 Task: Research Airbnb options in El Tigre, Venezuela from 11th December, 2023 to 15th December, 2023 for 2 adults.1  bedroom having 2 beds and 1 bathroom. Property type can be hotel. Look for 3 properties as per requirement.
Action: Mouse moved to (446, 96)
Screenshot: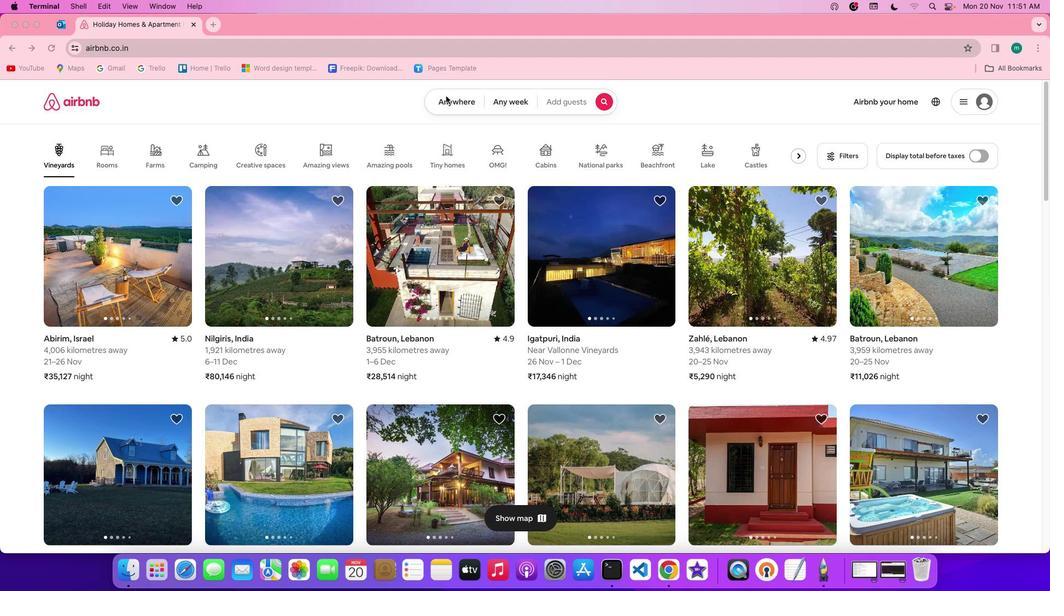 
Action: Mouse pressed left at (446, 96)
Screenshot: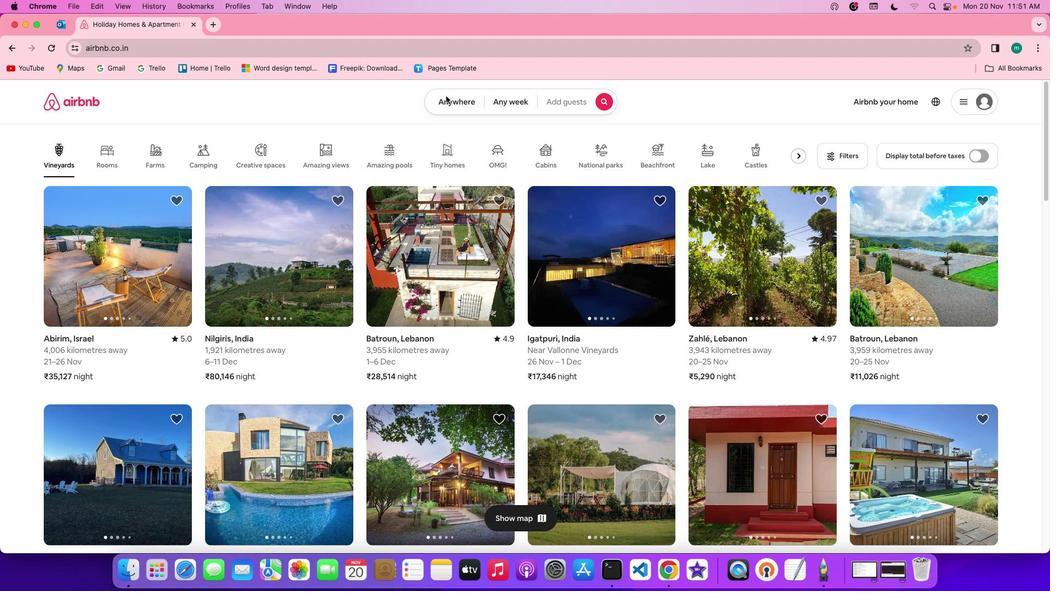 
Action: Mouse pressed left at (446, 96)
Screenshot: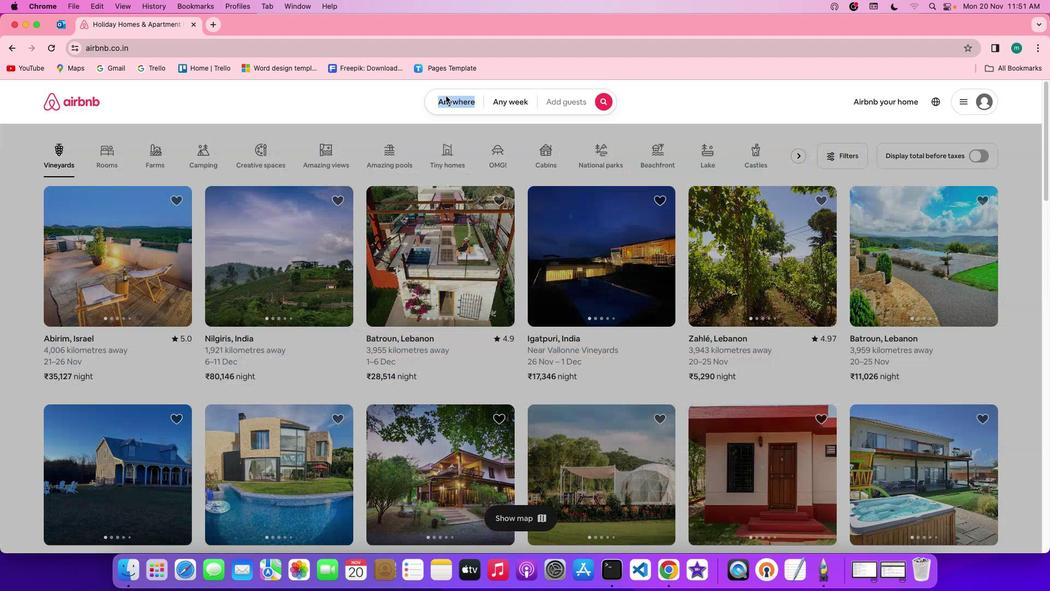 
Action: Mouse moved to (376, 147)
Screenshot: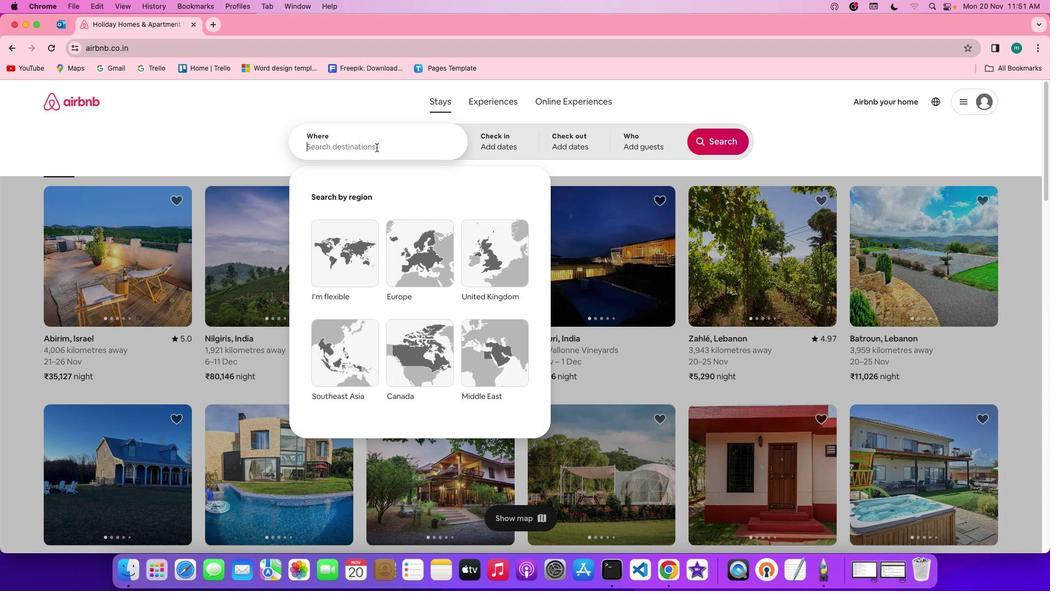 
Action: Mouse pressed left at (376, 147)
Screenshot: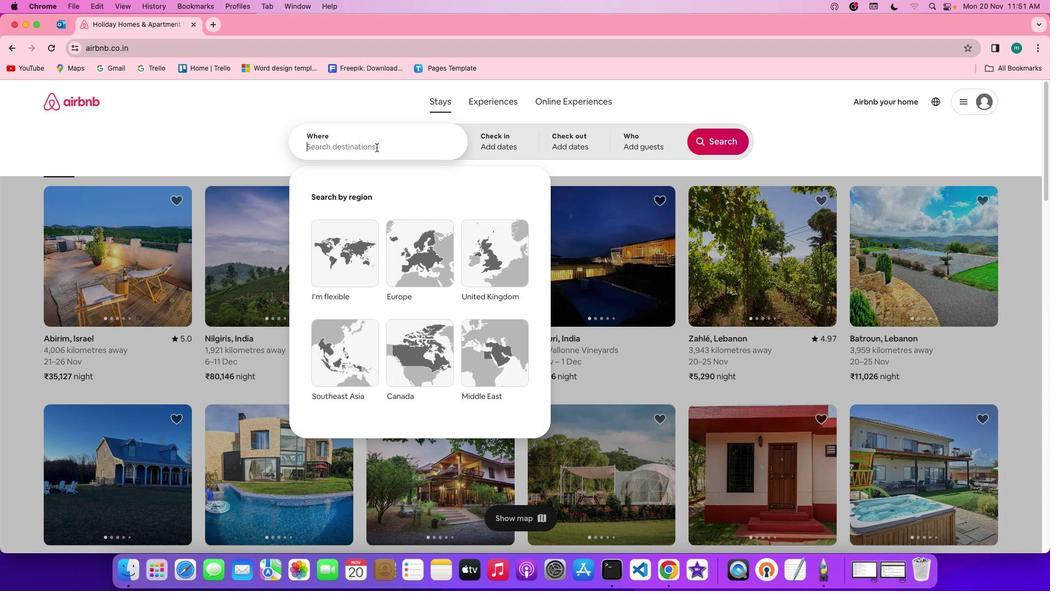 
Action: Key pressed Key.shift'E''I'Key.spaceKey.shift'T''i''g''r''e'','Key.spaceKey.shift'V''e''n''e''z''u''e''l''a'
Screenshot: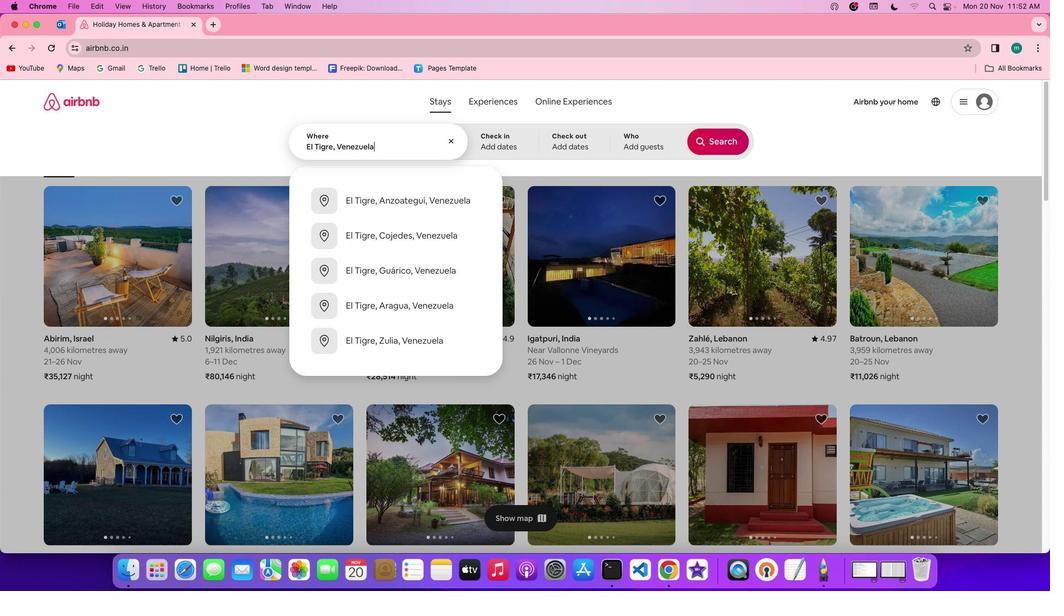 
Action: Mouse moved to (495, 142)
Screenshot: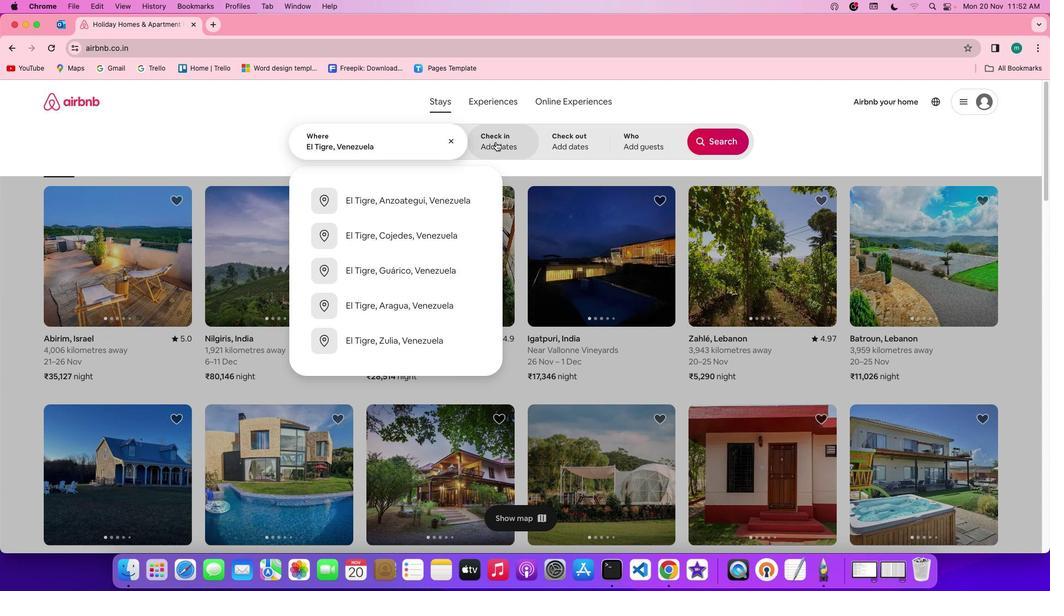 
Action: Mouse pressed left at (495, 142)
Screenshot: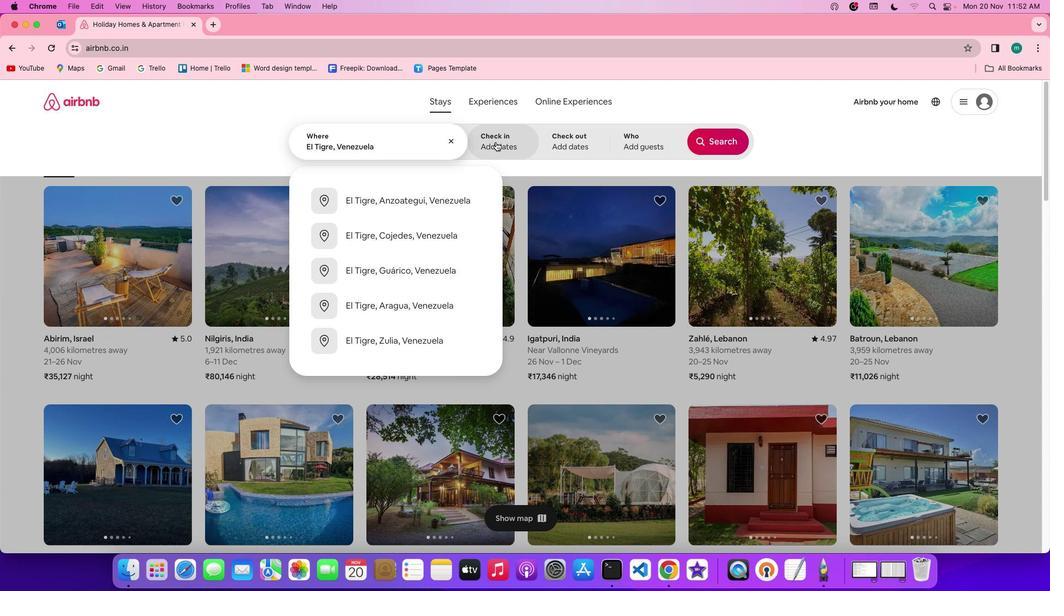 
Action: Mouse moved to (576, 339)
Screenshot: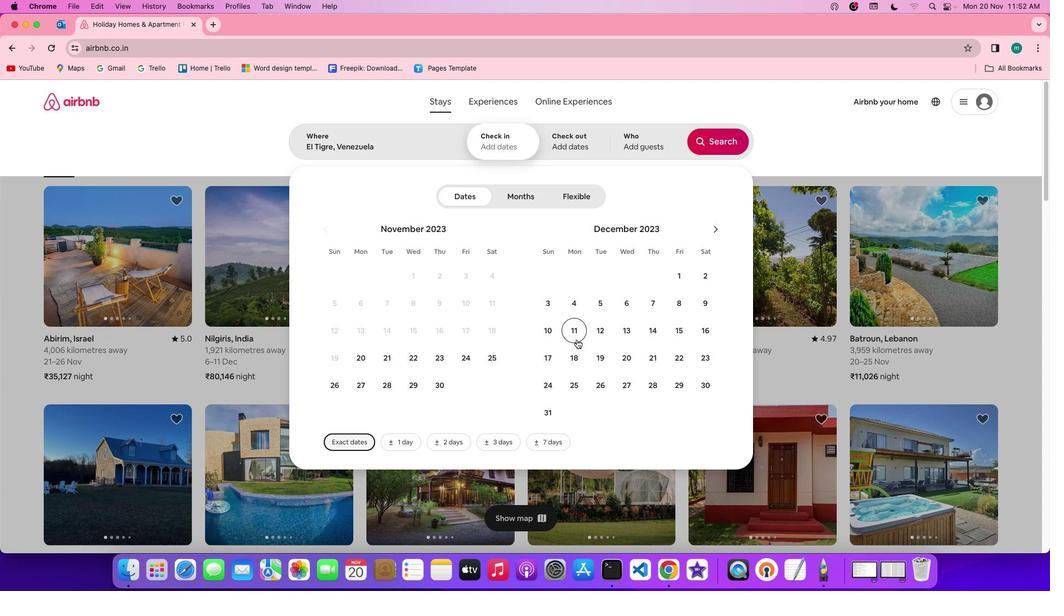 
Action: Mouse pressed left at (576, 339)
Screenshot: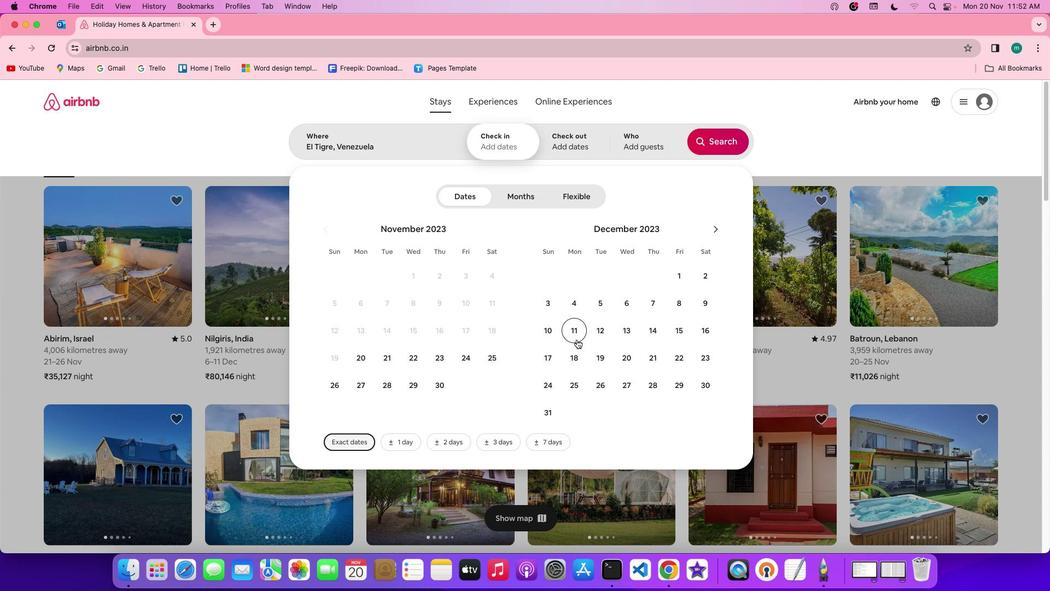 
Action: Mouse moved to (680, 336)
Screenshot: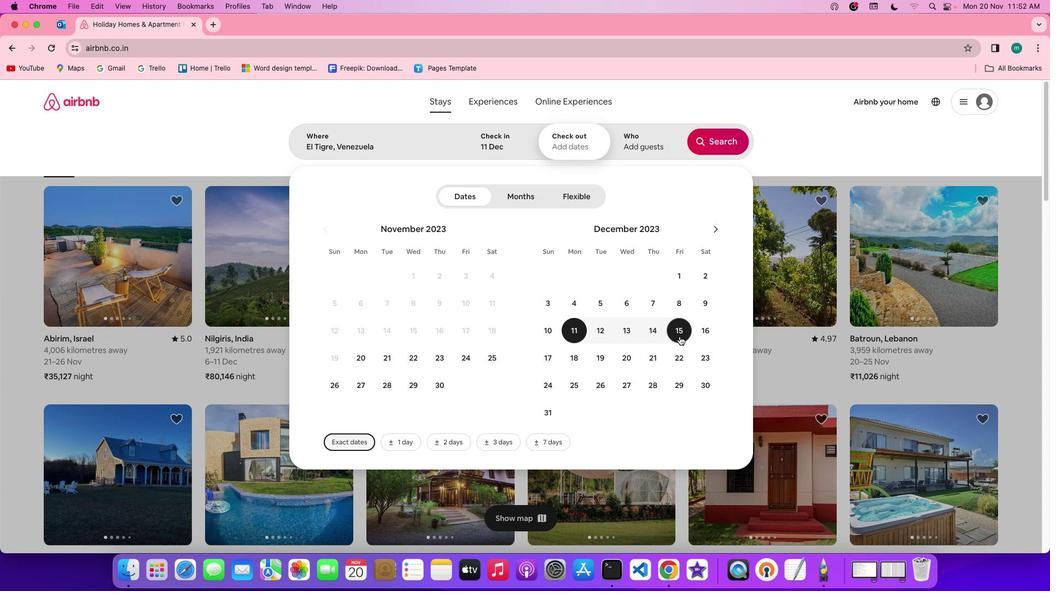 
Action: Mouse pressed left at (680, 336)
Screenshot: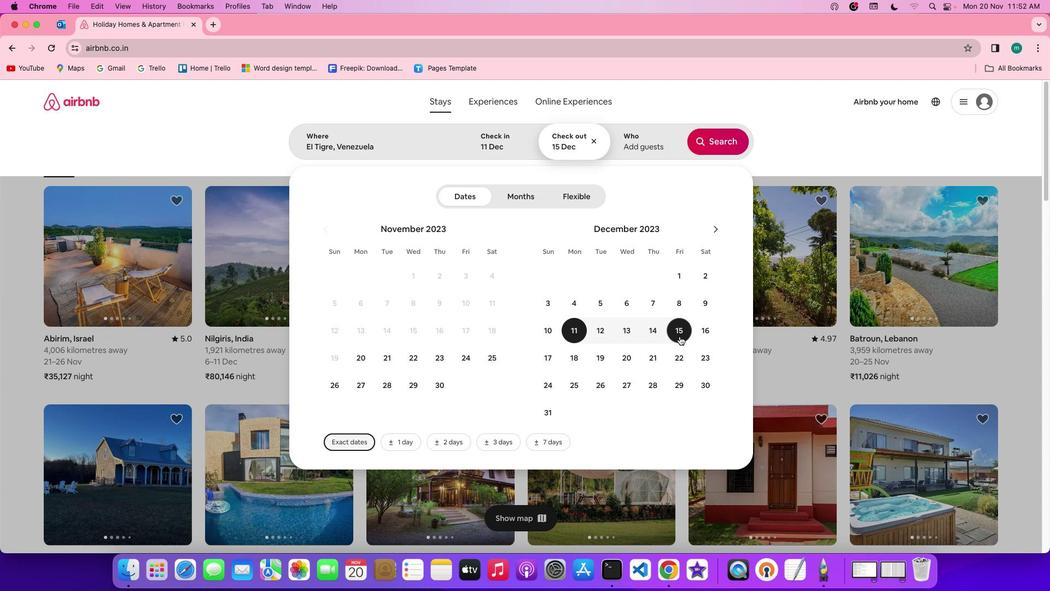 
Action: Mouse moved to (649, 148)
Screenshot: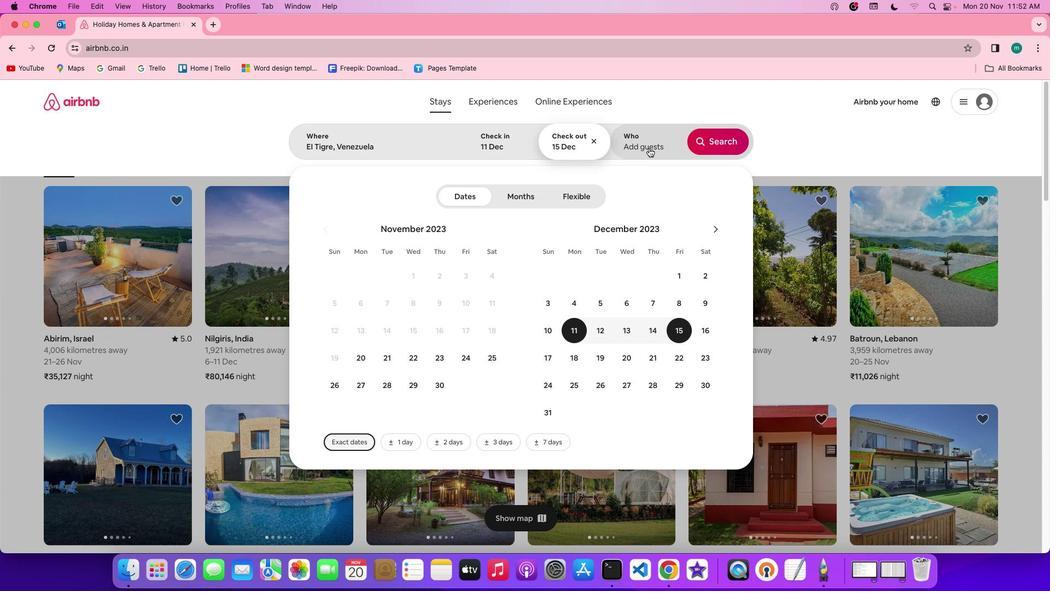 
Action: Mouse pressed left at (649, 148)
Screenshot: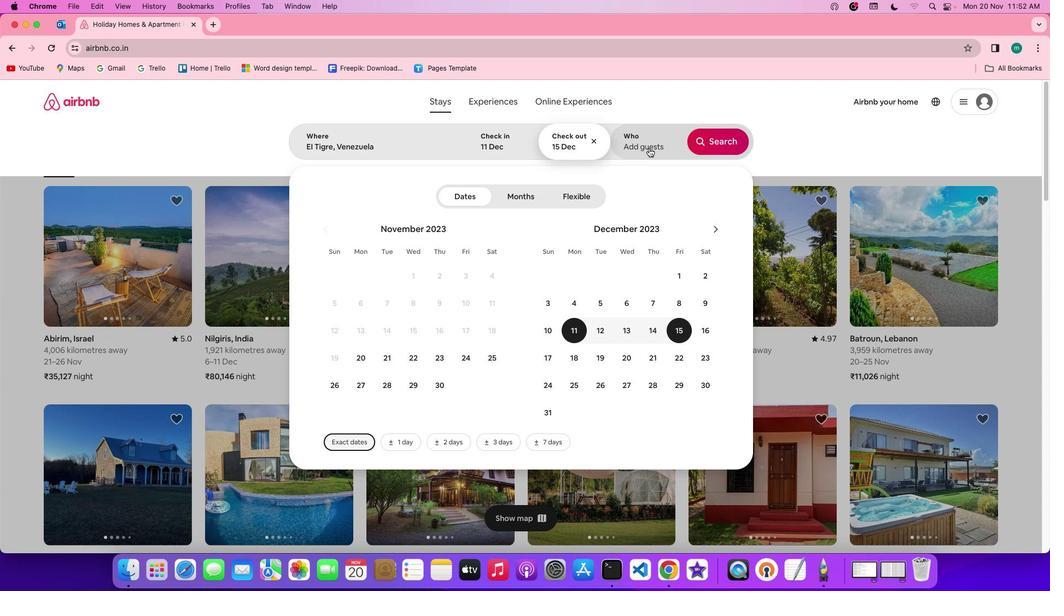 
Action: Mouse moved to (724, 197)
Screenshot: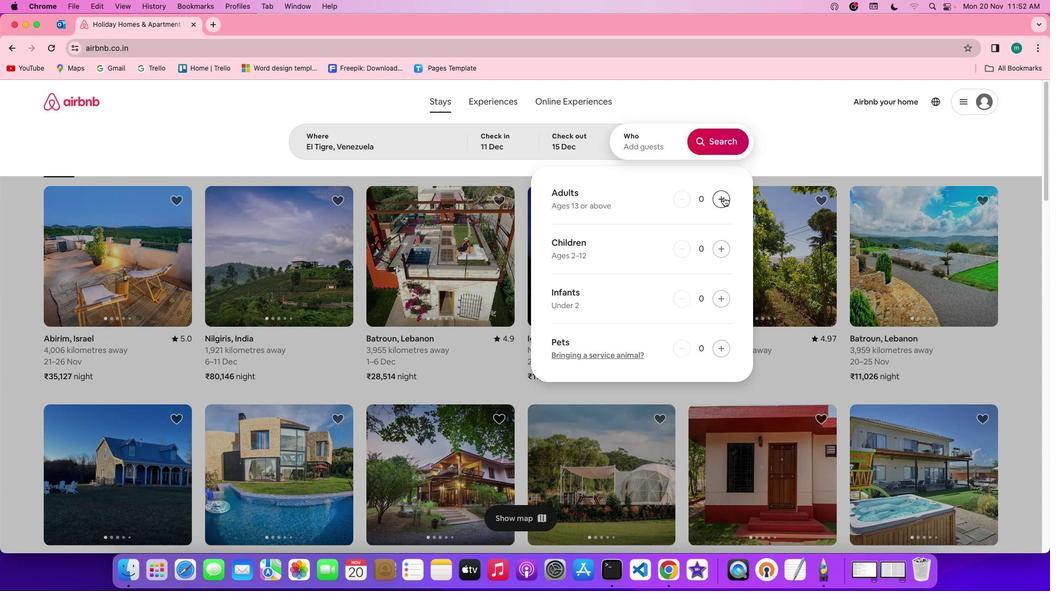 
Action: Mouse pressed left at (724, 197)
Screenshot: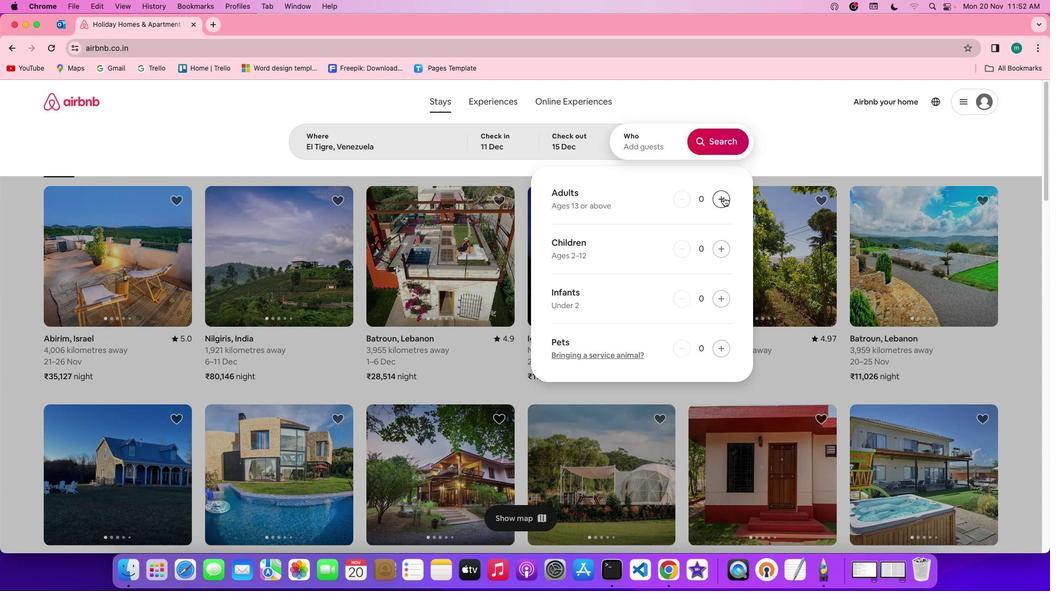 
Action: Mouse pressed left at (724, 197)
Screenshot: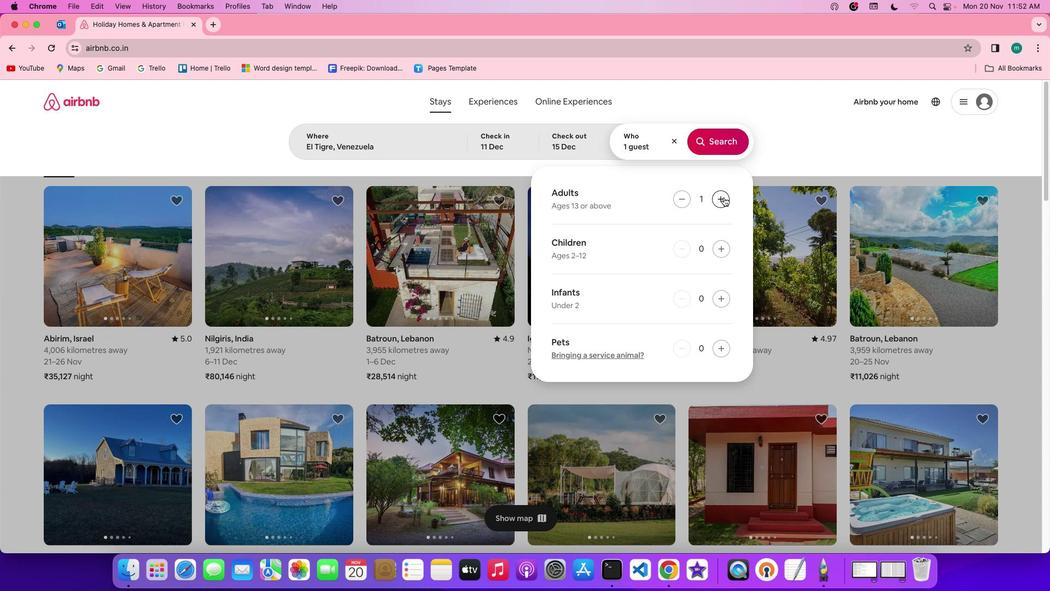 
Action: Mouse moved to (728, 139)
Screenshot: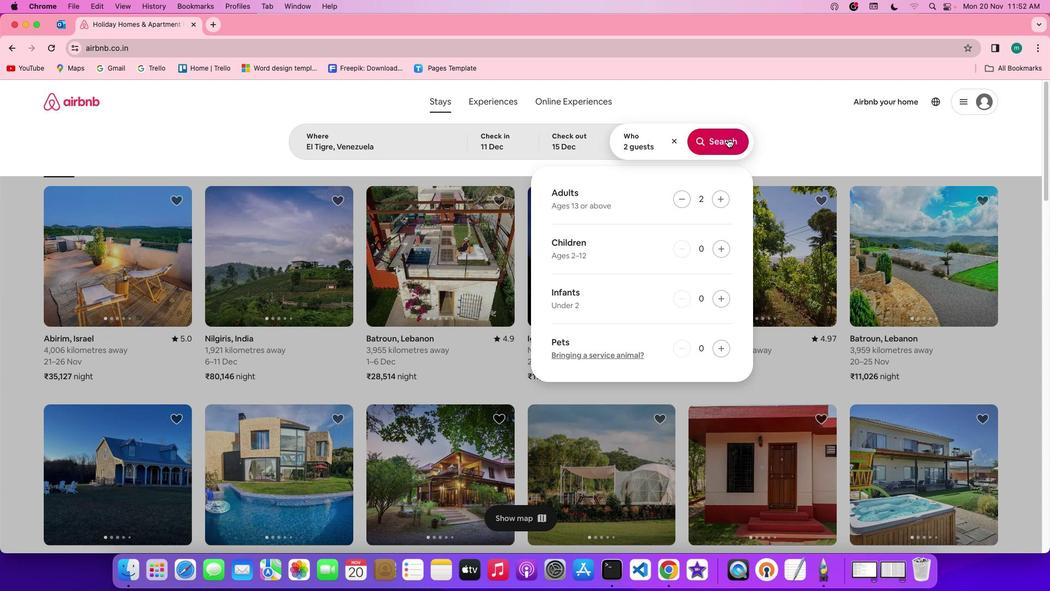 
Action: Mouse pressed left at (728, 139)
Screenshot: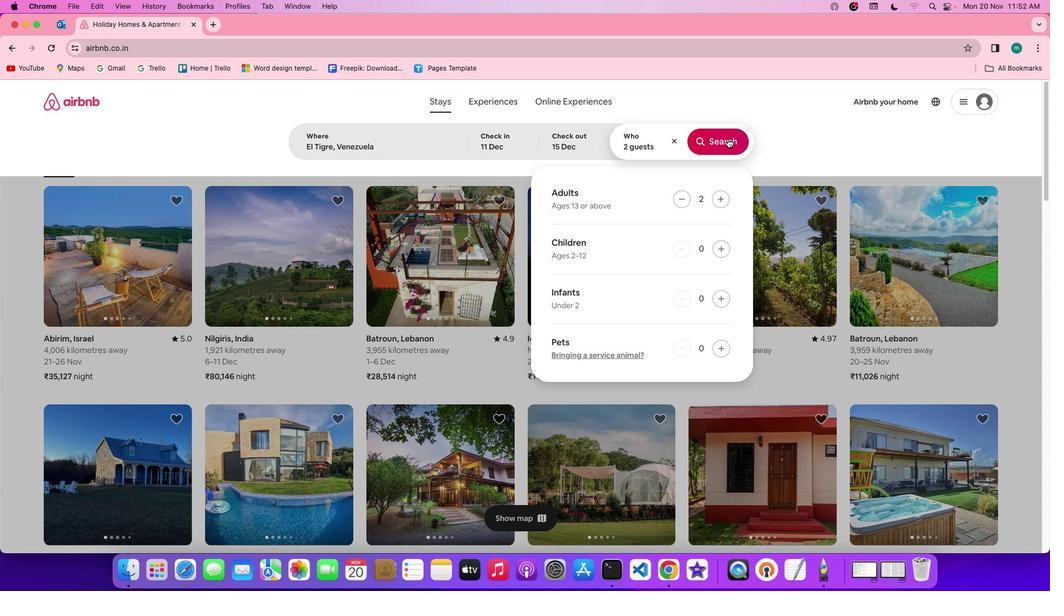 
Action: Mouse moved to (884, 141)
Screenshot: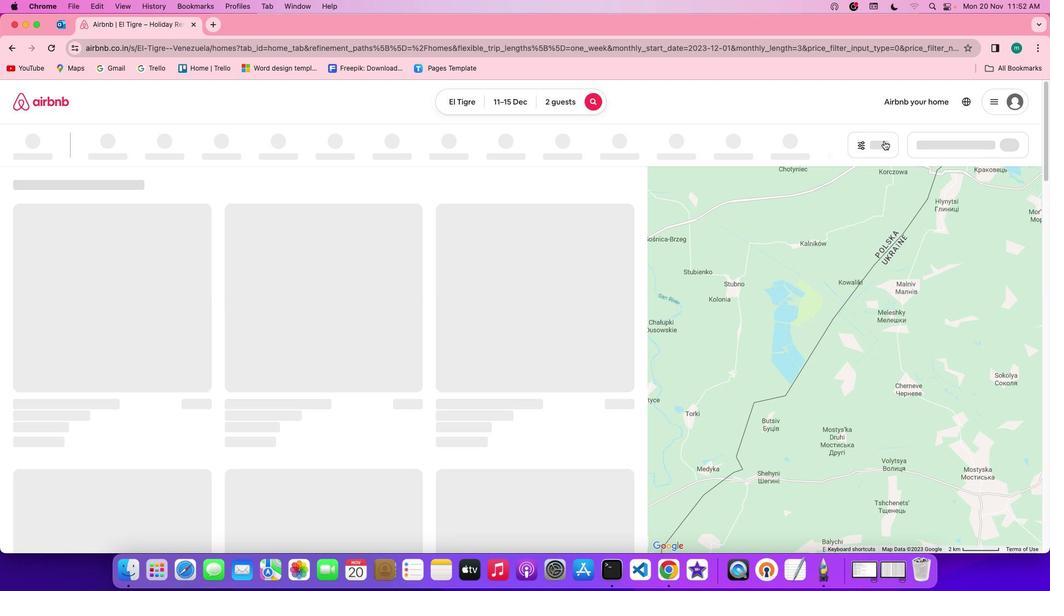 
Action: Mouse pressed left at (884, 141)
Screenshot: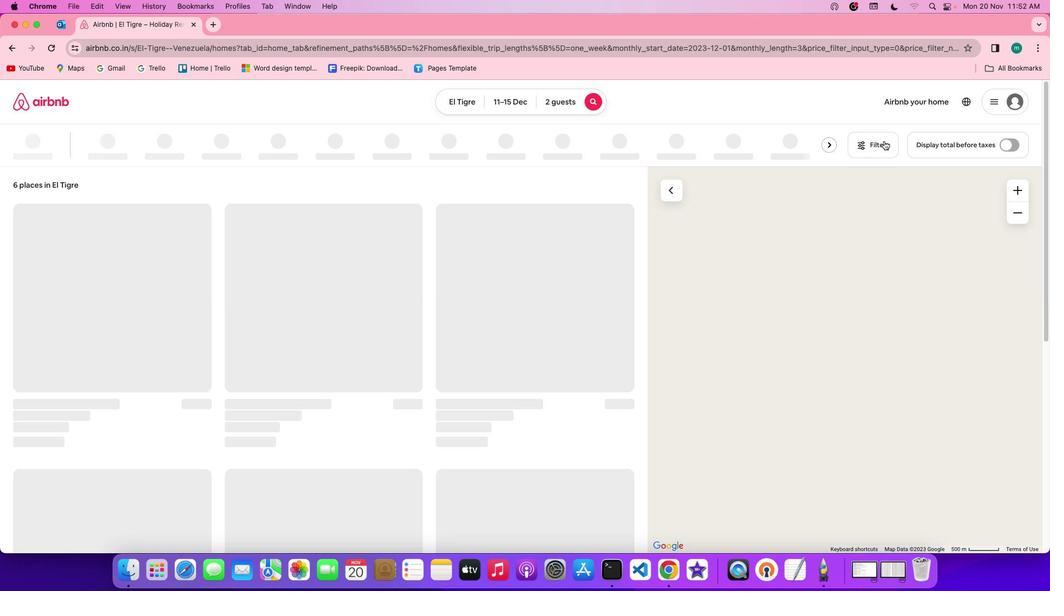 
Action: Mouse moved to (552, 313)
Screenshot: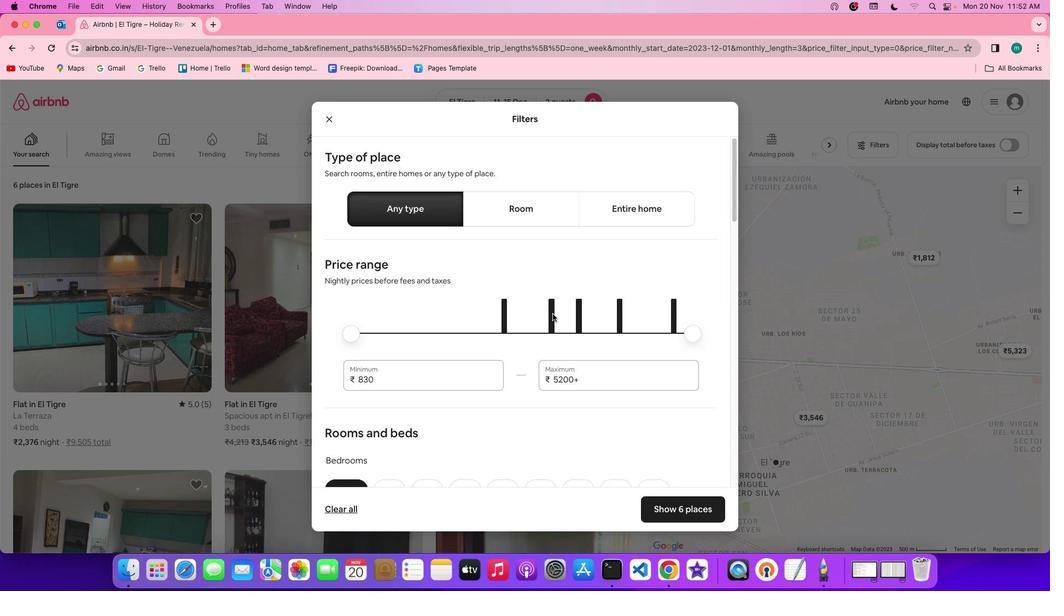 
Action: Mouse scrolled (552, 313) with delta (0, 0)
Screenshot: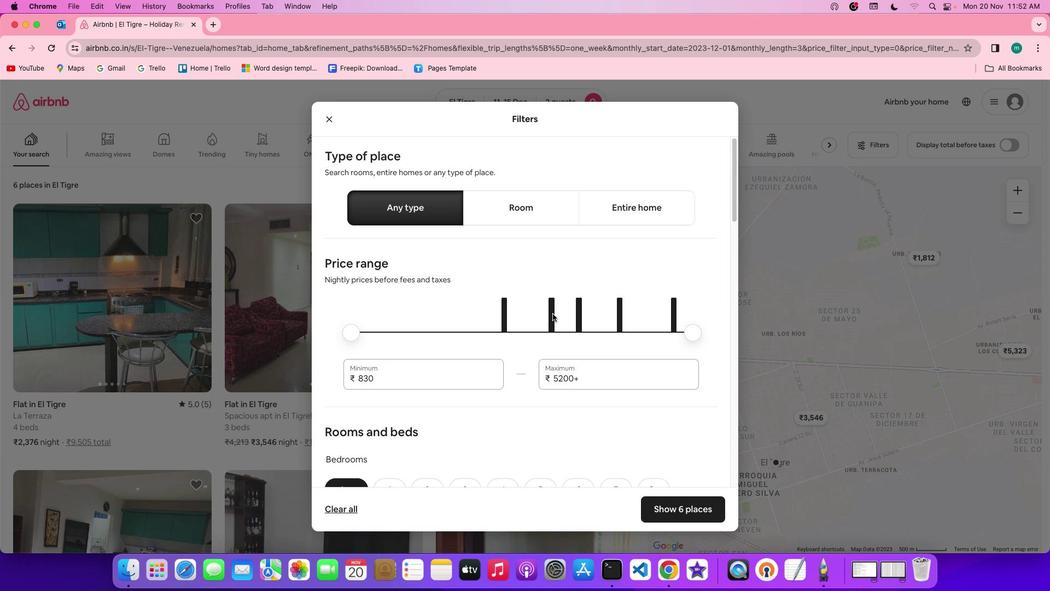 
Action: Mouse scrolled (552, 313) with delta (0, 0)
Screenshot: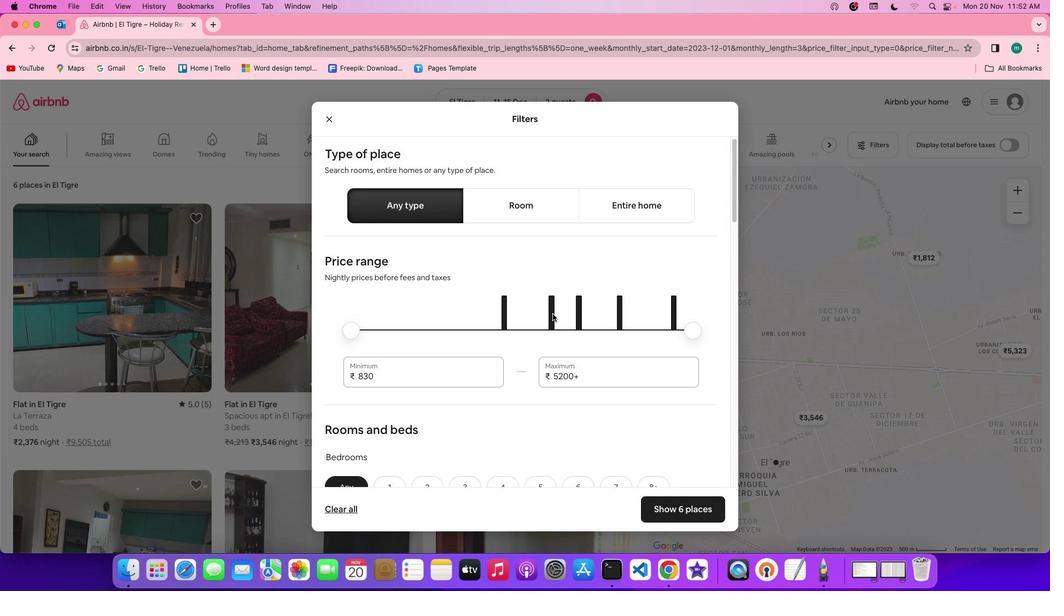 
Action: Mouse scrolled (552, 313) with delta (0, 0)
Screenshot: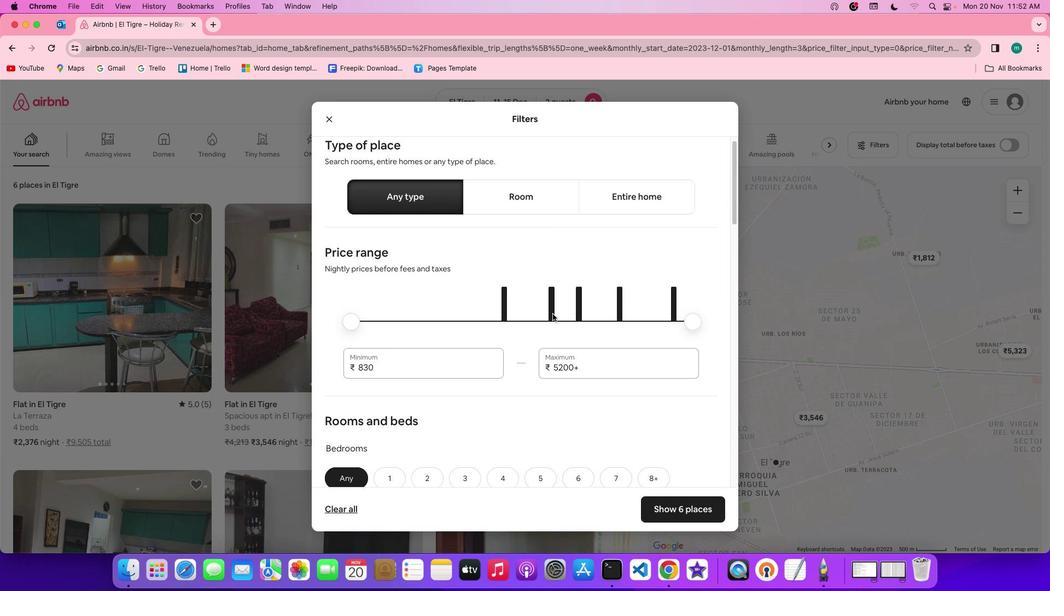
Action: Mouse scrolled (552, 313) with delta (0, 0)
Screenshot: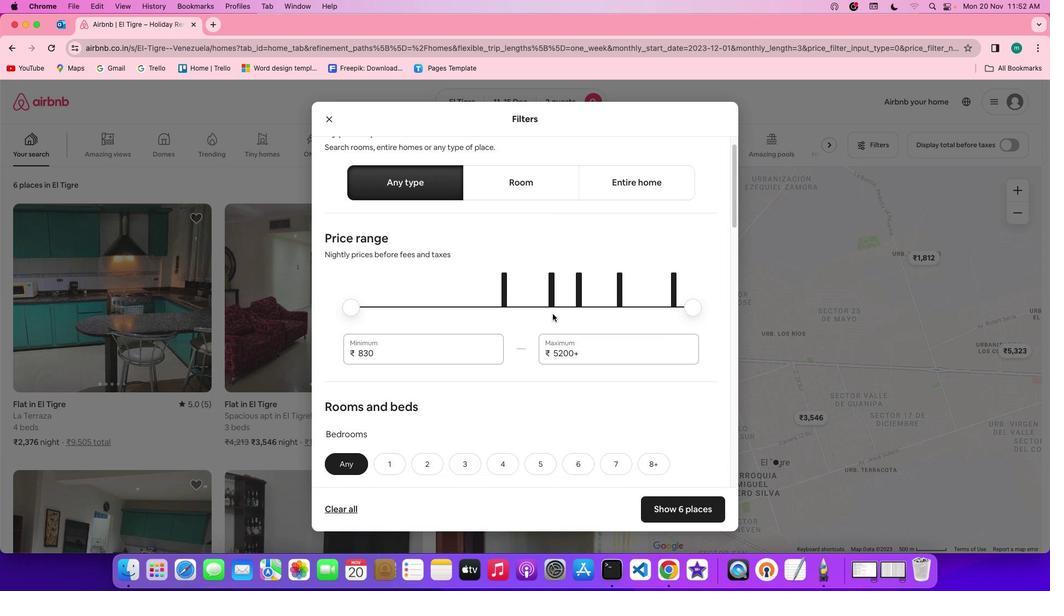
Action: Mouse scrolled (552, 313) with delta (0, 0)
Screenshot: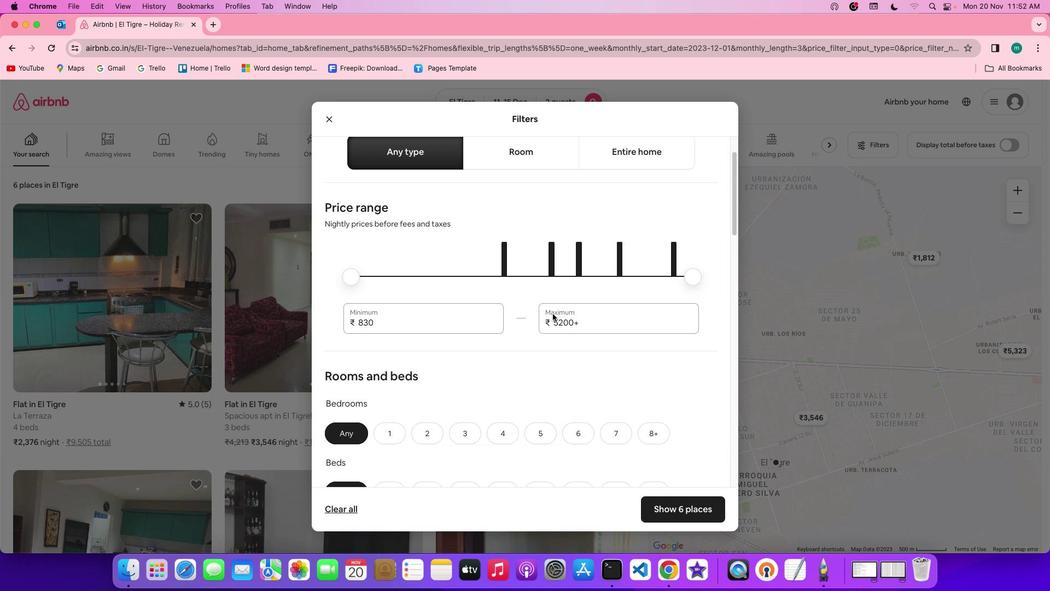 
Action: Mouse scrolled (552, 313) with delta (0, 0)
Screenshot: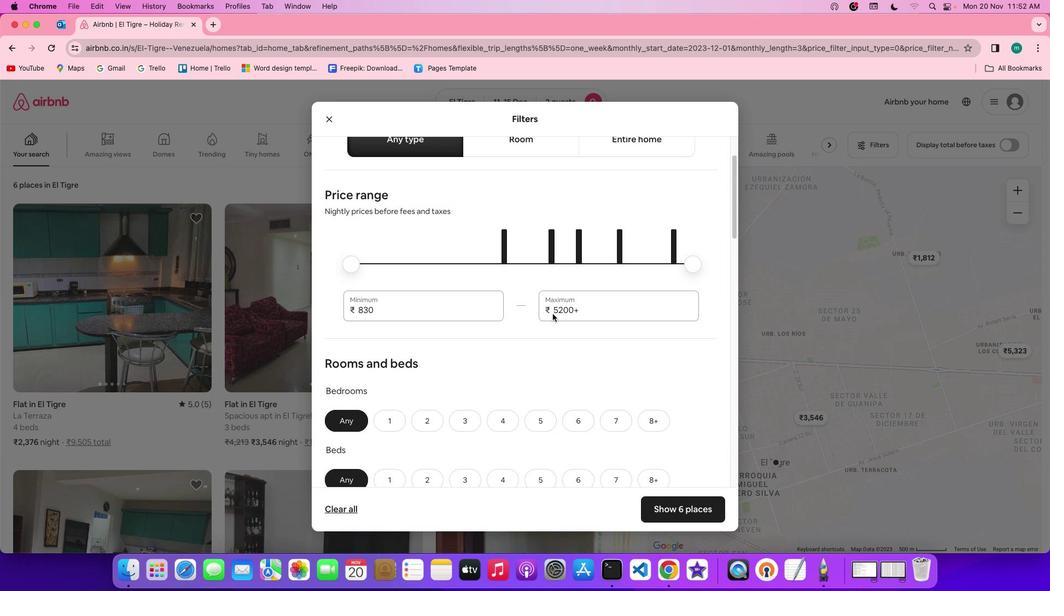 
Action: Mouse scrolled (552, 313) with delta (0, 0)
Screenshot: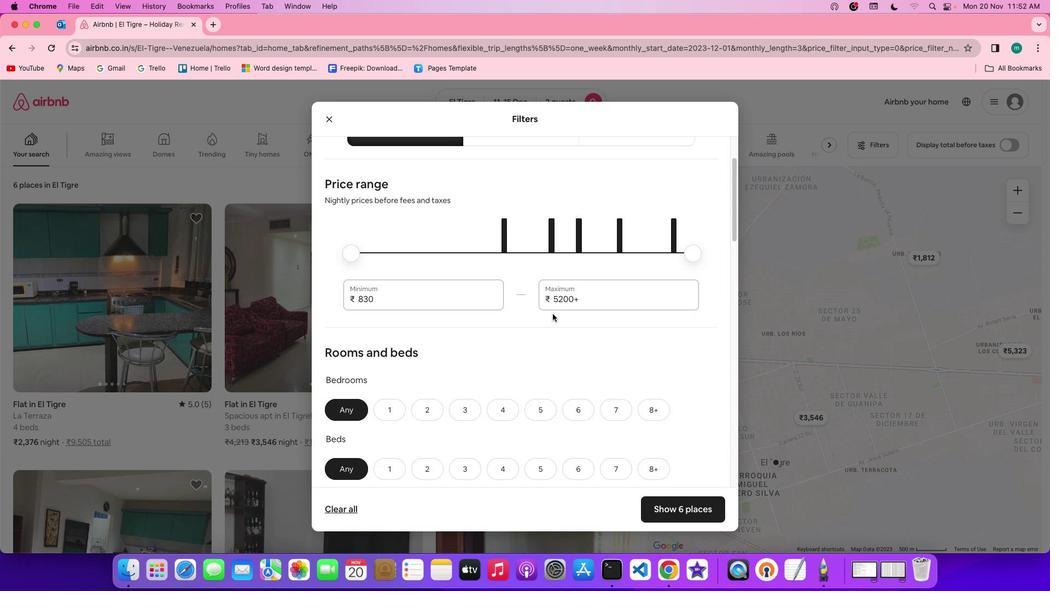 
Action: Mouse scrolled (552, 313) with delta (0, -1)
Screenshot: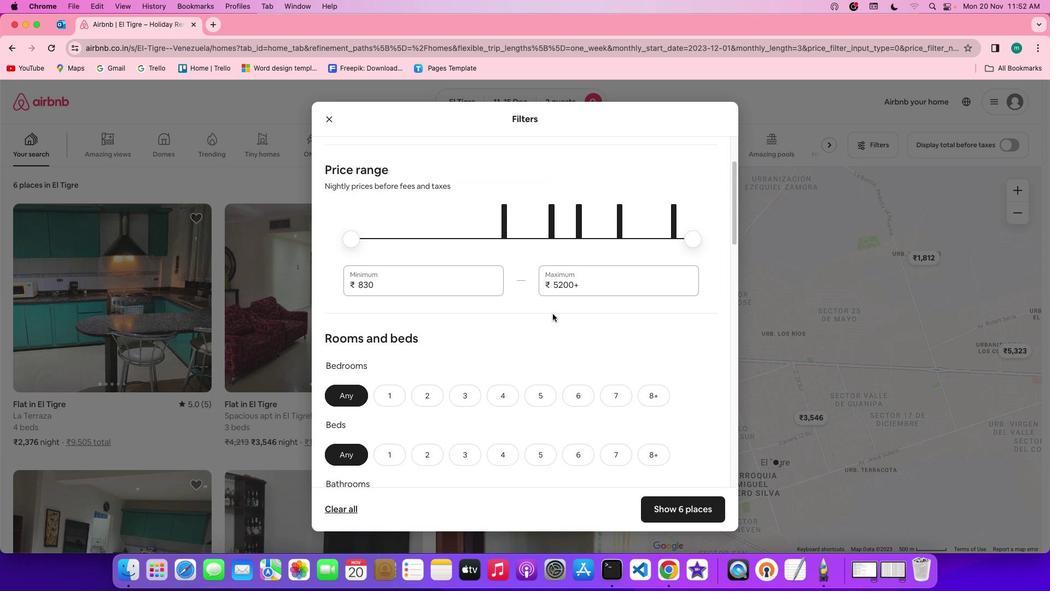 
Action: Mouse scrolled (552, 313) with delta (0, -1)
Screenshot: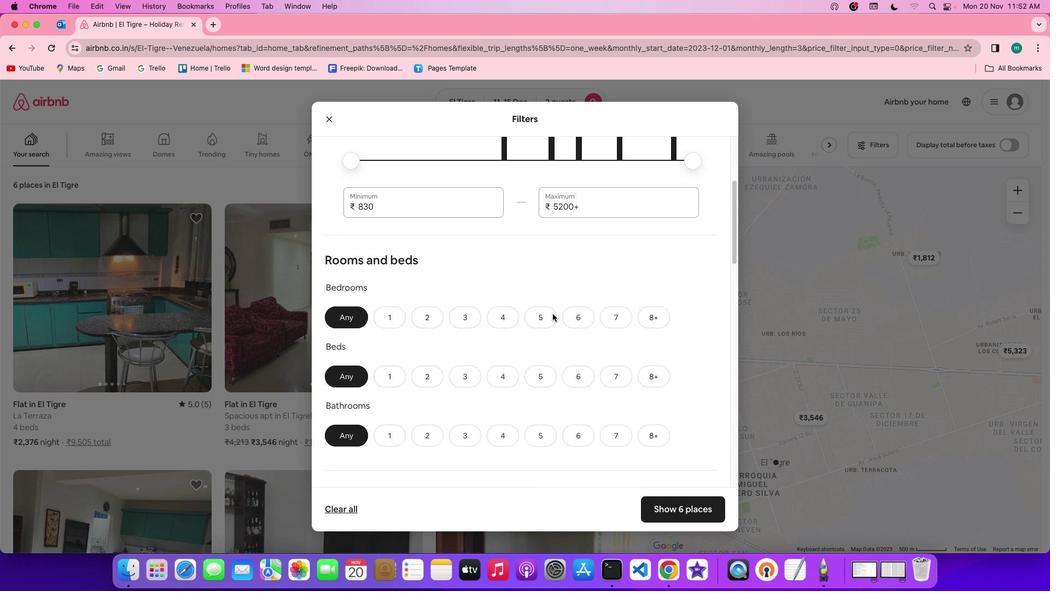 
Action: Mouse scrolled (552, 313) with delta (0, 0)
Screenshot: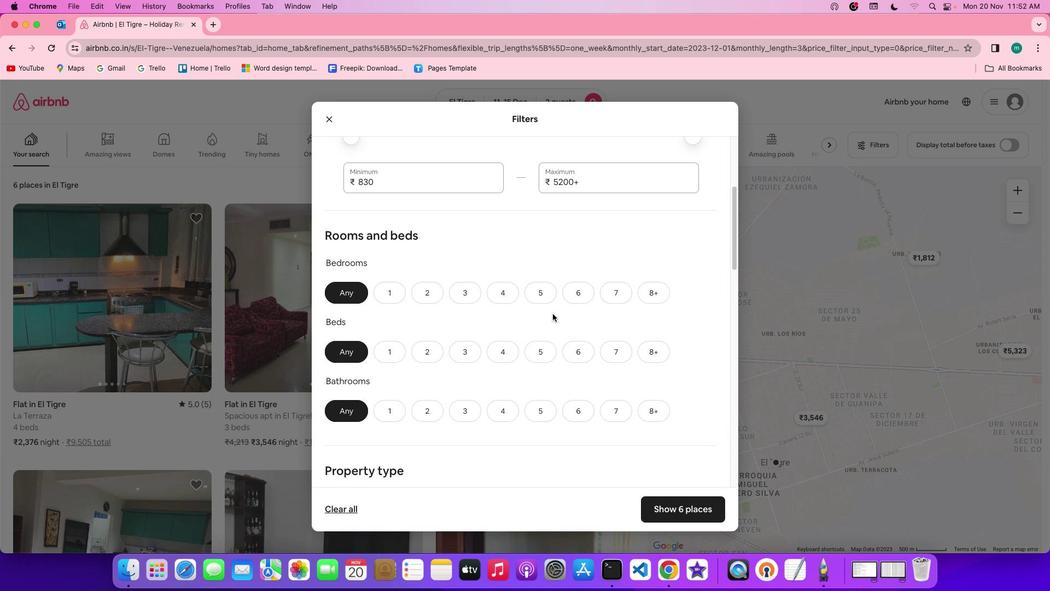 
Action: Mouse scrolled (552, 313) with delta (0, 0)
Screenshot: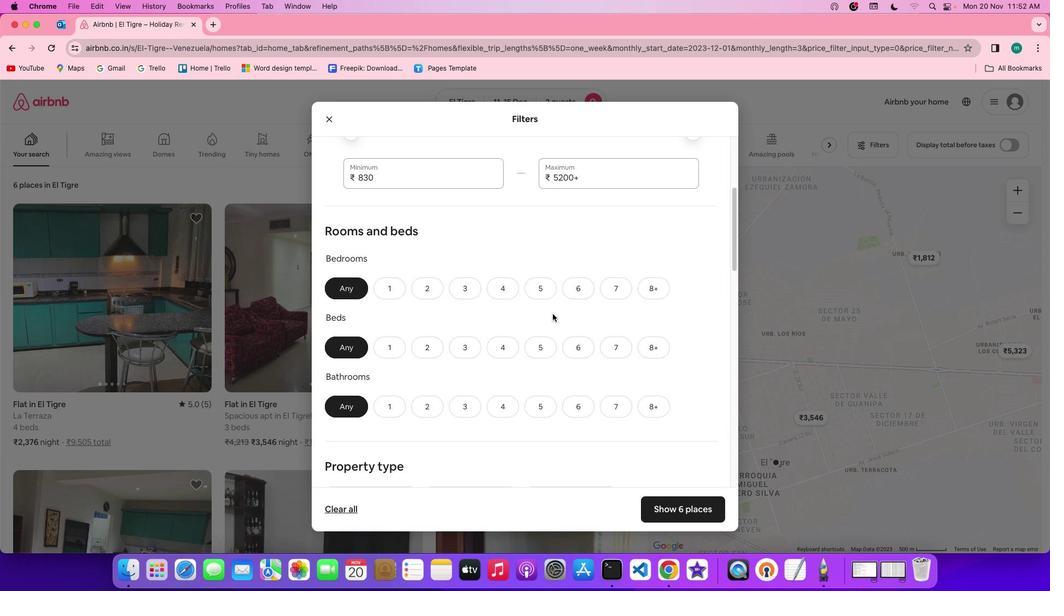 
Action: Mouse scrolled (552, 313) with delta (0, 0)
Screenshot: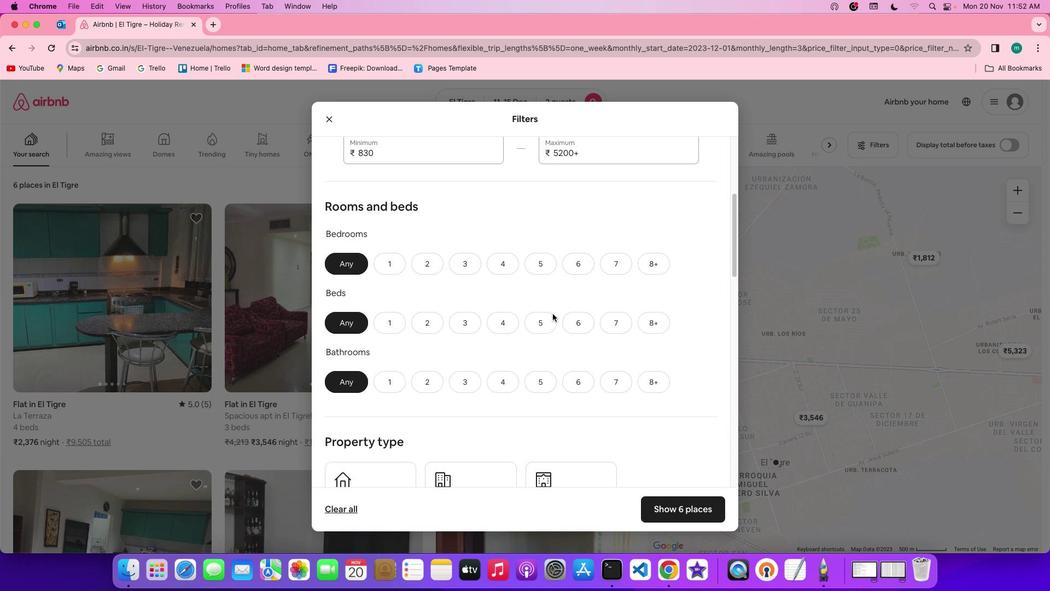 
Action: Mouse scrolled (552, 313) with delta (0, 0)
Screenshot: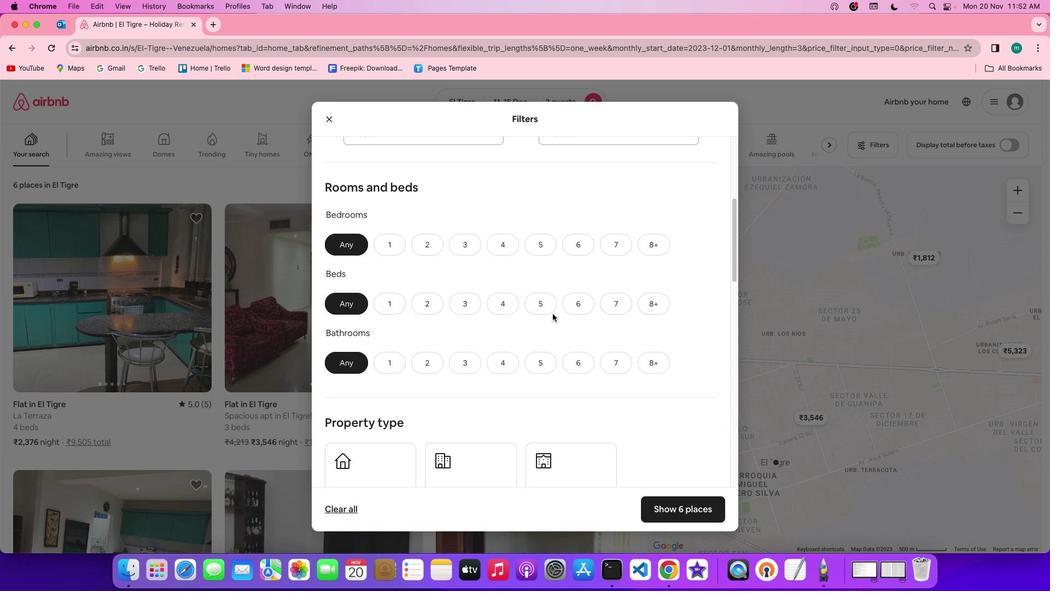 
Action: Mouse scrolled (552, 313) with delta (0, 0)
Screenshot: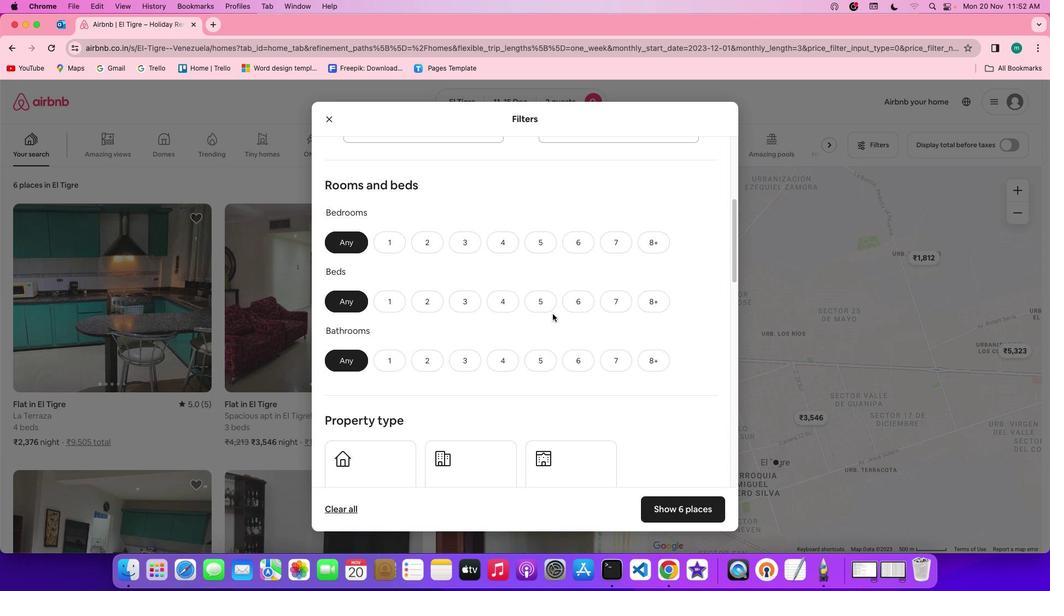 
Action: Mouse scrolled (552, 313) with delta (0, 0)
Screenshot: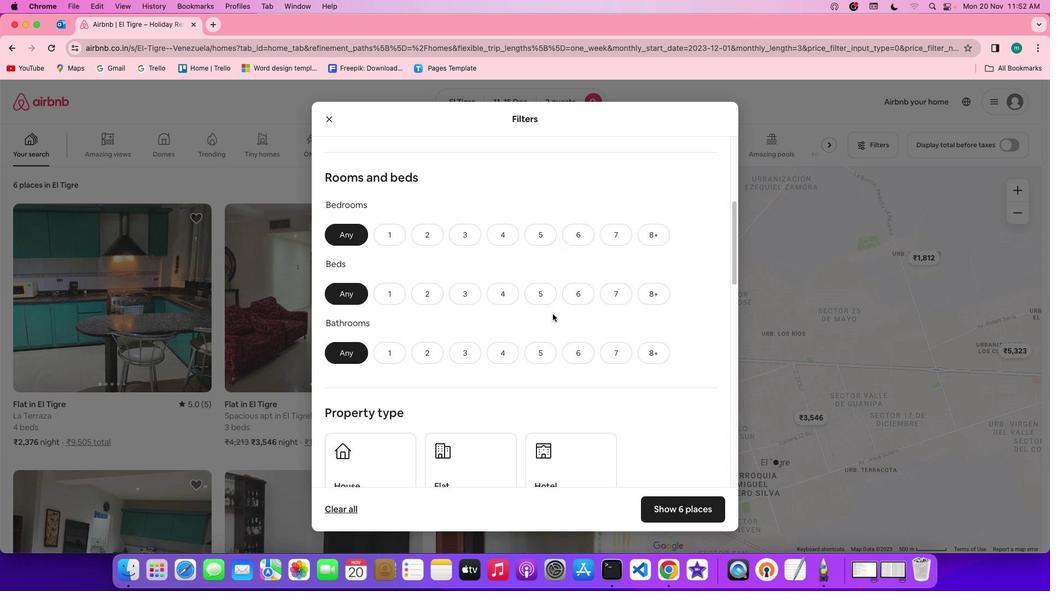 
Action: Mouse moved to (392, 227)
Screenshot: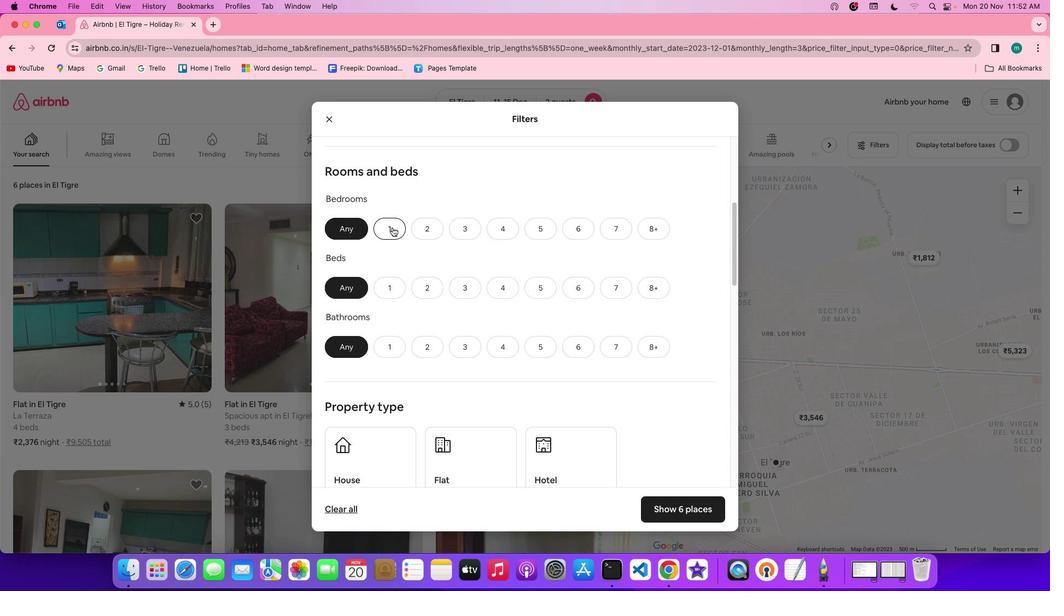 
Action: Mouse pressed left at (392, 227)
Screenshot: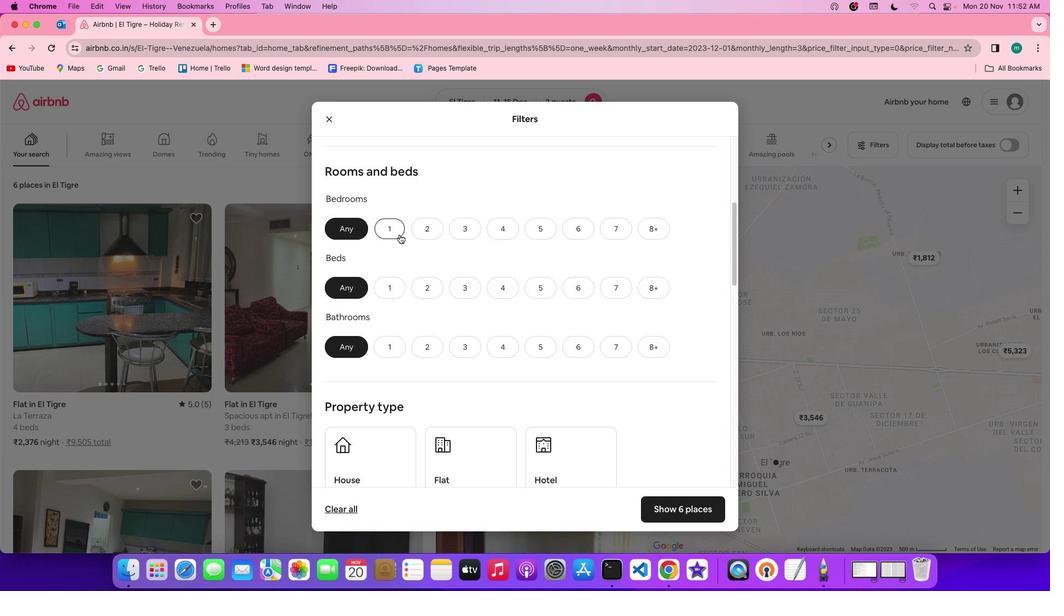 
Action: Mouse moved to (431, 277)
Screenshot: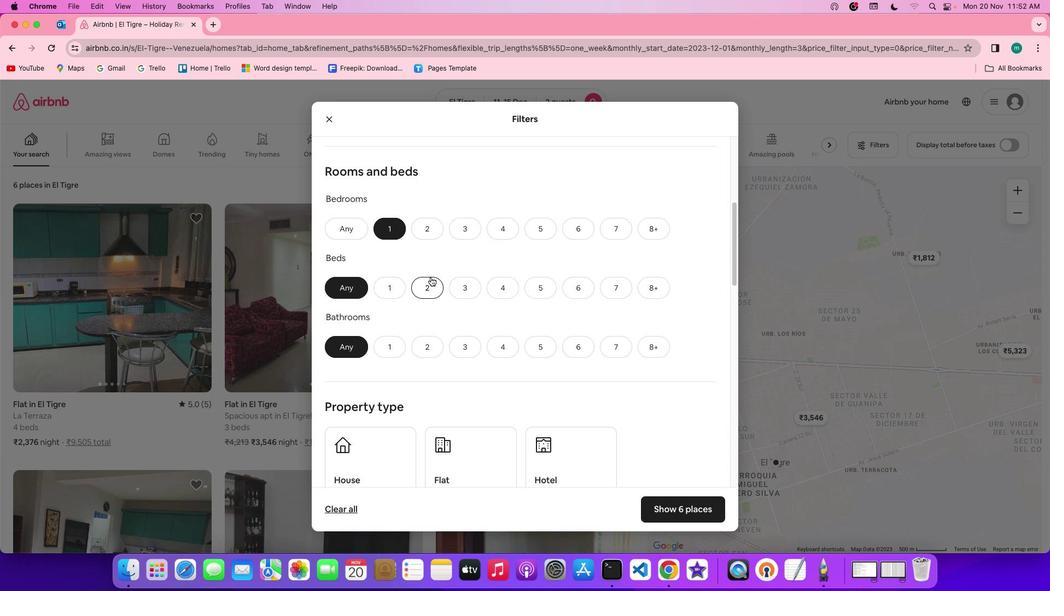 
Action: Mouse pressed left at (431, 277)
Screenshot: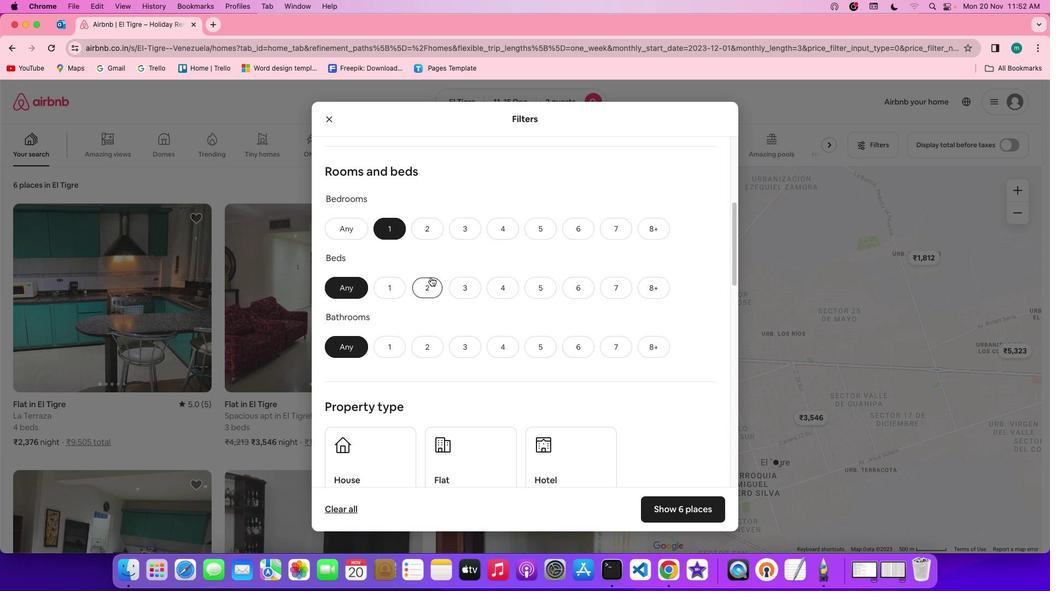 
Action: Mouse moved to (383, 354)
Screenshot: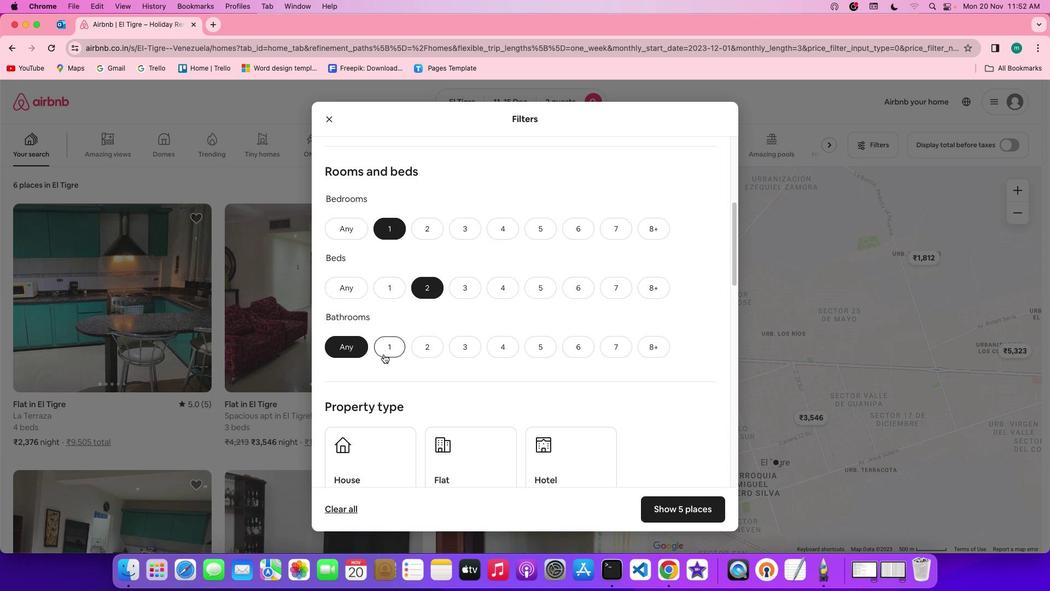 
Action: Mouse pressed left at (383, 354)
Screenshot: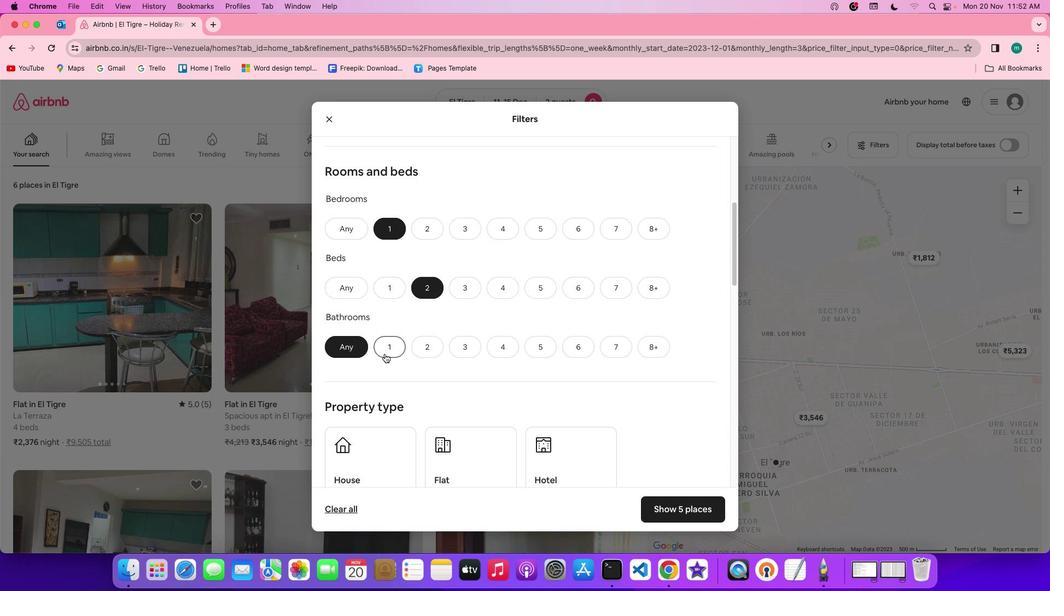 
Action: Mouse moved to (562, 360)
Screenshot: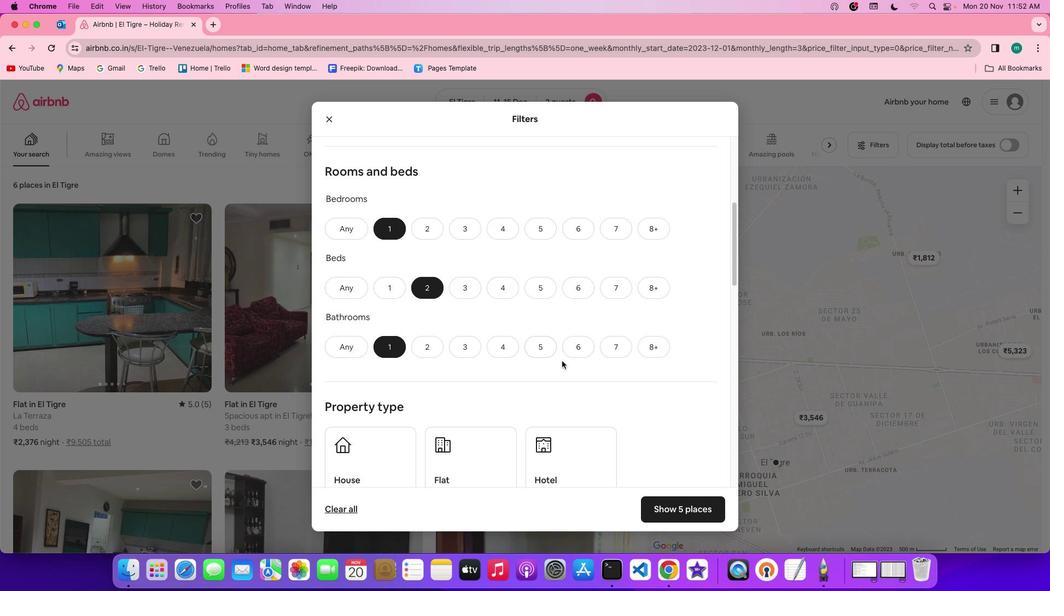 
Action: Mouse scrolled (562, 360) with delta (0, 0)
Screenshot: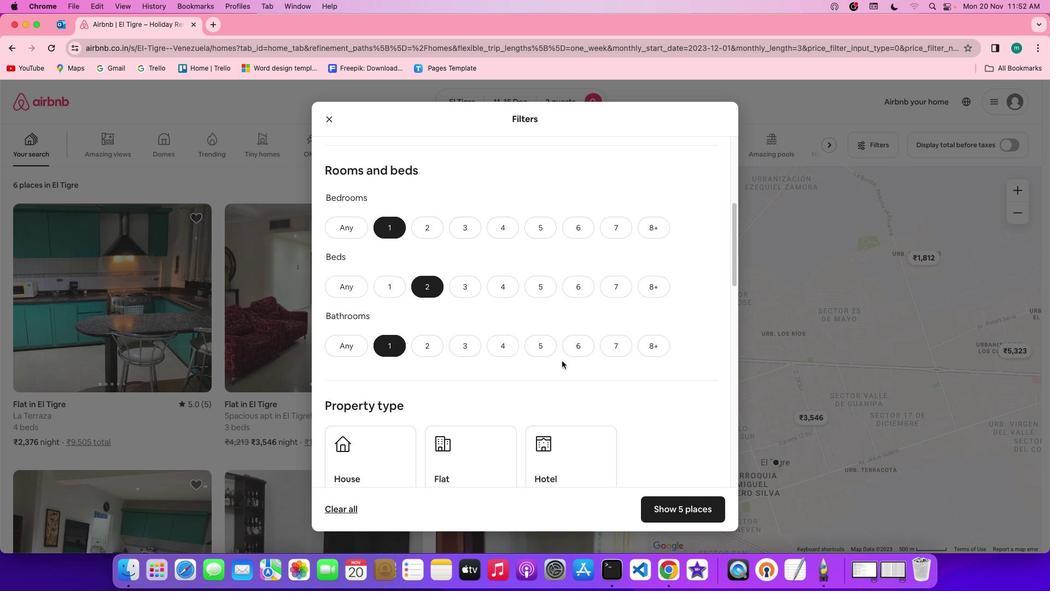 
Action: Mouse scrolled (562, 360) with delta (0, 0)
Screenshot: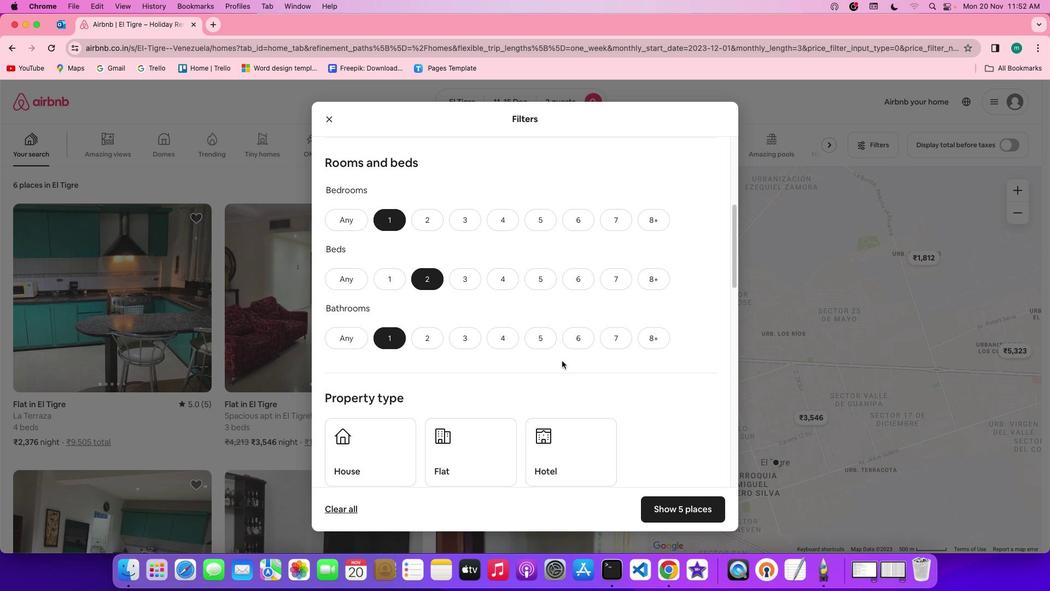 
Action: Mouse scrolled (562, 360) with delta (0, 0)
Screenshot: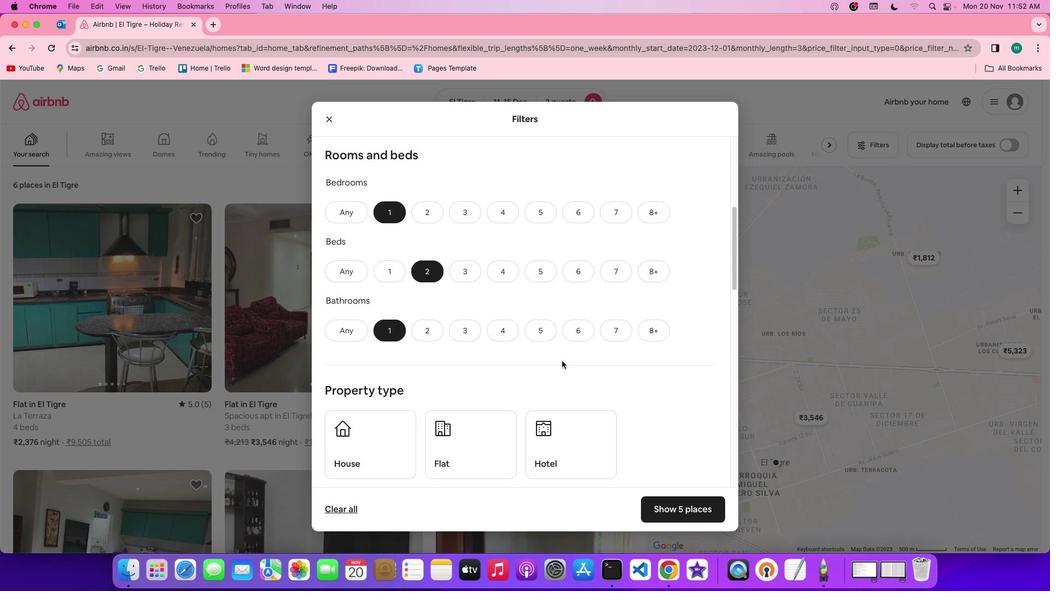
Action: Mouse scrolled (562, 360) with delta (0, 0)
Screenshot: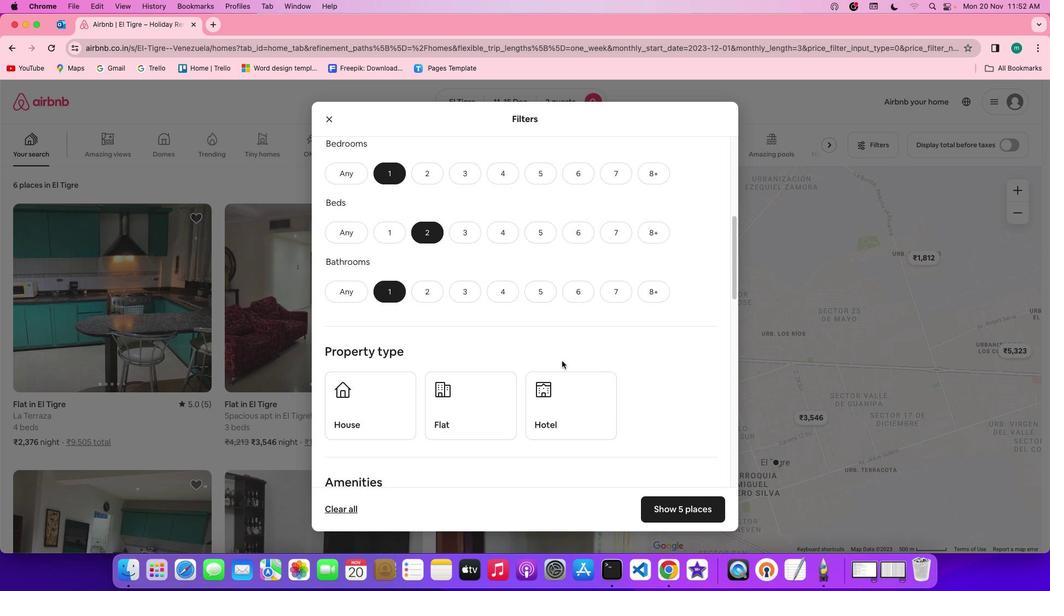 
Action: Mouse scrolled (562, 360) with delta (0, 0)
Screenshot: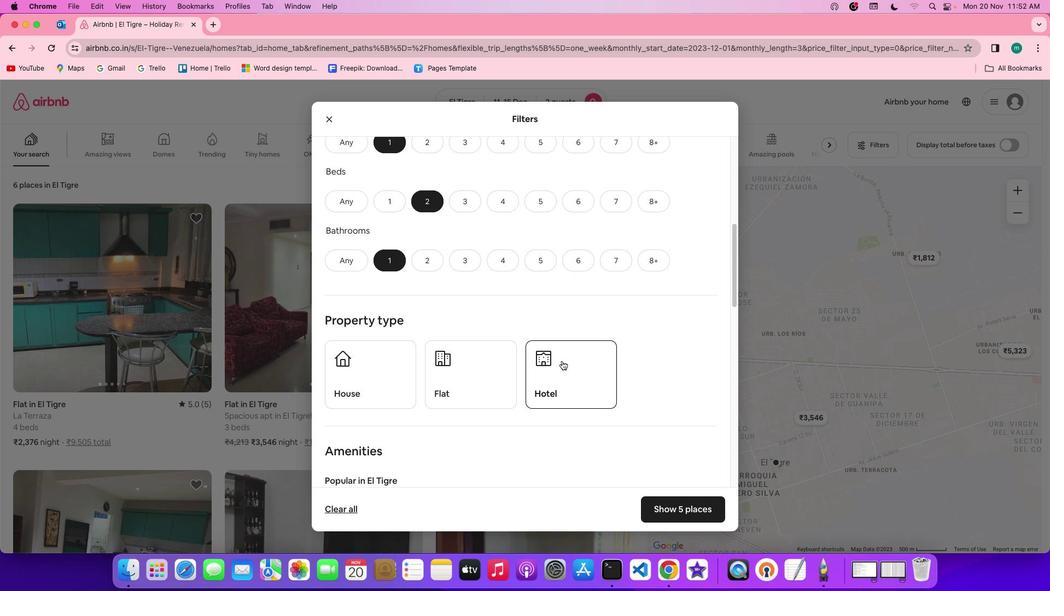 
Action: Mouse scrolled (562, 360) with delta (0, 0)
Screenshot: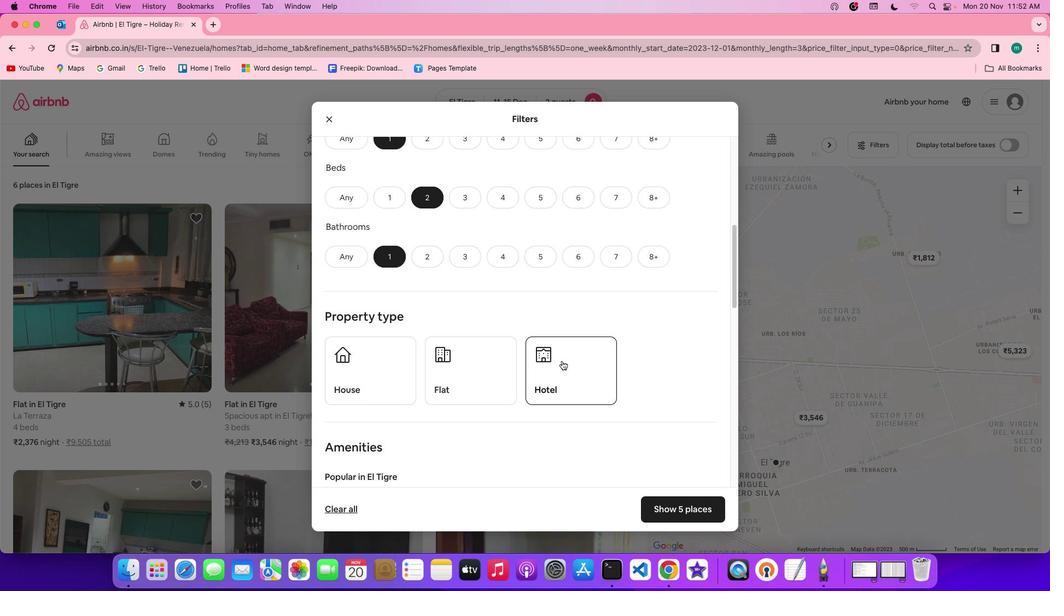 
Action: Mouse scrolled (562, 360) with delta (0, 0)
Screenshot: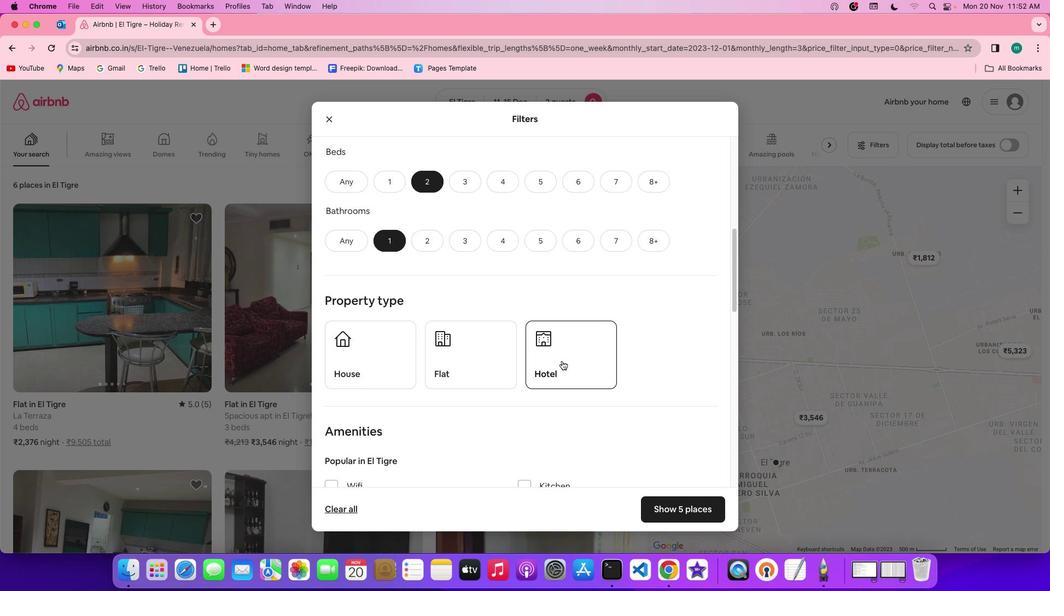 
Action: Mouse scrolled (562, 360) with delta (0, -1)
Screenshot: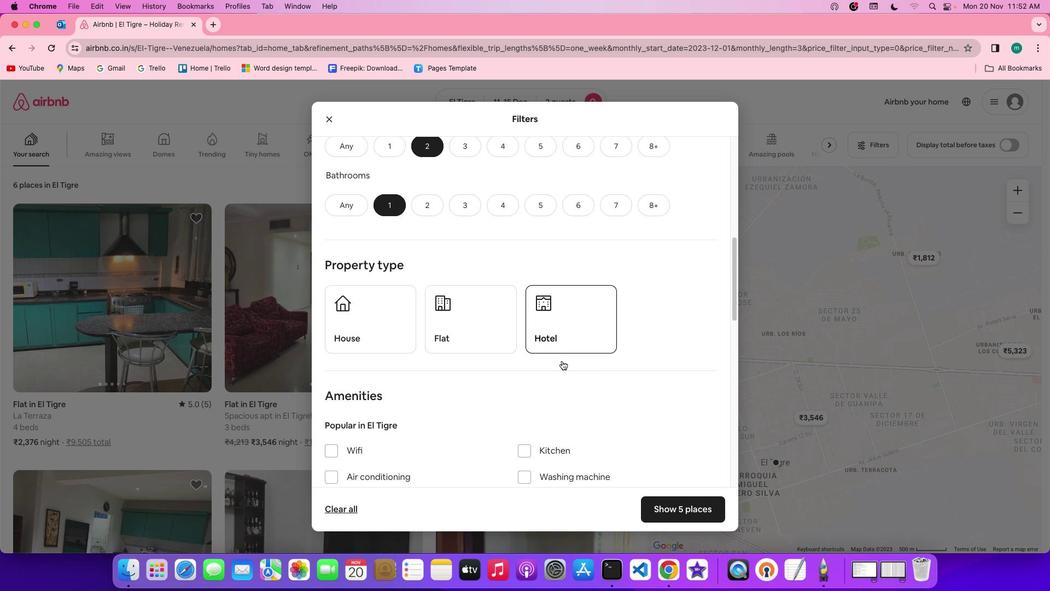 
Action: Mouse scrolled (562, 360) with delta (0, 0)
Screenshot: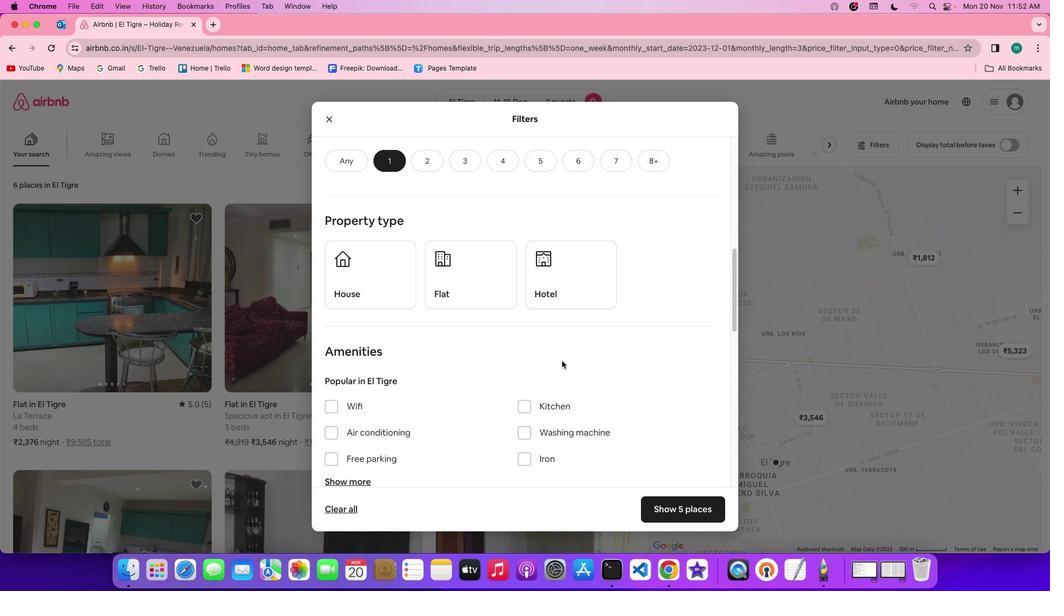 
Action: Mouse scrolled (562, 360) with delta (0, 0)
Screenshot: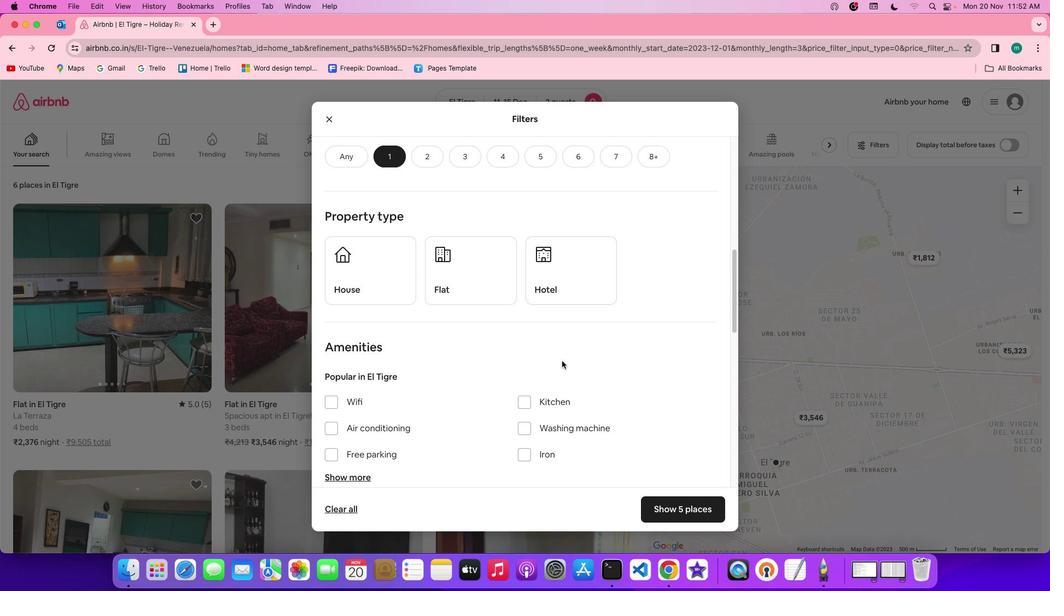 
Action: Mouse moved to (543, 278)
Screenshot: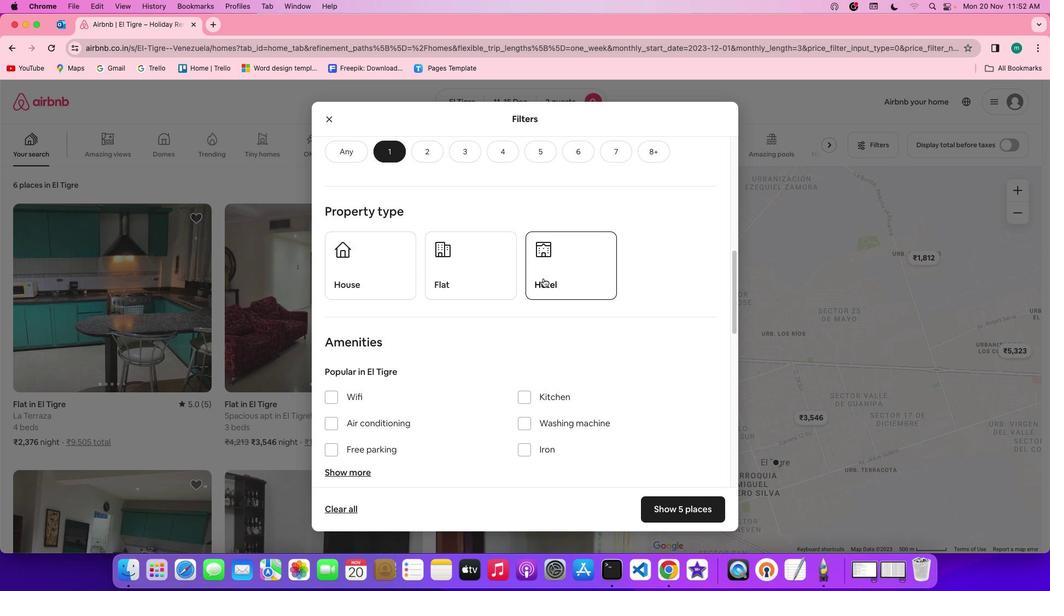 
Action: Mouse pressed left at (543, 278)
Screenshot: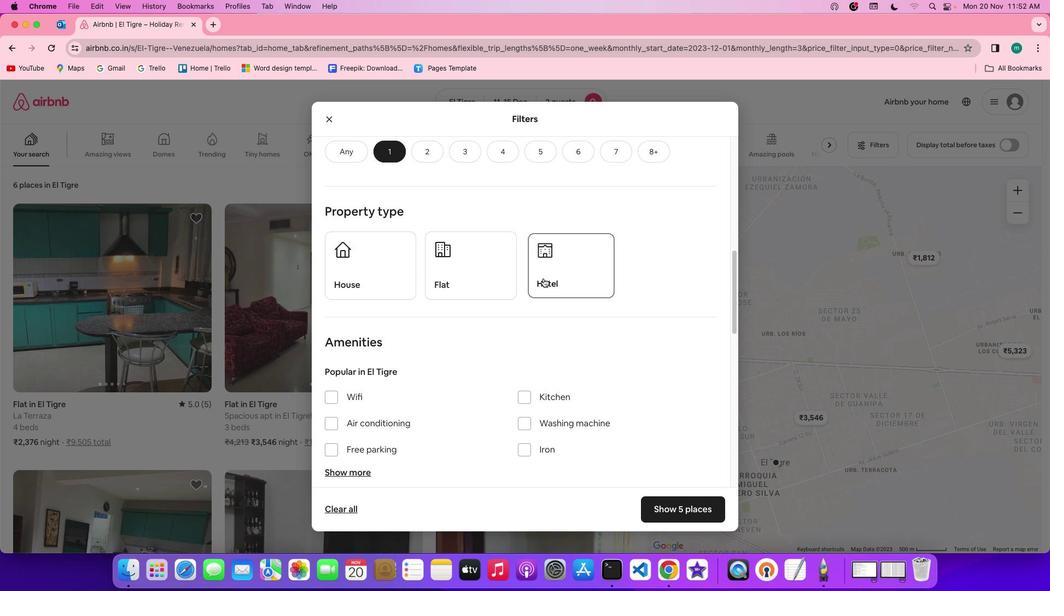
Action: Mouse moved to (615, 342)
Screenshot: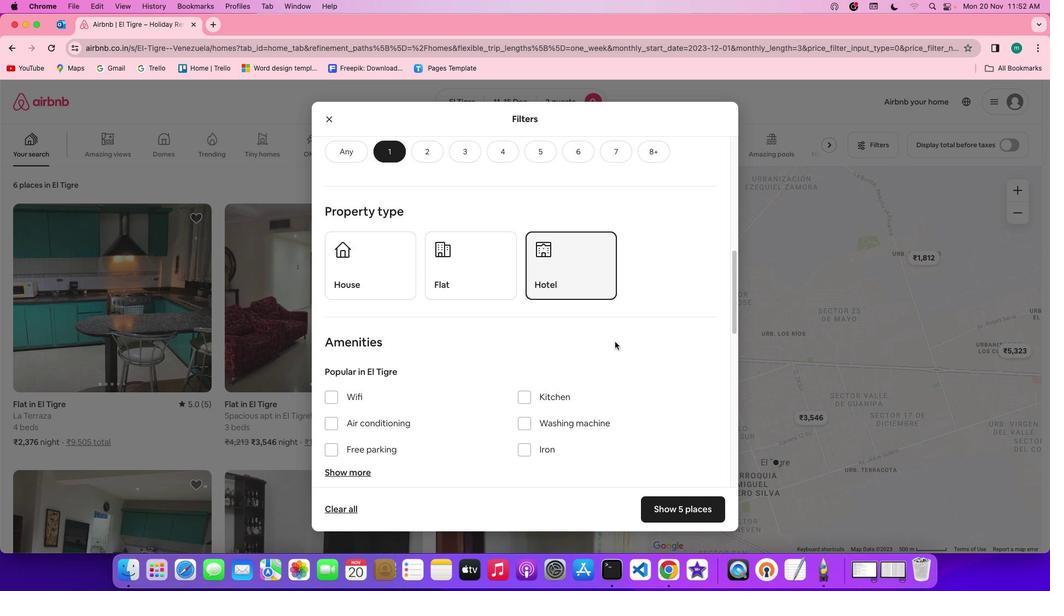 
Action: Mouse scrolled (615, 342) with delta (0, 0)
Screenshot: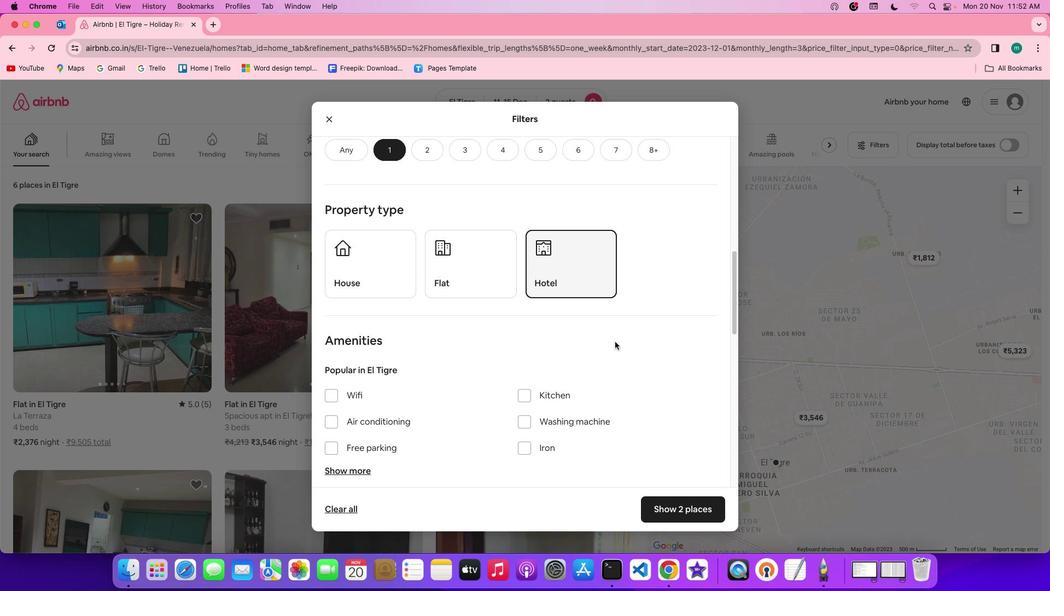 
Action: Mouse scrolled (615, 342) with delta (0, 0)
Screenshot: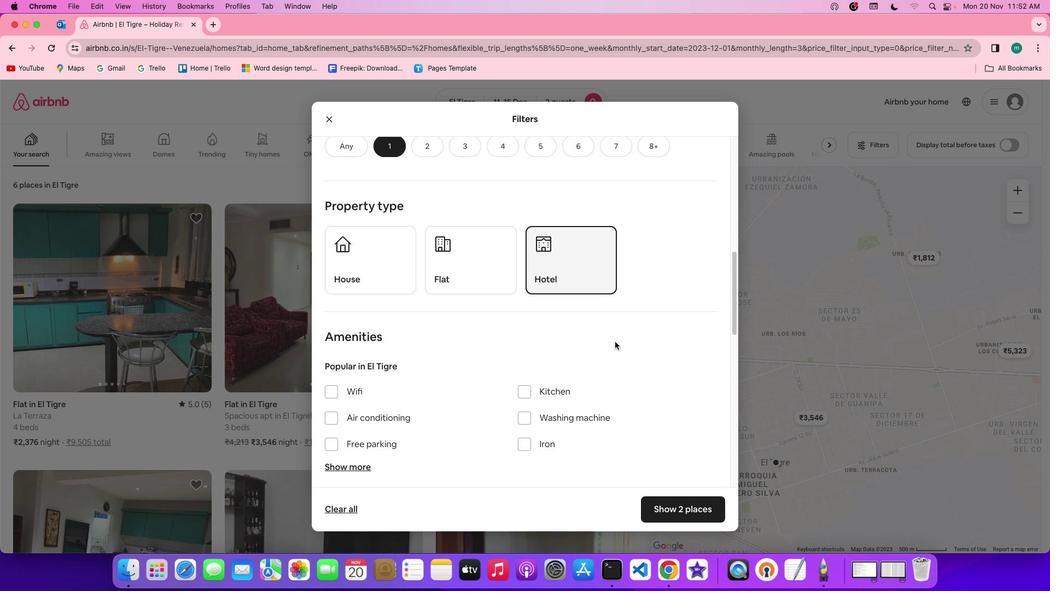 
Action: Mouse scrolled (615, 342) with delta (0, 0)
Screenshot: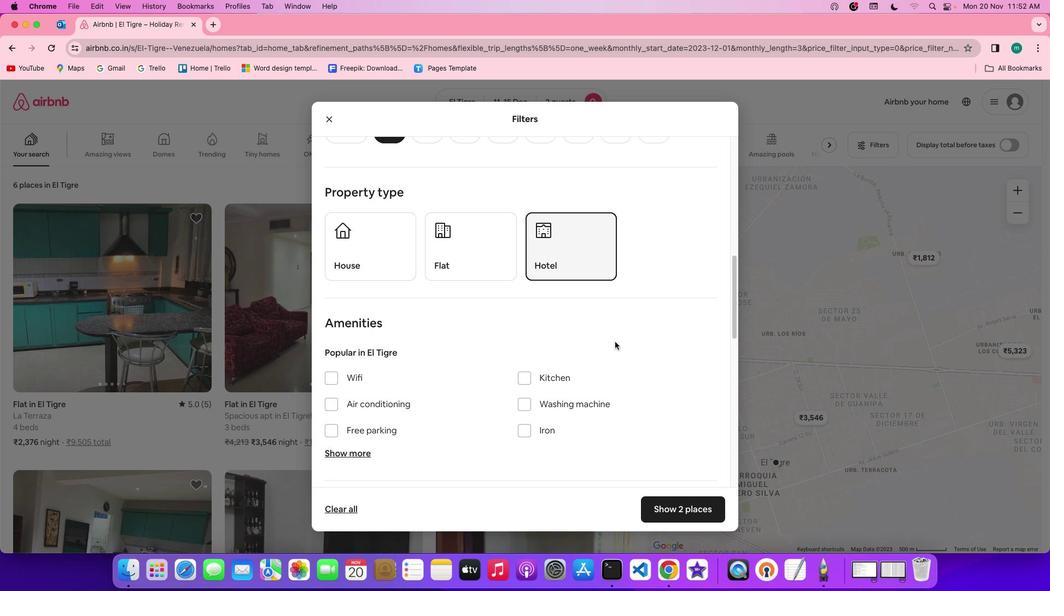 
Action: Mouse scrolled (615, 342) with delta (0, 0)
Screenshot: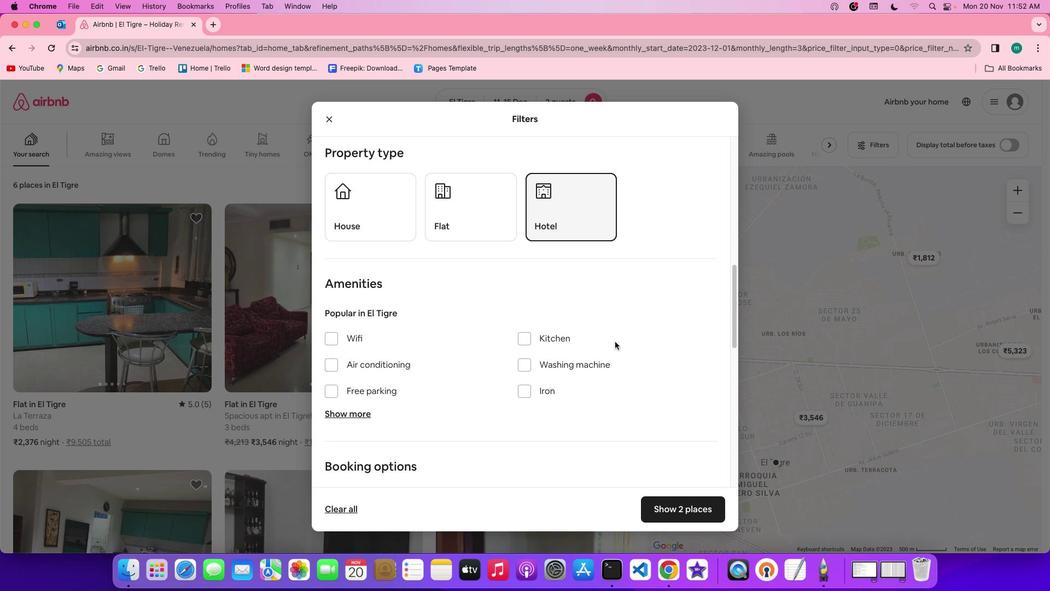 
Action: Mouse moved to (615, 343)
Screenshot: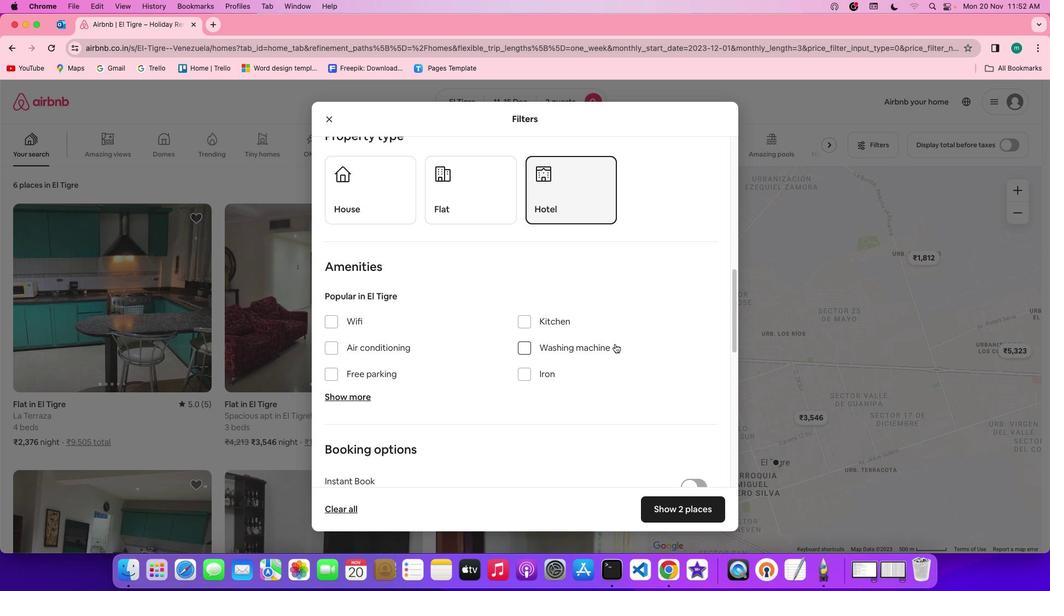 
Action: Mouse scrolled (615, 343) with delta (0, 0)
Screenshot: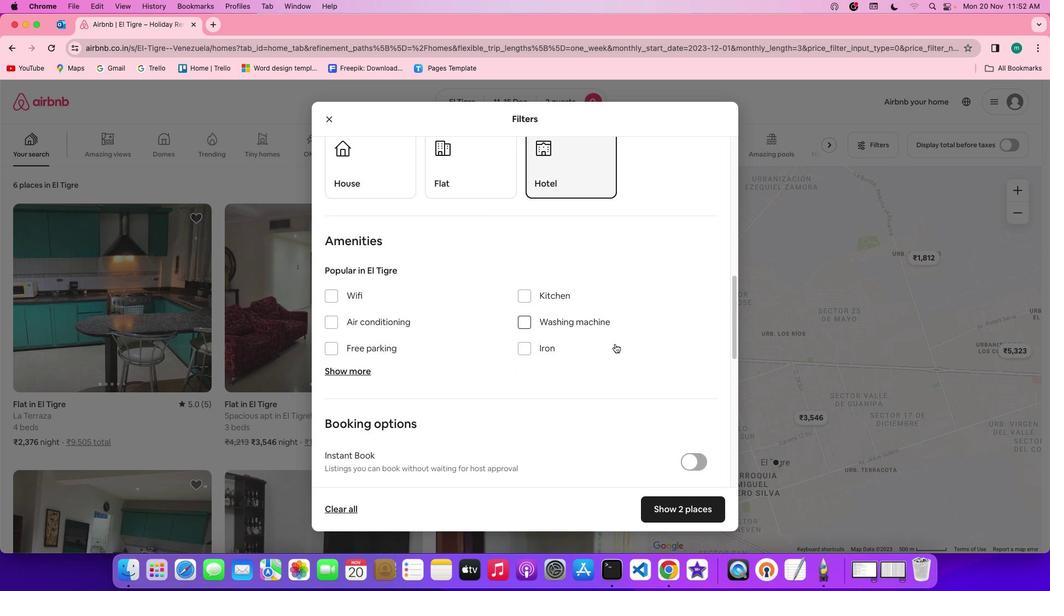 
Action: Mouse scrolled (615, 343) with delta (0, 0)
Screenshot: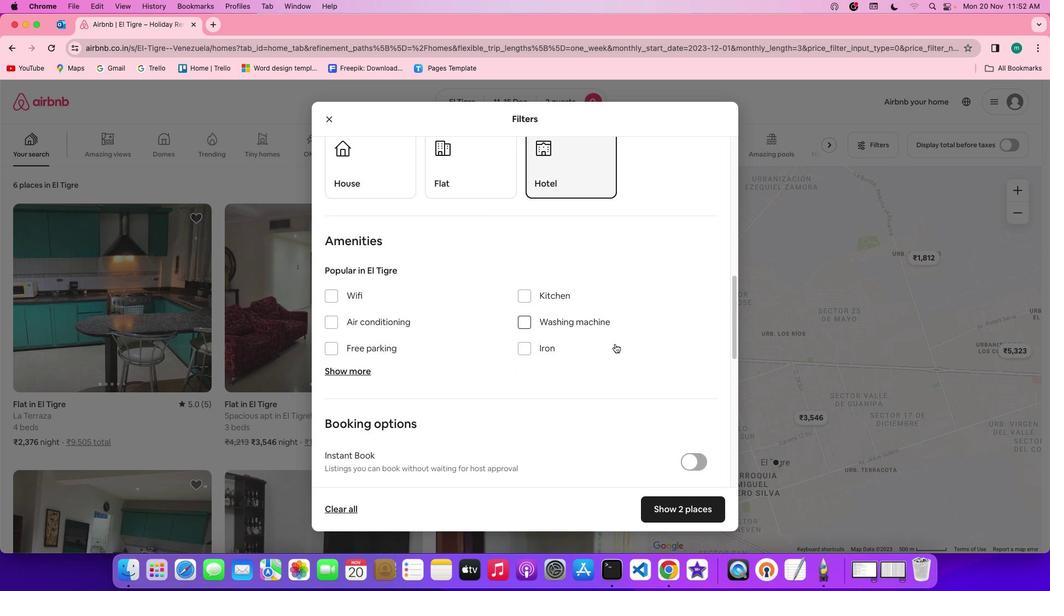 
Action: Mouse scrolled (615, 343) with delta (0, -1)
Screenshot: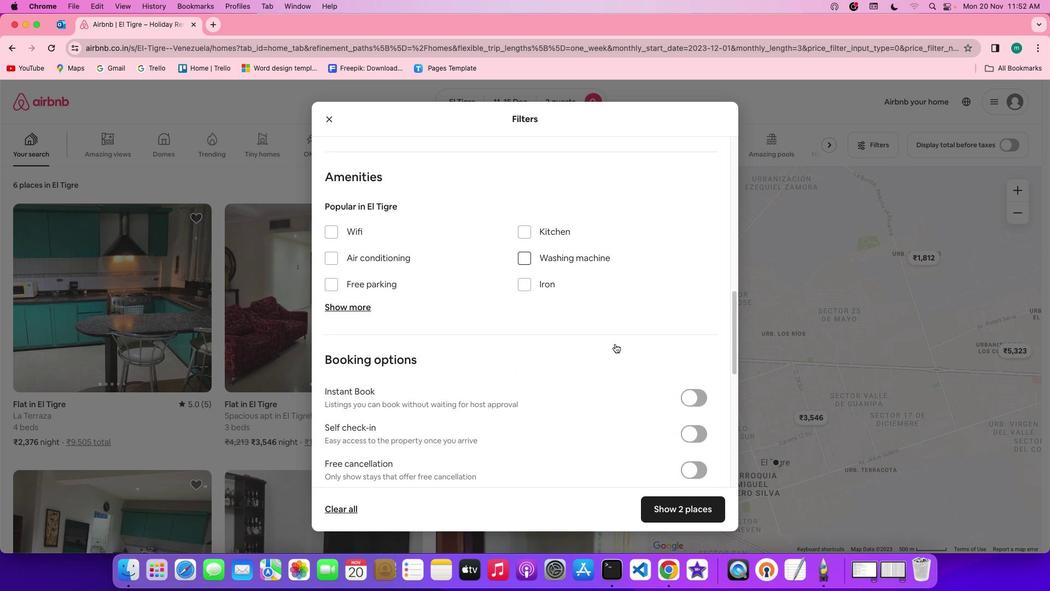 
Action: Mouse scrolled (615, 343) with delta (0, -2)
Screenshot: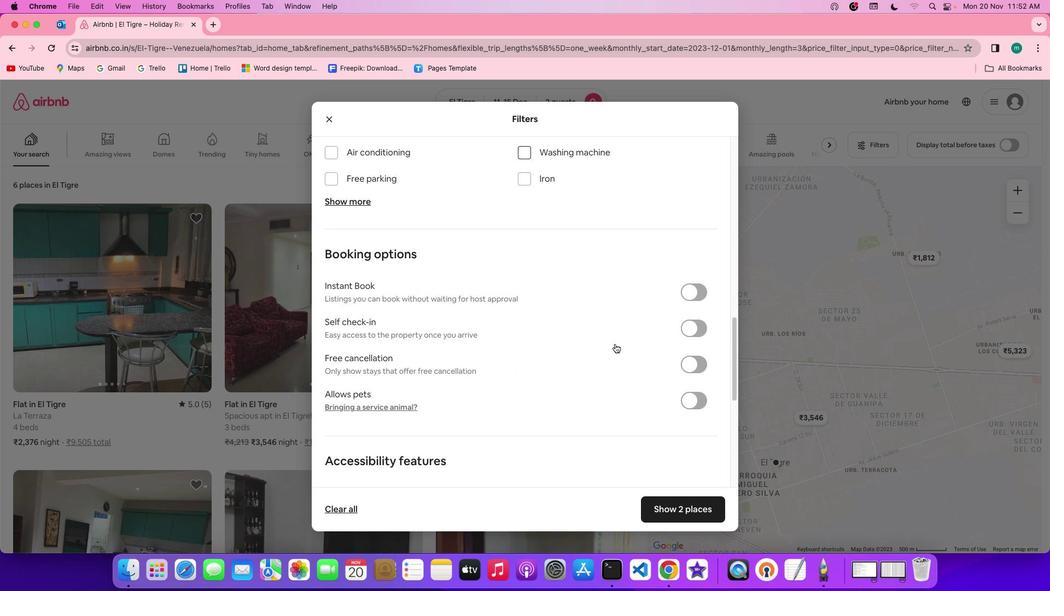 
Action: Mouse scrolled (615, 343) with delta (0, 0)
Screenshot: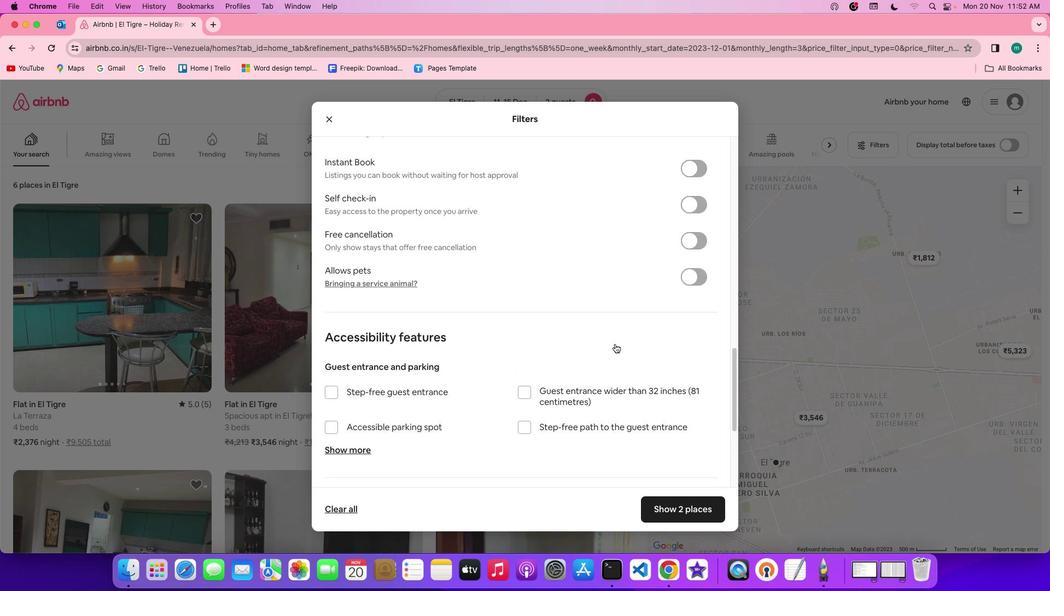 
Action: Mouse scrolled (615, 343) with delta (0, 0)
Screenshot: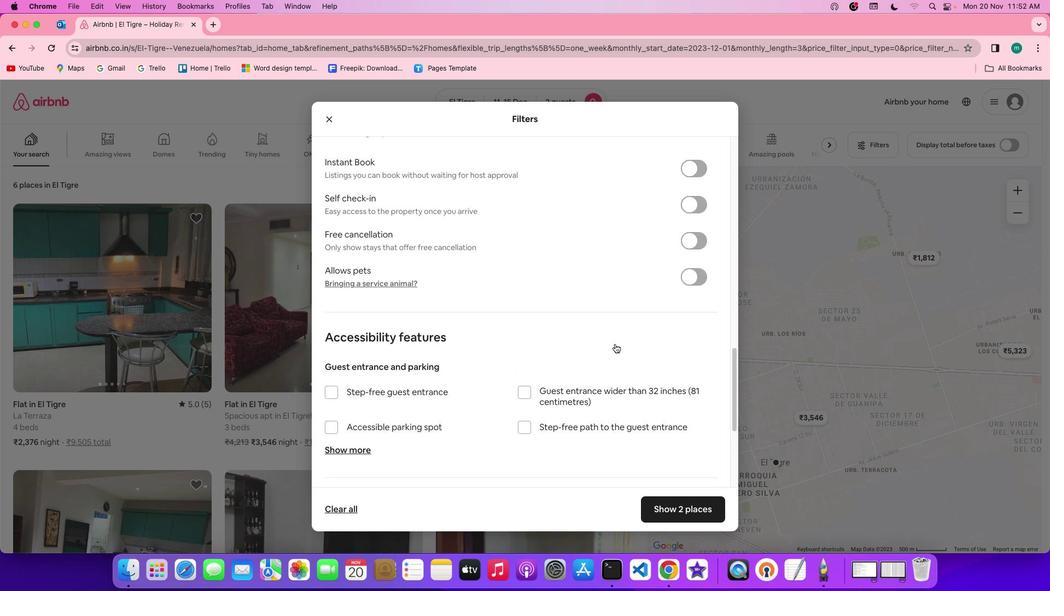 
Action: Mouse scrolled (615, 343) with delta (0, -1)
Screenshot: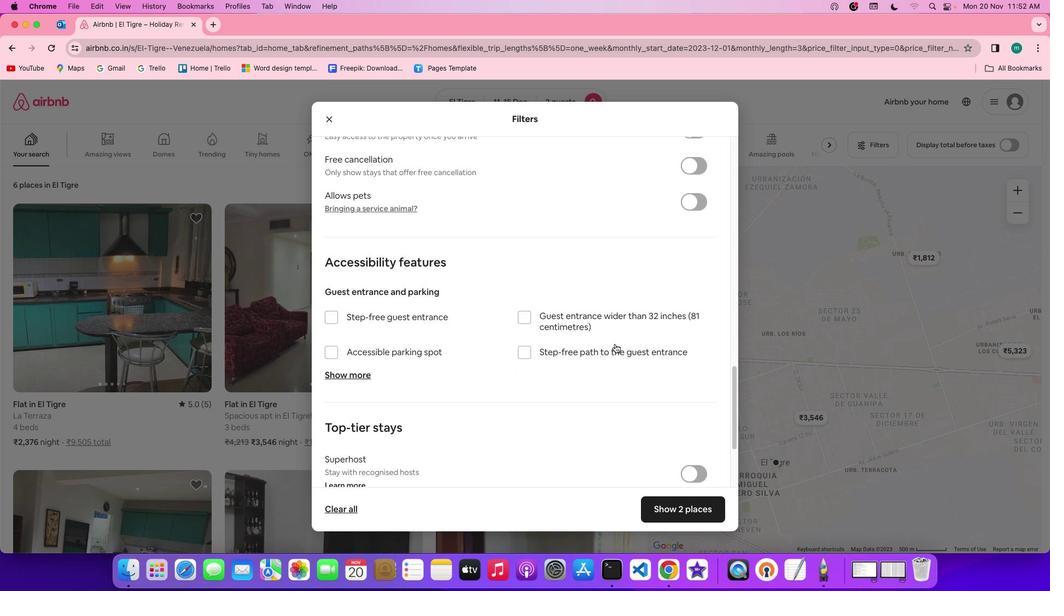 
Action: Mouse scrolled (615, 343) with delta (0, -2)
Screenshot: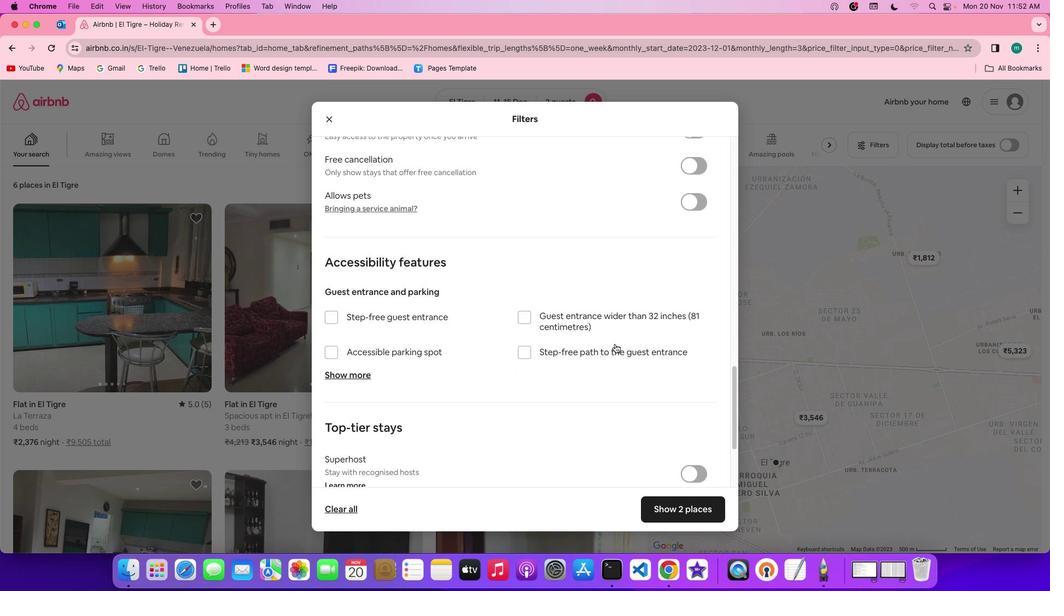 
Action: Mouse scrolled (615, 343) with delta (0, -3)
Screenshot: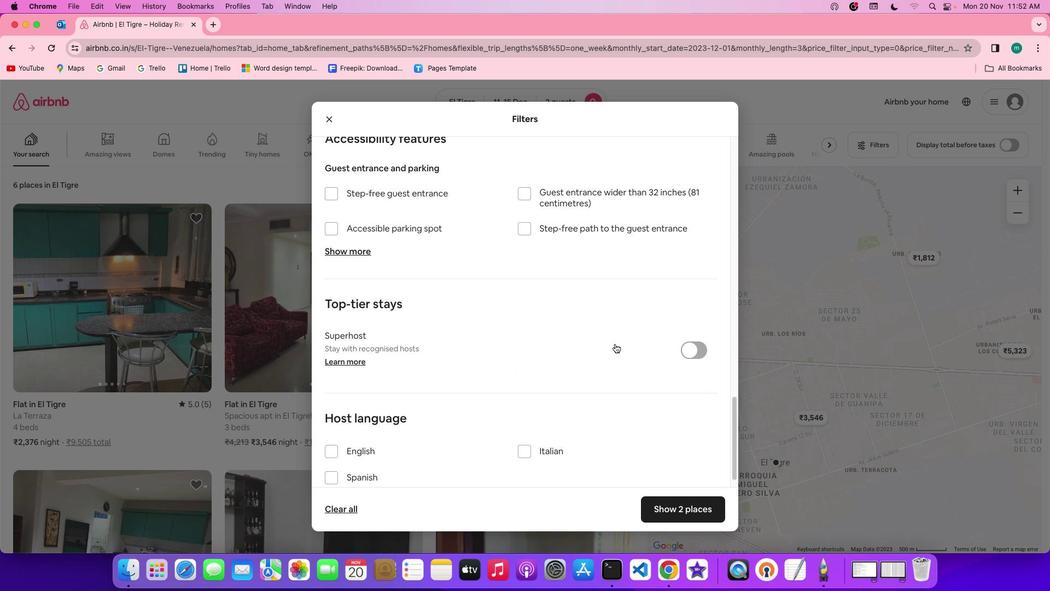 
Action: Mouse scrolled (615, 343) with delta (0, -3)
Screenshot: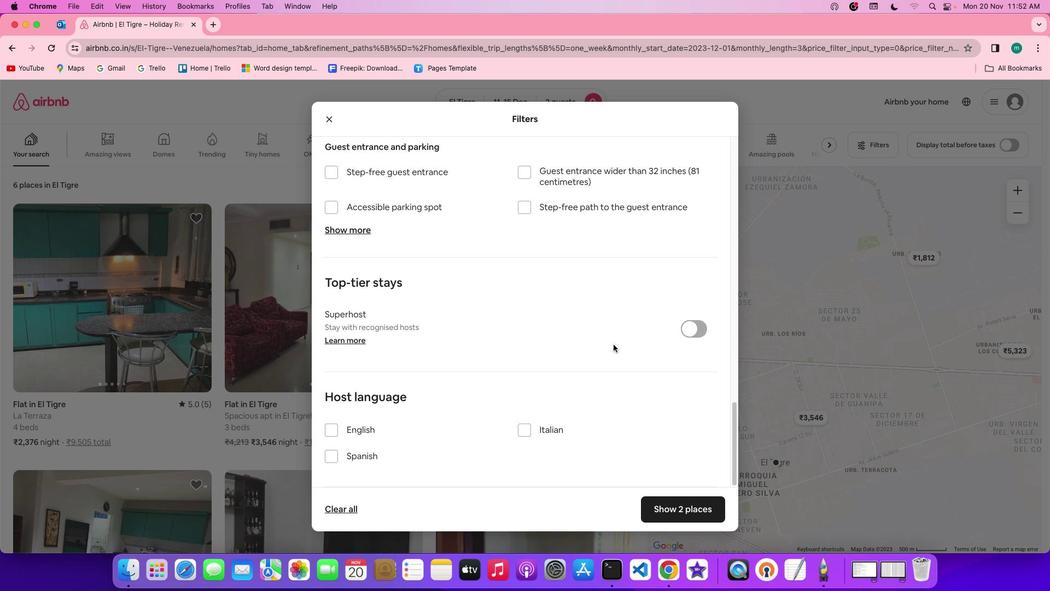 
Action: Mouse moved to (611, 348)
Screenshot: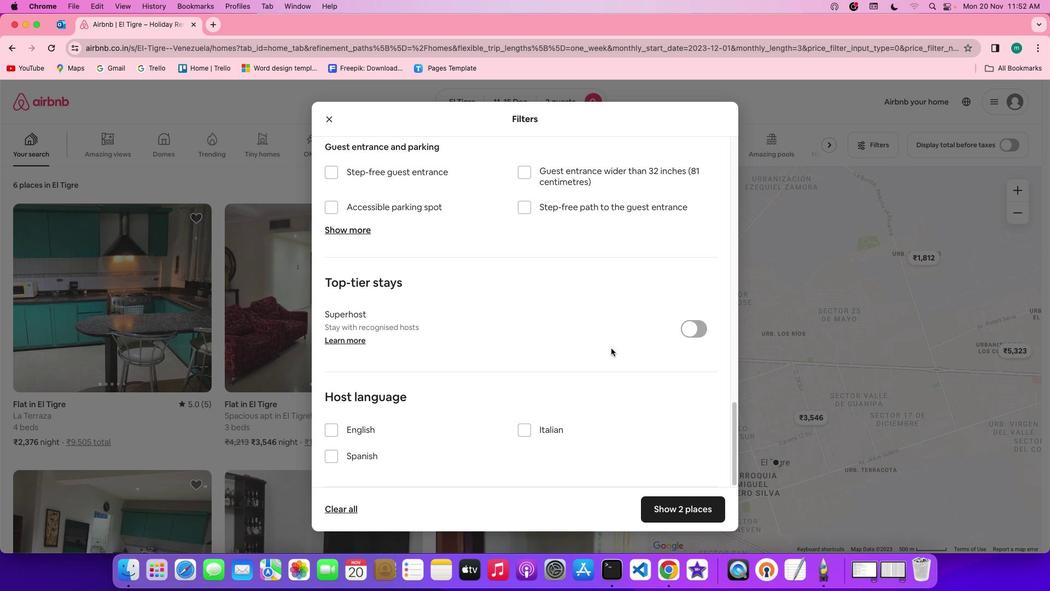 
Action: Mouse scrolled (611, 348) with delta (0, 0)
Screenshot: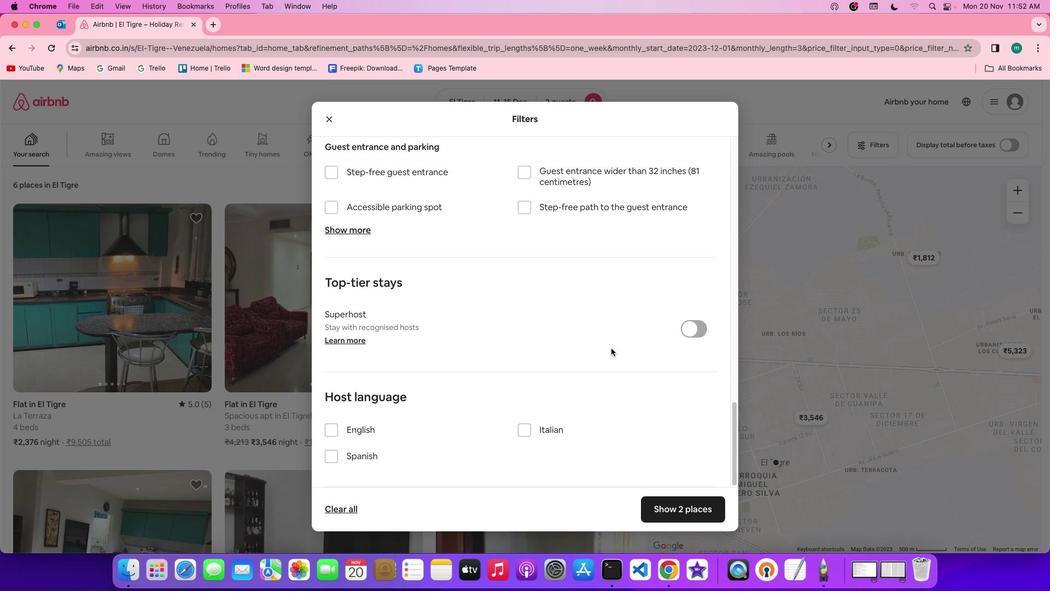 
Action: Mouse scrolled (611, 348) with delta (0, 0)
Screenshot: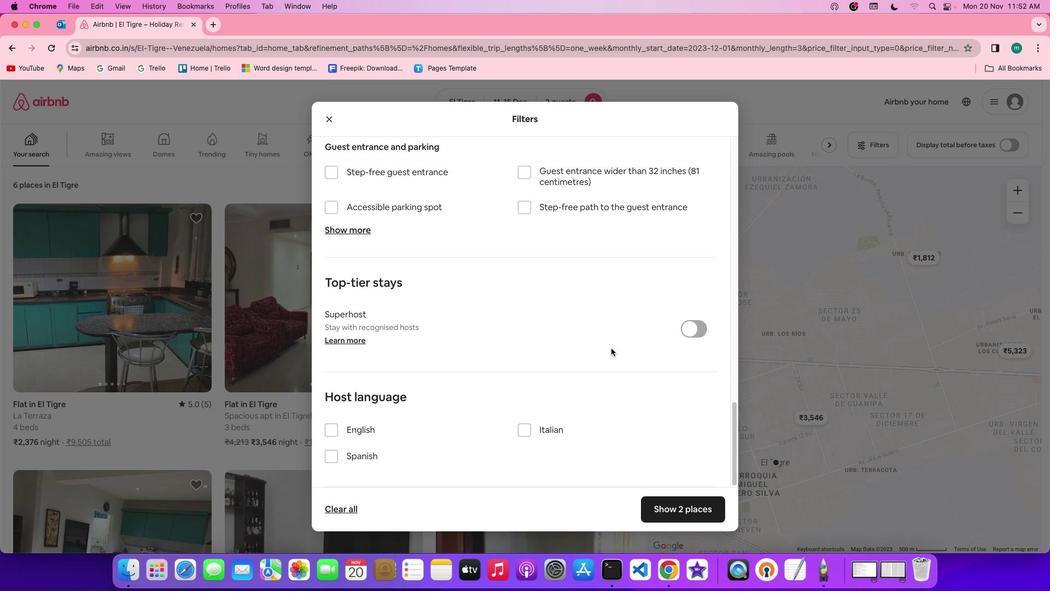 
Action: Mouse scrolled (611, 348) with delta (0, -1)
Screenshot: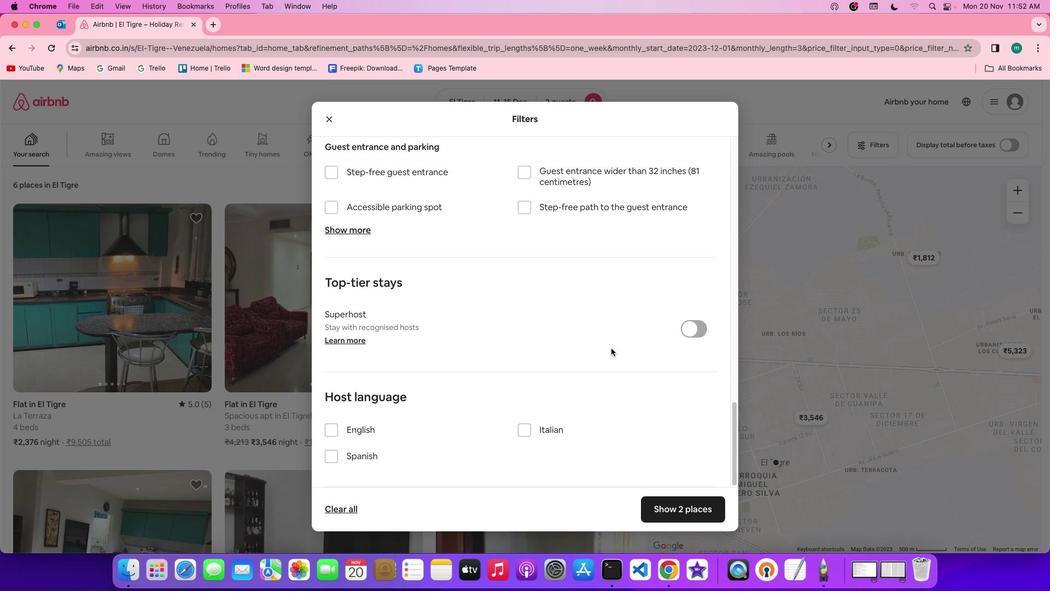 
Action: Mouse scrolled (611, 348) with delta (0, -2)
Screenshot: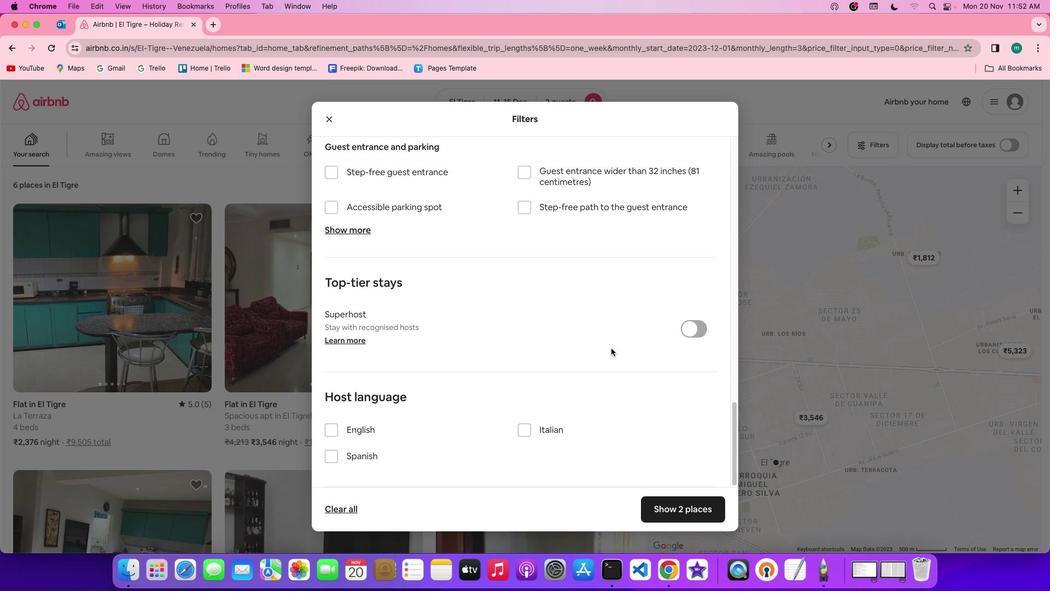 
Action: Mouse scrolled (611, 348) with delta (0, -3)
Screenshot: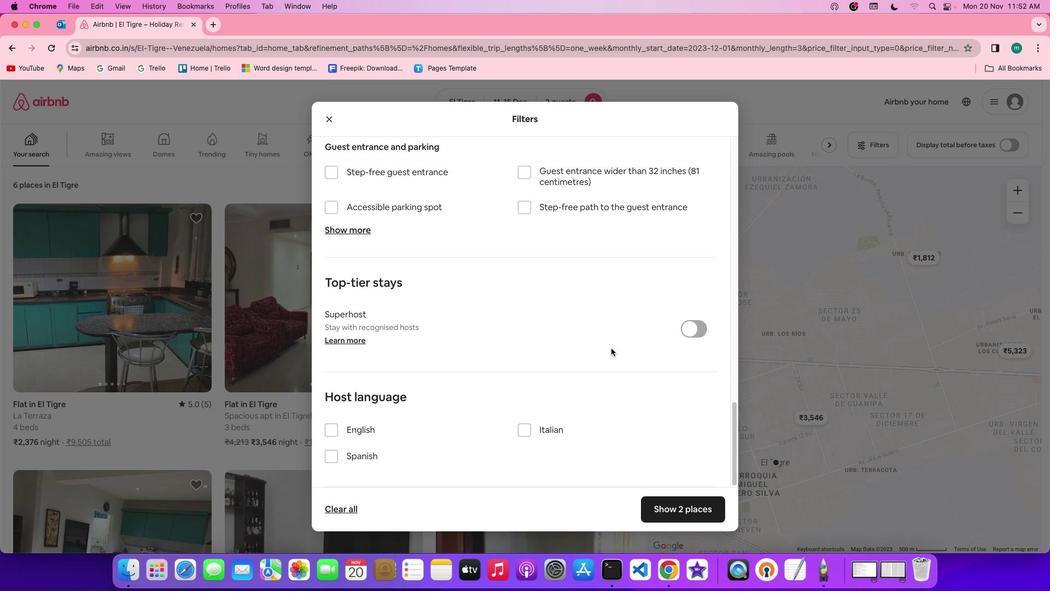 
Action: Mouse moved to (719, 510)
Screenshot: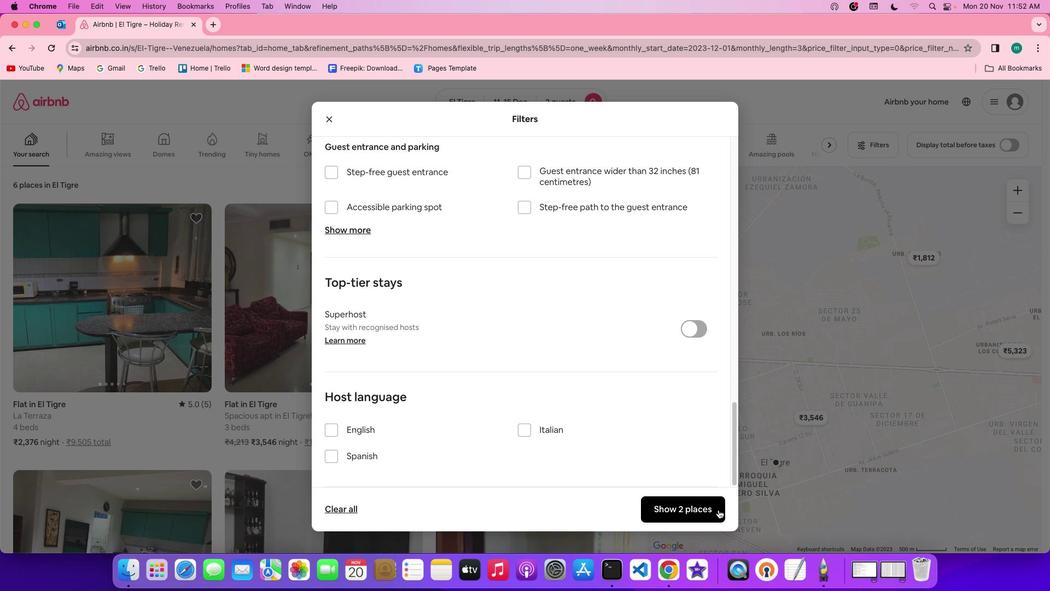 
Action: Mouse pressed left at (719, 510)
Screenshot: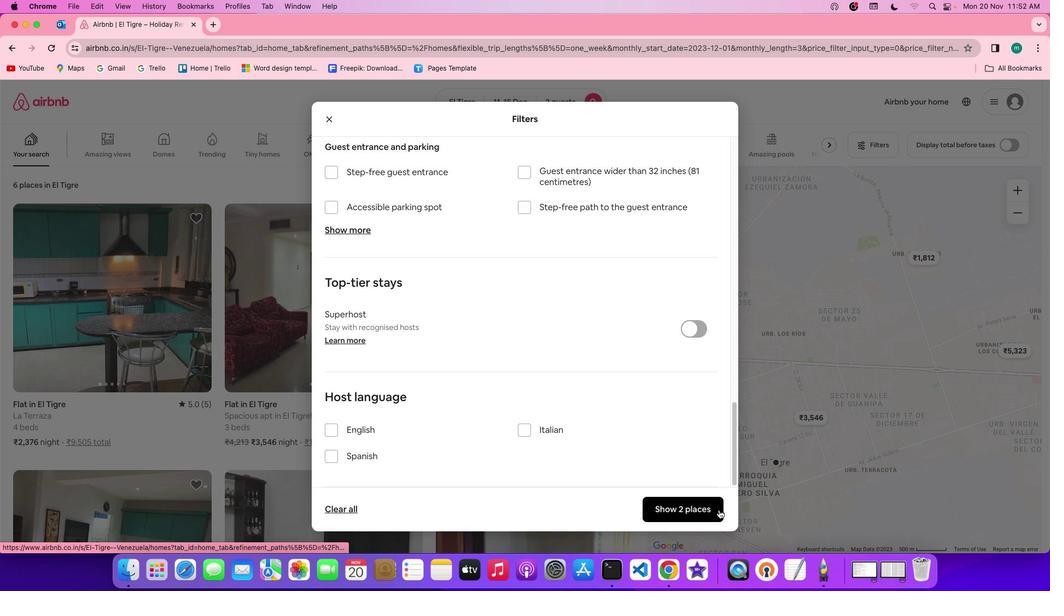 
Action: Mouse moved to (137, 260)
Screenshot: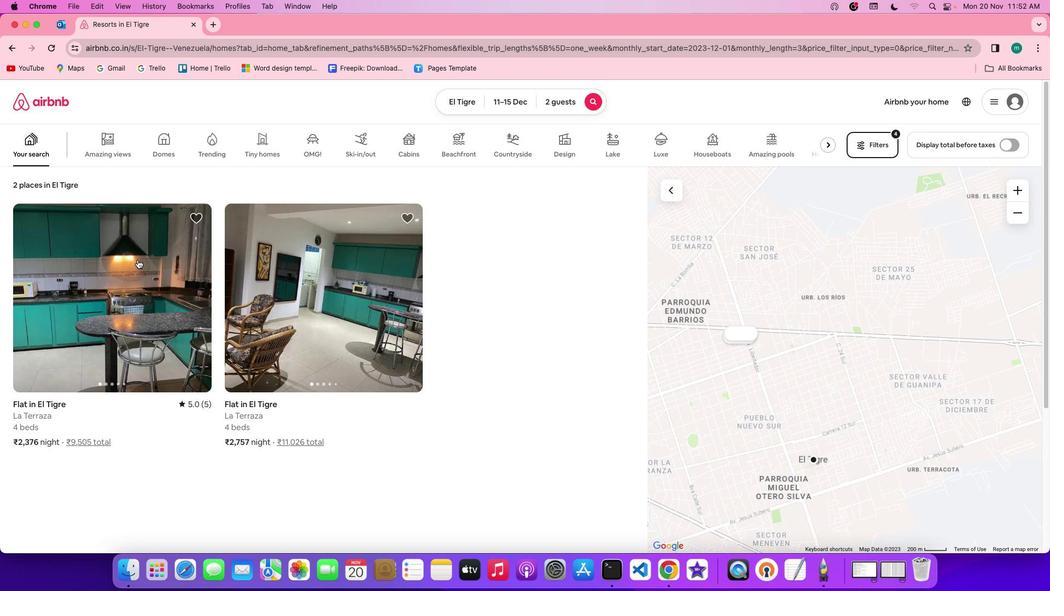 
Action: Mouse pressed left at (137, 260)
Screenshot: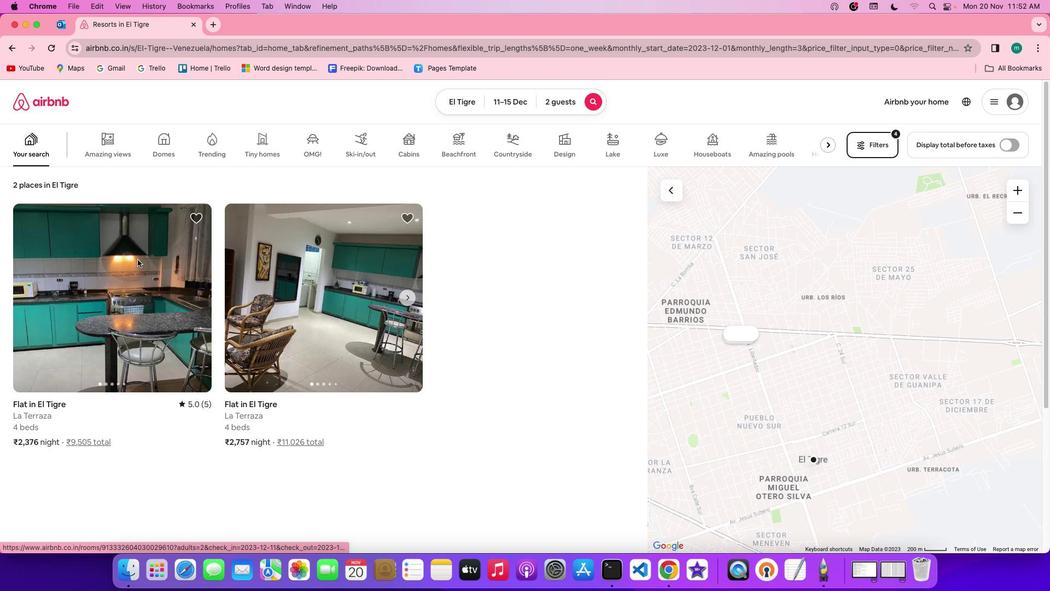 
Action: Mouse moved to (751, 407)
Screenshot: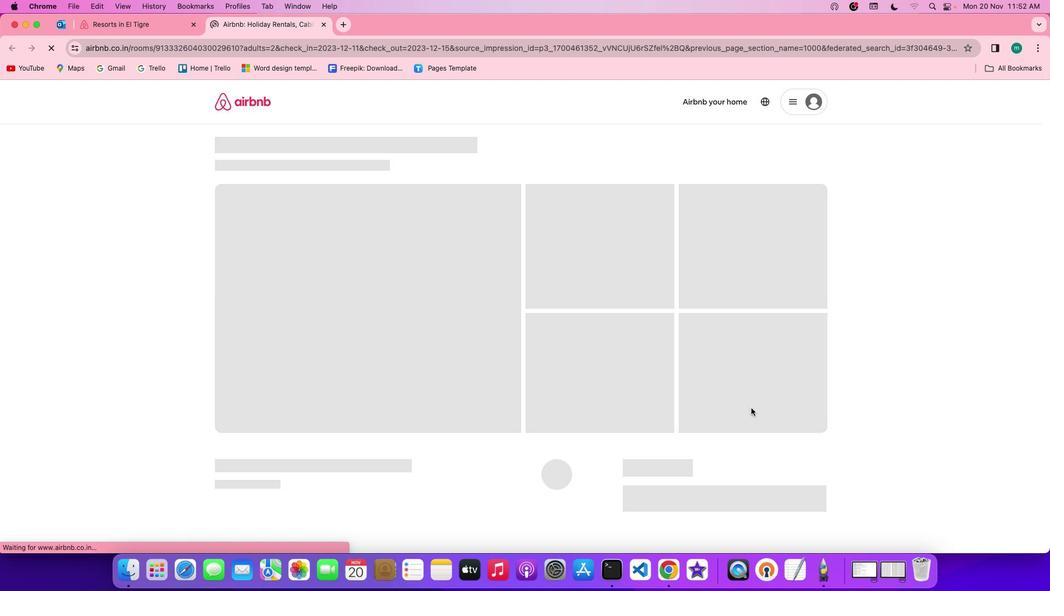 
Action: Mouse pressed left at (751, 407)
Screenshot: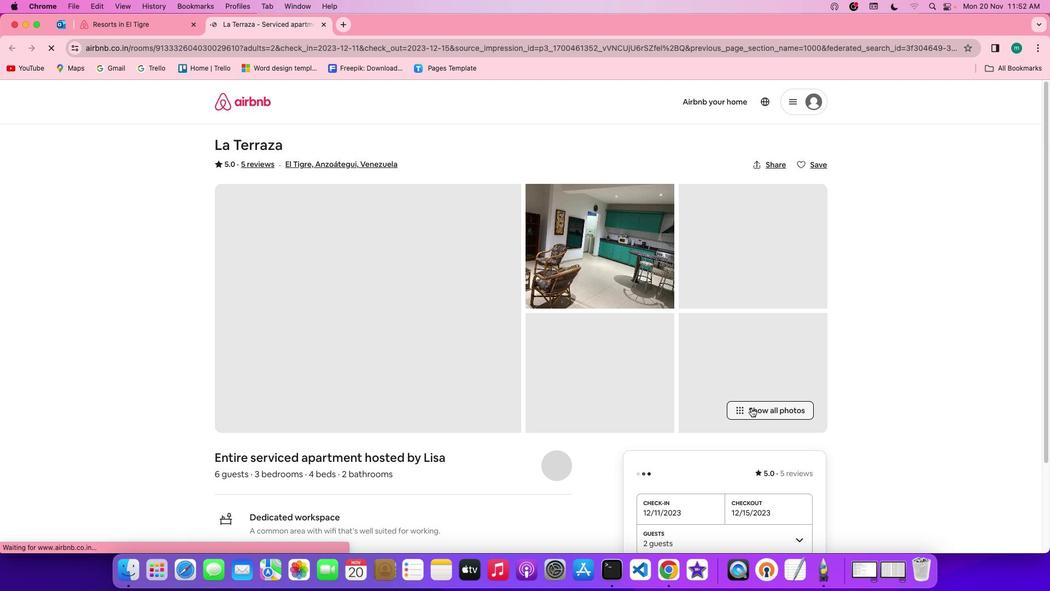
Action: Mouse moved to (476, 419)
Screenshot: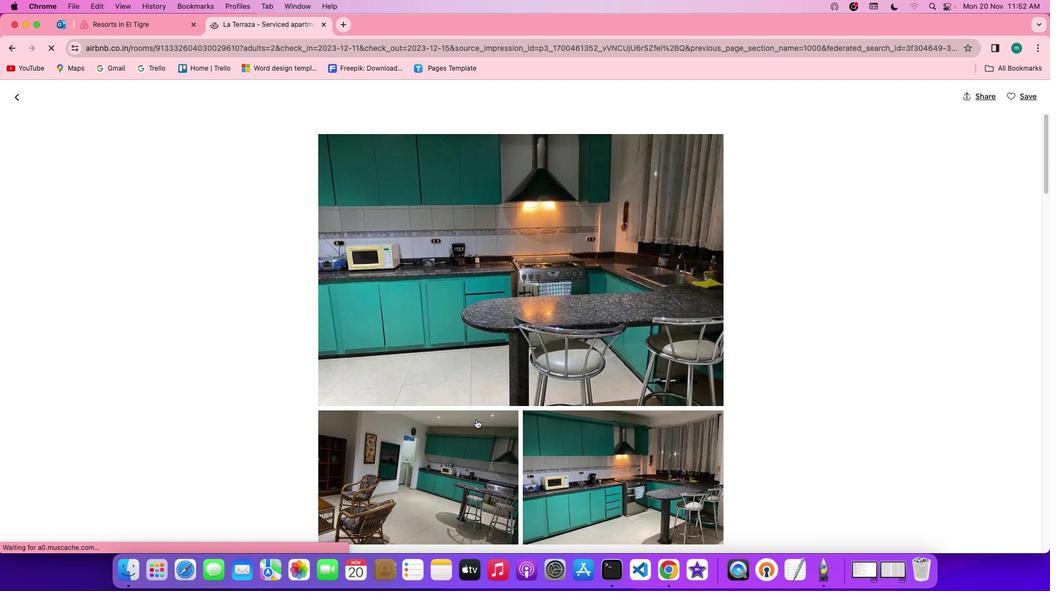 
Action: Mouse scrolled (476, 419) with delta (0, 0)
Screenshot: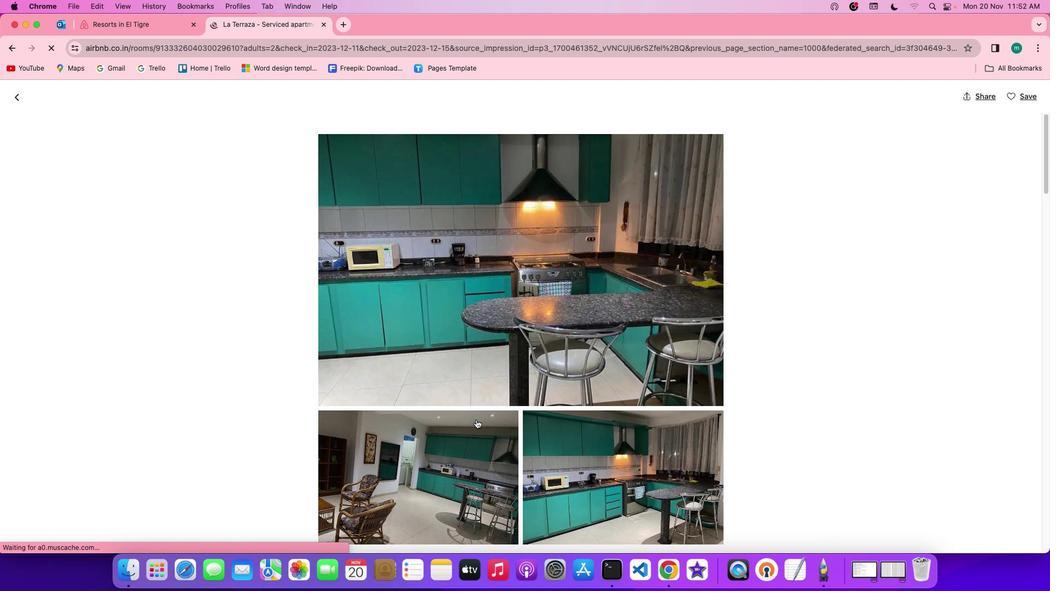
Action: Mouse scrolled (476, 419) with delta (0, 0)
Screenshot: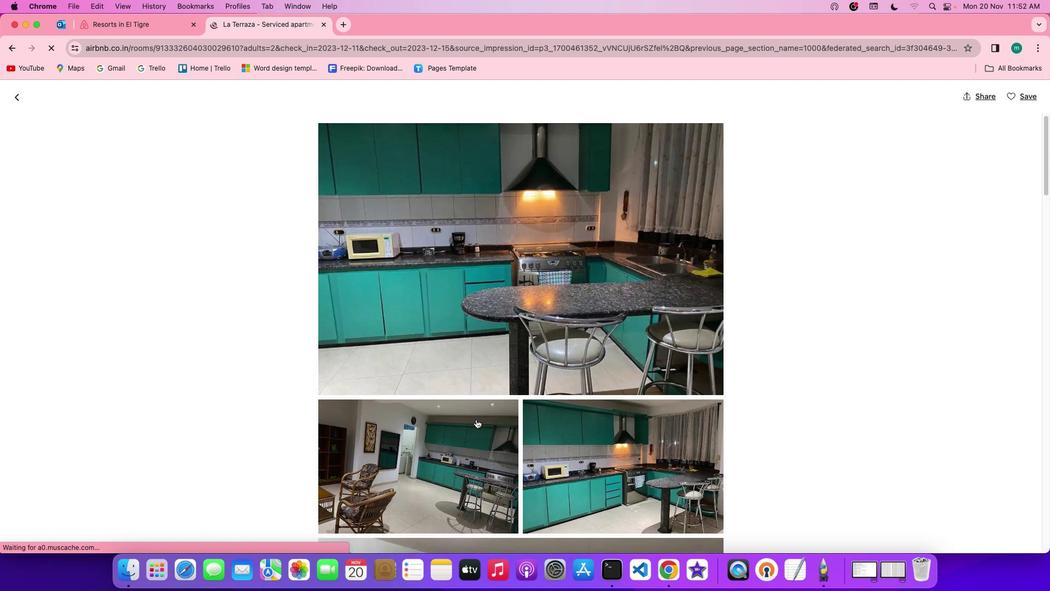 
Action: Mouse scrolled (476, 419) with delta (0, -1)
Screenshot: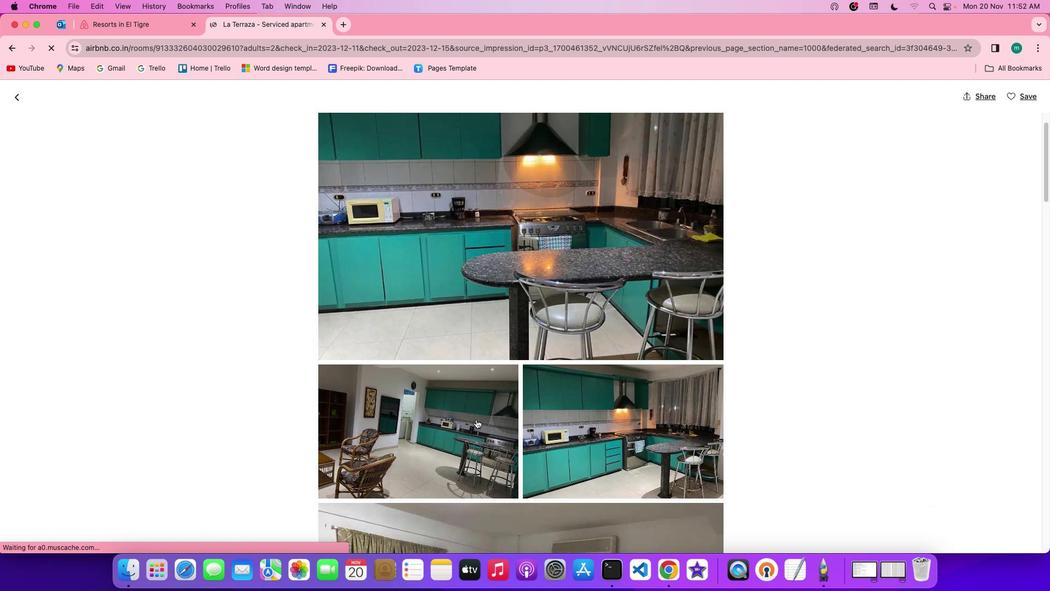 
Action: Mouse scrolled (476, 419) with delta (0, -1)
Screenshot: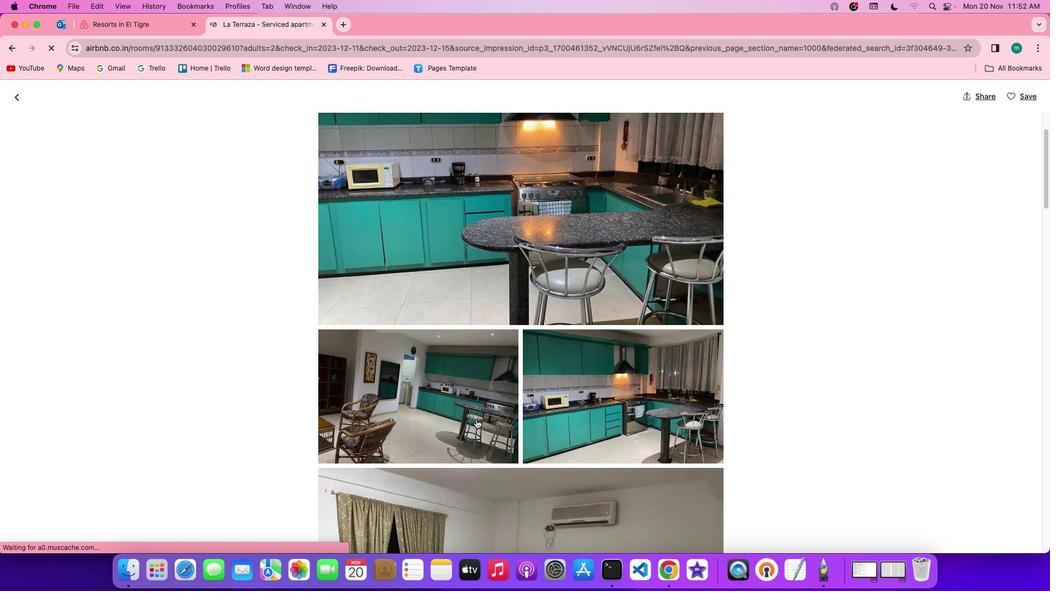 
Action: Mouse moved to (476, 418)
Screenshot: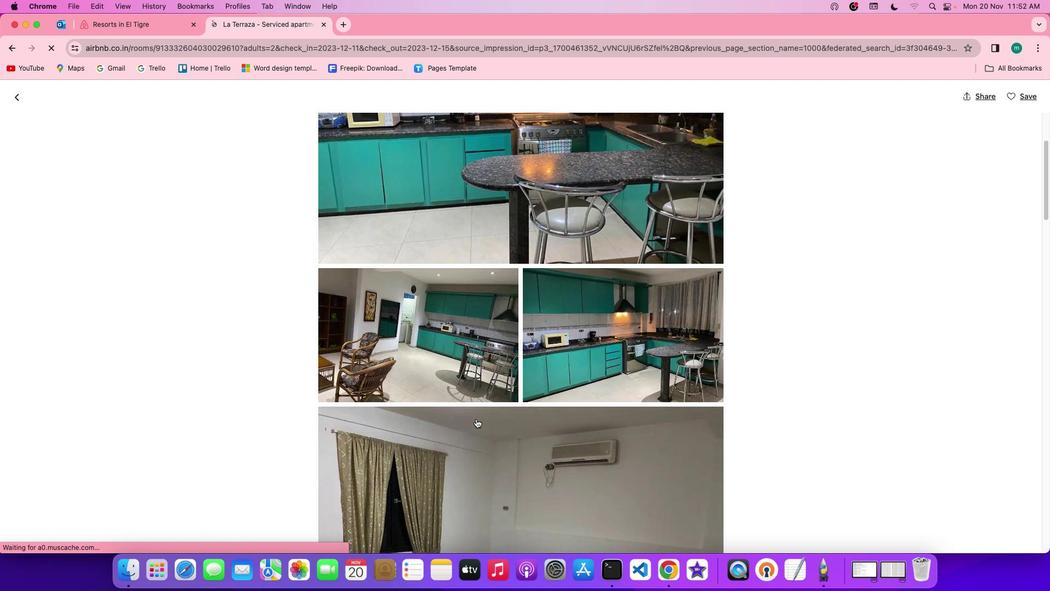 
Action: Mouse scrolled (476, 418) with delta (0, 0)
Screenshot: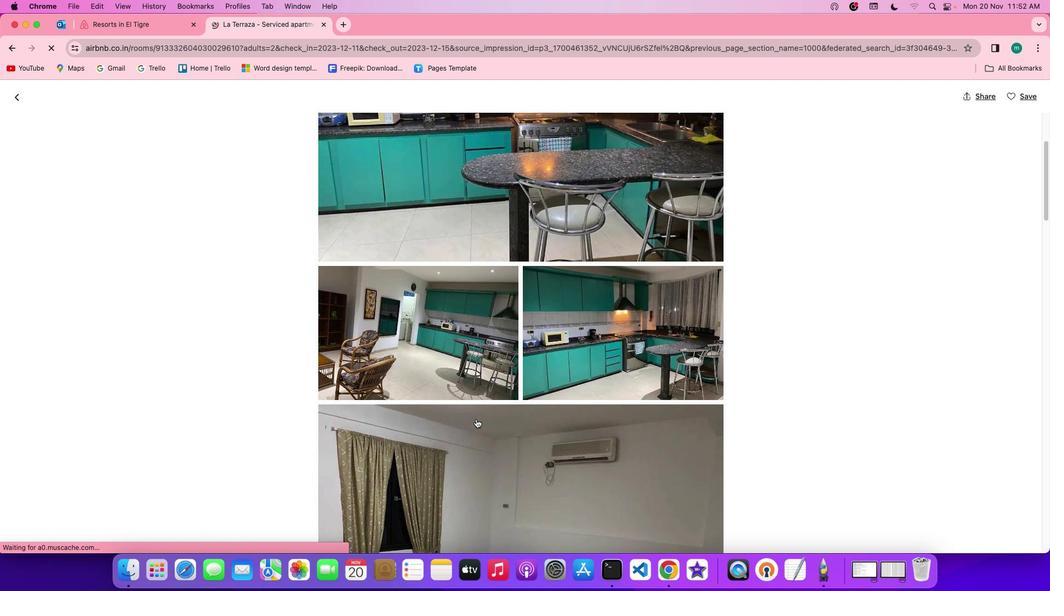 
Action: Mouse scrolled (476, 418) with delta (0, 0)
Screenshot: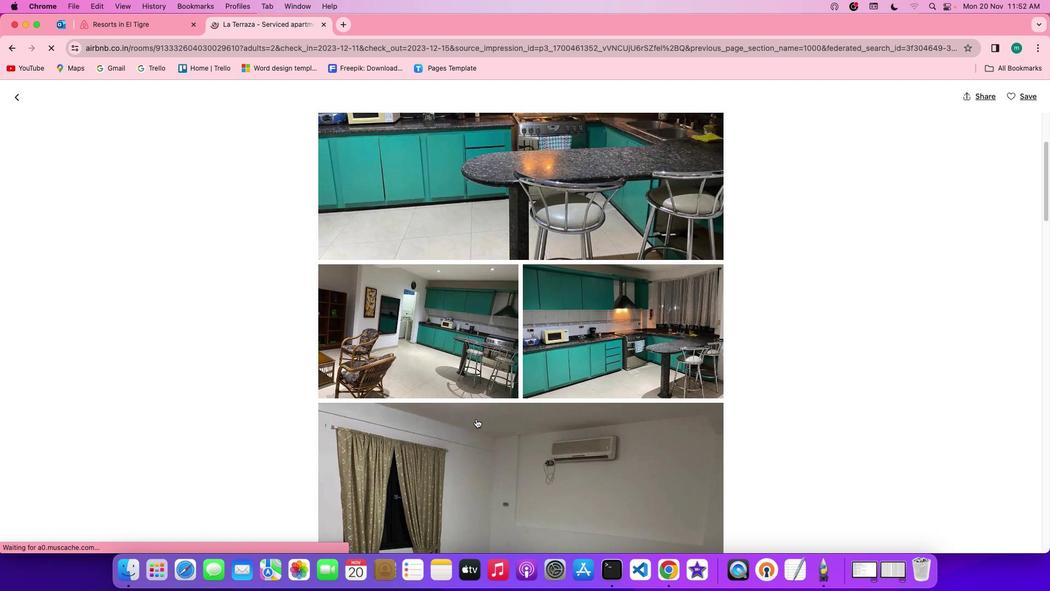 
Action: Mouse scrolled (476, 418) with delta (0, -1)
Screenshot: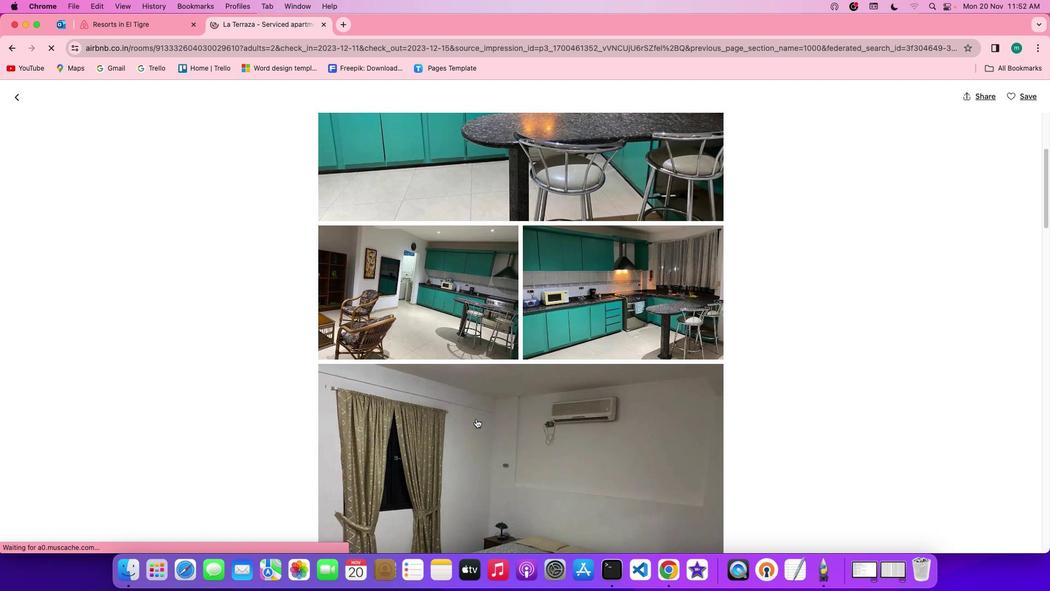 
Action: Mouse scrolled (476, 418) with delta (0, -1)
Screenshot: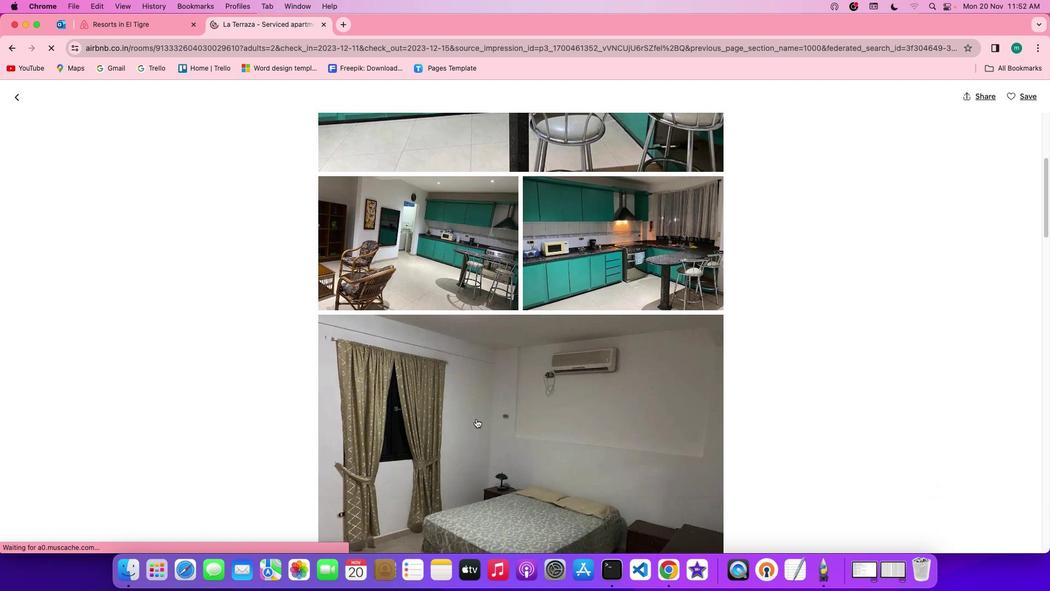 
Action: Mouse scrolled (476, 418) with delta (0, 0)
Screenshot: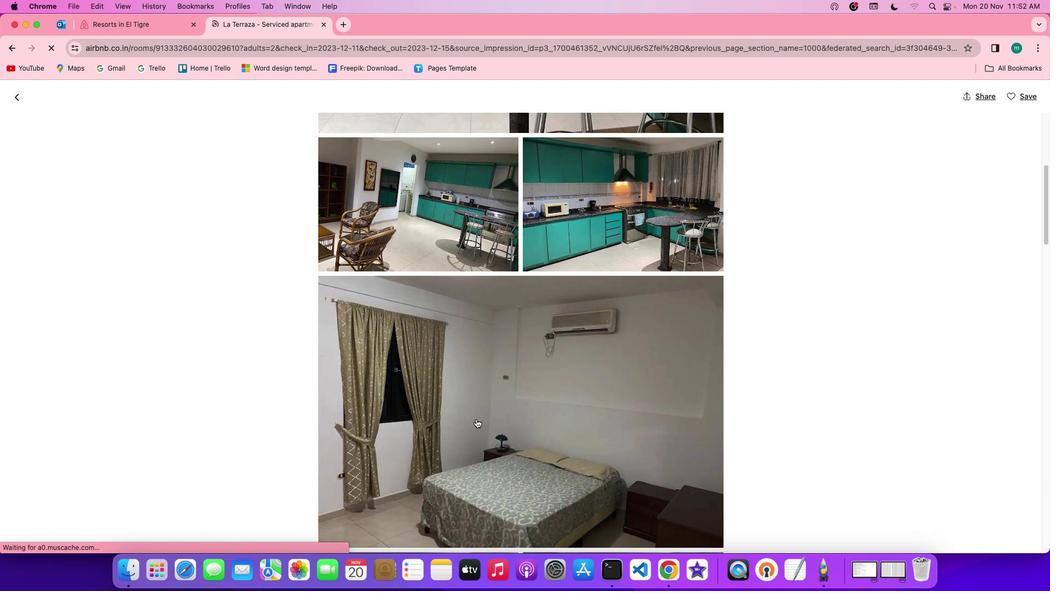 
Action: Mouse scrolled (476, 418) with delta (0, 0)
Screenshot: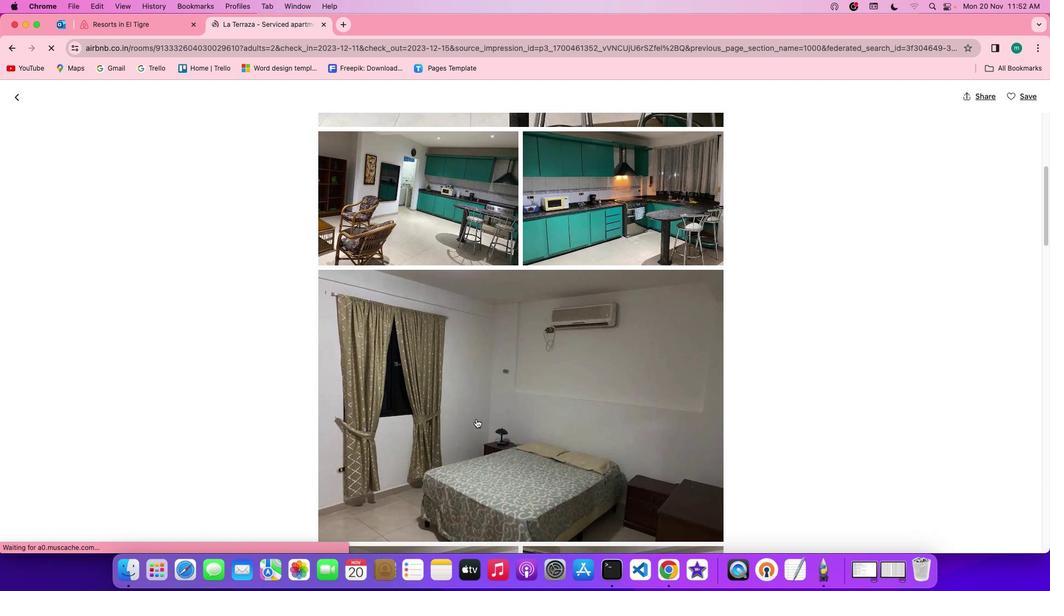 
Action: Mouse scrolled (476, 418) with delta (0, -1)
Screenshot: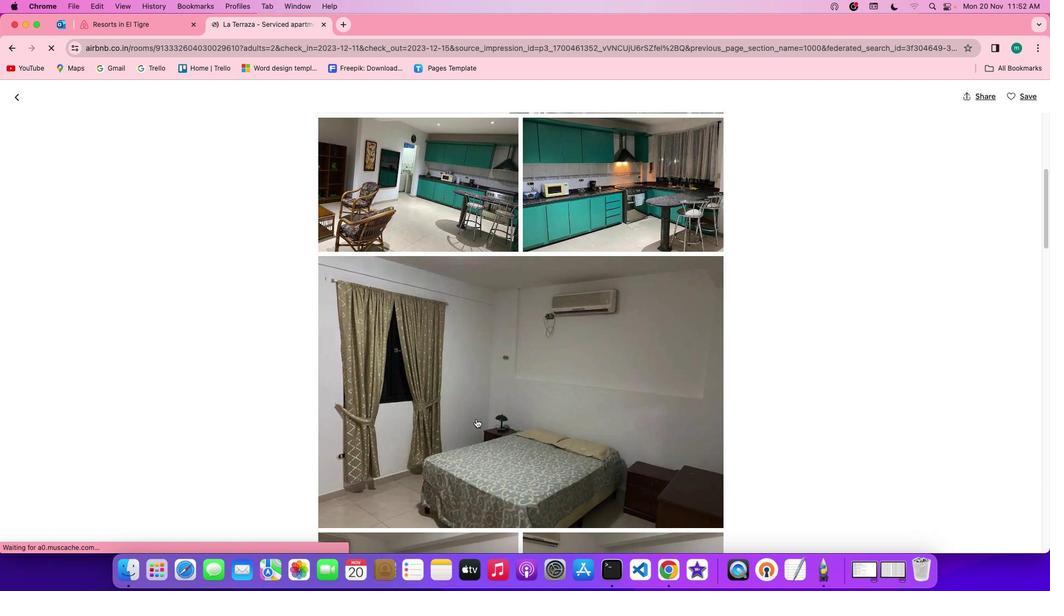 
Action: Mouse scrolled (476, 418) with delta (0, -1)
Screenshot: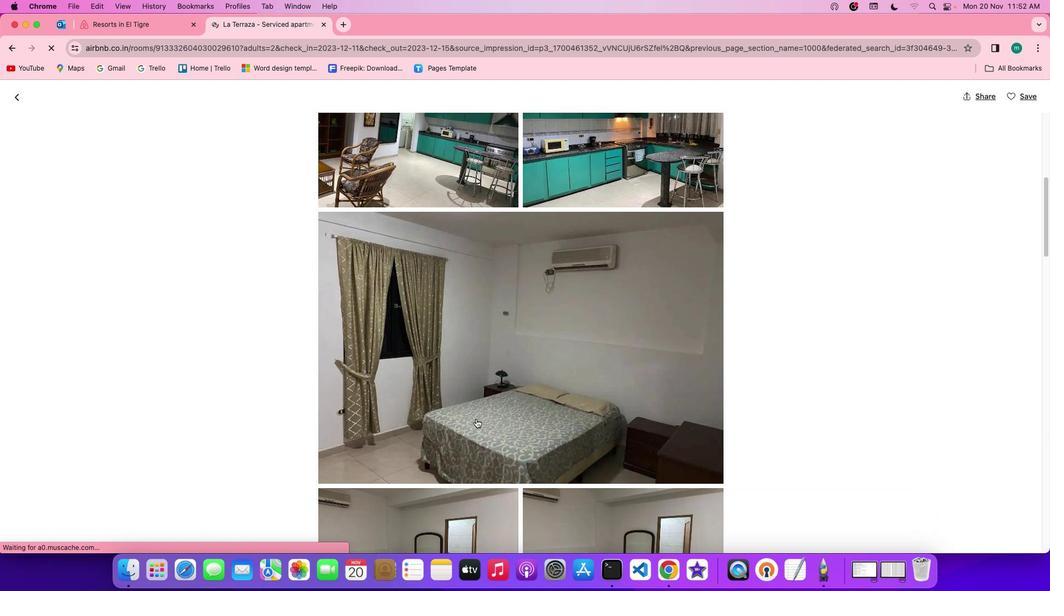 
Action: Mouse moved to (476, 418)
Screenshot: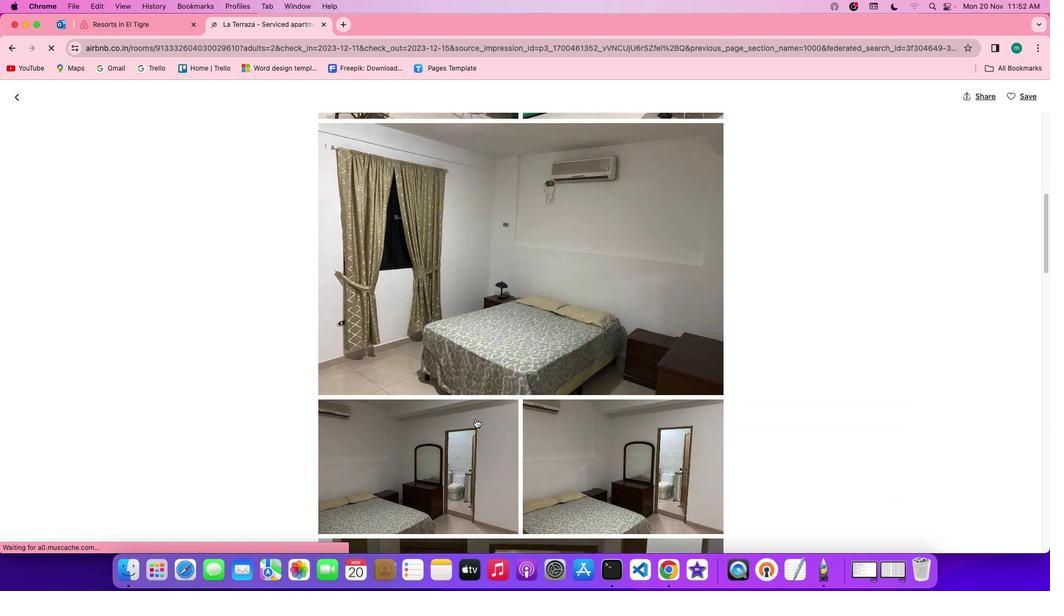 
Action: Mouse scrolled (476, 418) with delta (0, 0)
Screenshot: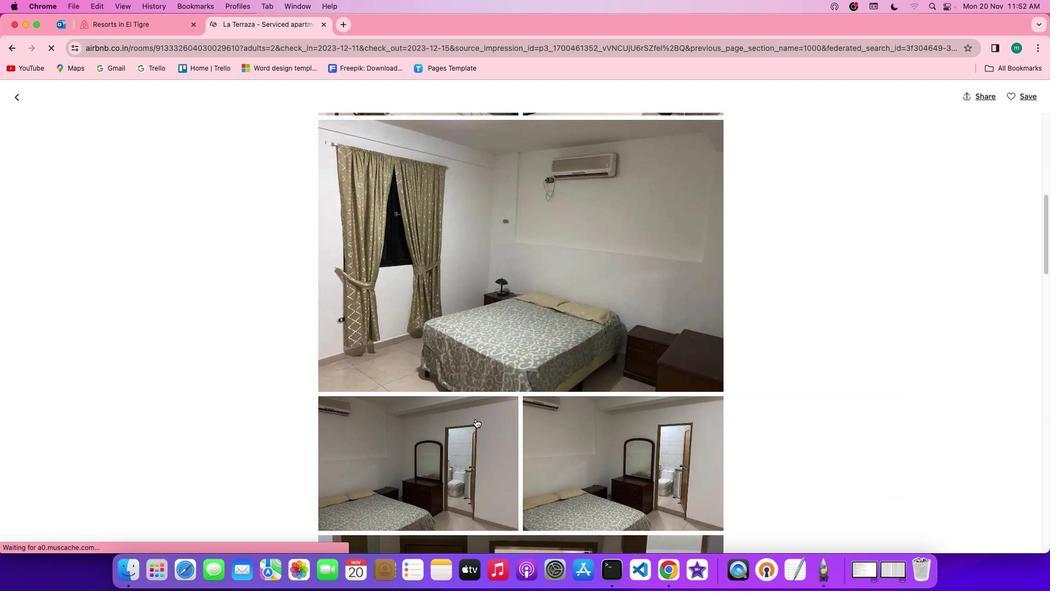 
Action: Mouse scrolled (476, 418) with delta (0, 0)
Screenshot: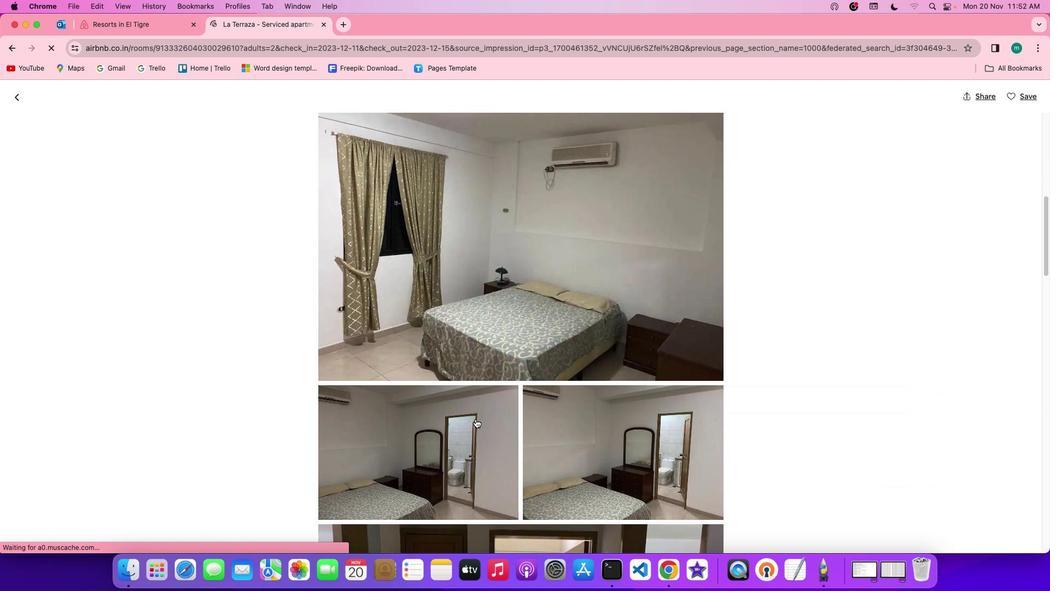 
Action: Mouse scrolled (476, 418) with delta (0, -1)
Screenshot: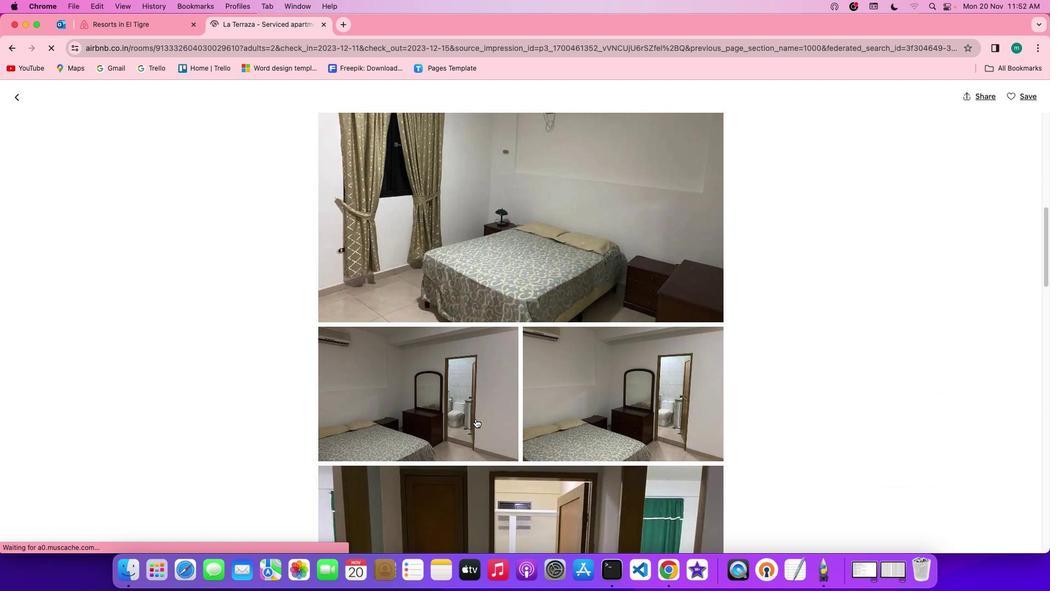 
Action: Mouse scrolled (476, 418) with delta (0, -2)
Screenshot: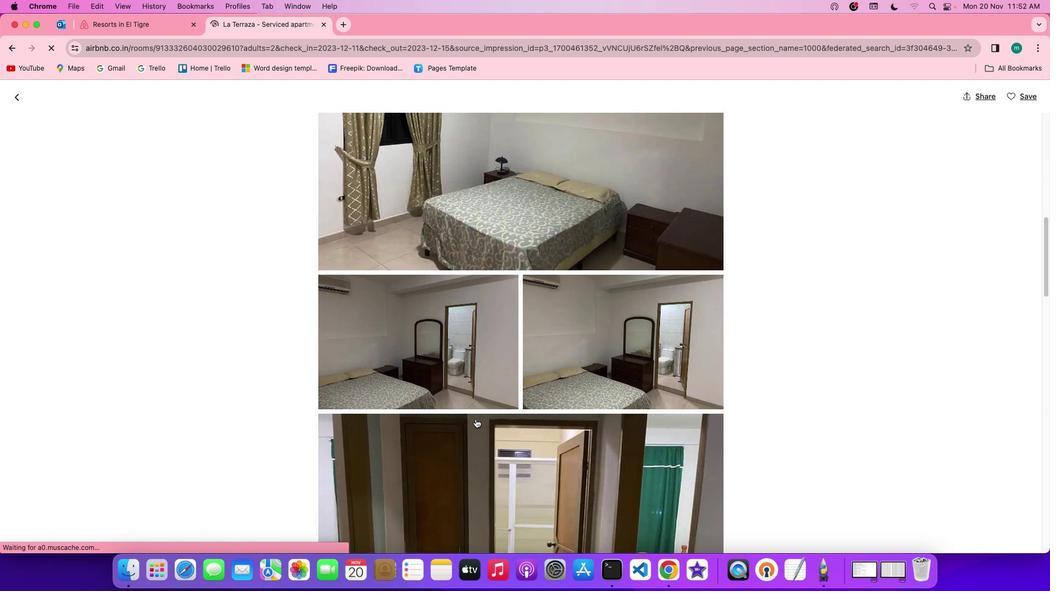 
Action: Mouse scrolled (476, 418) with delta (0, -1)
Screenshot: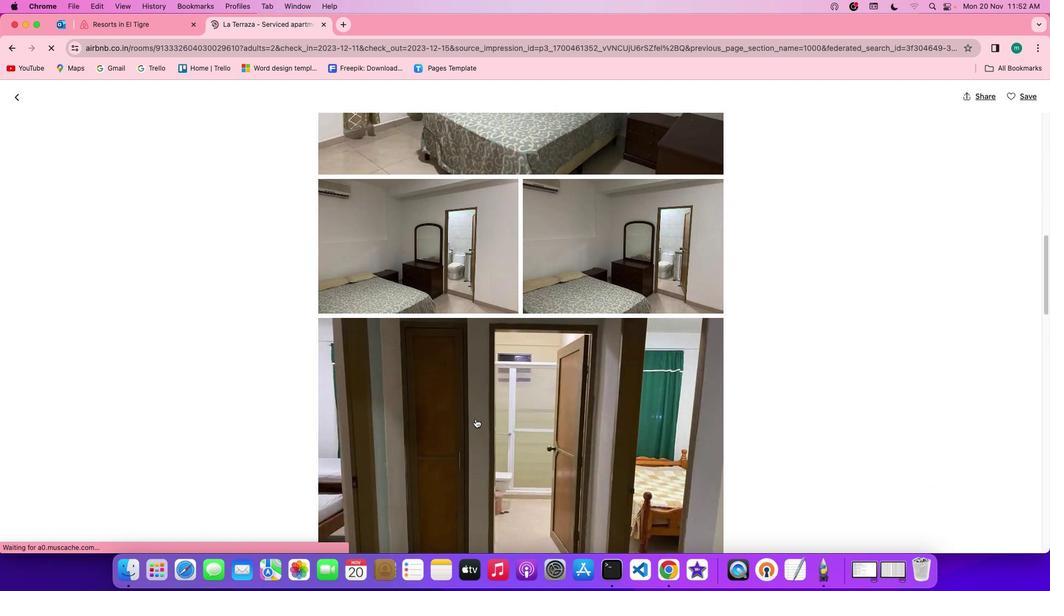 
Action: Mouse scrolled (476, 418) with delta (0, 0)
Screenshot: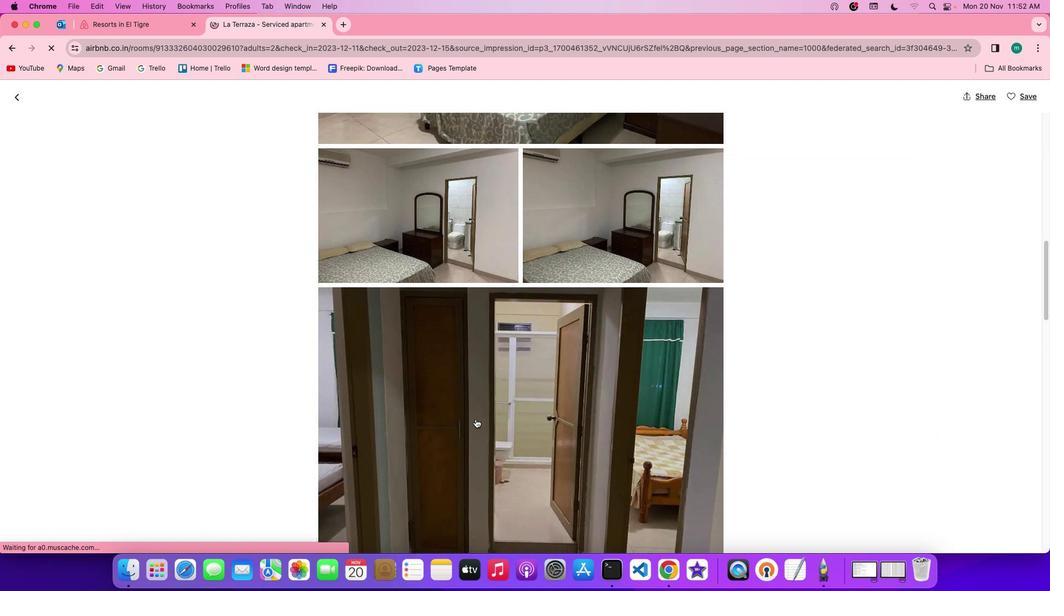 
Action: Mouse scrolled (476, 418) with delta (0, 0)
Screenshot: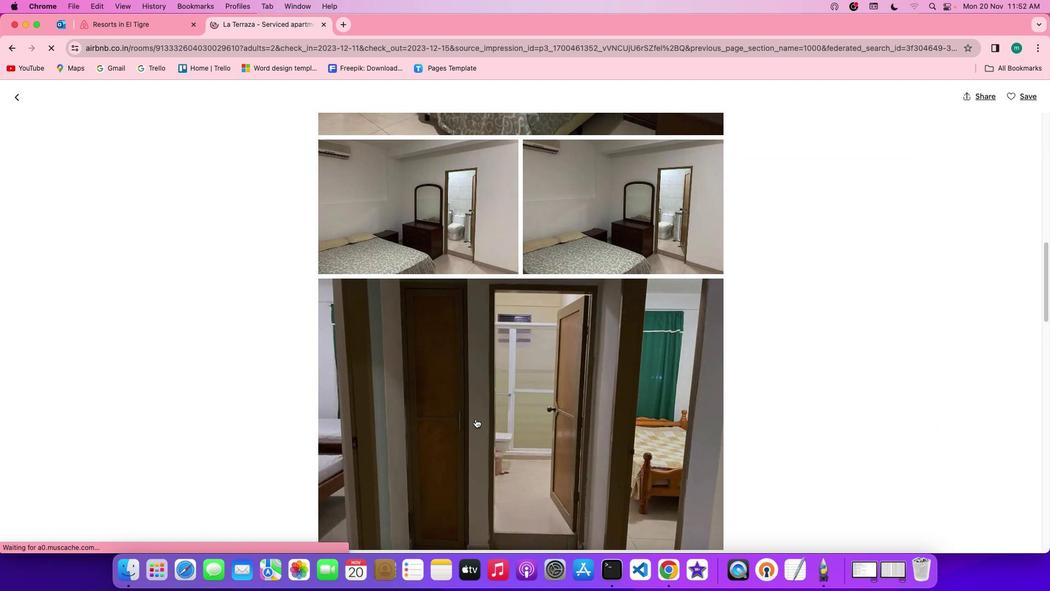 
Action: Mouse scrolled (476, 418) with delta (0, -1)
Screenshot: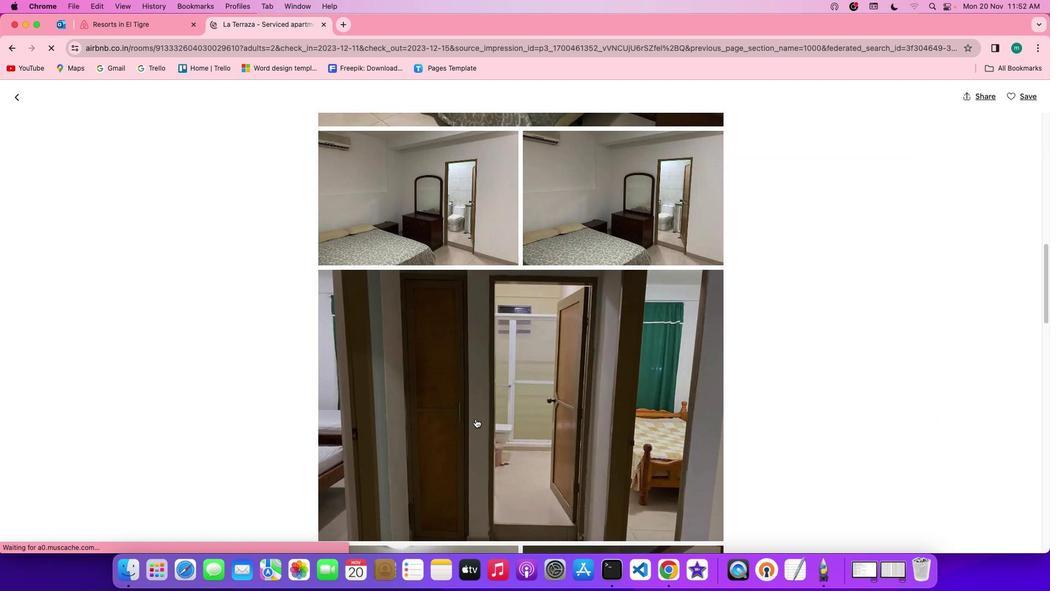 
Action: Mouse scrolled (476, 418) with delta (0, -2)
Screenshot: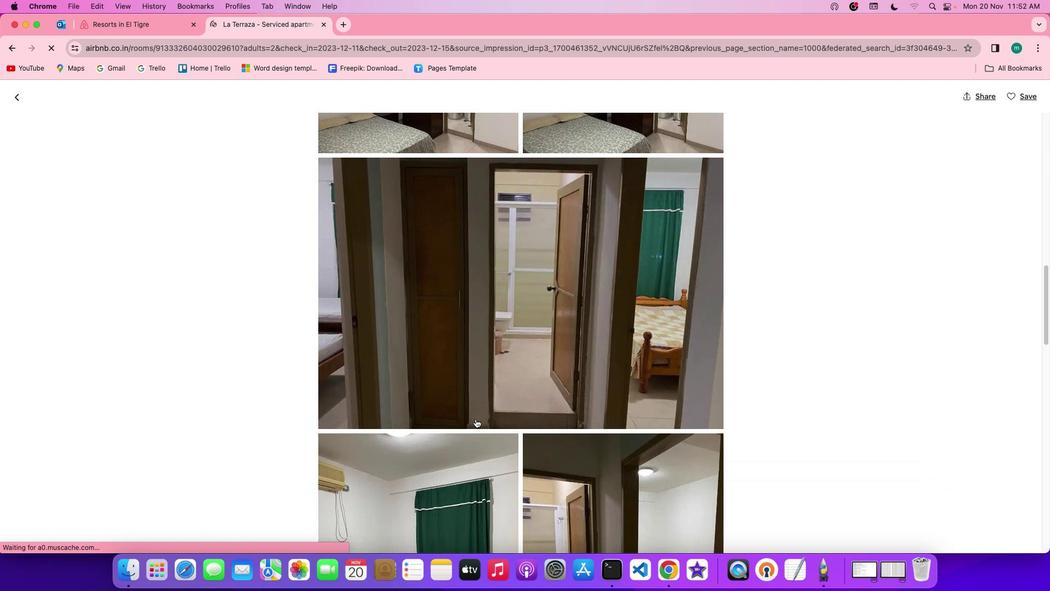 
Action: Mouse scrolled (476, 418) with delta (0, -2)
Screenshot: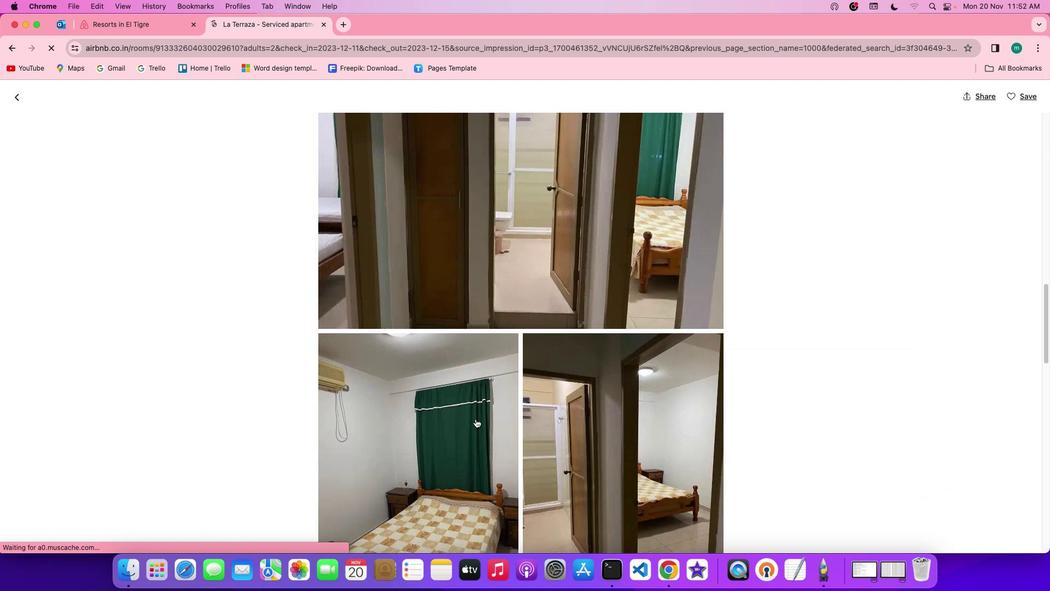 
Action: Mouse scrolled (476, 418) with delta (0, 0)
Screenshot: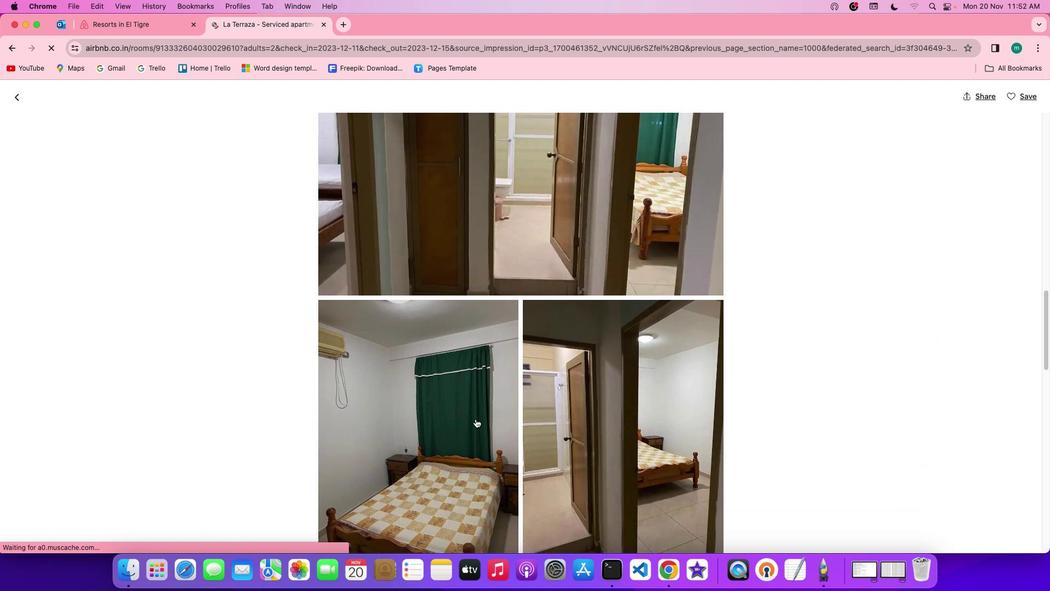 
Action: Mouse scrolled (476, 418) with delta (0, 0)
Screenshot: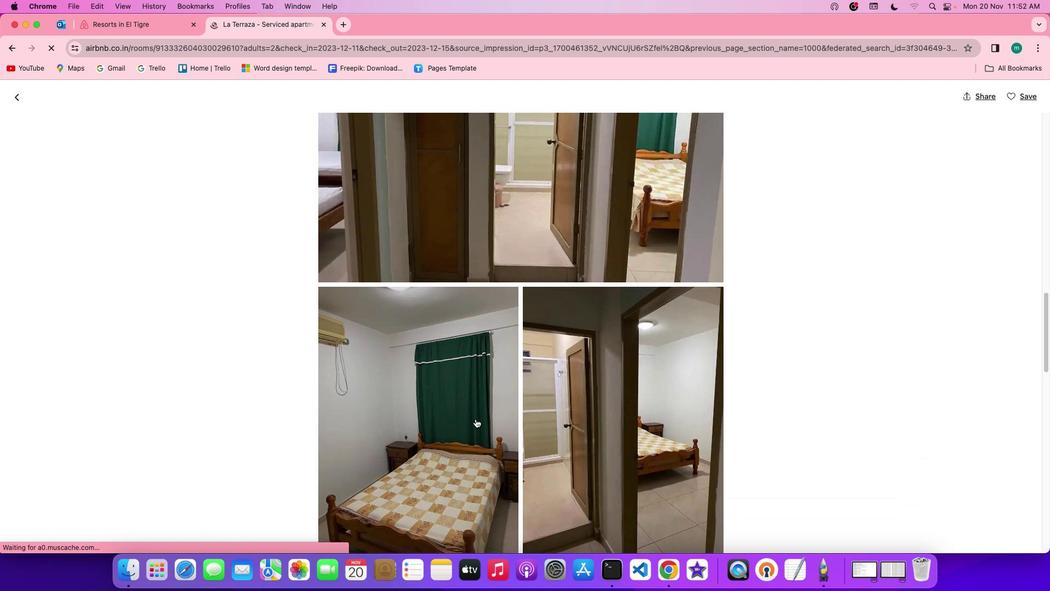 
Action: Mouse scrolled (476, 418) with delta (0, -1)
Screenshot: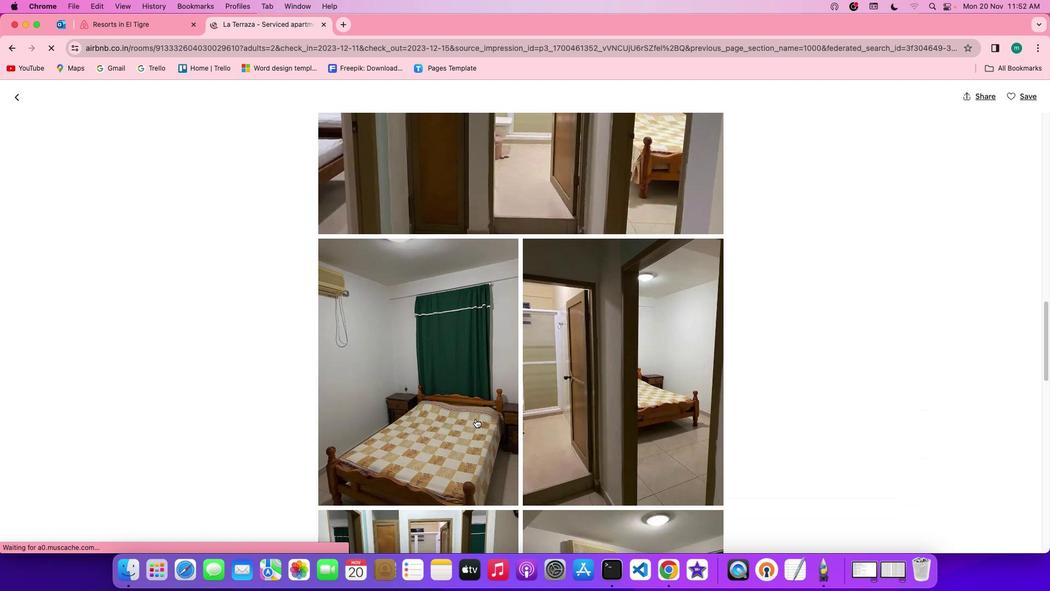 
Action: Mouse scrolled (476, 418) with delta (0, -2)
Screenshot: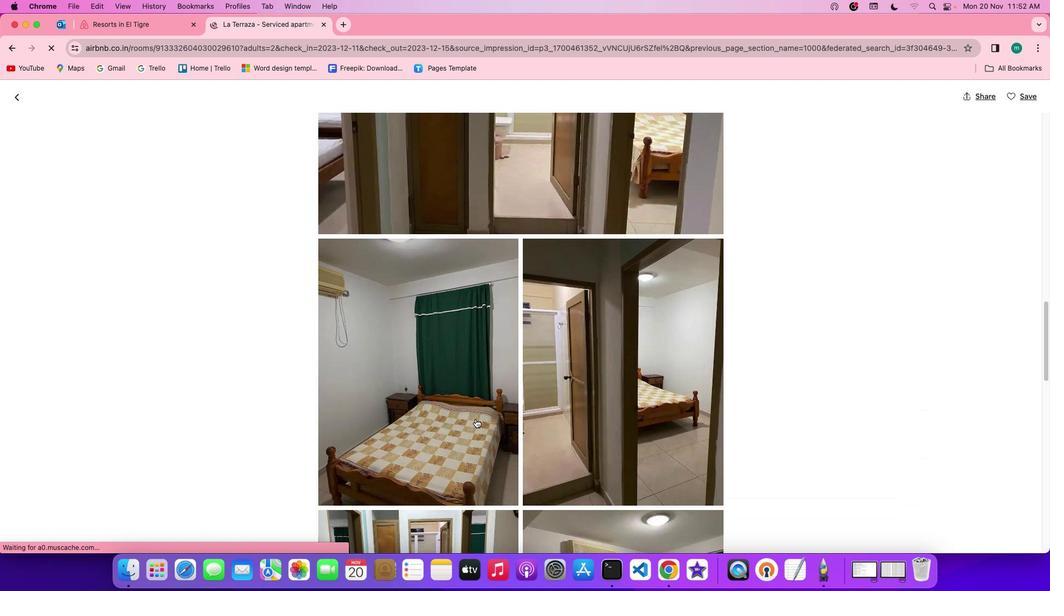 
Action: Mouse scrolled (476, 418) with delta (0, -1)
Screenshot: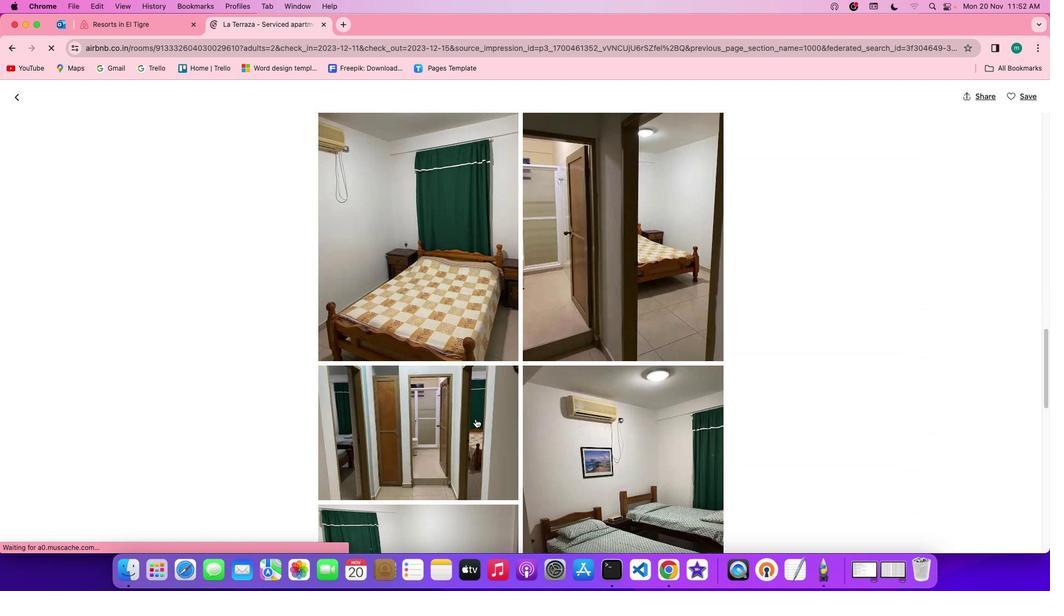 
Action: Mouse scrolled (476, 418) with delta (0, 0)
Screenshot: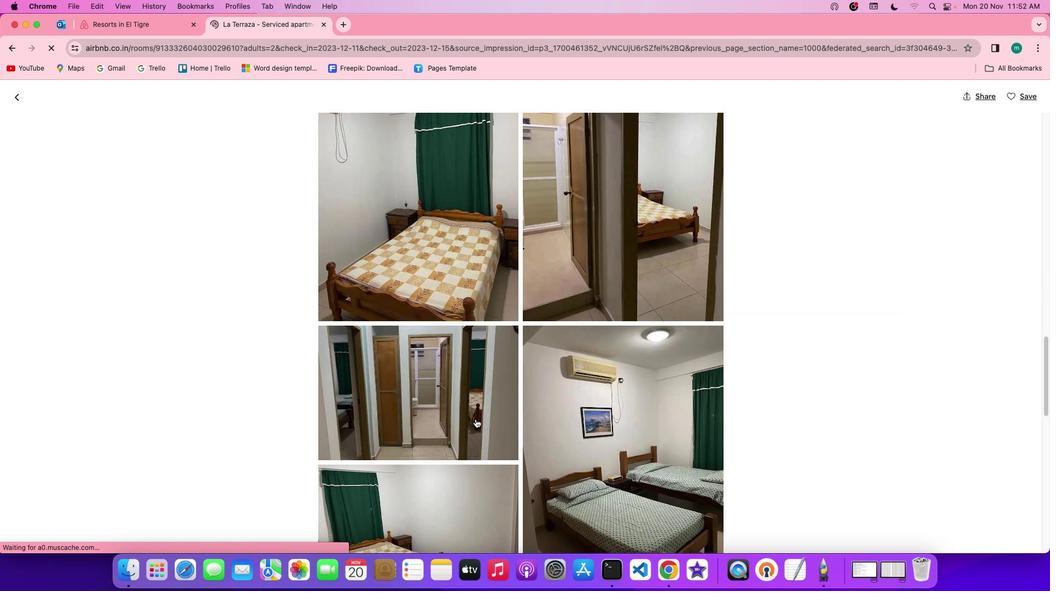 
Action: Mouse scrolled (476, 418) with delta (0, 0)
Screenshot: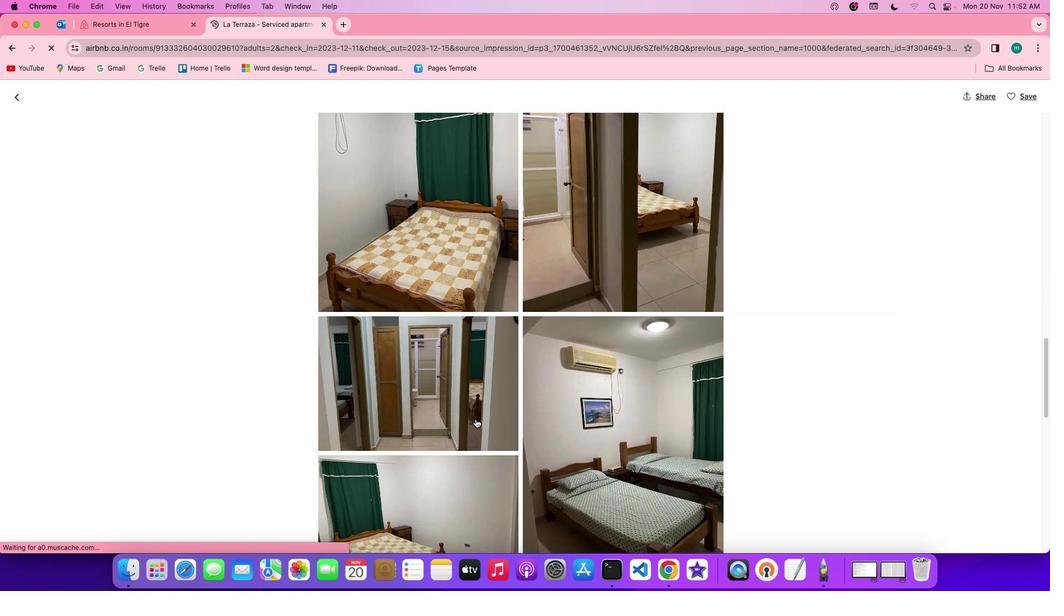 
Action: Mouse scrolled (476, 418) with delta (0, -1)
Screenshot: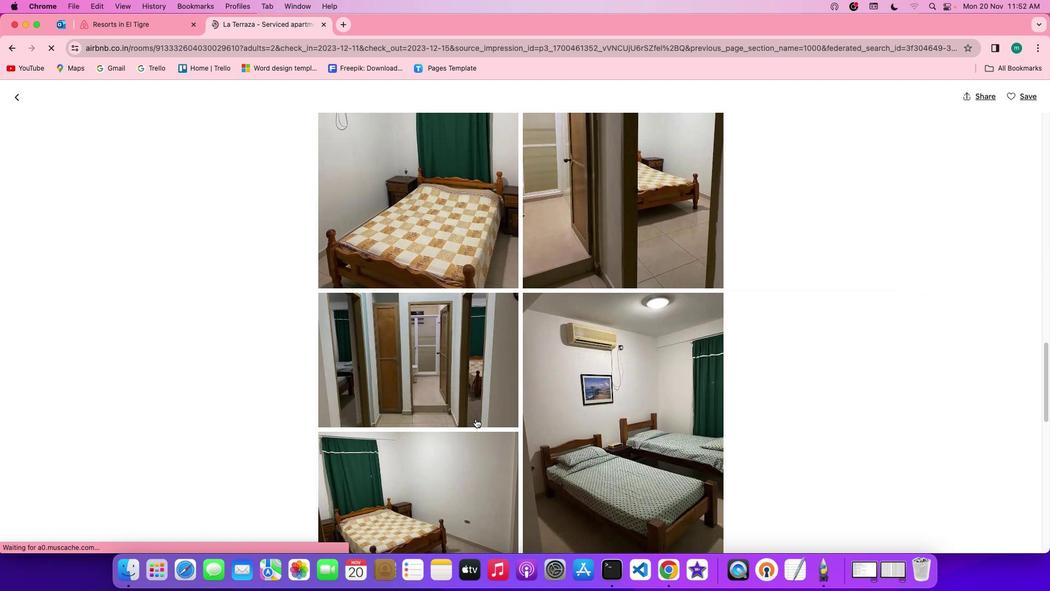 
Action: Mouse scrolled (476, 418) with delta (0, -2)
Screenshot: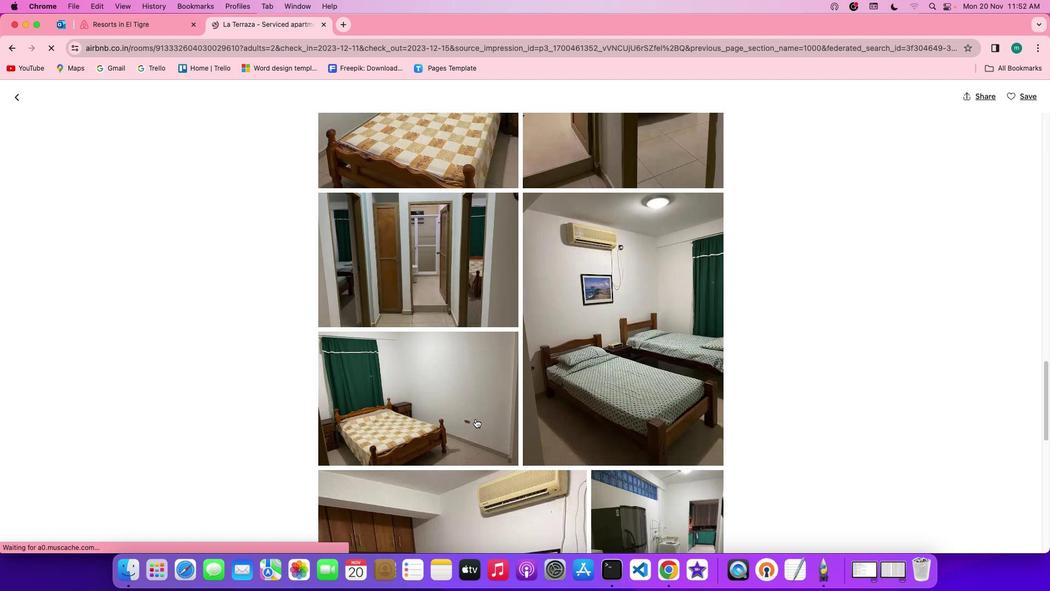 
Action: Mouse scrolled (476, 418) with delta (0, 0)
Screenshot: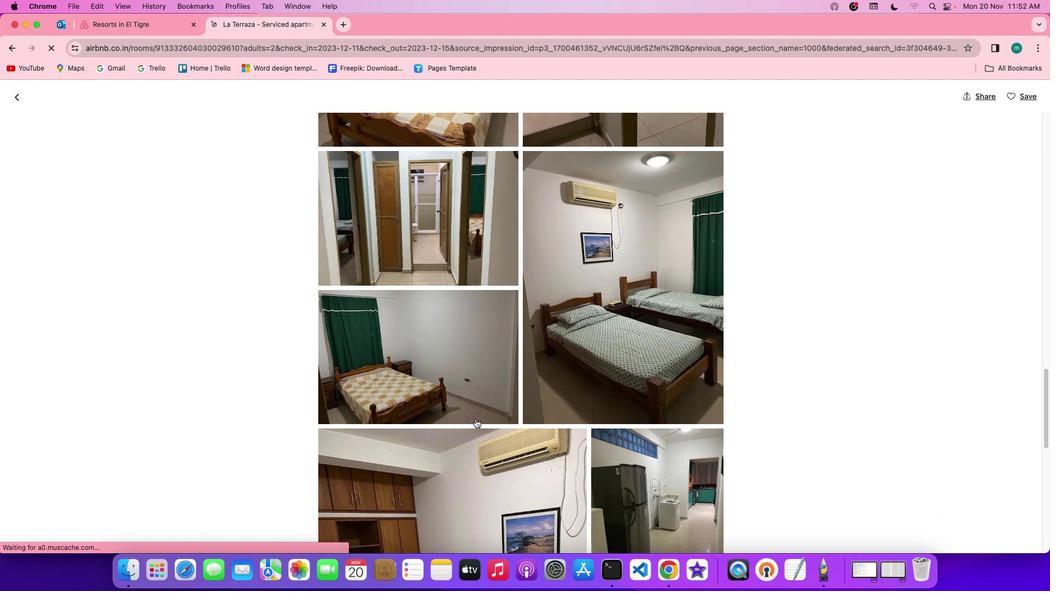 
Action: Mouse scrolled (476, 418) with delta (0, 0)
Screenshot: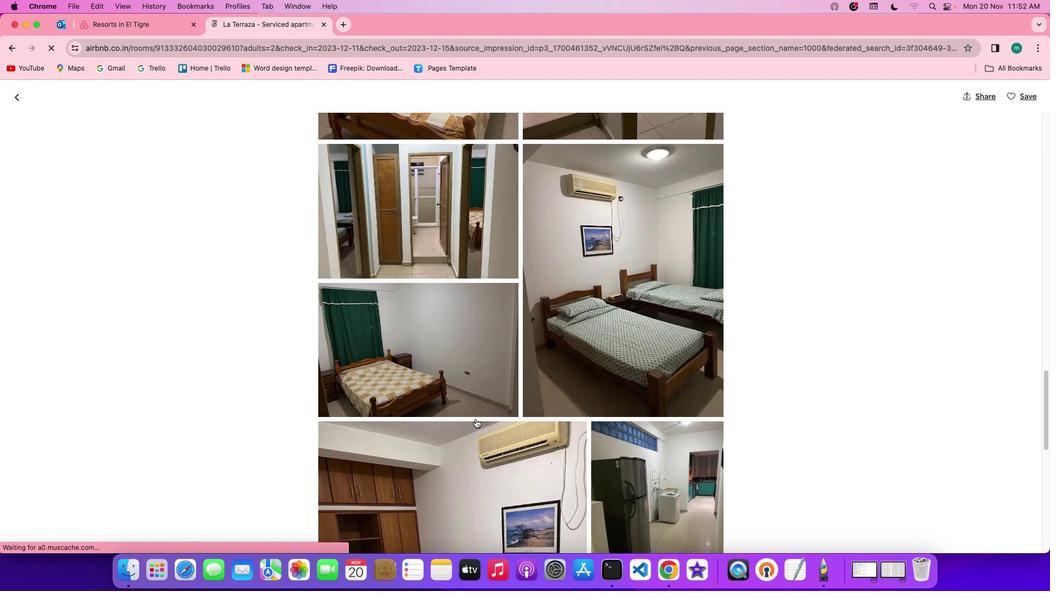 
Action: Mouse scrolled (476, 418) with delta (0, -1)
Screenshot: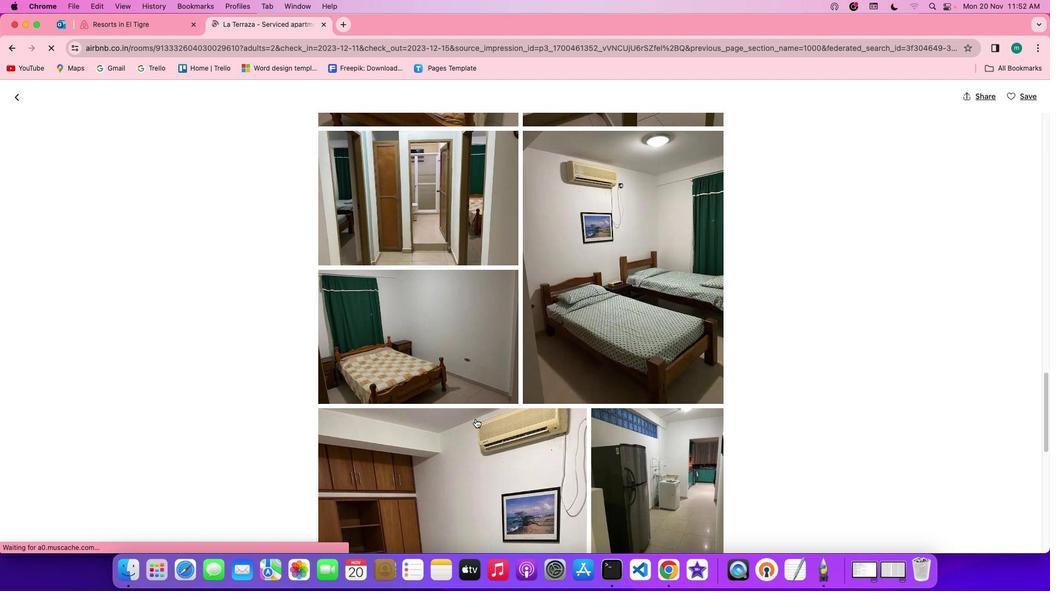 
Action: Mouse scrolled (476, 418) with delta (0, -1)
Screenshot: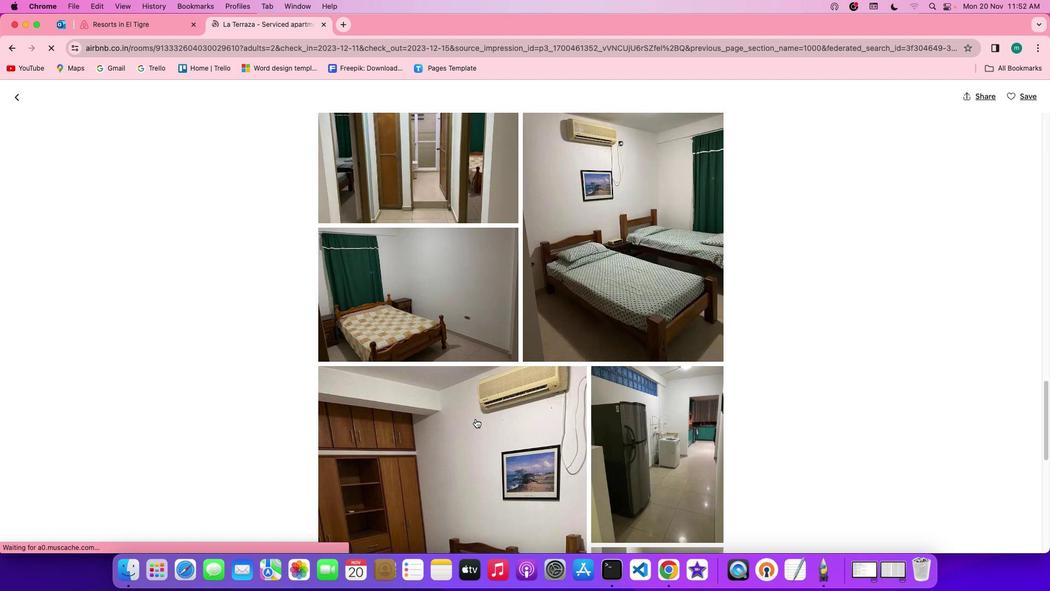 
Action: Mouse scrolled (476, 418) with delta (0, 0)
Screenshot: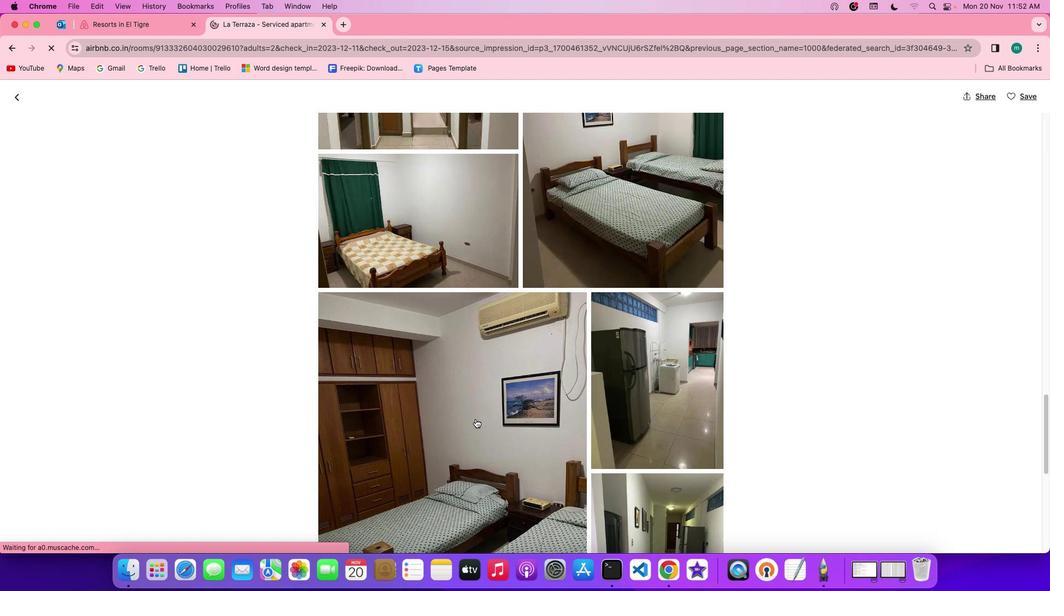 
Action: Mouse scrolled (476, 418) with delta (0, 0)
Screenshot: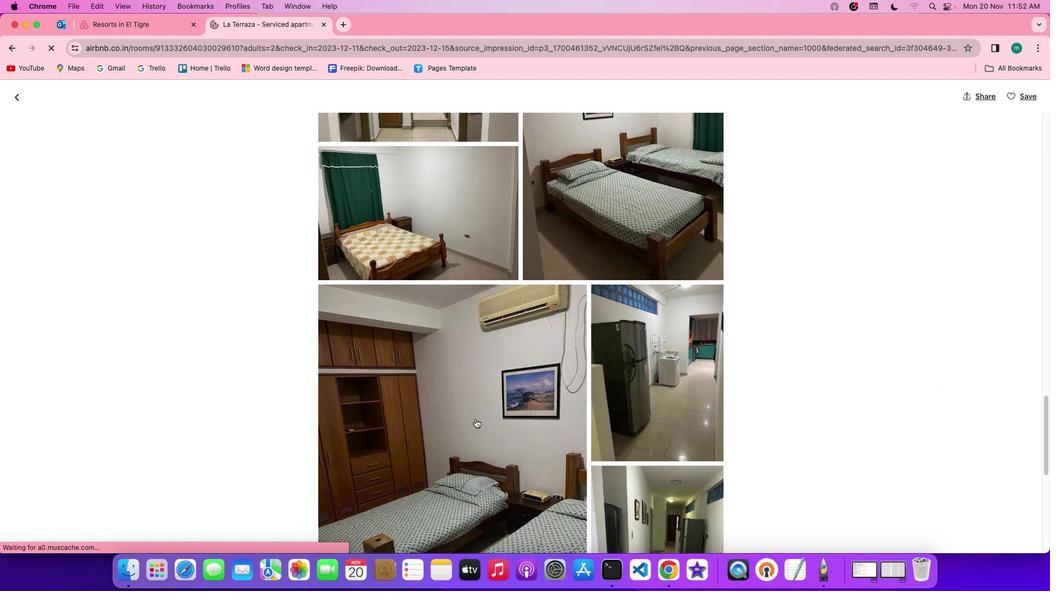 
Action: Mouse scrolled (476, 418) with delta (0, -1)
Screenshot: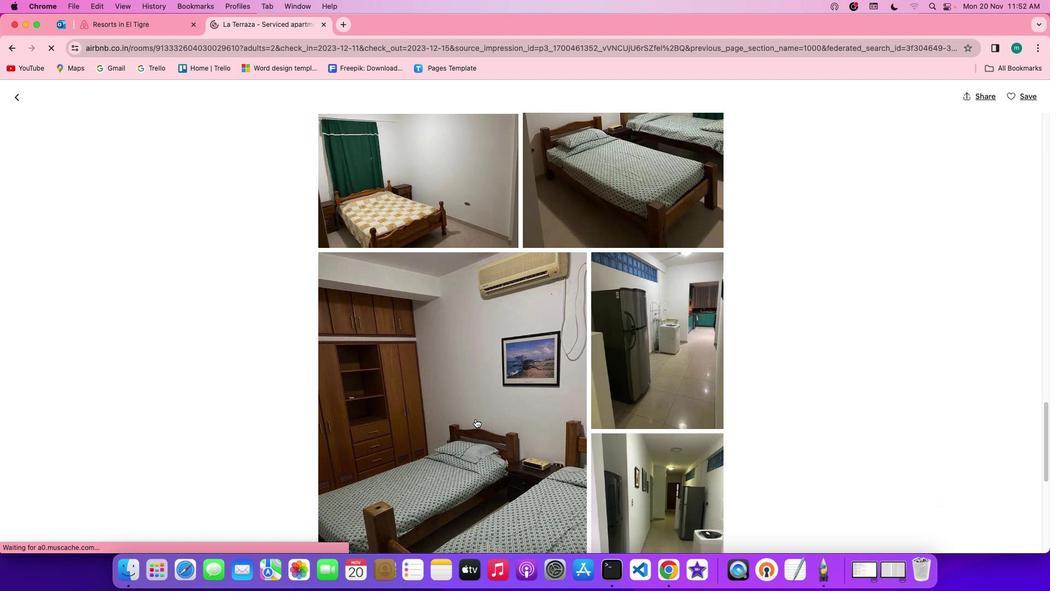 
Action: Mouse scrolled (476, 418) with delta (0, -2)
Screenshot: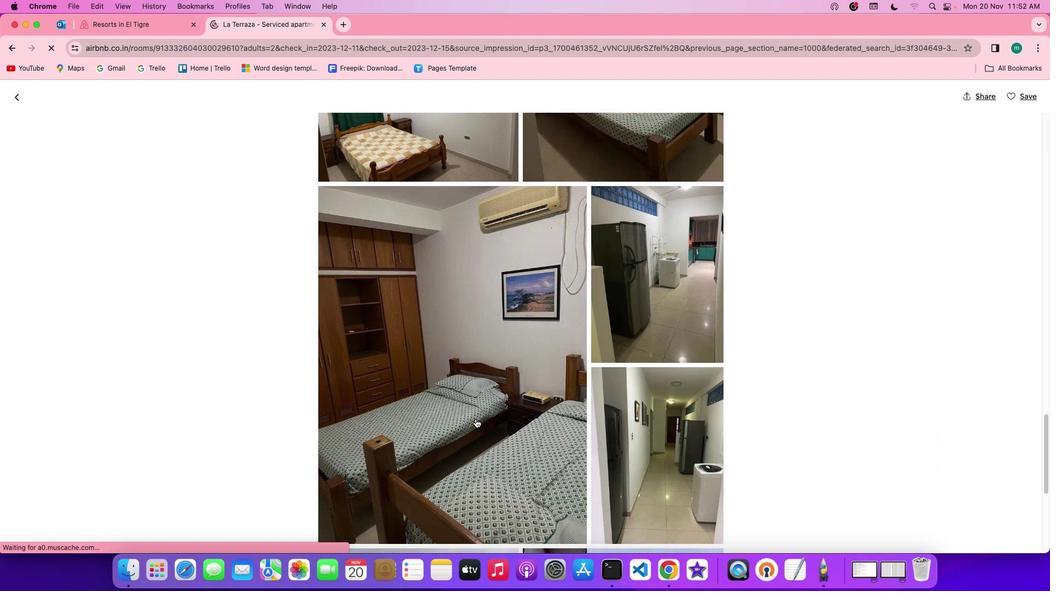 
Action: Mouse scrolled (476, 418) with delta (0, -2)
Screenshot: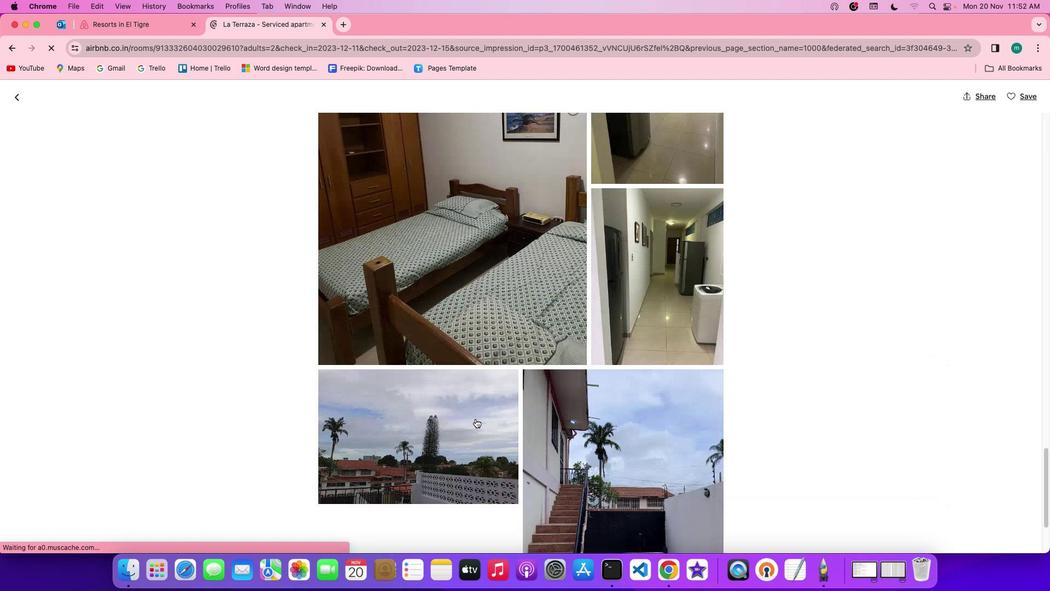
Action: Mouse scrolled (476, 418) with delta (0, 0)
Screenshot: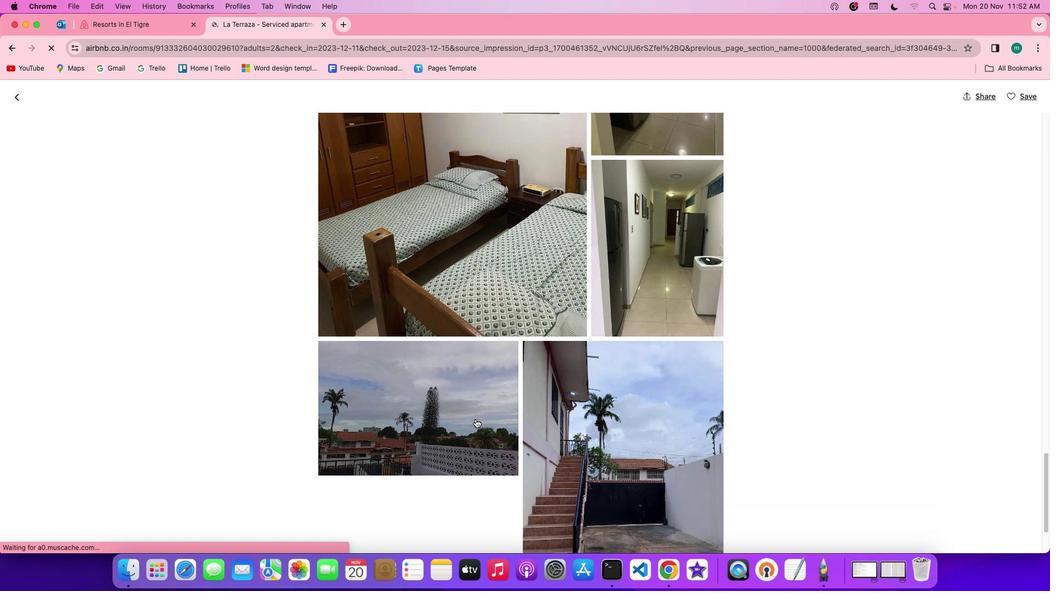 
Action: Mouse scrolled (476, 418) with delta (0, 0)
Screenshot: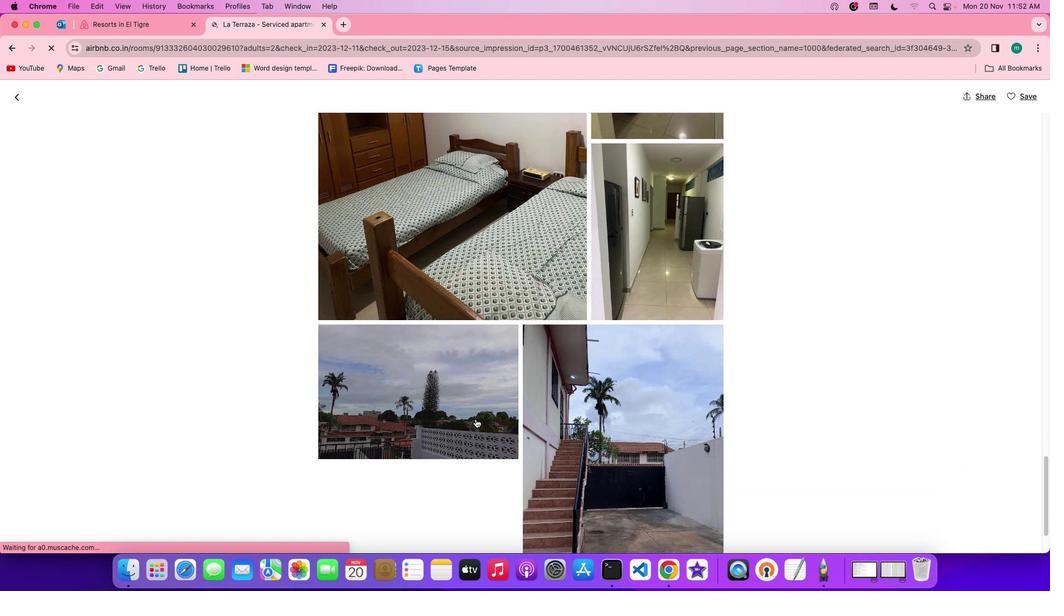 
Action: Mouse scrolled (476, 418) with delta (0, -1)
Screenshot: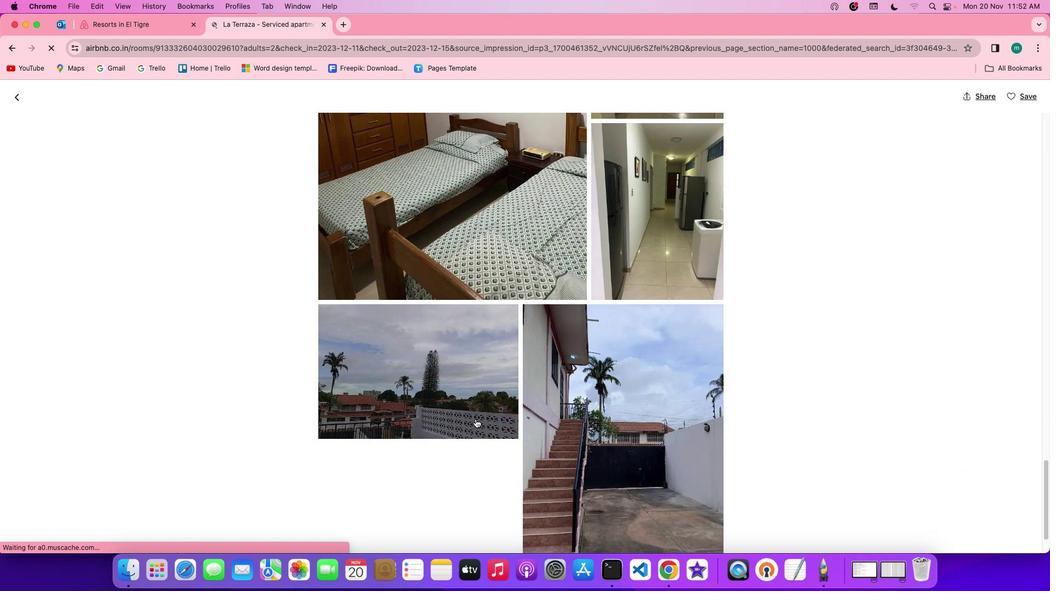 
Action: Mouse scrolled (476, 418) with delta (0, -2)
Screenshot: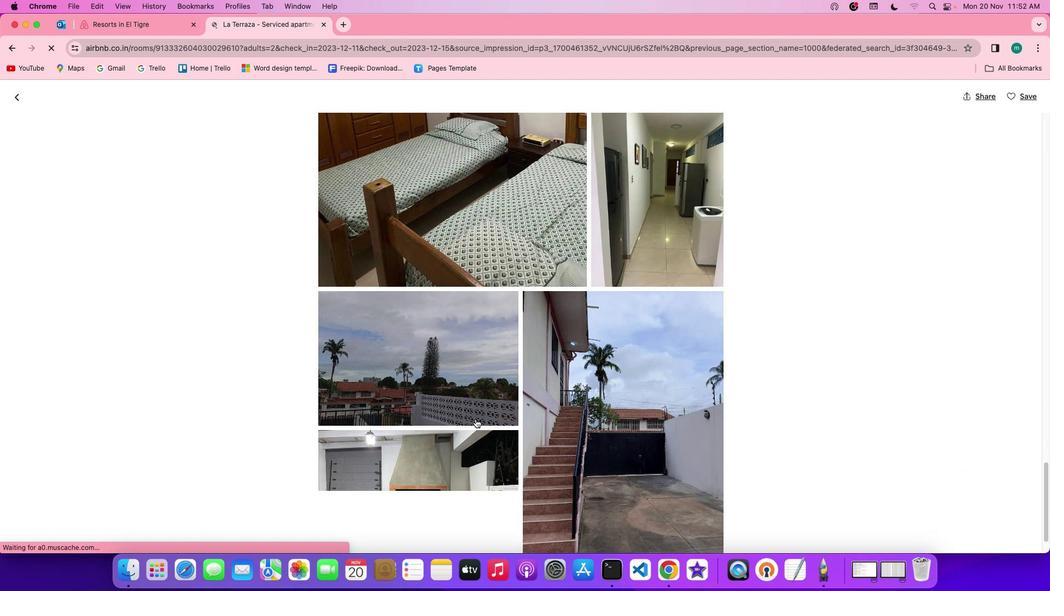 
Action: Mouse scrolled (476, 418) with delta (0, -2)
Screenshot: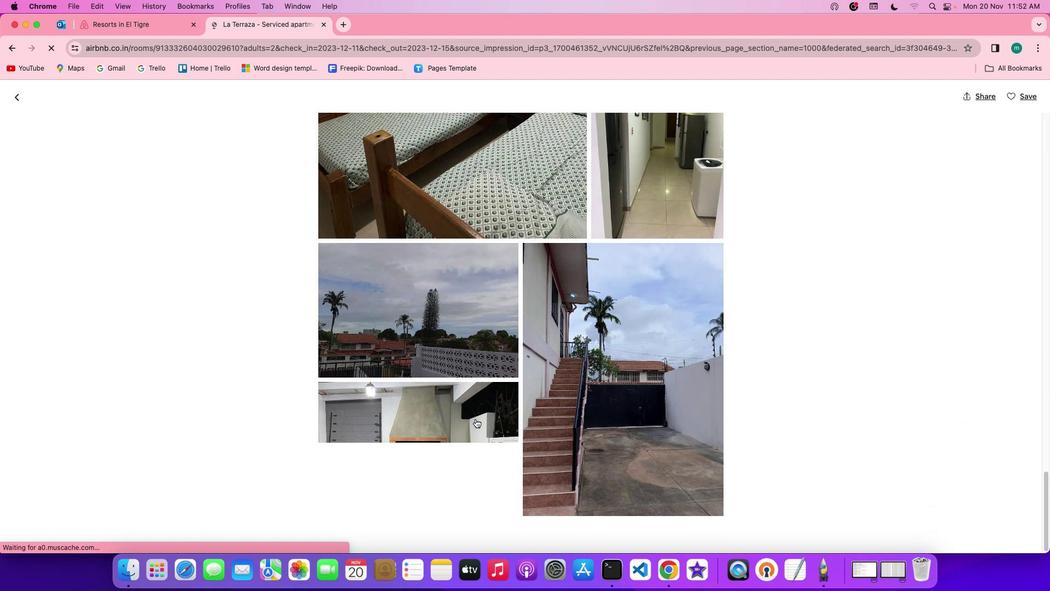 
Action: Mouse scrolled (476, 418) with delta (0, 0)
Screenshot: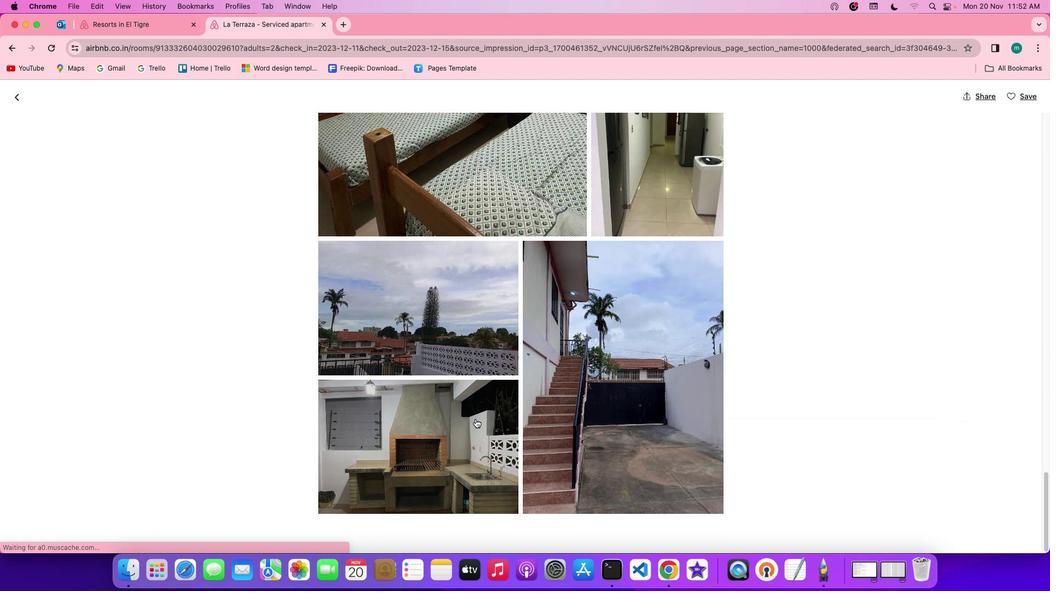 
Action: Mouse scrolled (476, 418) with delta (0, 0)
Screenshot: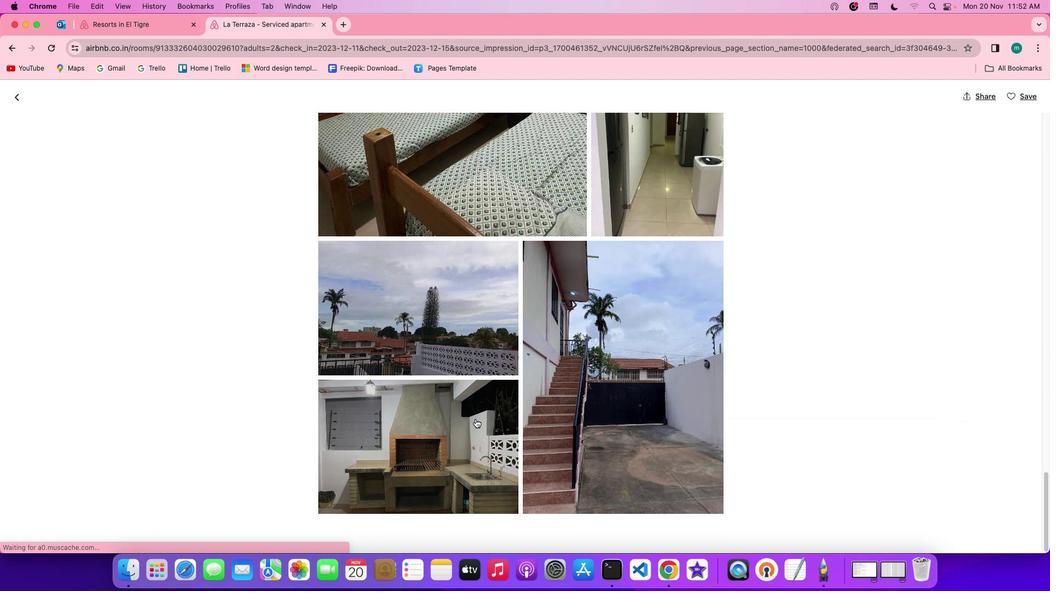 
Action: Mouse scrolled (476, 418) with delta (0, -1)
Screenshot: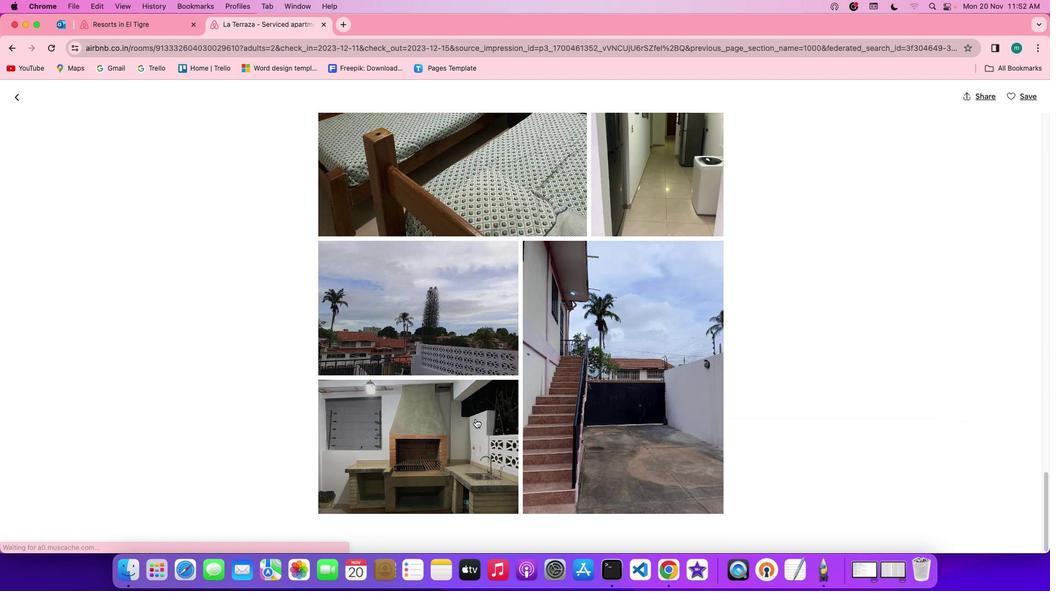 
Action: Mouse scrolled (476, 418) with delta (0, -2)
Screenshot: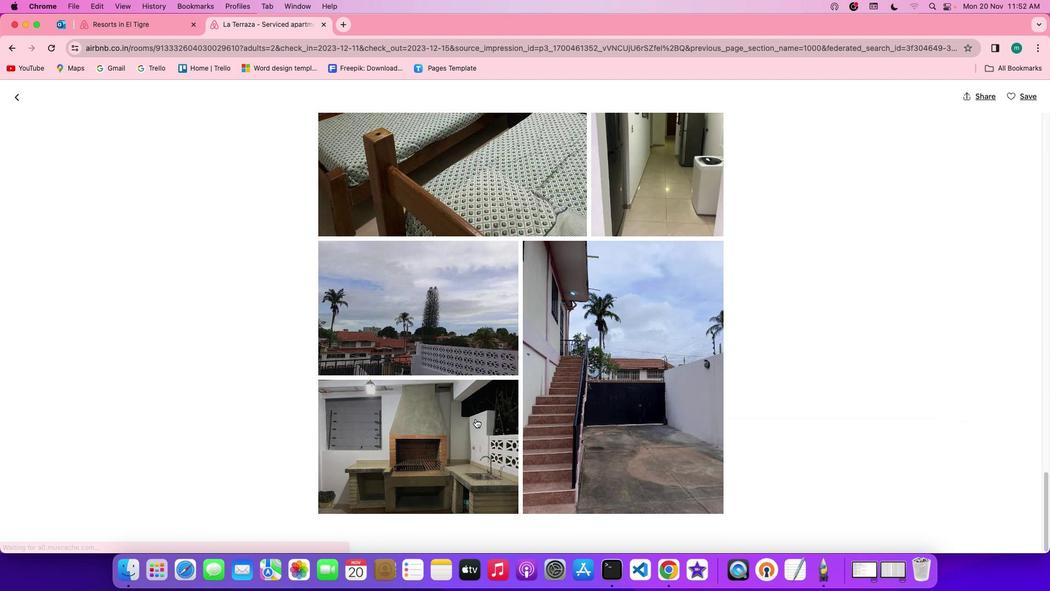 
Action: Mouse scrolled (476, 418) with delta (0, 0)
Screenshot: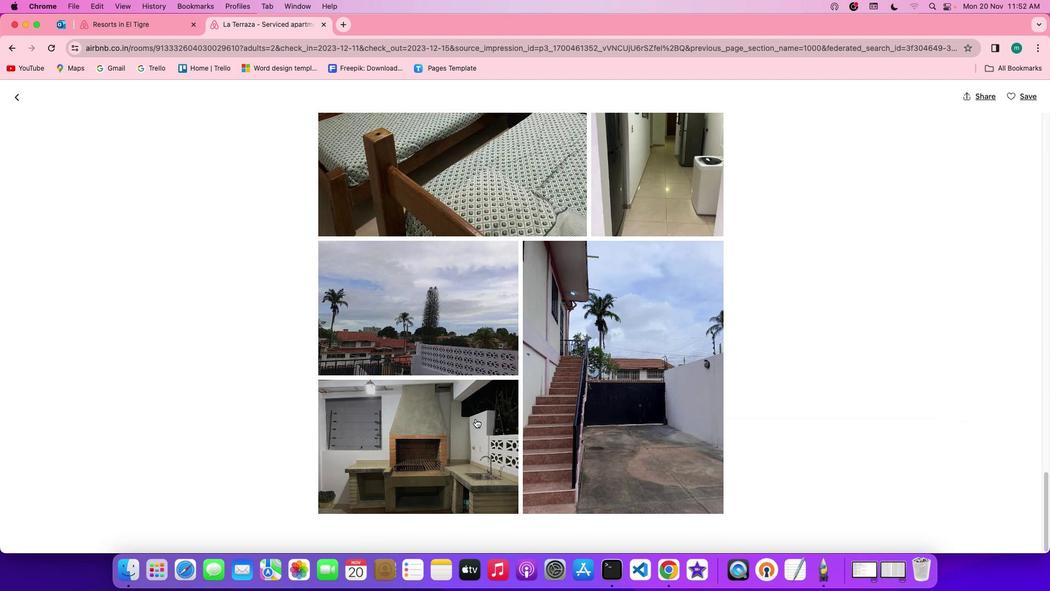 
Action: Mouse scrolled (476, 418) with delta (0, 0)
Screenshot: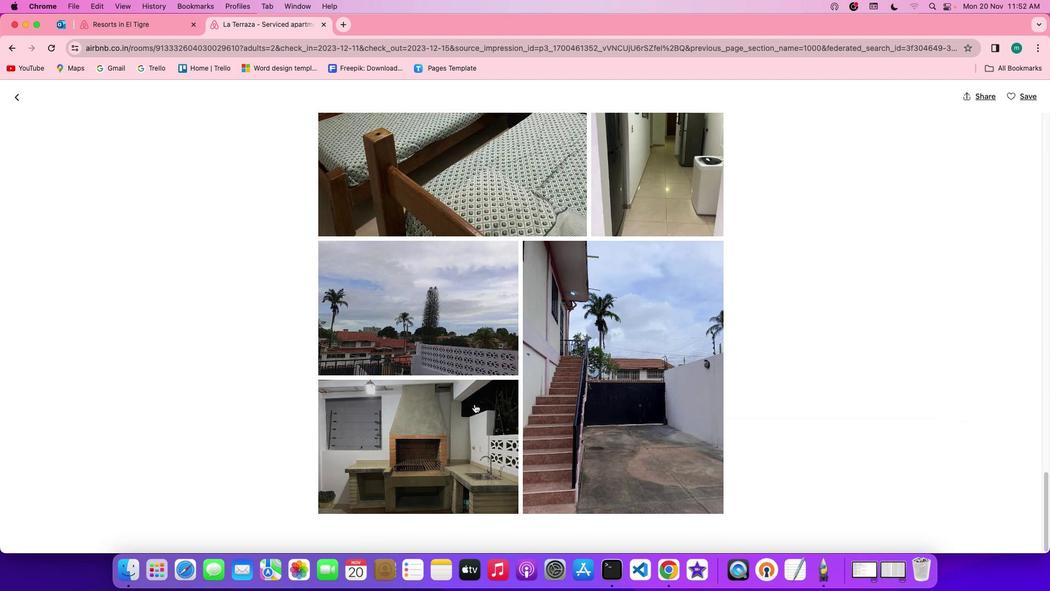 
Action: Mouse scrolled (476, 418) with delta (0, -1)
Screenshot: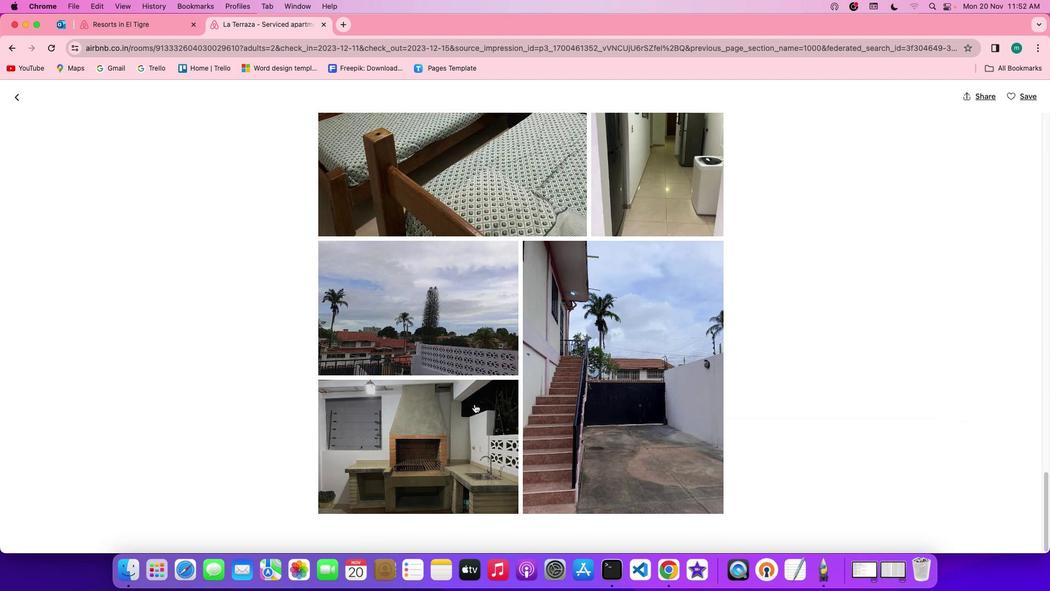 
Action: Mouse scrolled (476, 418) with delta (0, -2)
Screenshot: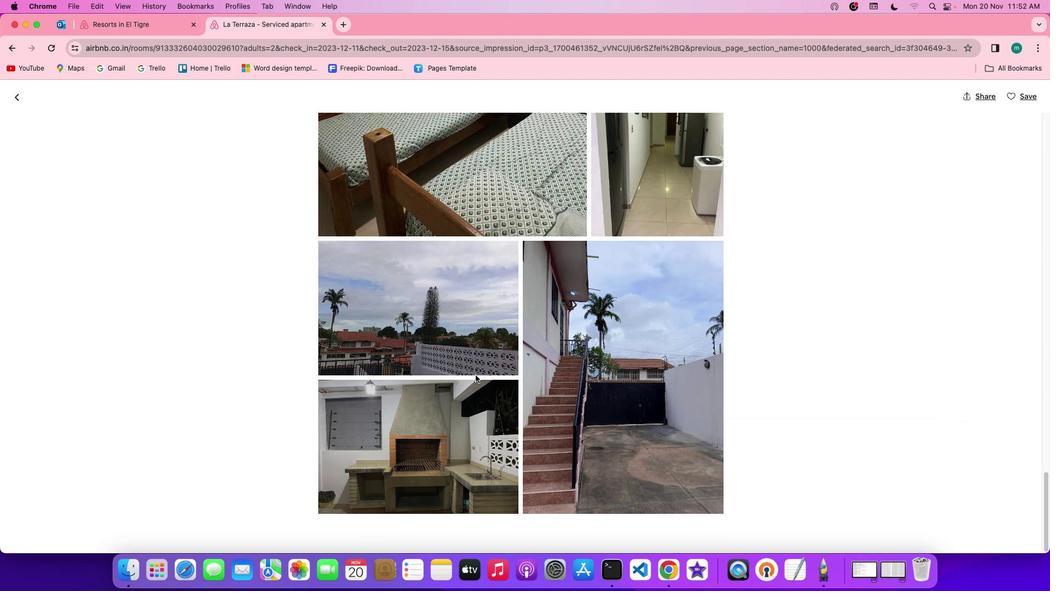 
Action: Mouse moved to (15, 96)
Screenshot: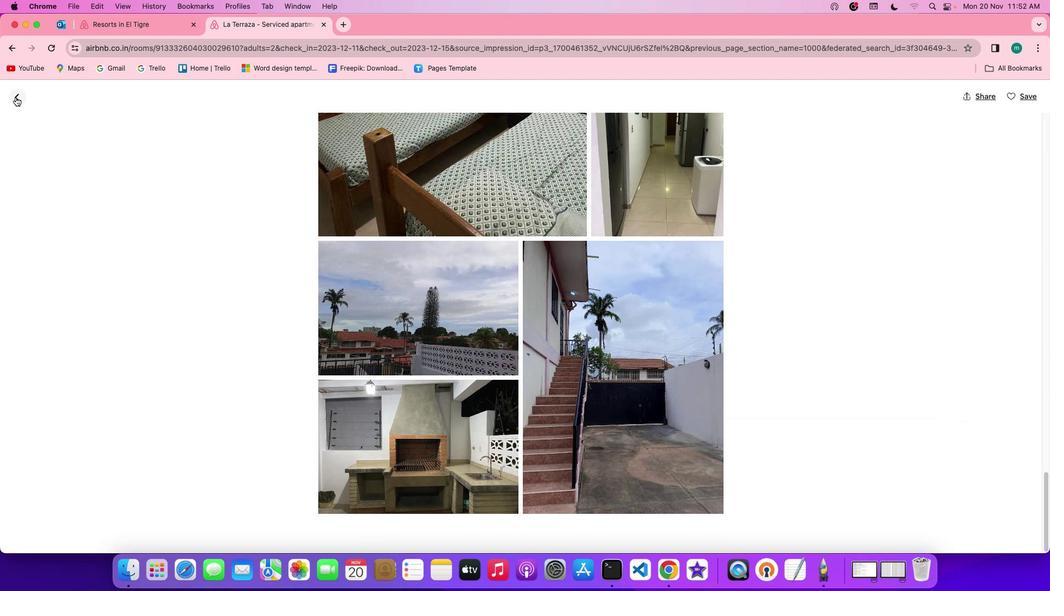 
Action: Mouse pressed left at (15, 96)
Screenshot: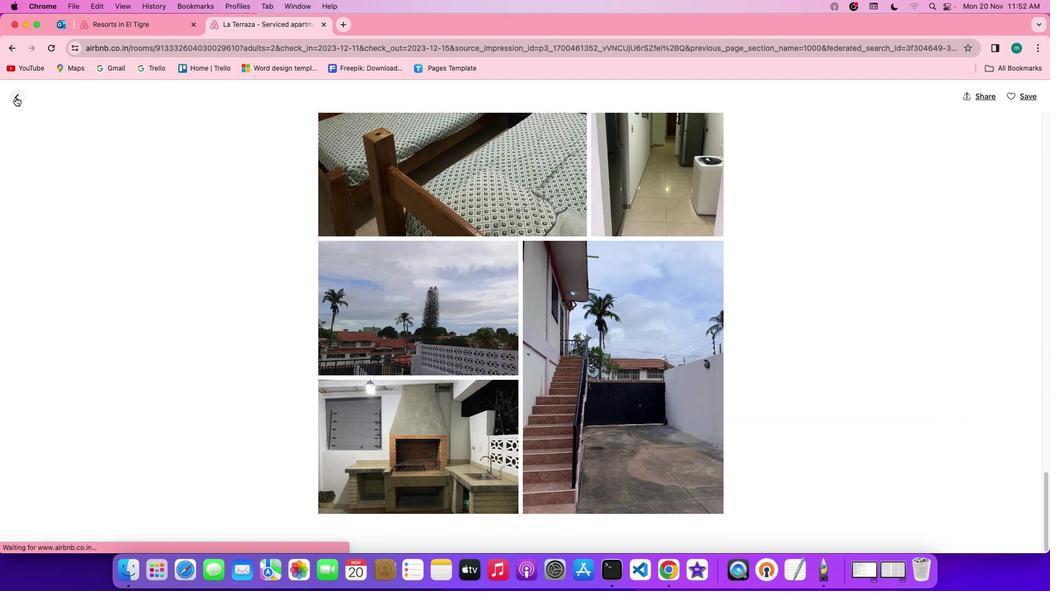 
Action: Mouse moved to (575, 441)
Screenshot: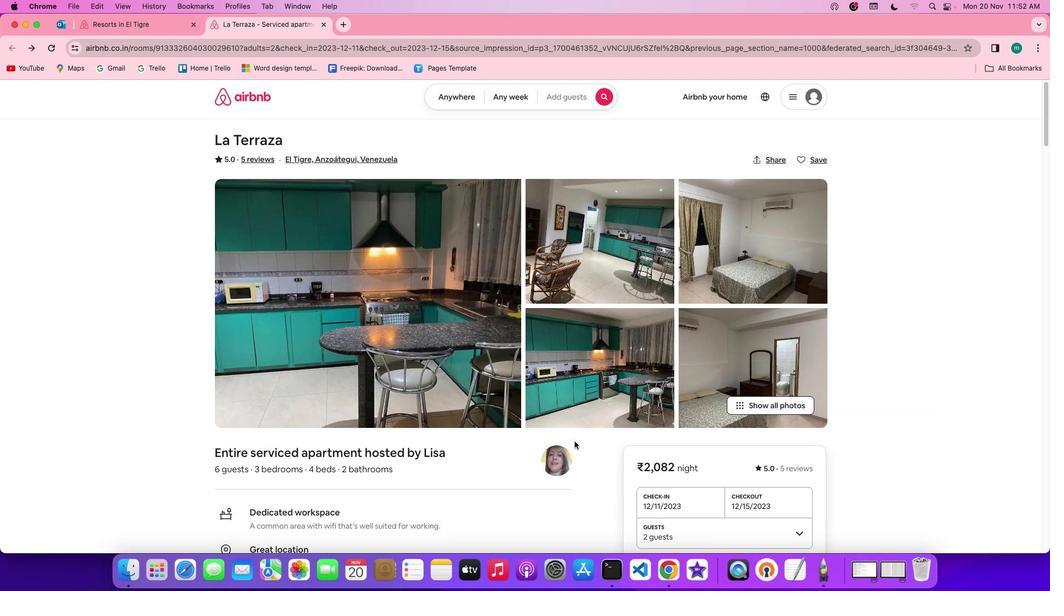 
Action: Mouse scrolled (575, 441) with delta (0, 0)
Screenshot: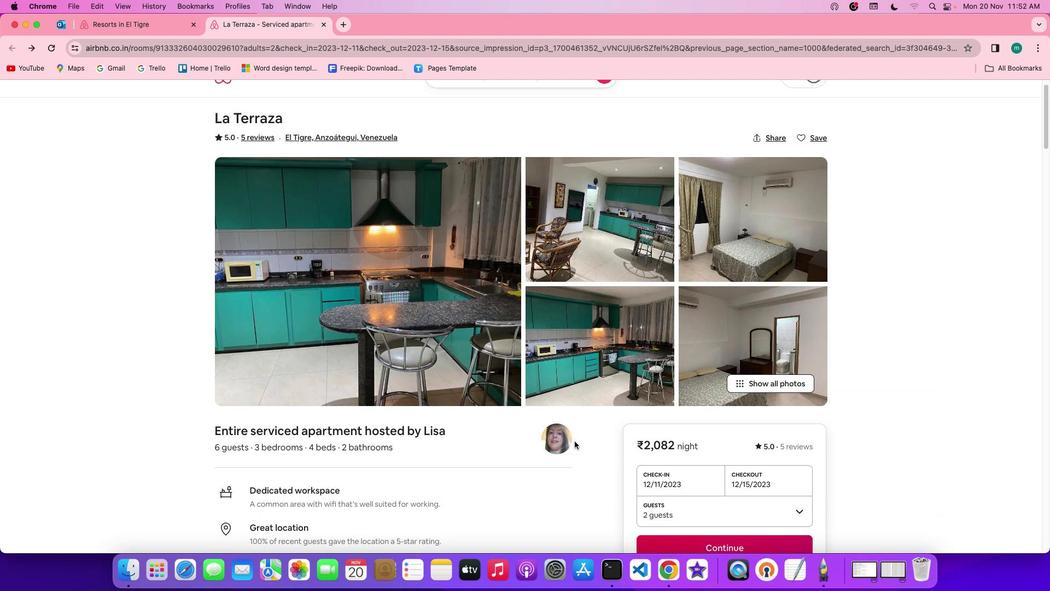 
Action: Mouse scrolled (575, 441) with delta (0, 0)
Screenshot: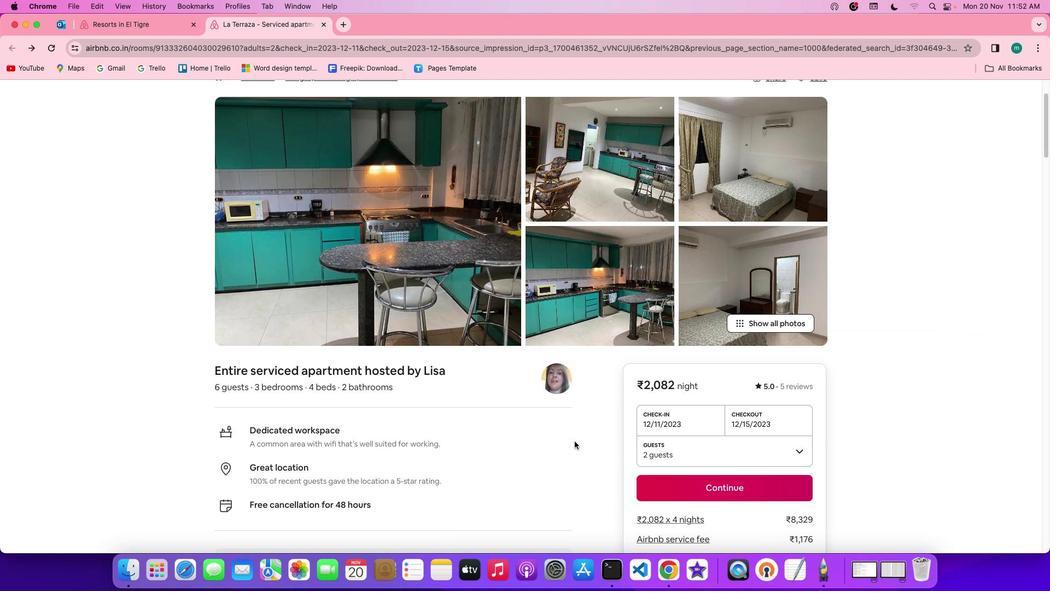 
Action: Mouse moved to (574, 441)
Screenshot: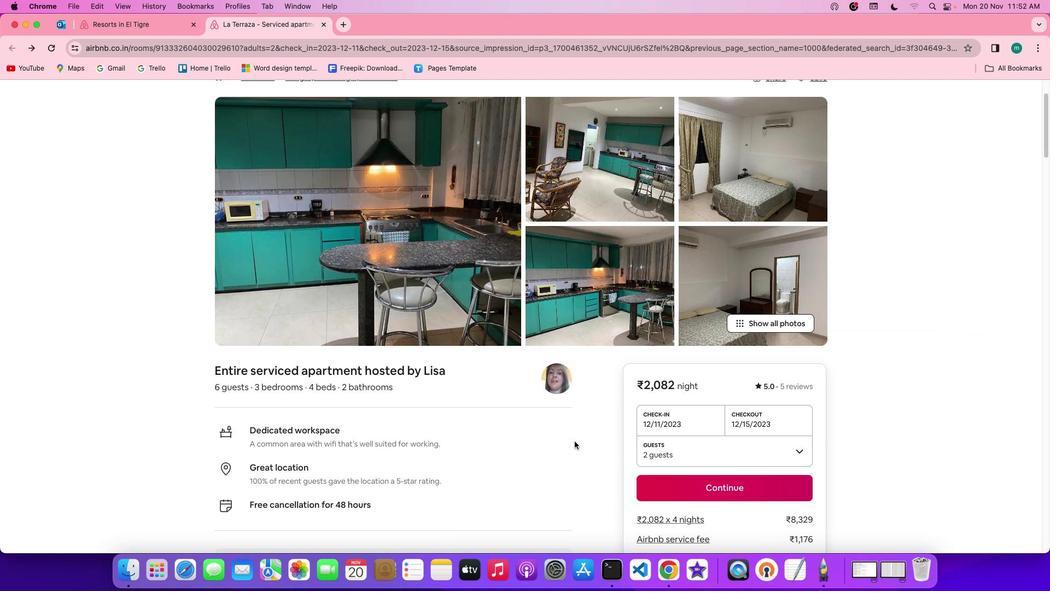
Action: Mouse scrolled (574, 441) with delta (0, -1)
Screenshot: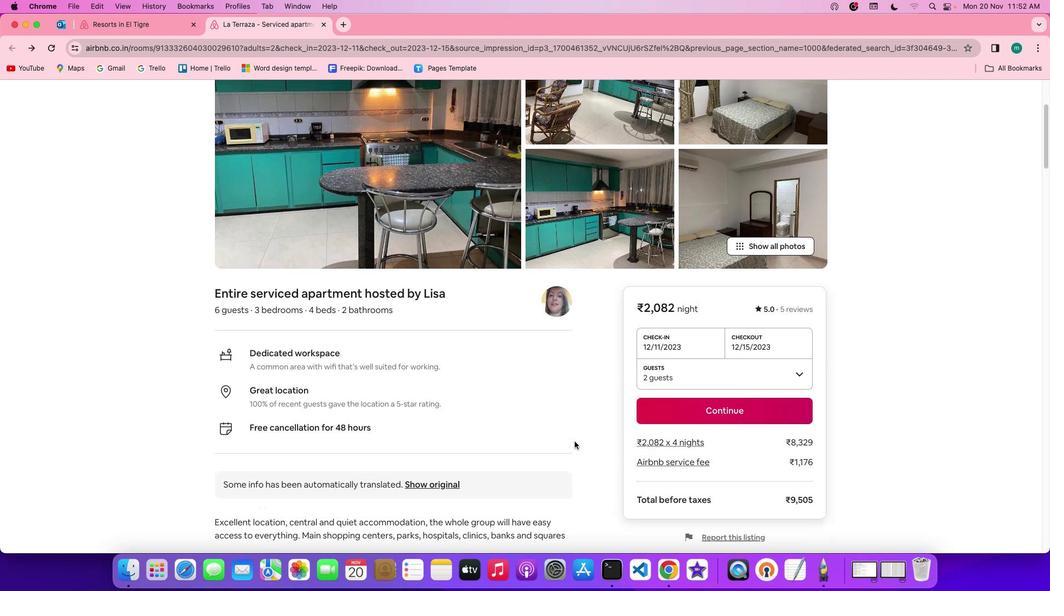 
Action: Mouse scrolled (574, 441) with delta (0, -2)
Screenshot: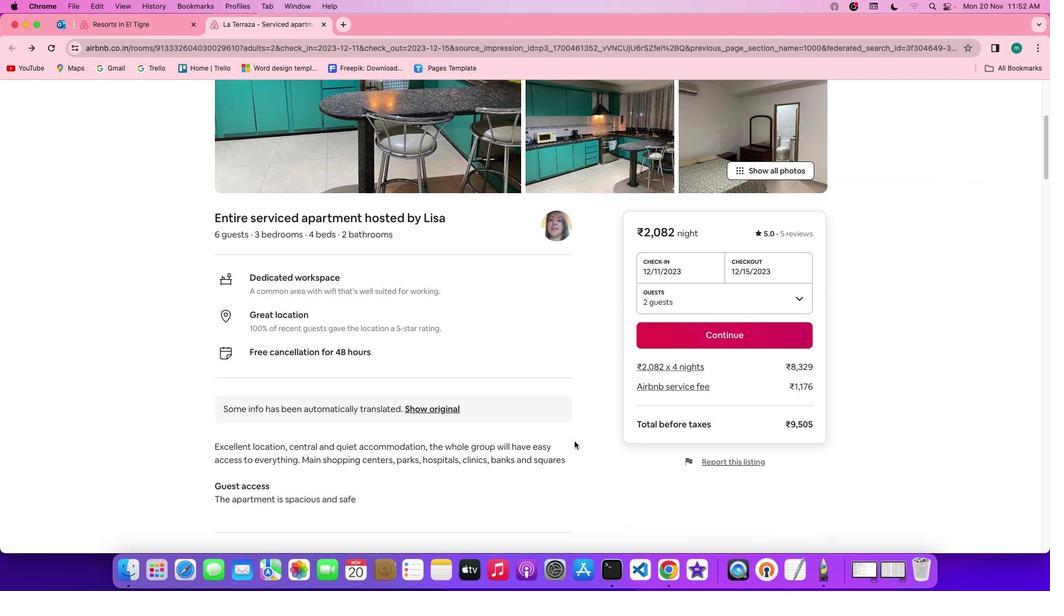 
Action: Mouse scrolled (574, 441) with delta (0, -2)
Screenshot: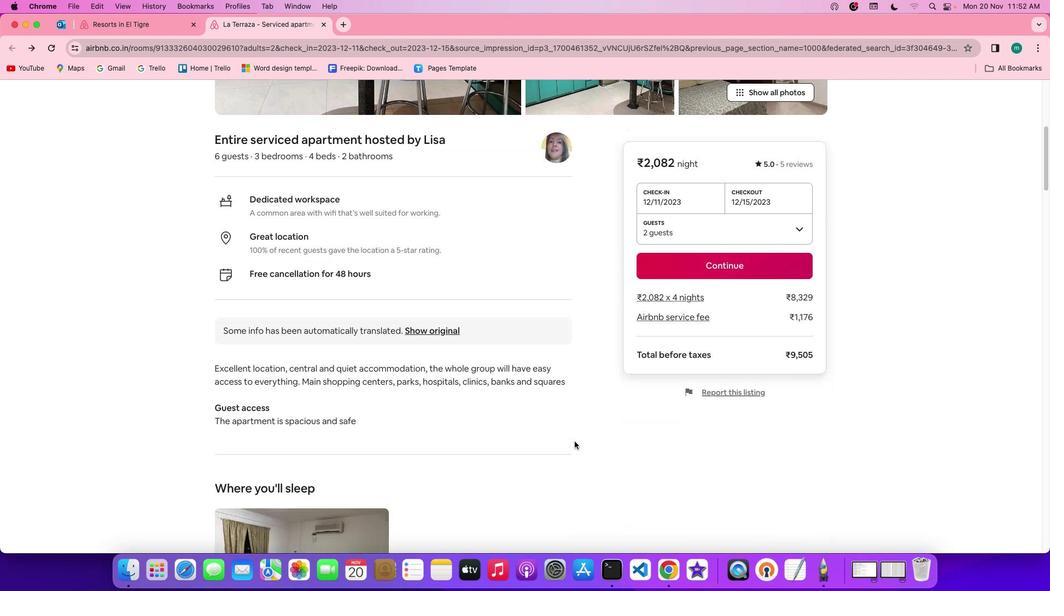 
Action: Mouse moved to (569, 439)
Screenshot: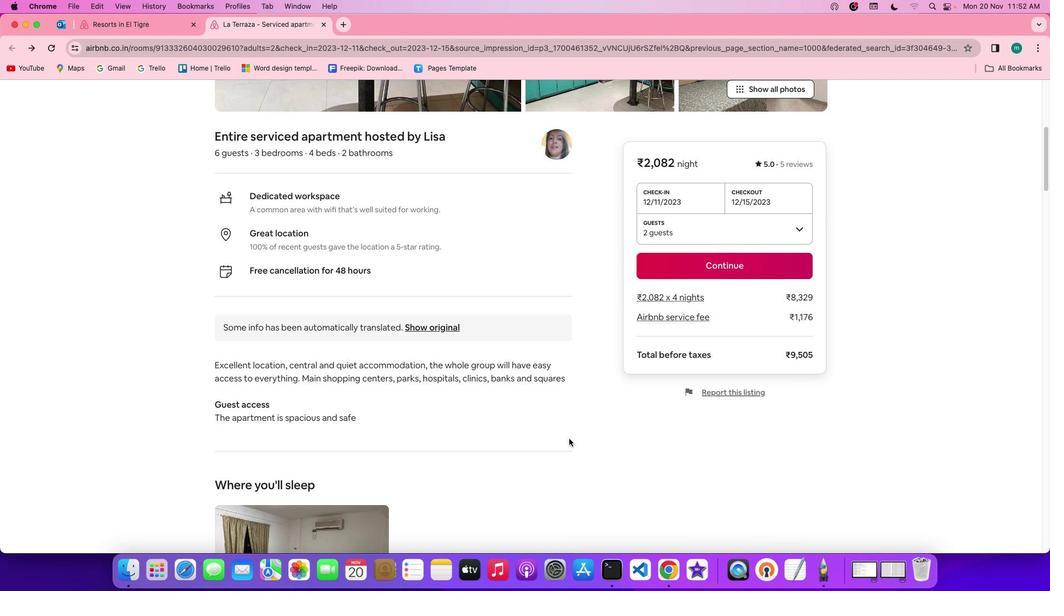 
Action: Mouse scrolled (569, 439) with delta (0, 0)
Screenshot: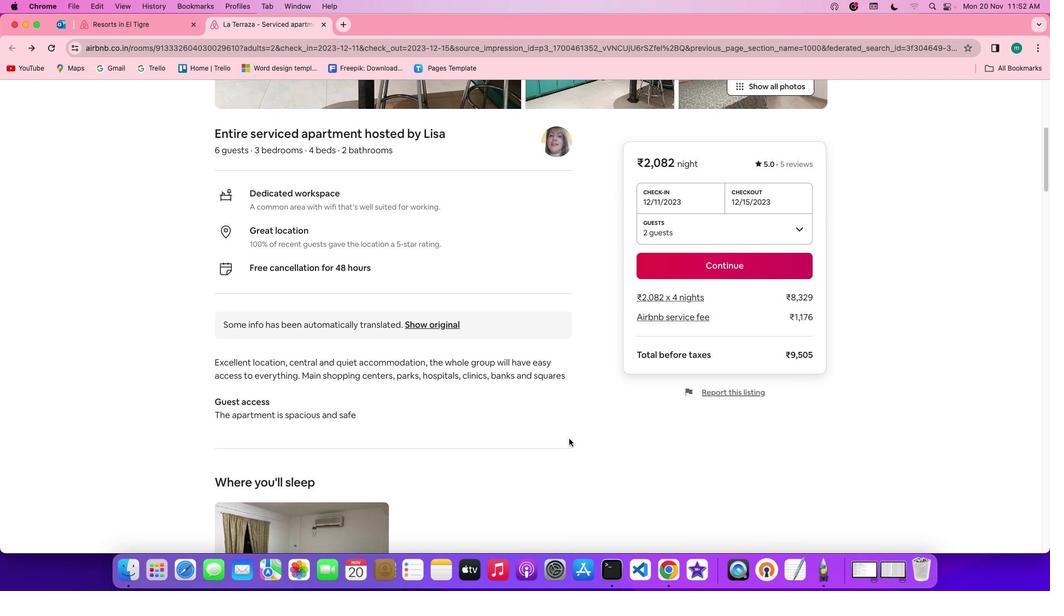 
Action: Mouse scrolled (569, 439) with delta (0, 0)
Screenshot: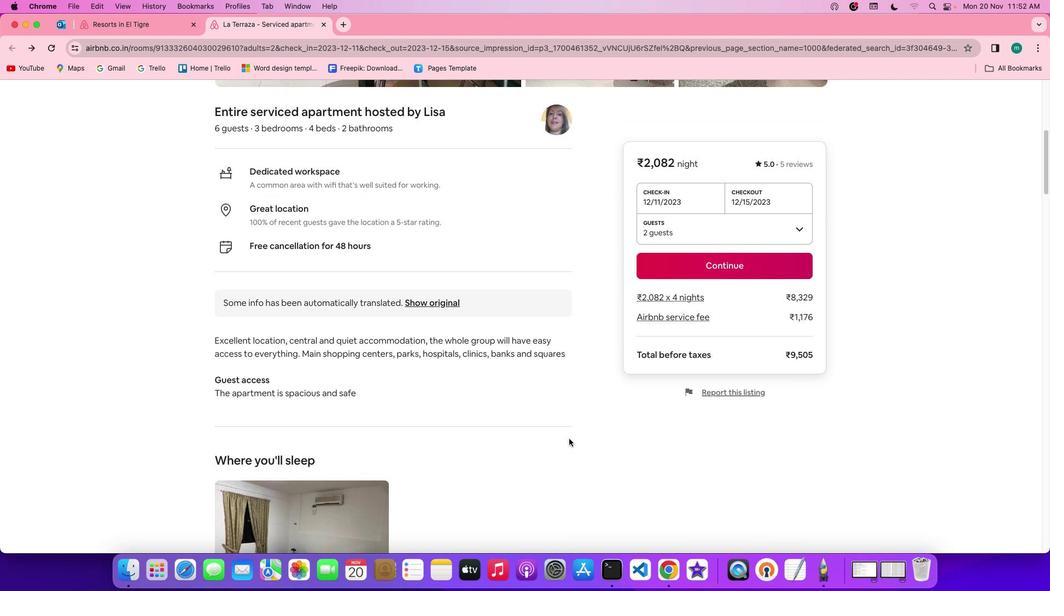 
Action: Mouse scrolled (569, 439) with delta (0, -1)
Screenshot: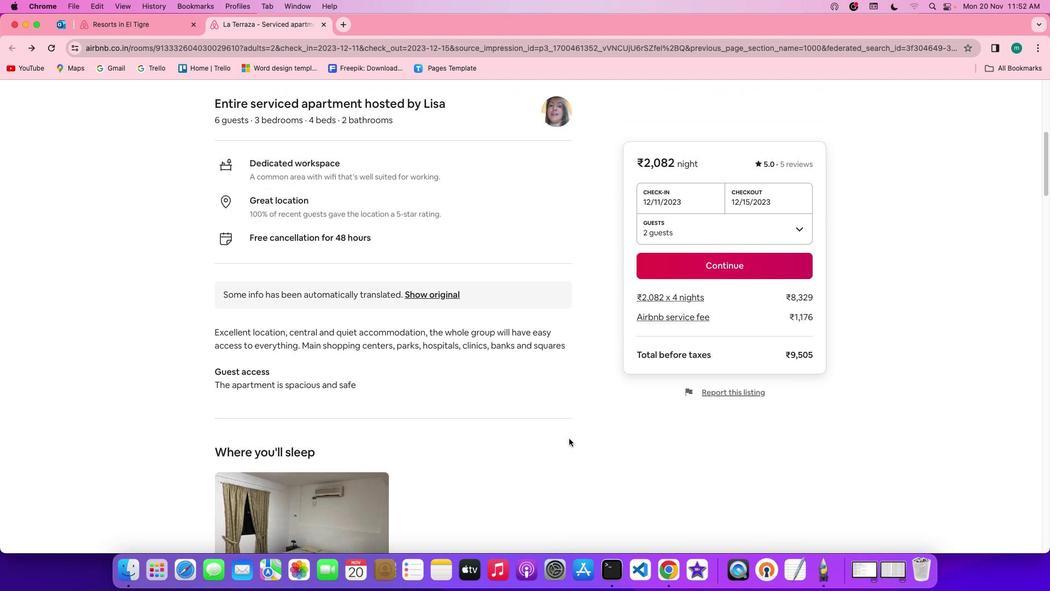 
Action: Mouse scrolled (569, 439) with delta (0, -1)
Screenshot: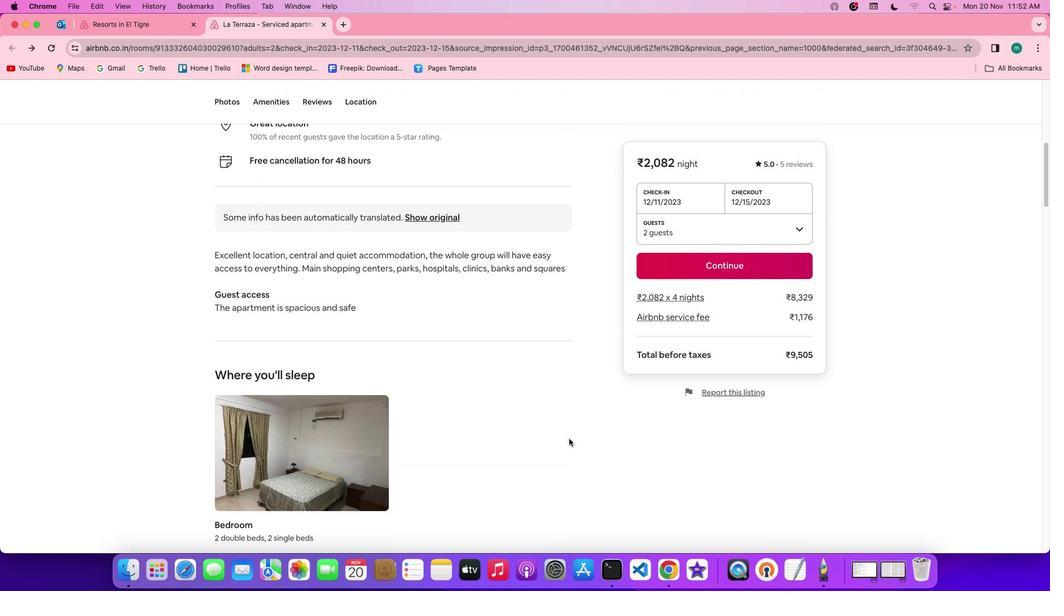 
Action: Mouse moved to (550, 430)
Screenshot: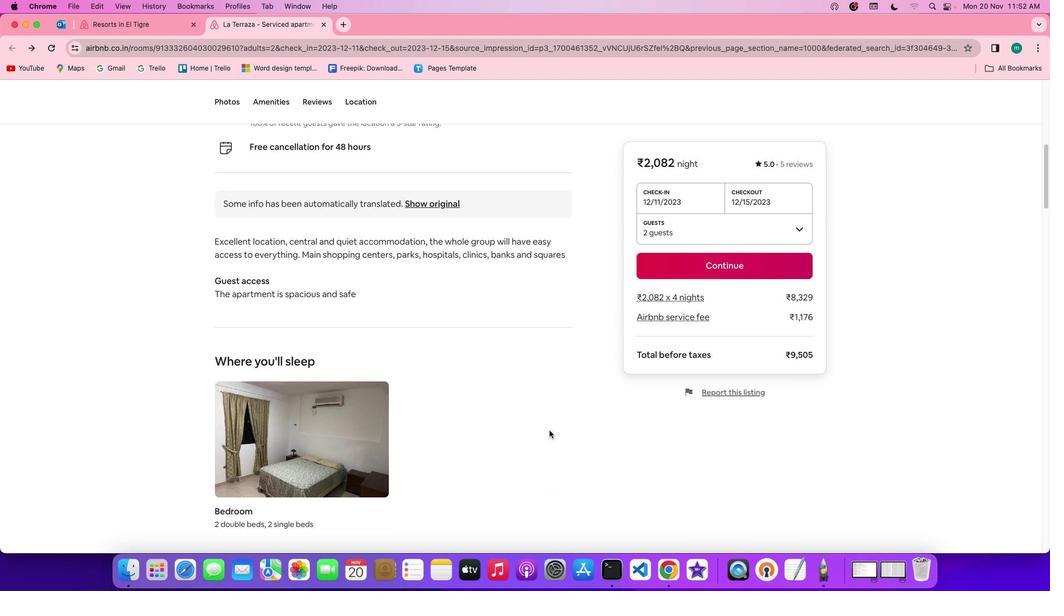 
Action: Mouse scrolled (550, 430) with delta (0, 0)
Screenshot: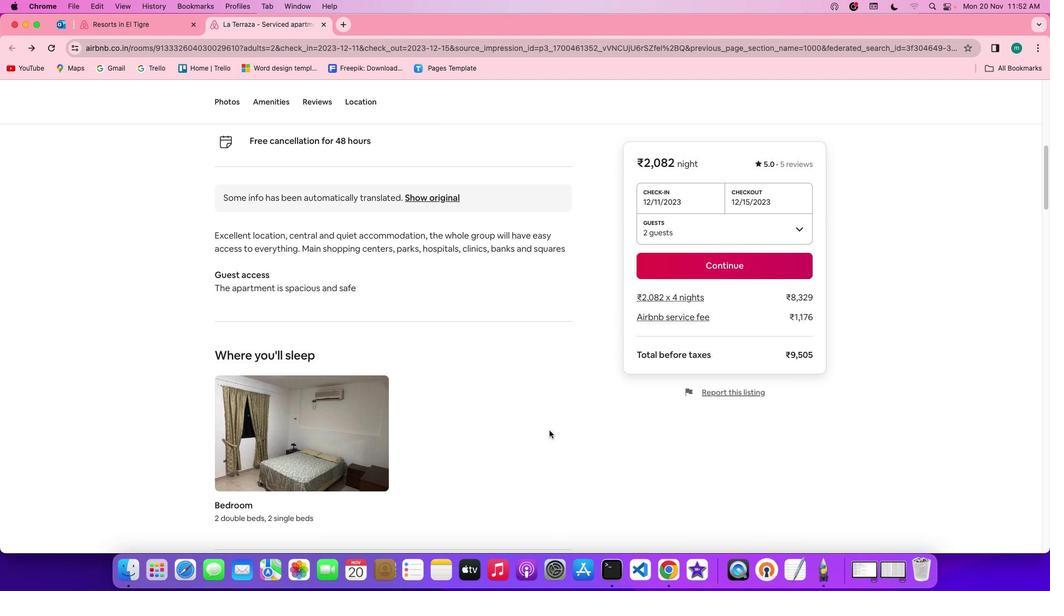 
Action: Mouse moved to (550, 430)
Screenshot: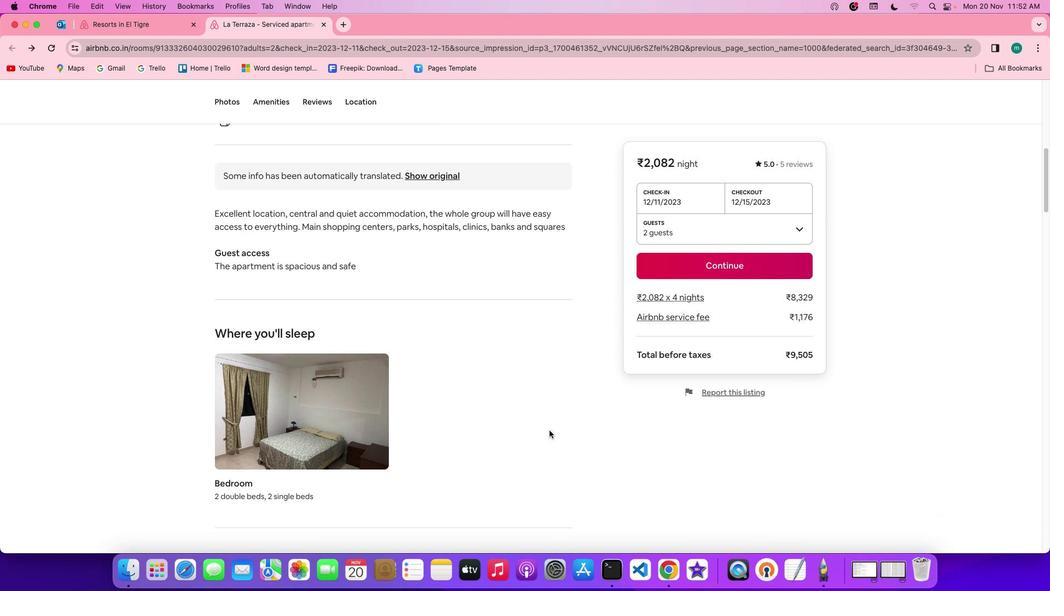 
Action: Mouse scrolled (550, 430) with delta (0, 0)
Screenshot: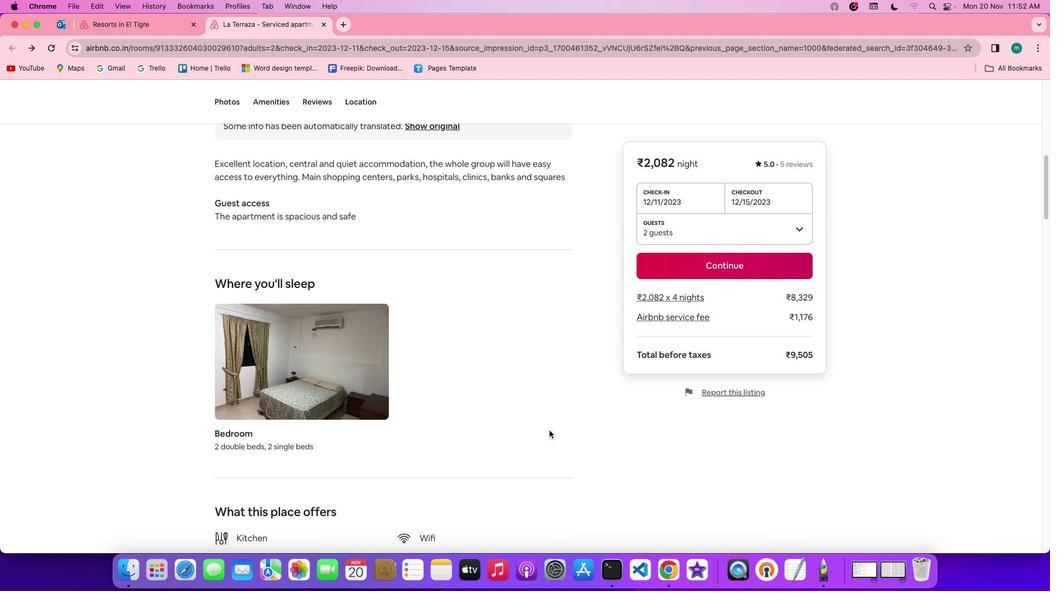 
Action: Mouse scrolled (550, 430) with delta (0, -1)
Screenshot: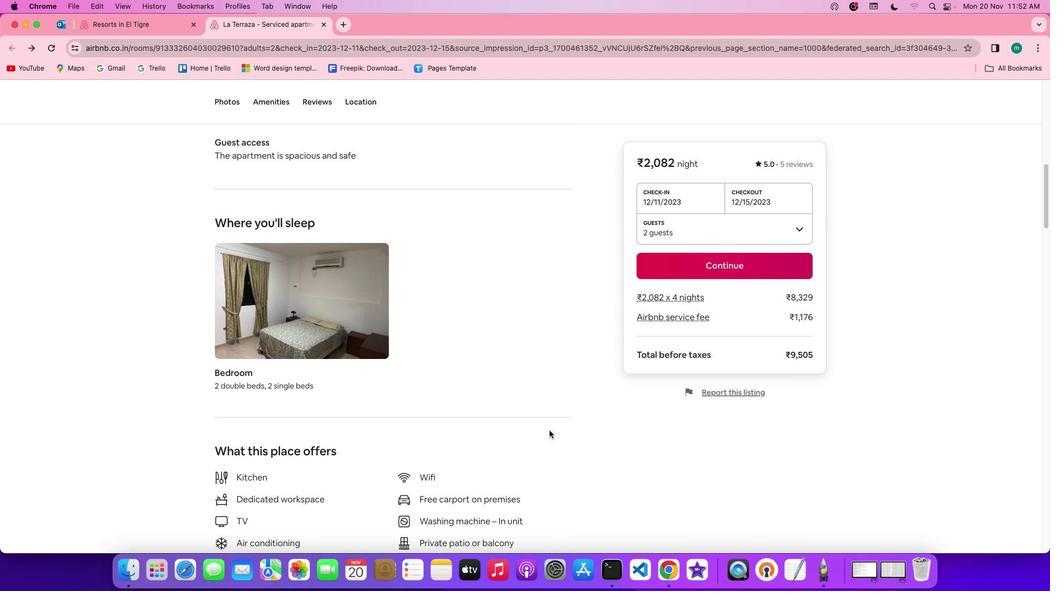 
Action: Mouse scrolled (550, 430) with delta (0, -2)
Screenshot: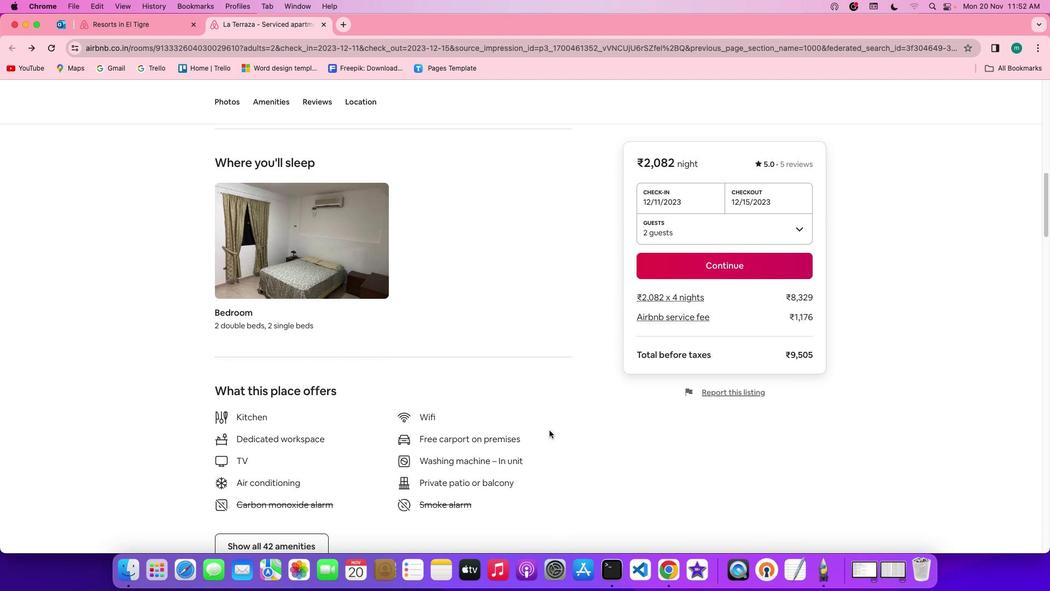 
Action: Mouse scrolled (550, 430) with delta (0, -2)
Screenshot: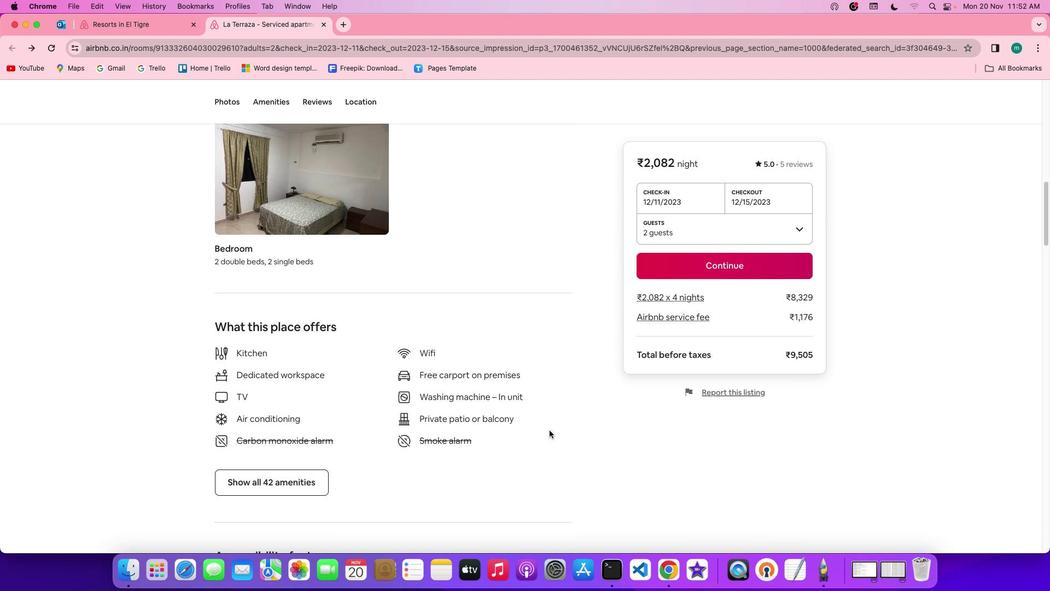 
Action: Mouse scrolled (550, 430) with delta (0, 0)
Screenshot: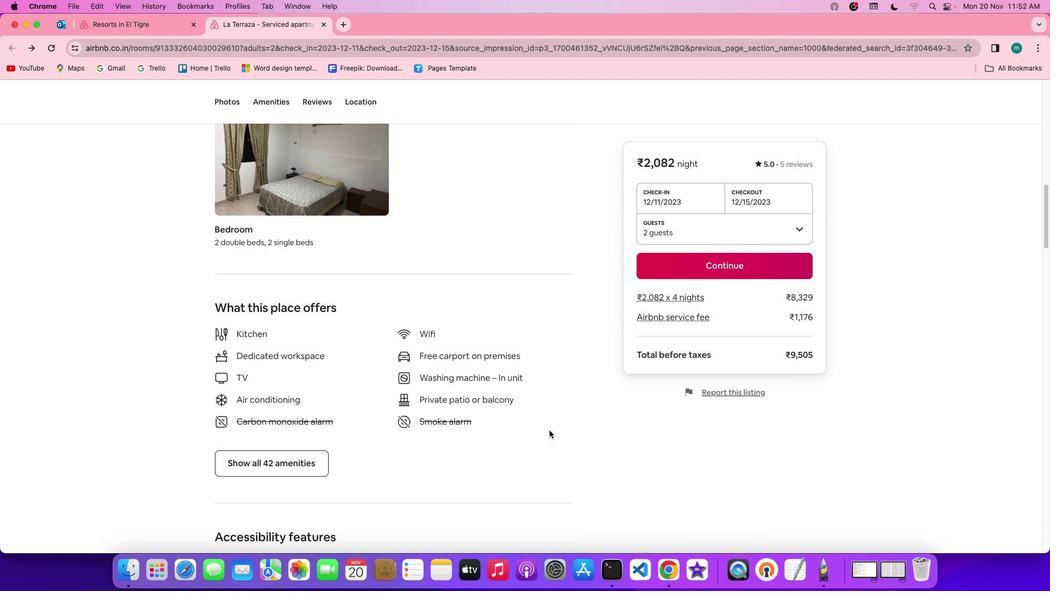 
Action: Mouse scrolled (550, 430) with delta (0, 0)
Screenshot: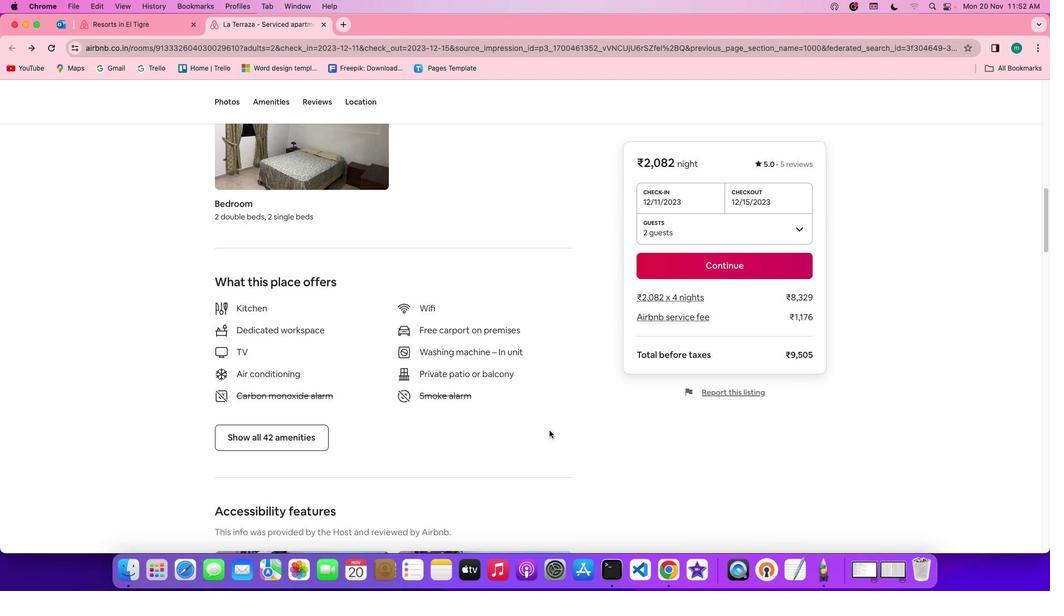 
Action: Mouse scrolled (550, 430) with delta (0, -1)
Screenshot: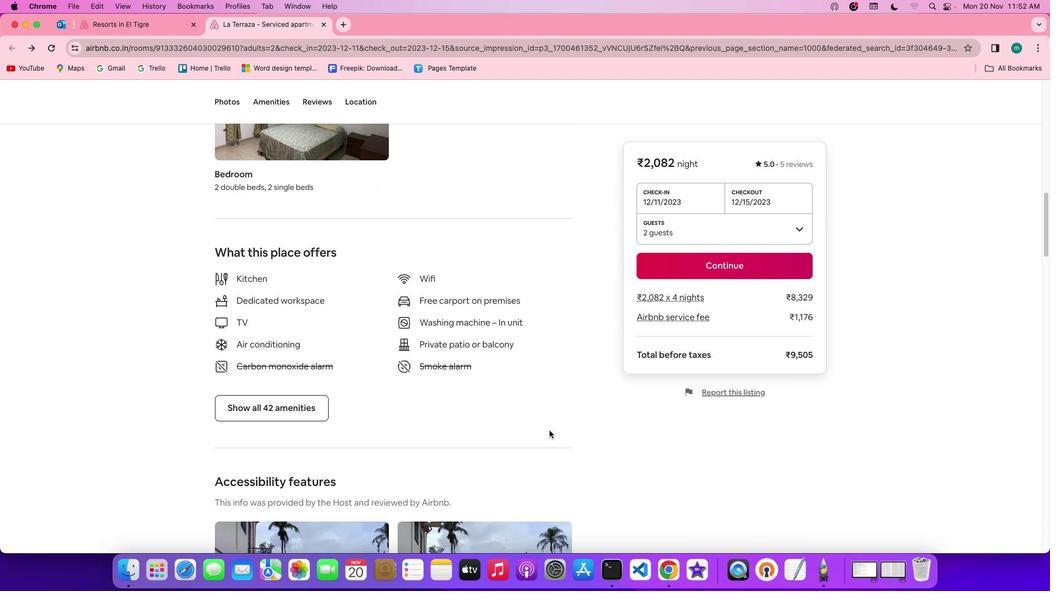 
Action: Mouse scrolled (550, 430) with delta (0, -1)
Screenshot: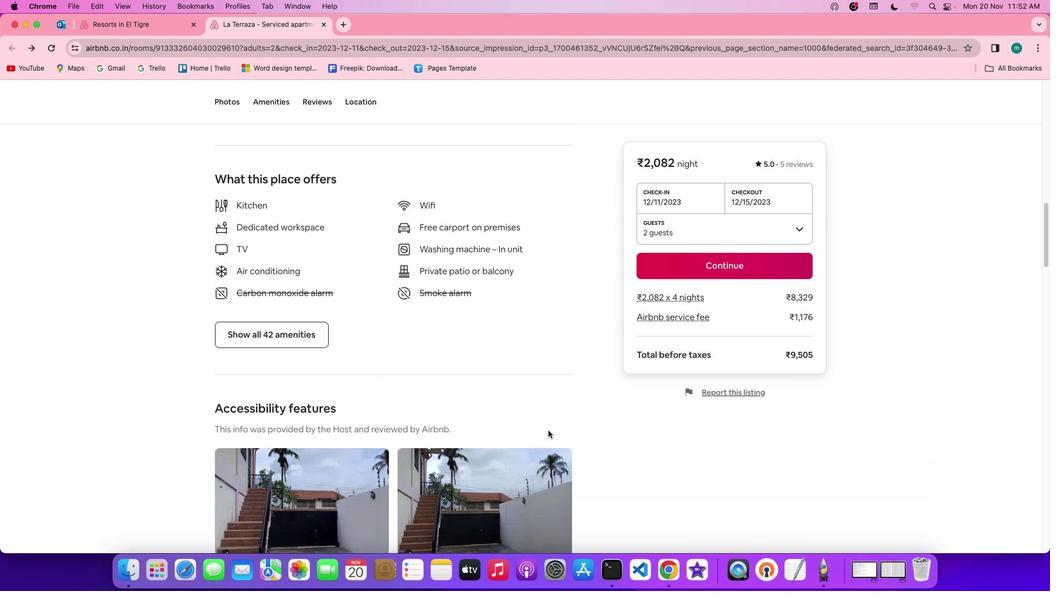 
Action: Mouse moved to (262, 305)
Screenshot: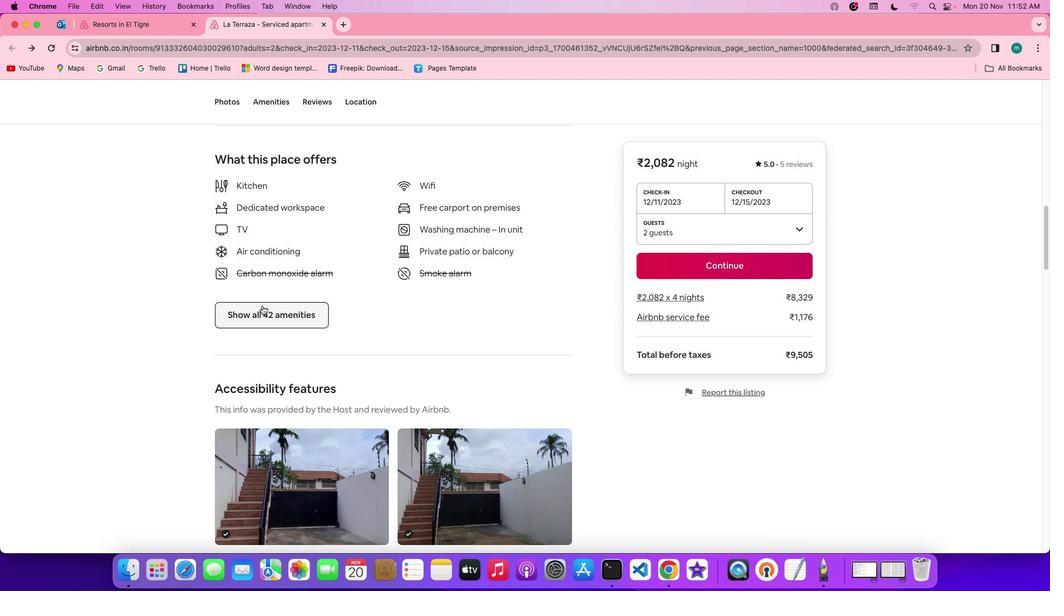 
Action: Mouse pressed left at (262, 305)
Screenshot: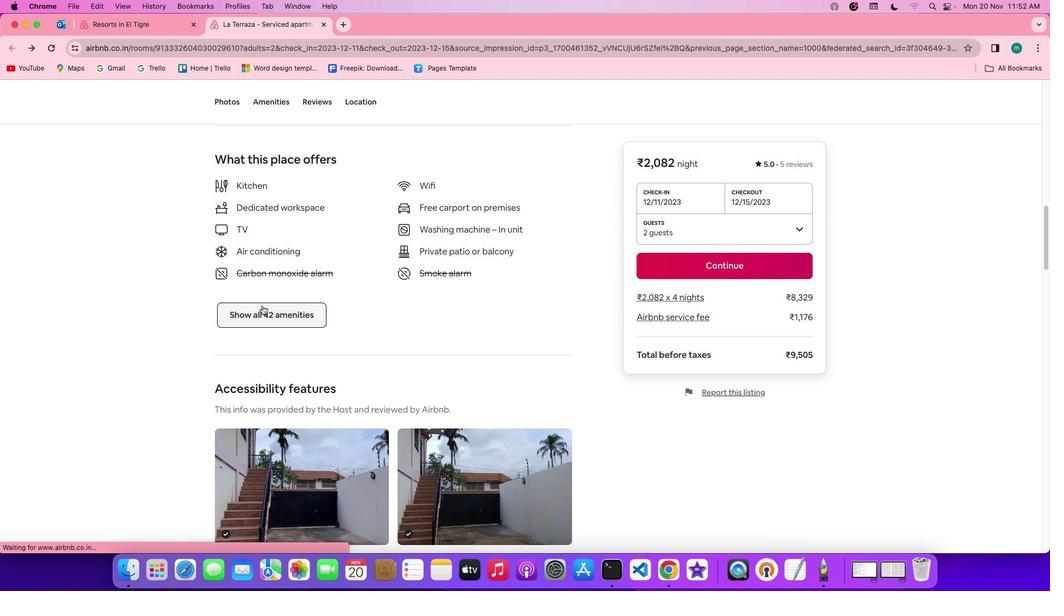 
Action: Mouse moved to (497, 400)
Screenshot: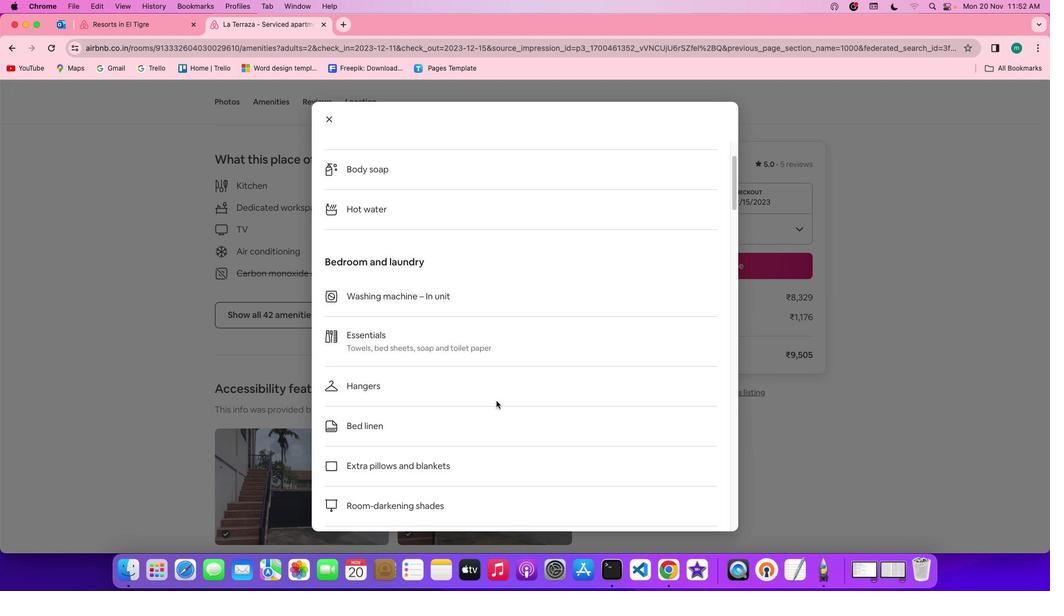 
Action: Mouse scrolled (497, 400) with delta (0, 0)
Screenshot: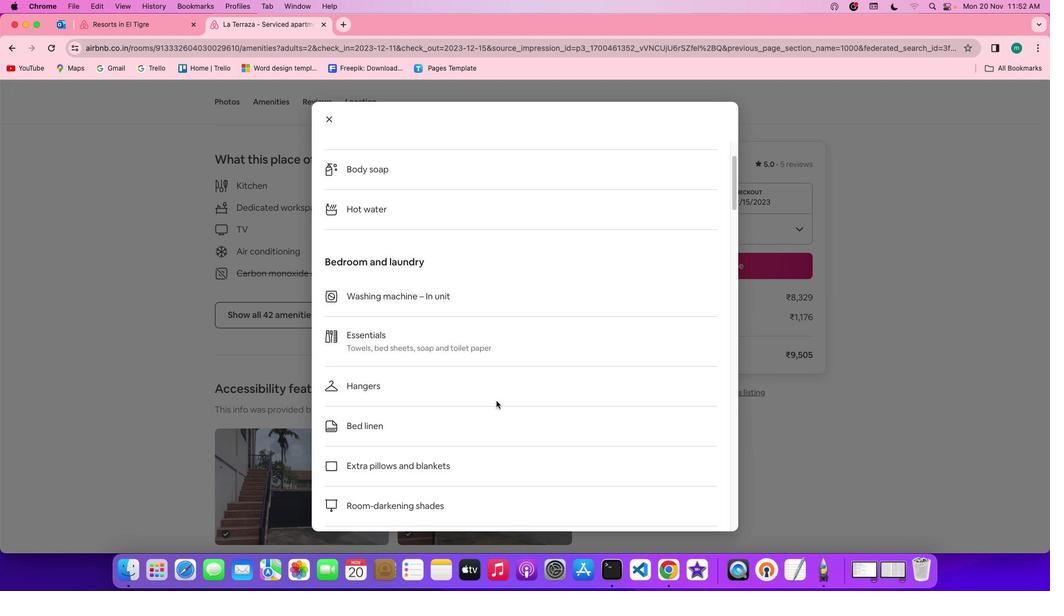 
Action: Mouse scrolled (497, 400) with delta (0, 0)
Screenshot: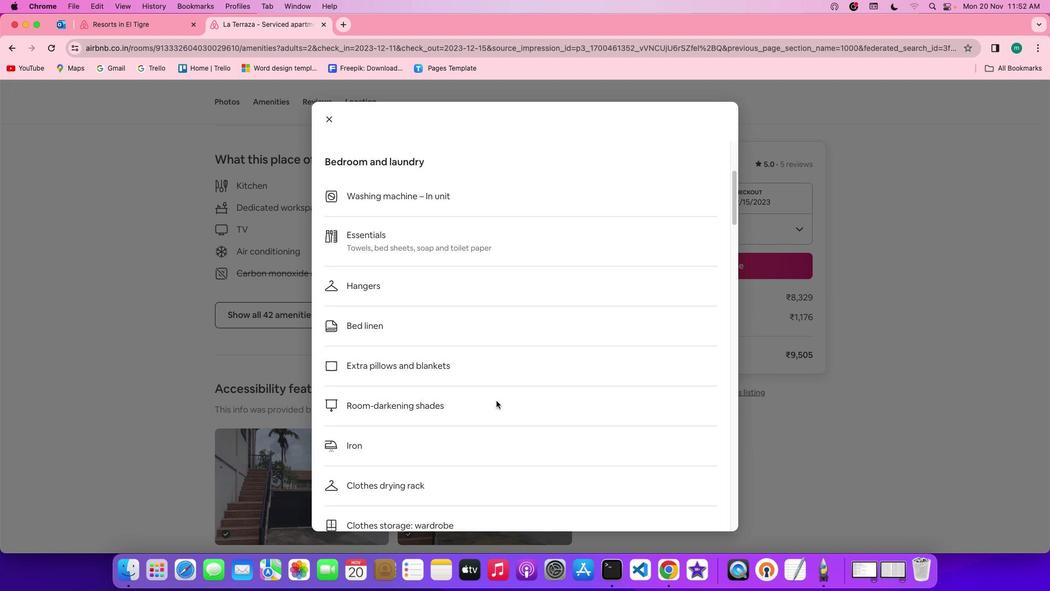 
Action: Mouse scrolled (497, 400) with delta (0, -1)
Screenshot: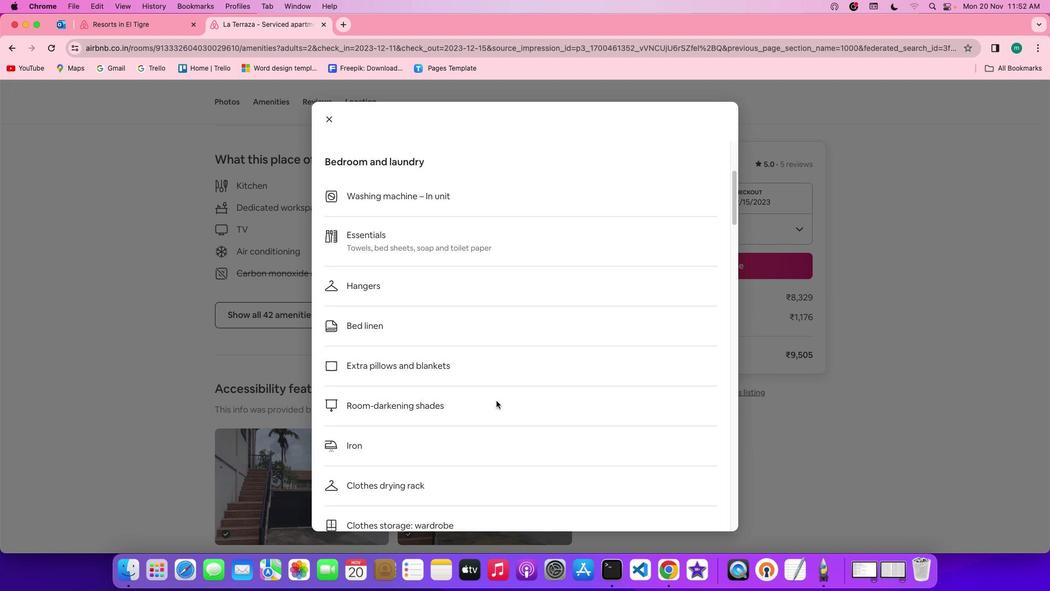 
Action: Mouse scrolled (497, 400) with delta (0, -2)
Screenshot: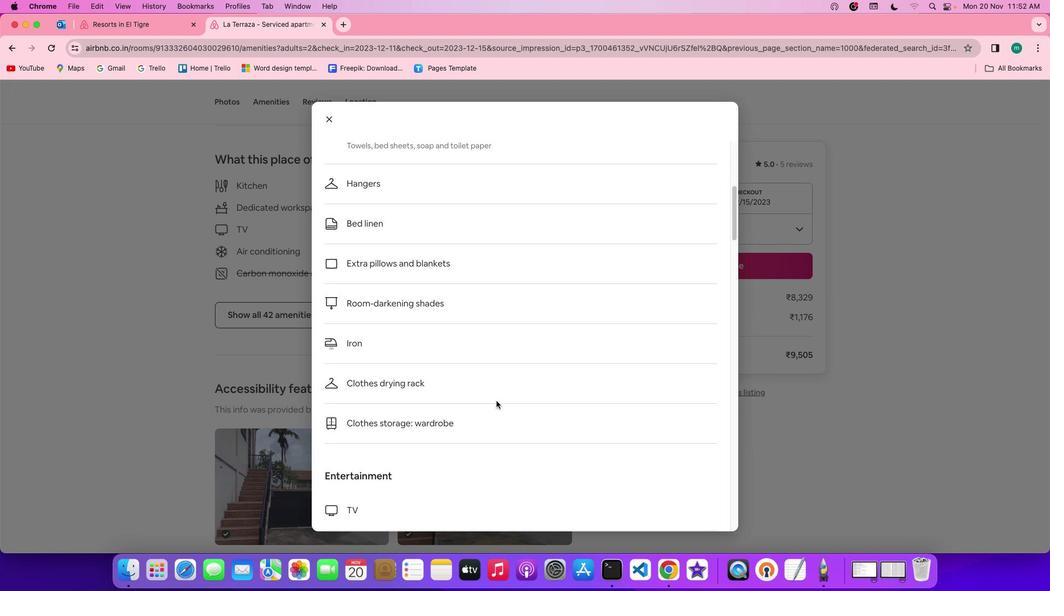 
Action: Mouse scrolled (497, 400) with delta (0, -2)
Screenshot: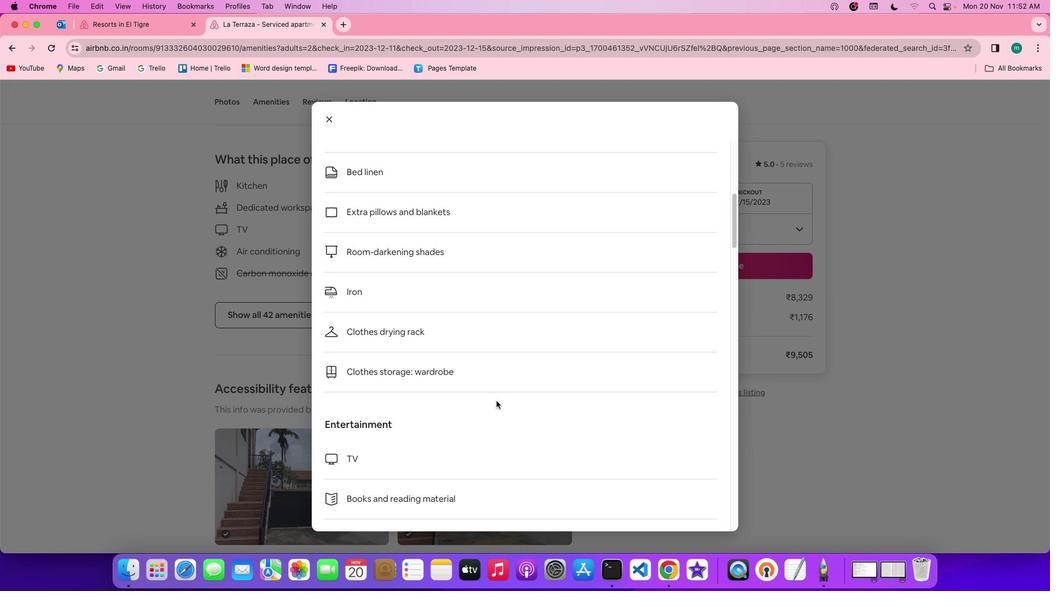 
Action: Mouse moved to (497, 396)
Screenshot: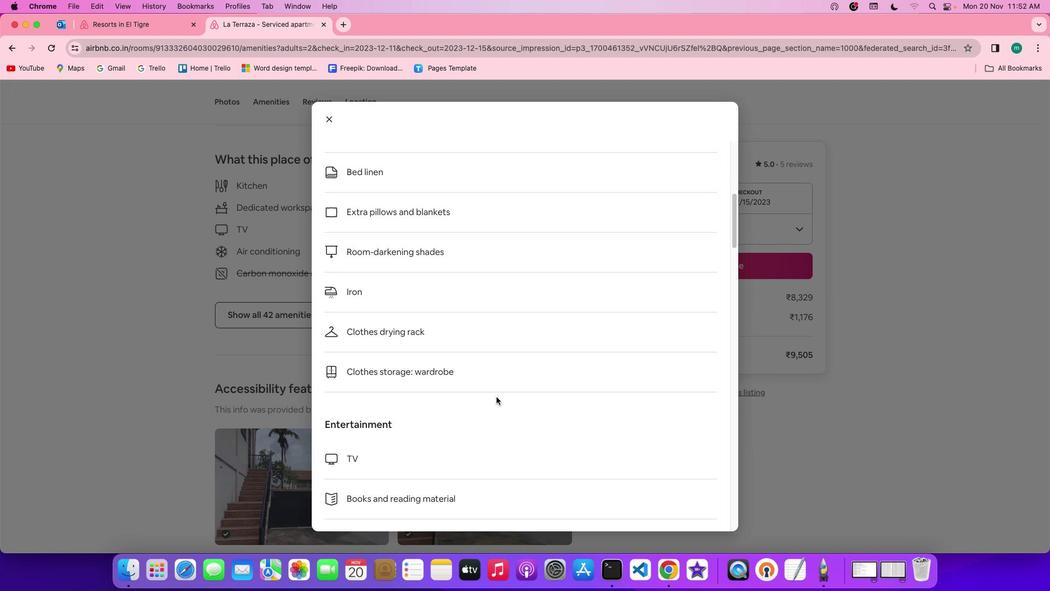 
Action: Mouse scrolled (497, 396) with delta (0, 0)
Screenshot: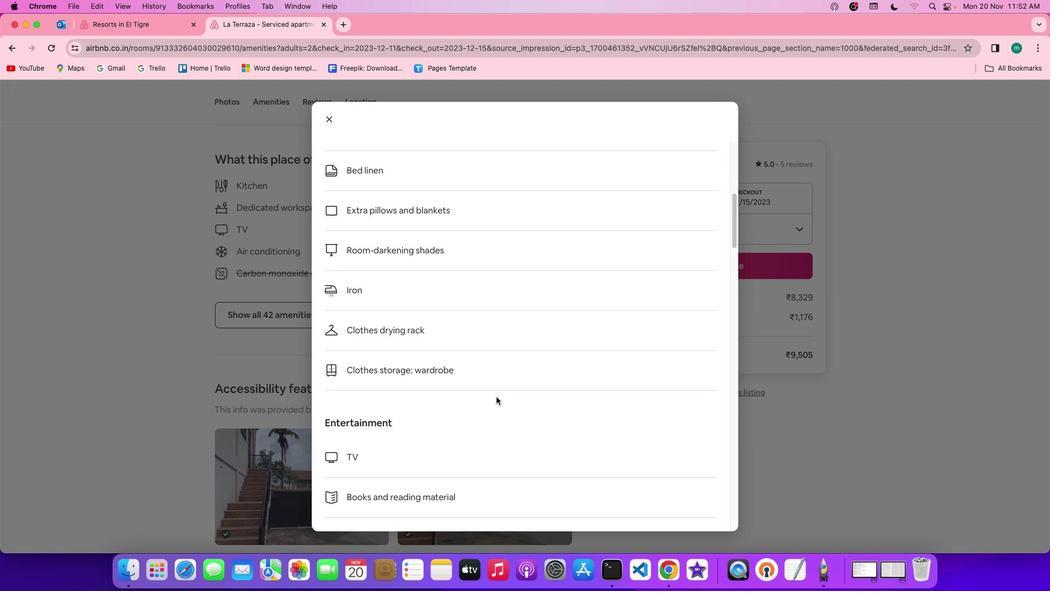 
Action: Mouse scrolled (497, 396) with delta (0, 0)
Screenshot: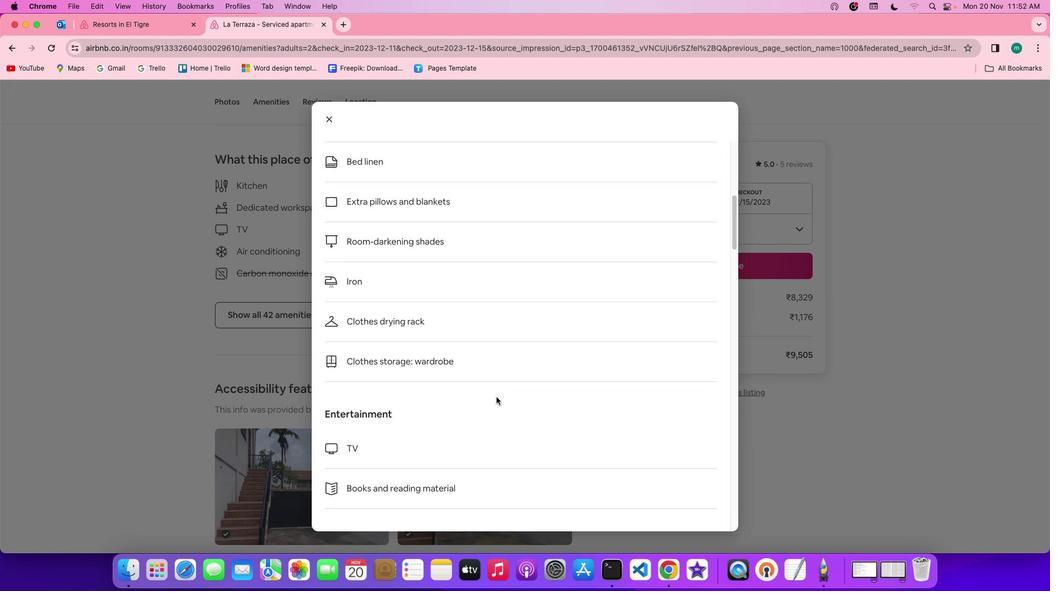 
Action: Mouse scrolled (497, 396) with delta (0, 0)
Screenshot: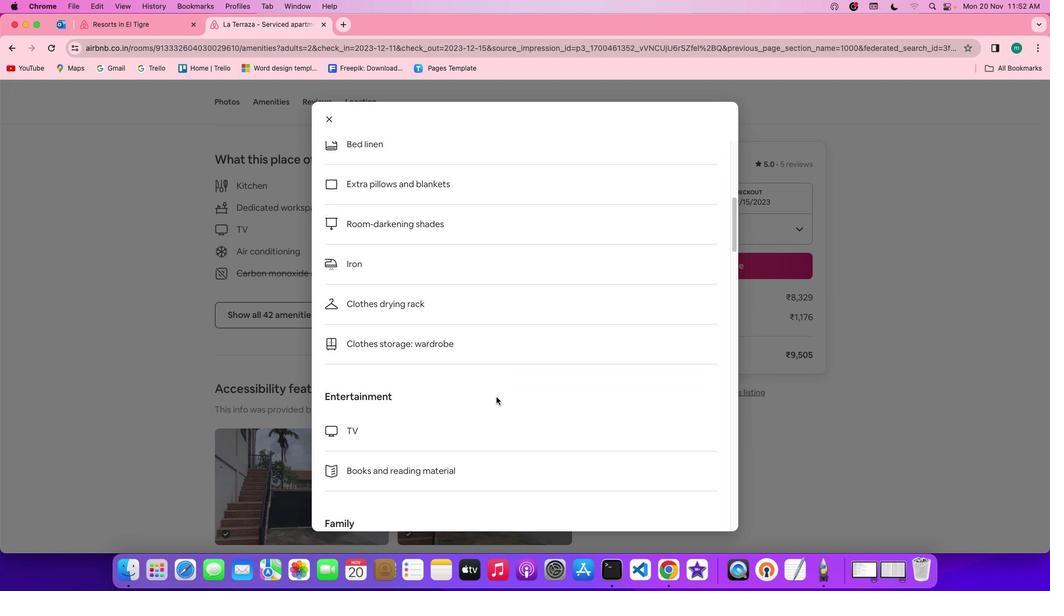 
Action: Mouse scrolled (497, 396) with delta (0, 0)
Screenshot: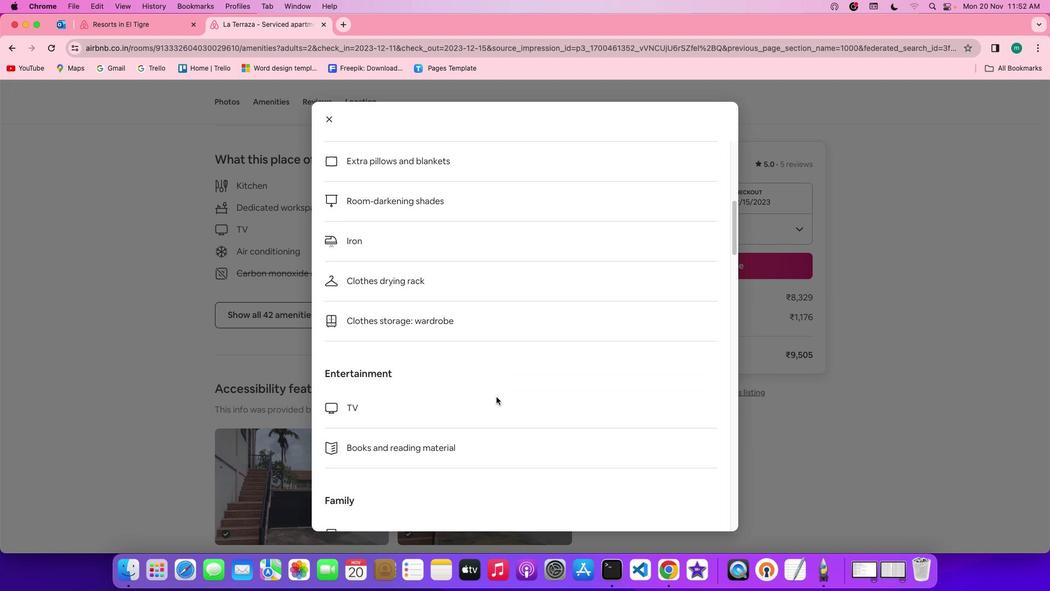 
Action: Mouse scrolled (497, 396) with delta (0, 0)
Screenshot: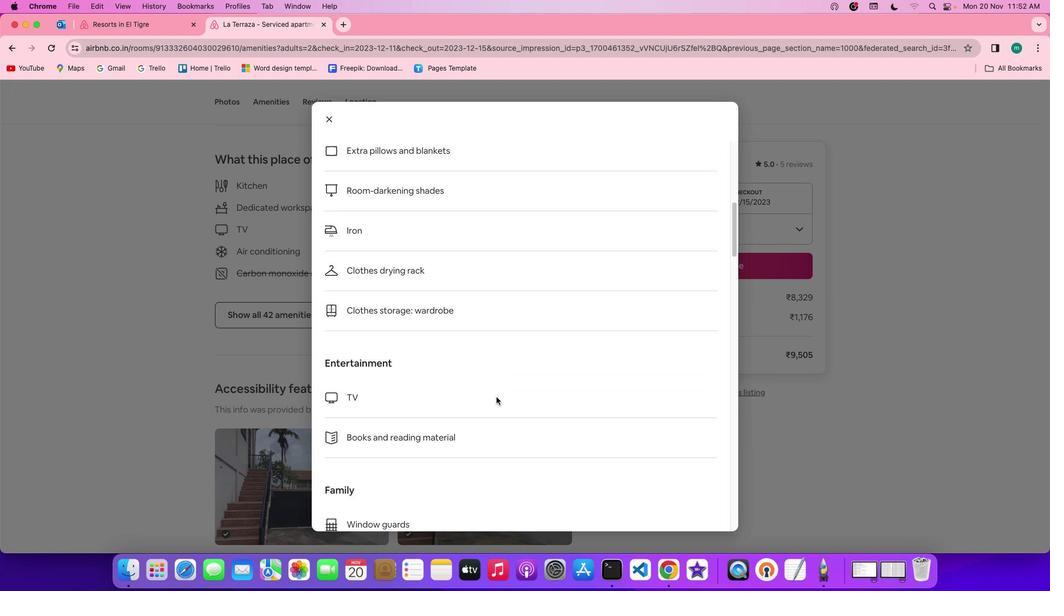 
Action: Mouse scrolled (497, 396) with delta (0, 0)
Screenshot: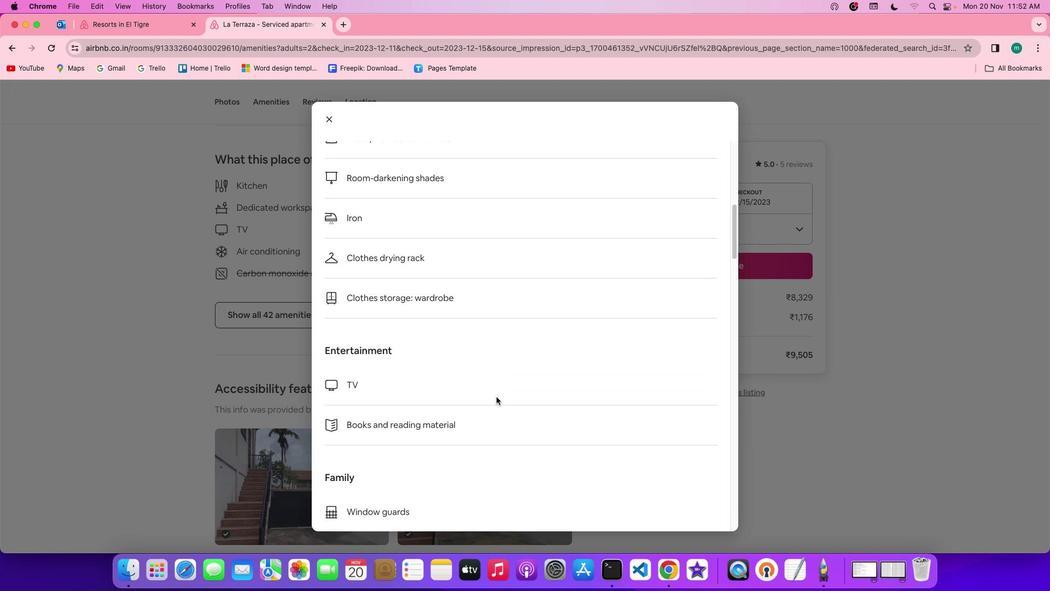 
Action: Mouse scrolled (497, 396) with delta (0, 0)
Screenshot: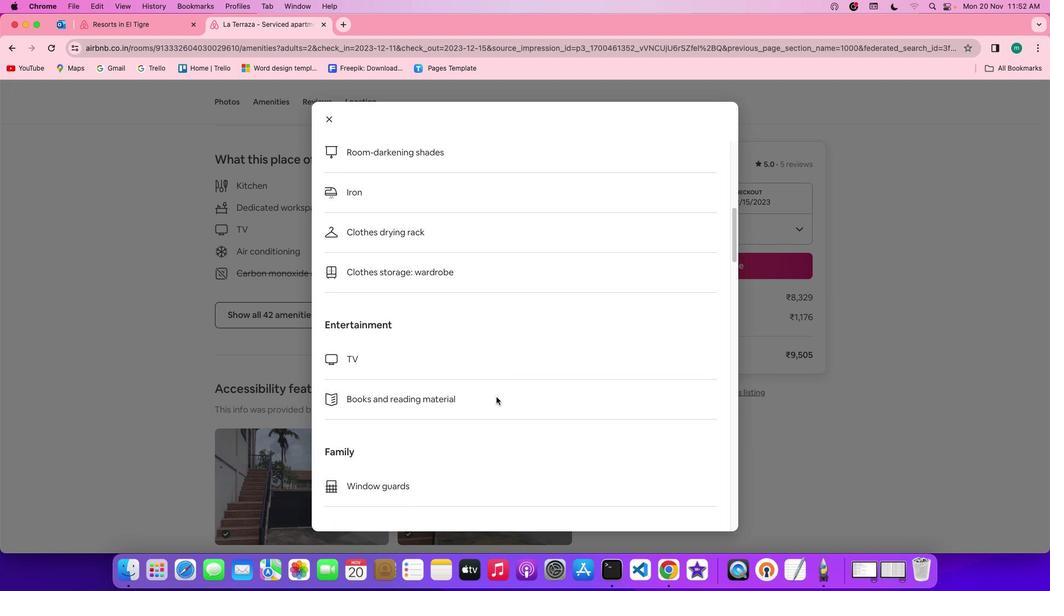
Action: Mouse scrolled (497, 396) with delta (0, 0)
Screenshot: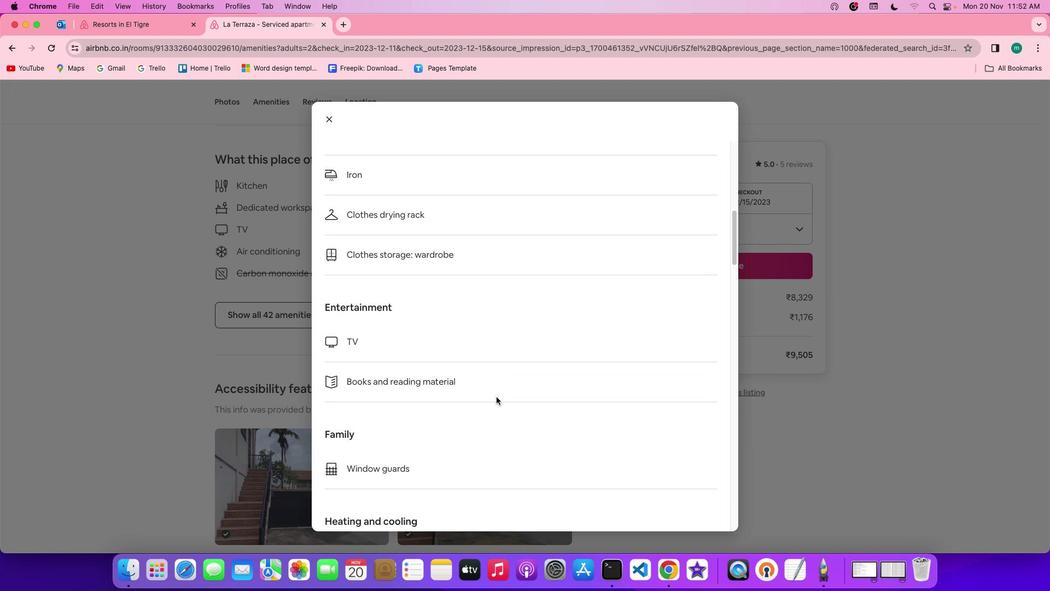 
Action: Mouse scrolled (497, 396) with delta (0, -1)
Screenshot: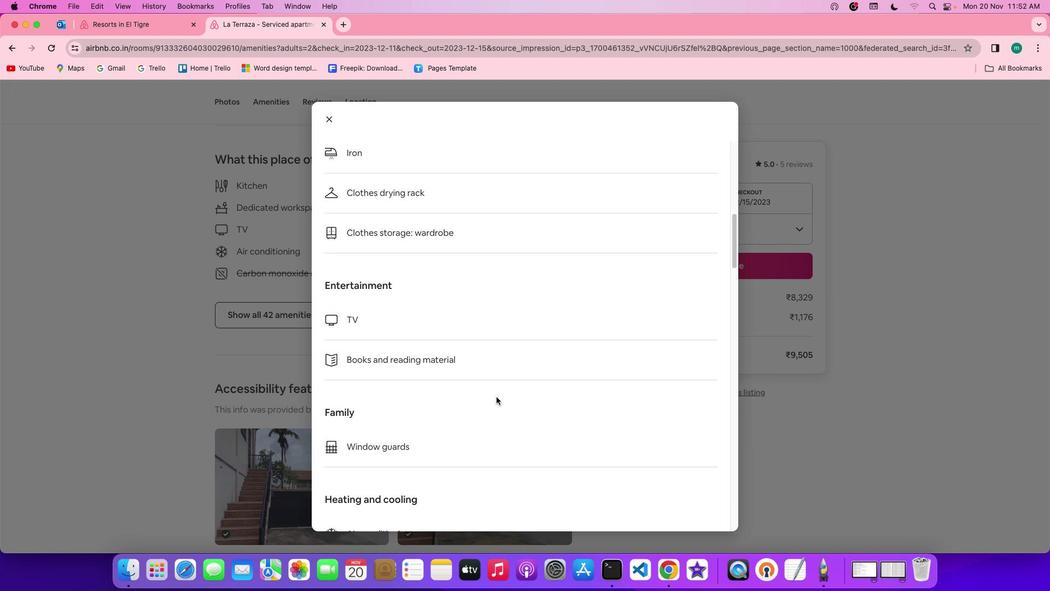 
Action: Mouse scrolled (497, 396) with delta (0, 0)
Screenshot: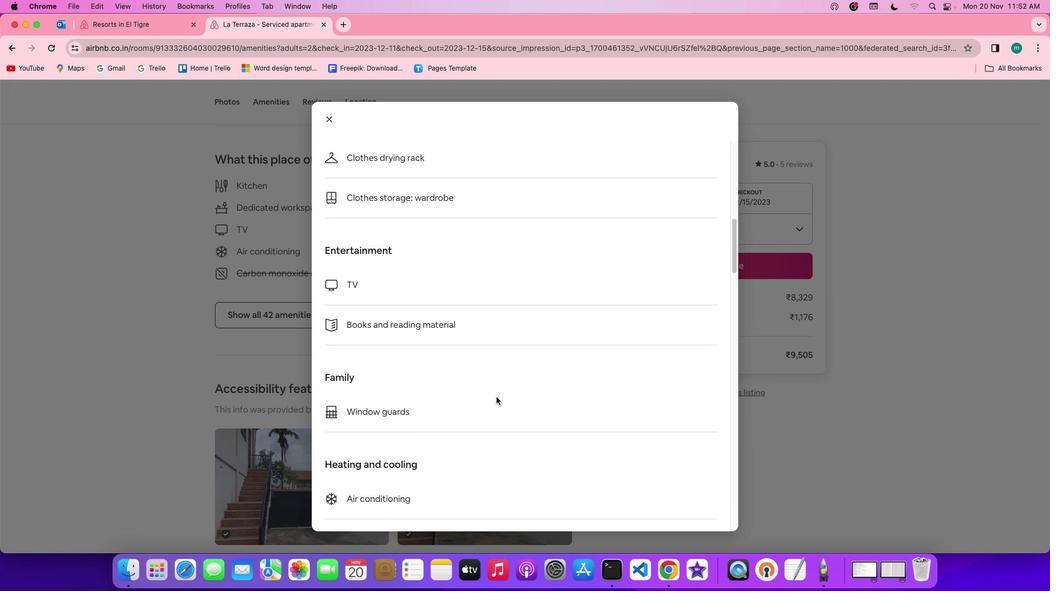 
Action: Mouse scrolled (497, 396) with delta (0, 0)
Screenshot: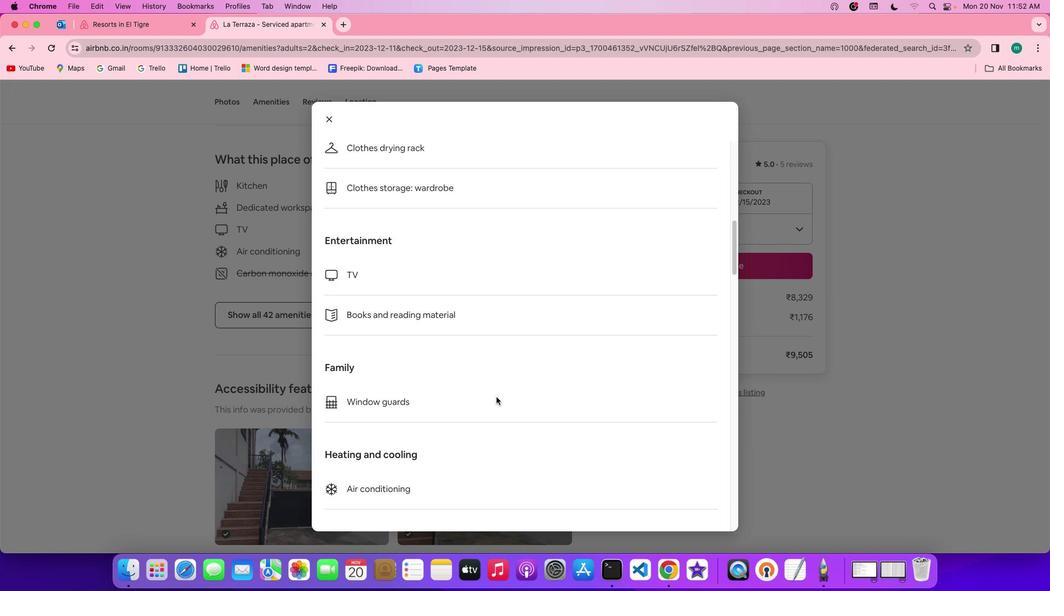 
Action: Mouse scrolled (497, 396) with delta (0, -1)
Screenshot: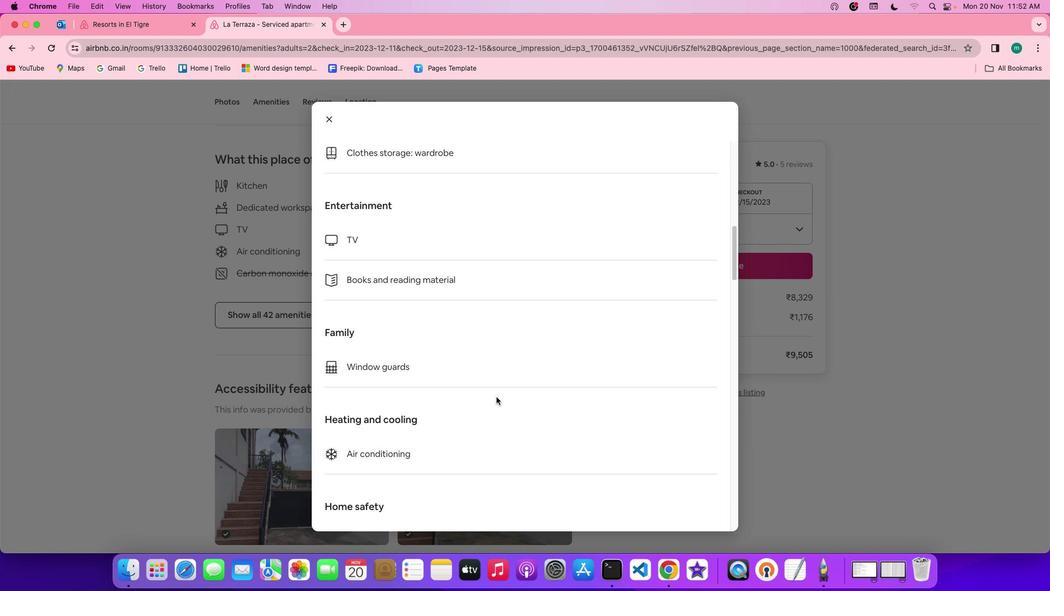 
Action: Mouse scrolled (497, 396) with delta (0, -1)
Screenshot: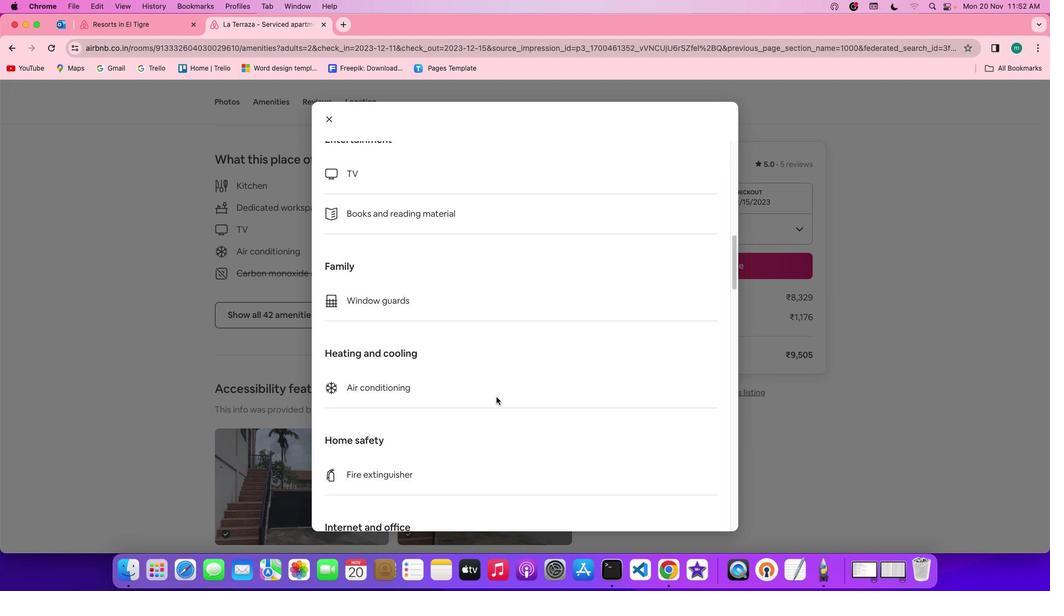 
Action: Mouse scrolled (497, 396) with delta (0, 0)
Screenshot: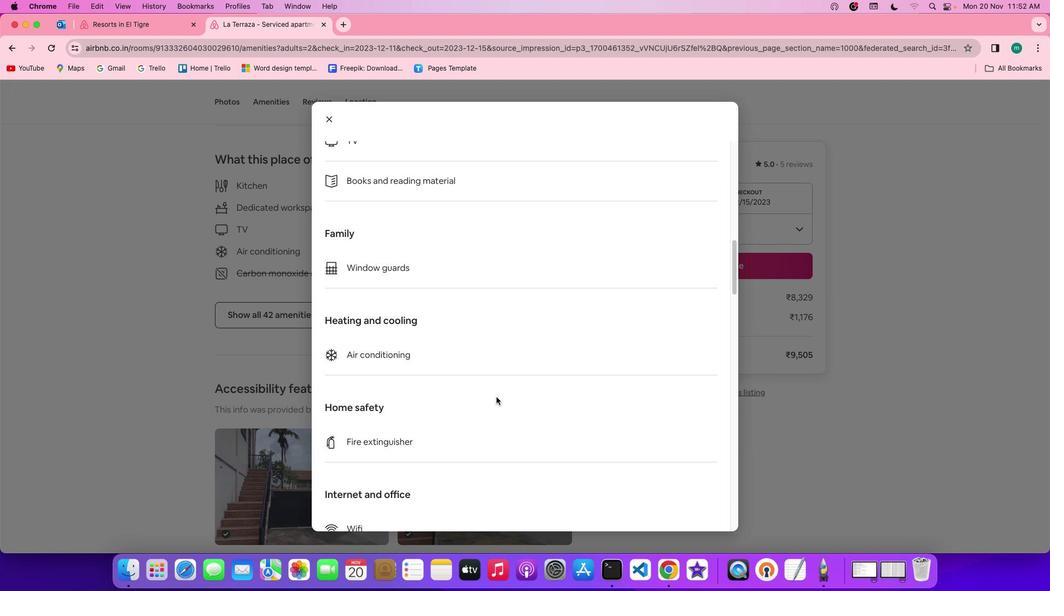 
Action: Mouse scrolled (497, 396) with delta (0, 0)
Screenshot: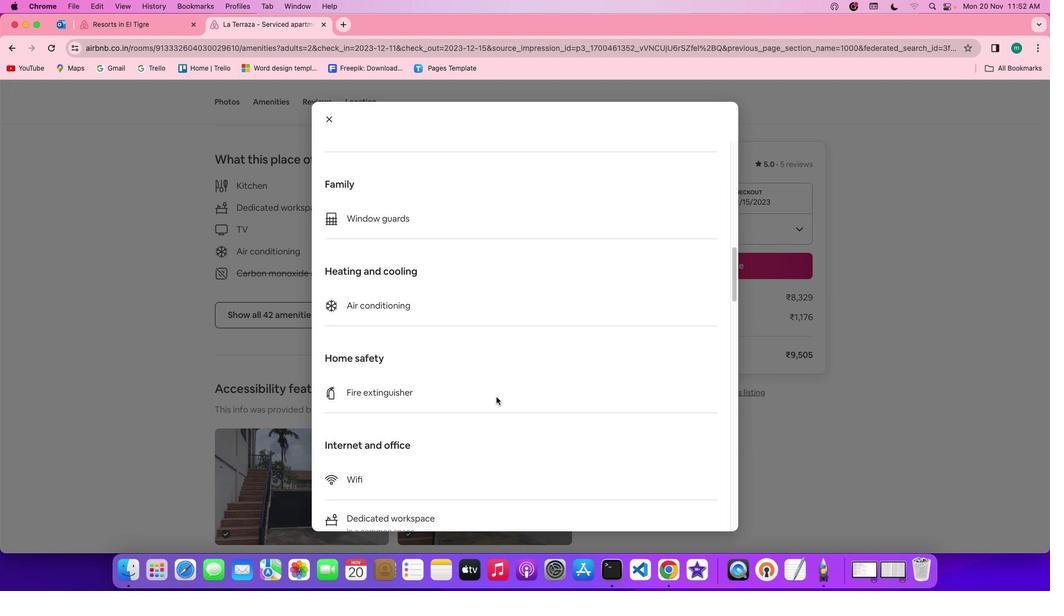 
Action: Mouse scrolled (497, 396) with delta (0, -1)
Screenshot: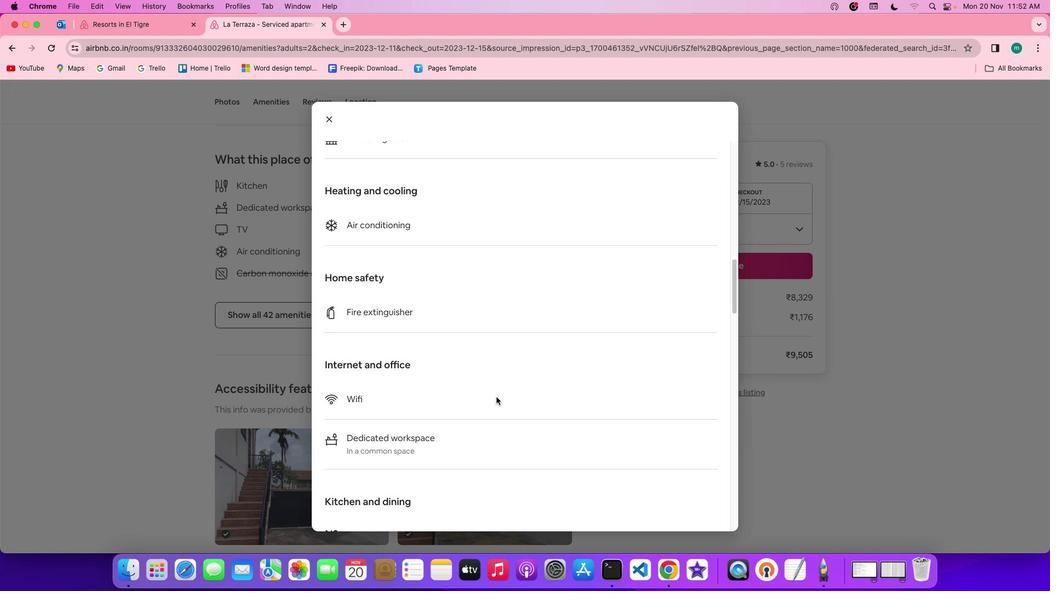 
Action: Mouse scrolled (497, 396) with delta (0, -2)
Screenshot: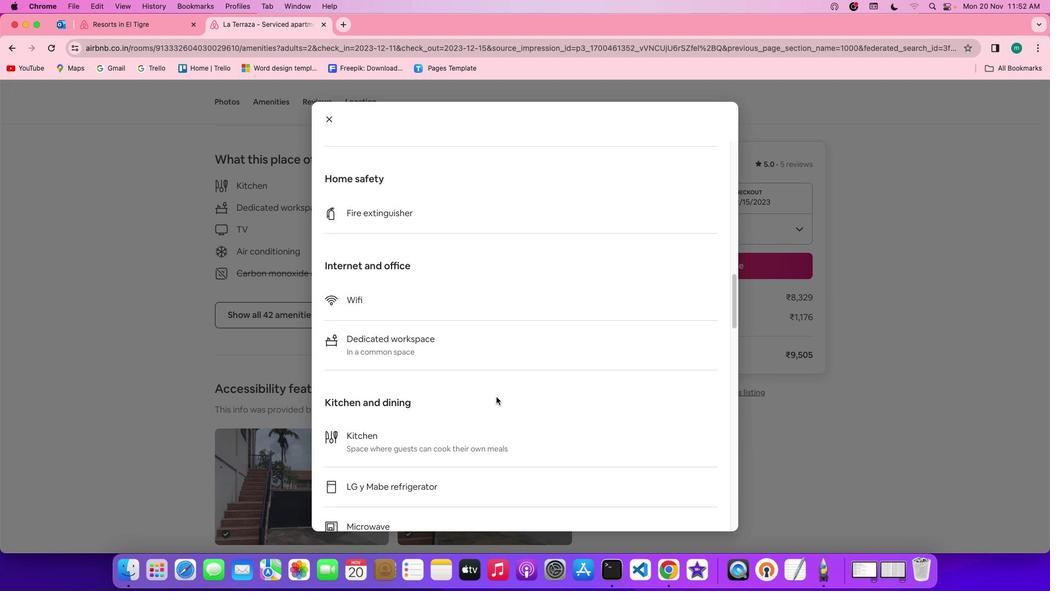 
Action: Mouse scrolled (497, 396) with delta (0, -2)
Screenshot: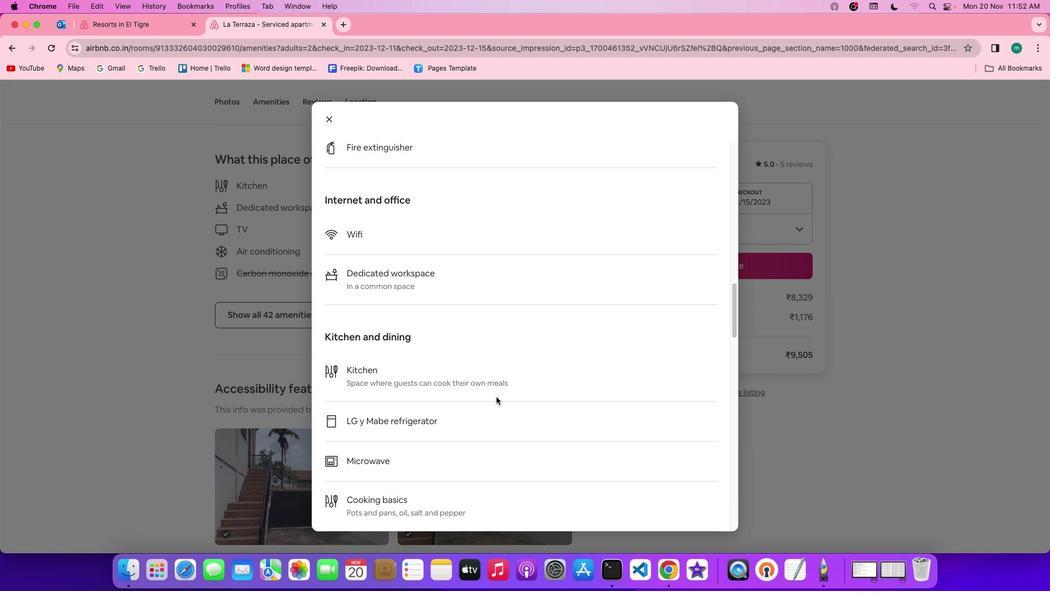 
Action: Mouse scrolled (497, 396) with delta (0, 0)
Screenshot: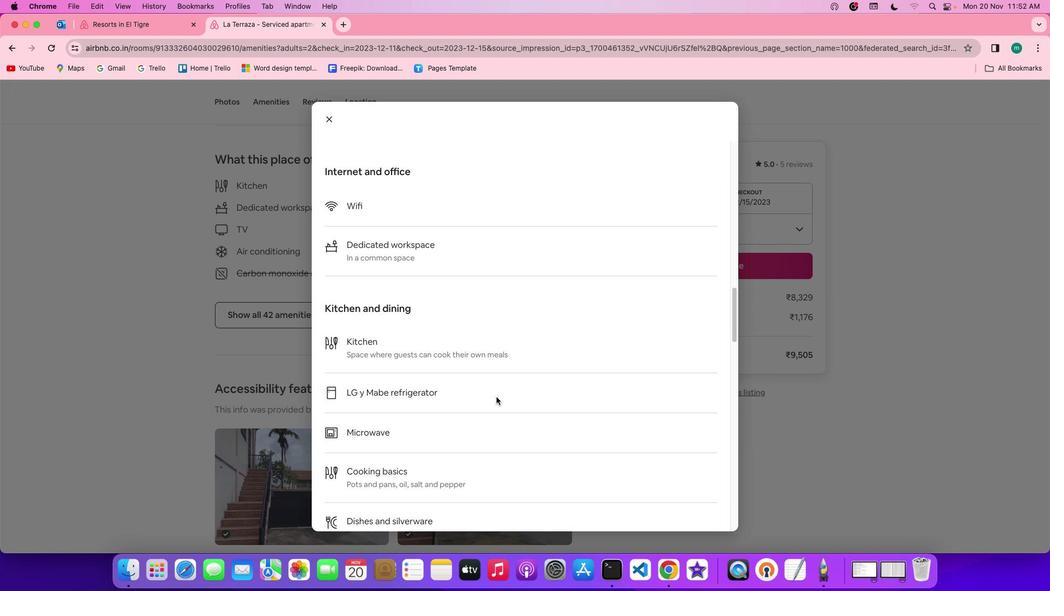 
Action: Mouse scrolled (497, 396) with delta (0, 0)
Screenshot: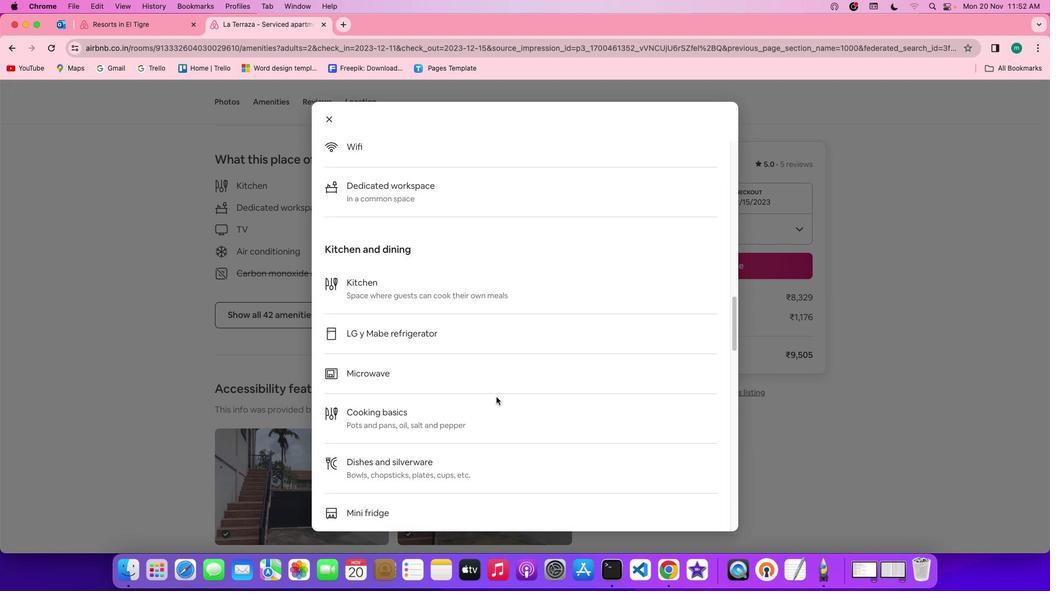 
Action: Mouse scrolled (497, 396) with delta (0, -1)
Screenshot: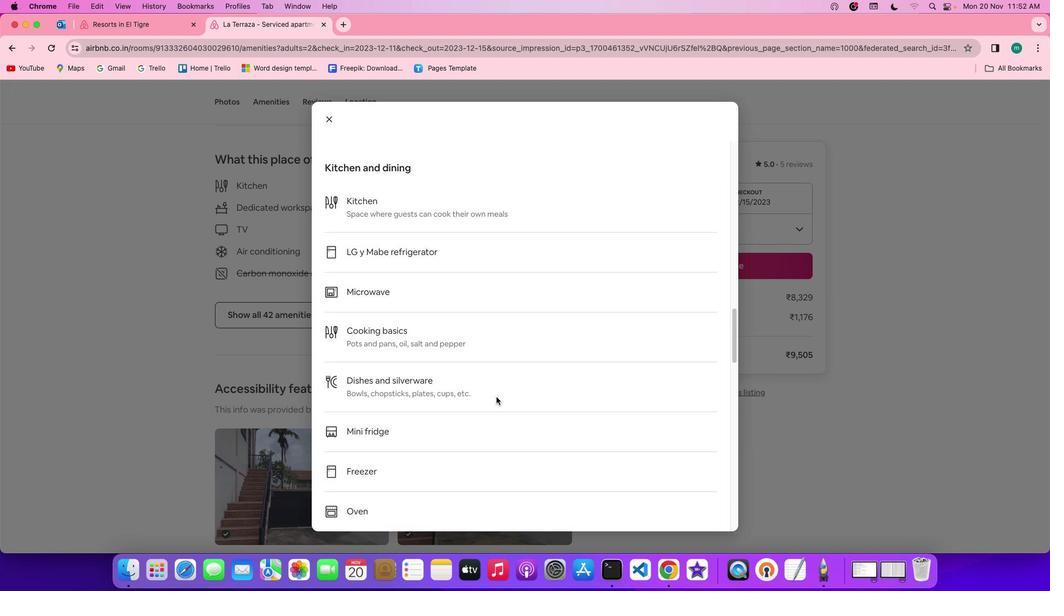
Action: Mouse scrolled (497, 396) with delta (0, -2)
Screenshot: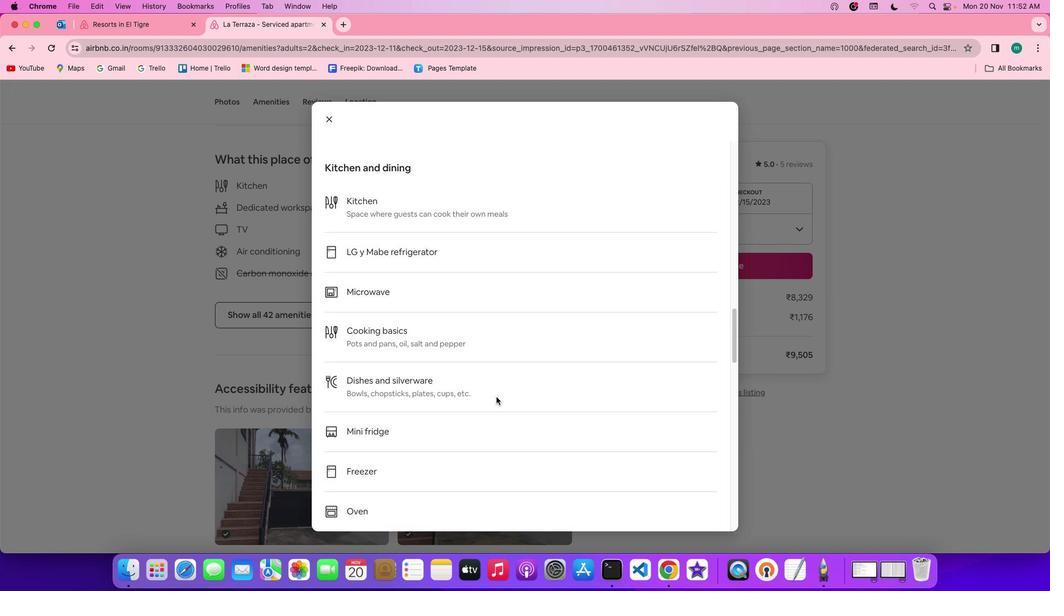 
Action: Mouse scrolled (497, 396) with delta (0, -2)
Screenshot: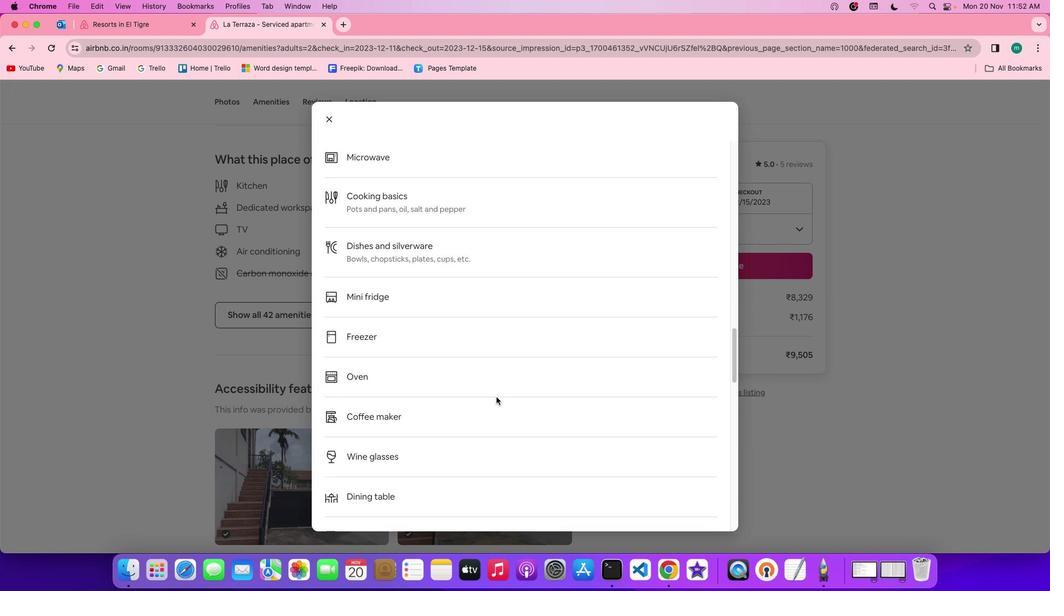
Action: Mouse scrolled (497, 396) with delta (0, 0)
Screenshot: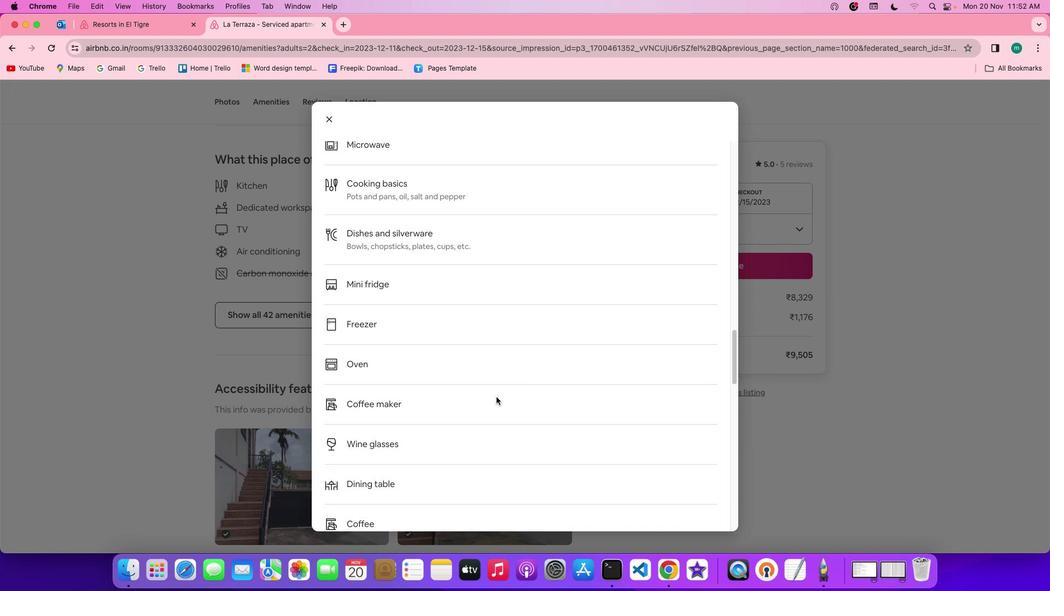 
Action: Mouse scrolled (497, 396) with delta (0, 0)
Screenshot: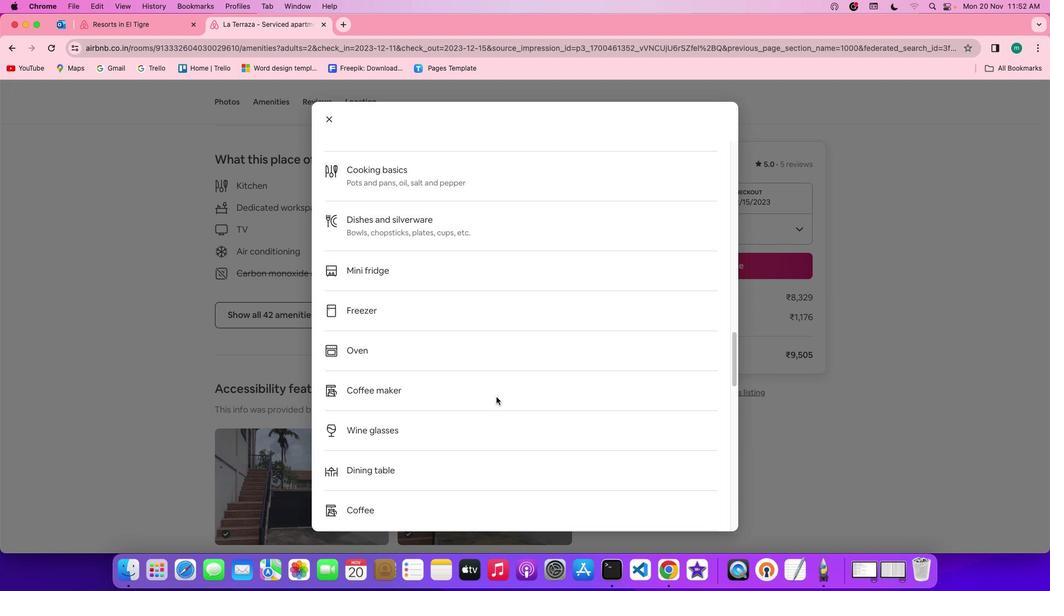 
Action: Mouse scrolled (497, 396) with delta (0, -1)
Screenshot: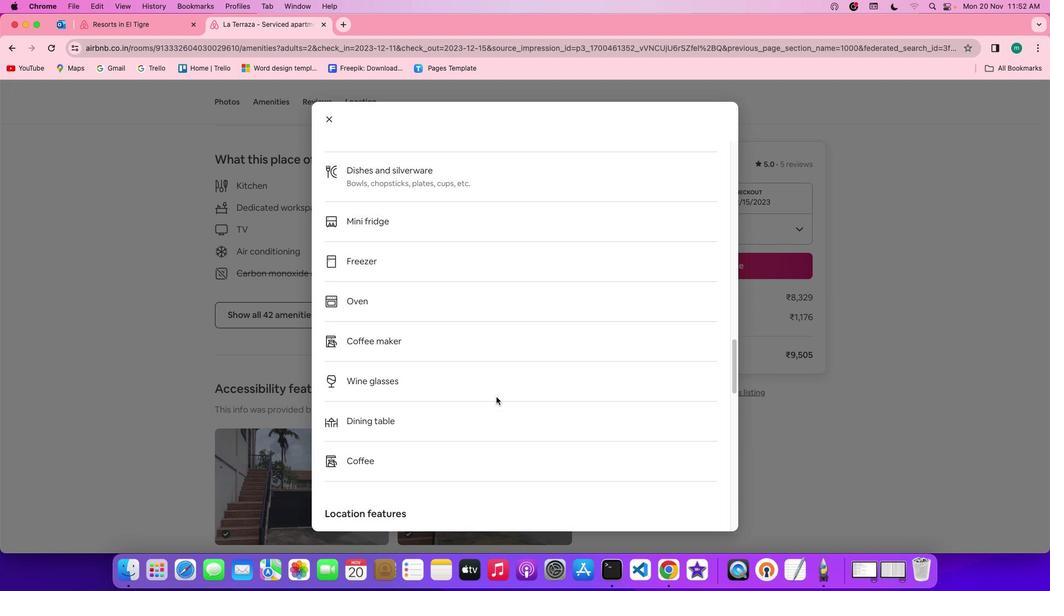 
Action: Mouse scrolled (497, 396) with delta (0, -2)
Screenshot: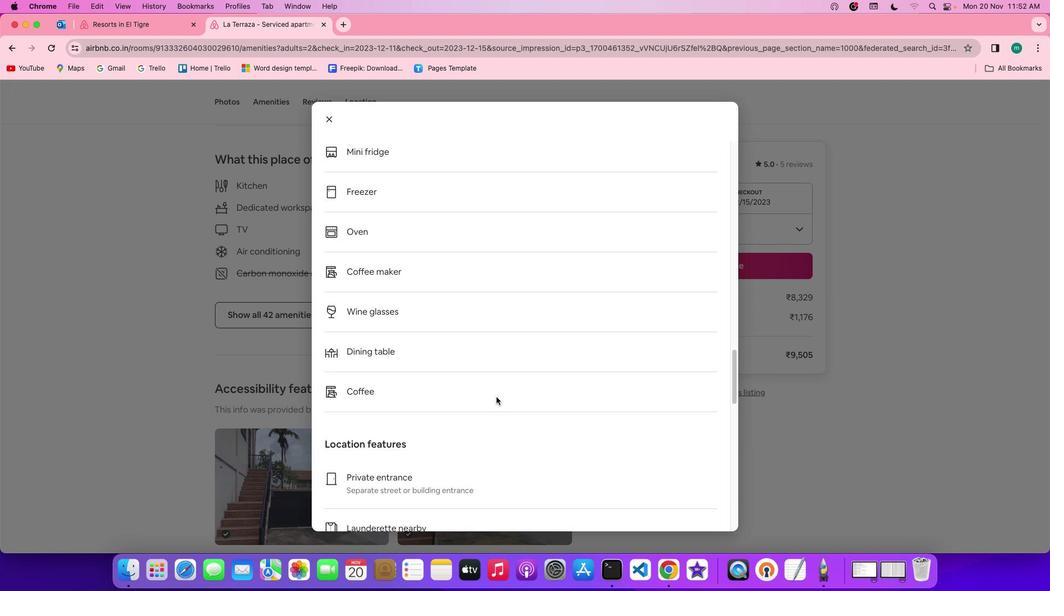 
Action: Mouse scrolled (497, 396) with delta (0, -2)
Screenshot: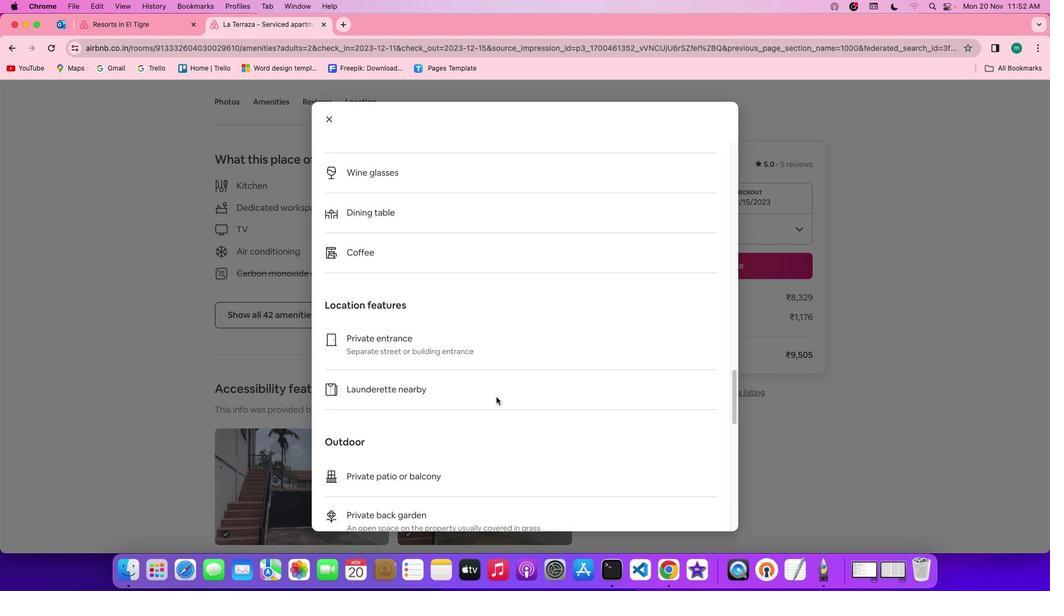 
Action: Mouse moved to (494, 397)
Screenshot: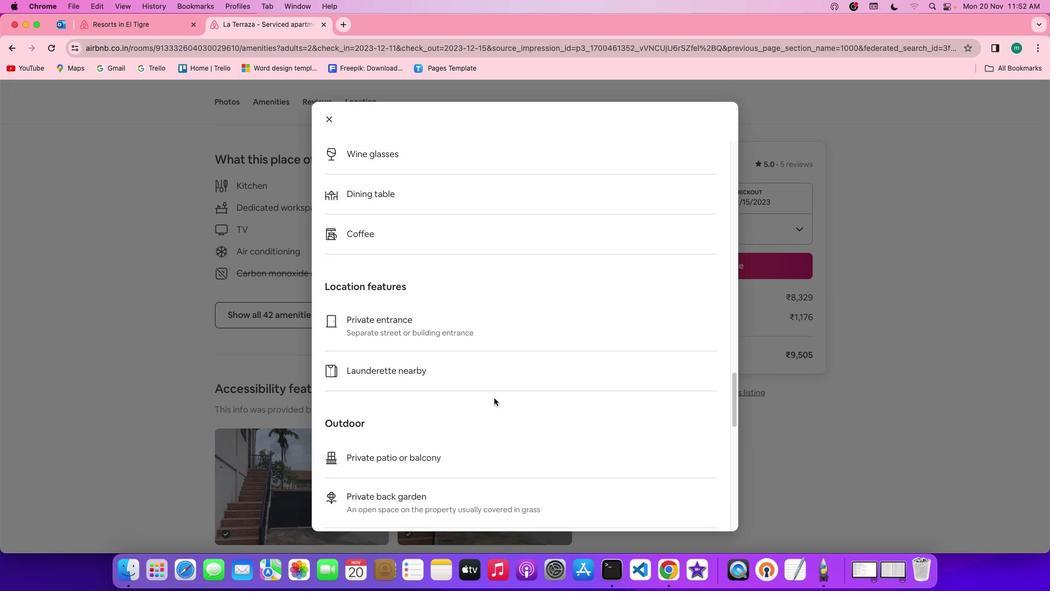 
Action: Mouse scrolled (494, 397) with delta (0, 0)
Screenshot: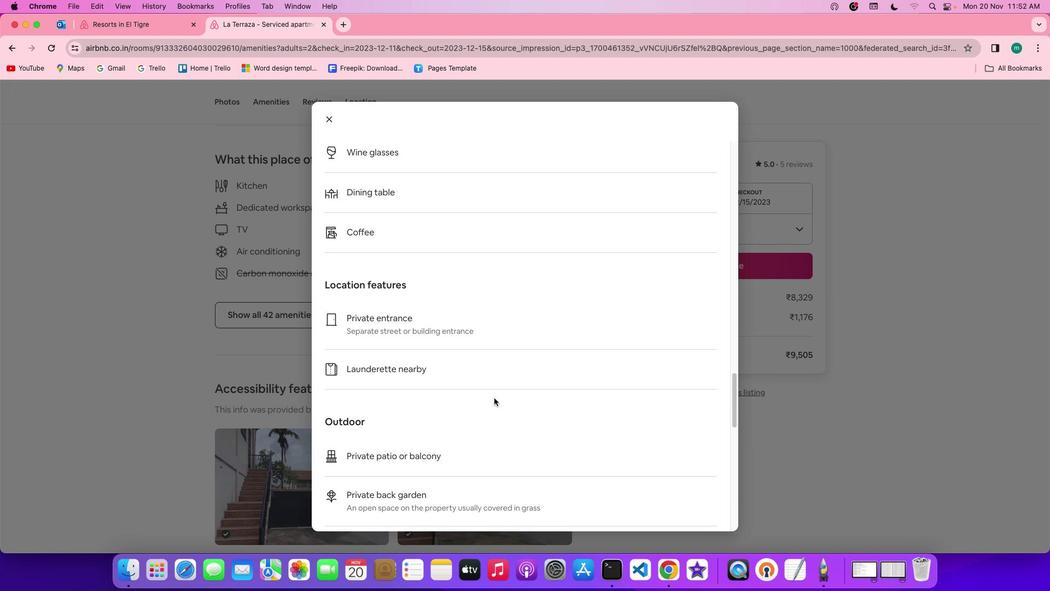 
Action: Mouse scrolled (494, 397) with delta (0, 0)
Screenshot: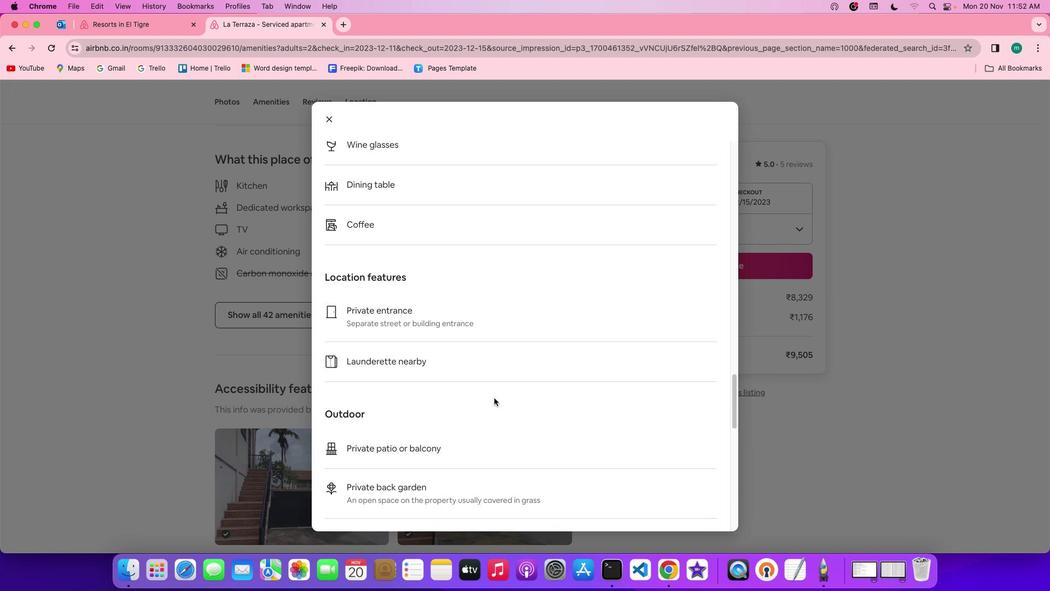 
Action: Mouse scrolled (494, 397) with delta (0, -1)
Screenshot: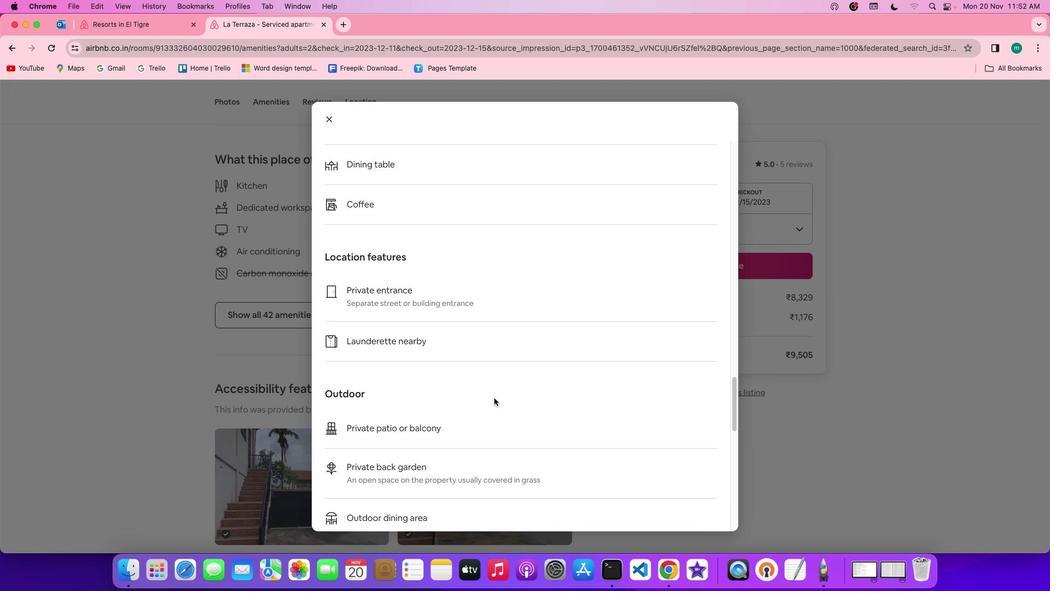 
Action: Mouse scrolled (494, 397) with delta (0, -2)
Screenshot: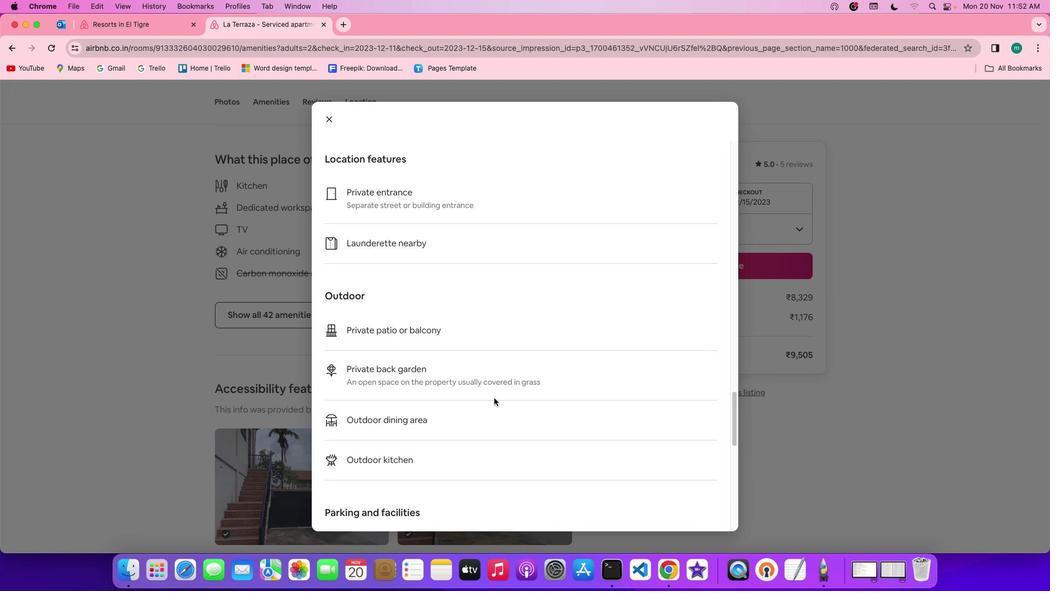 
Action: Mouse scrolled (494, 397) with delta (0, -1)
Screenshot: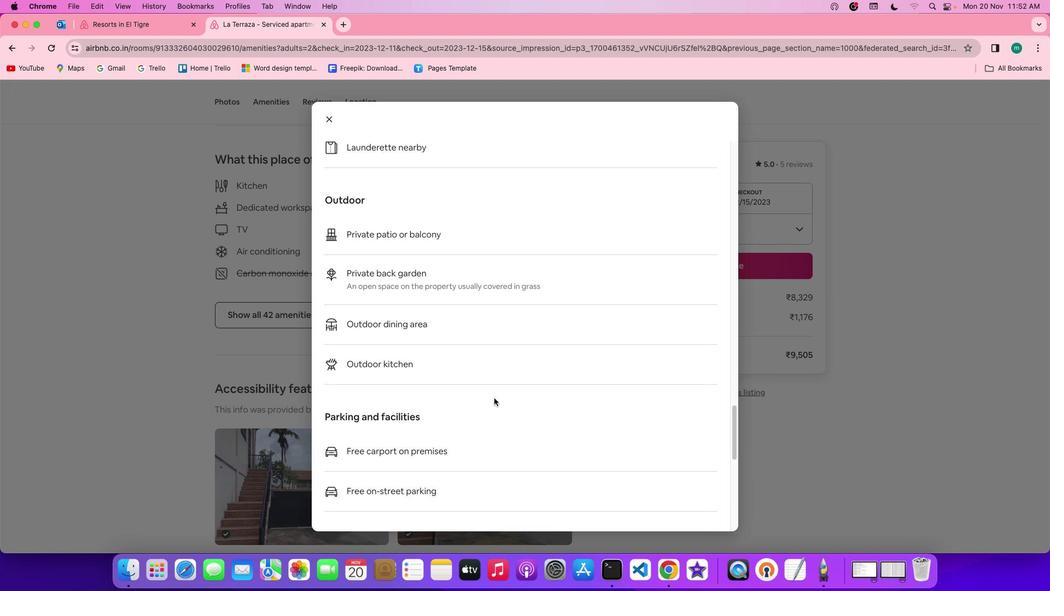 
Action: Mouse scrolled (494, 397) with delta (0, 0)
Screenshot: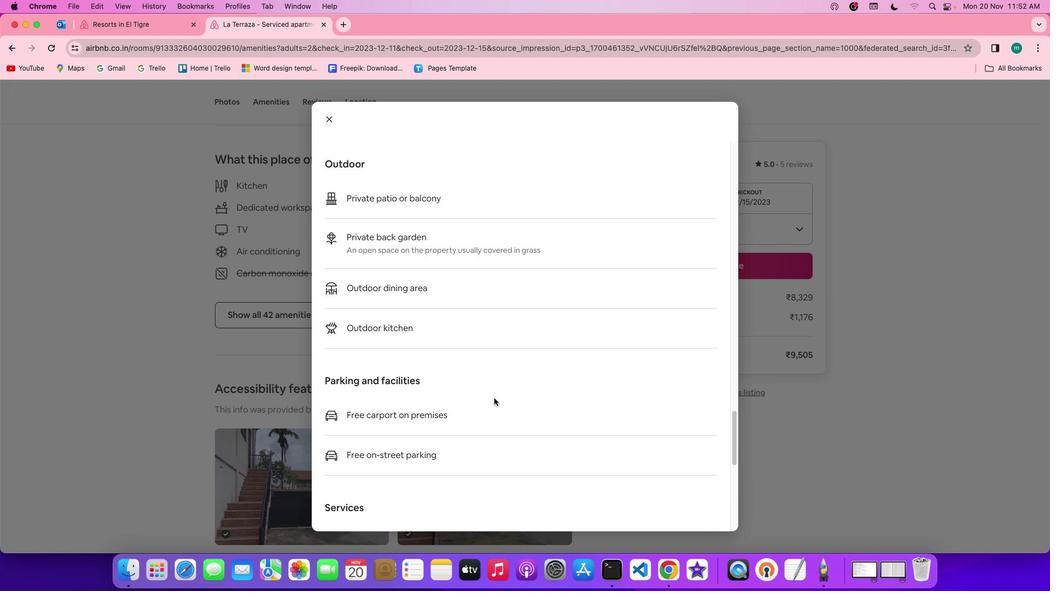 
Action: Mouse scrolled (494, 397) with delta (0, 0)
Screenshot: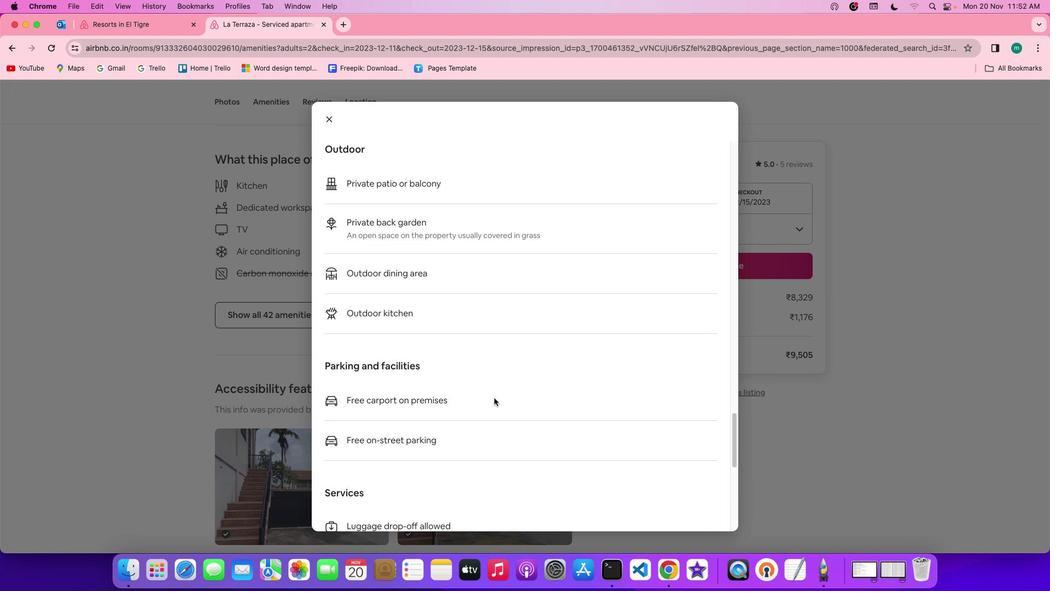 
Action: Mouse scrolled (494, 397) with delta (0, -1)
Screenshot: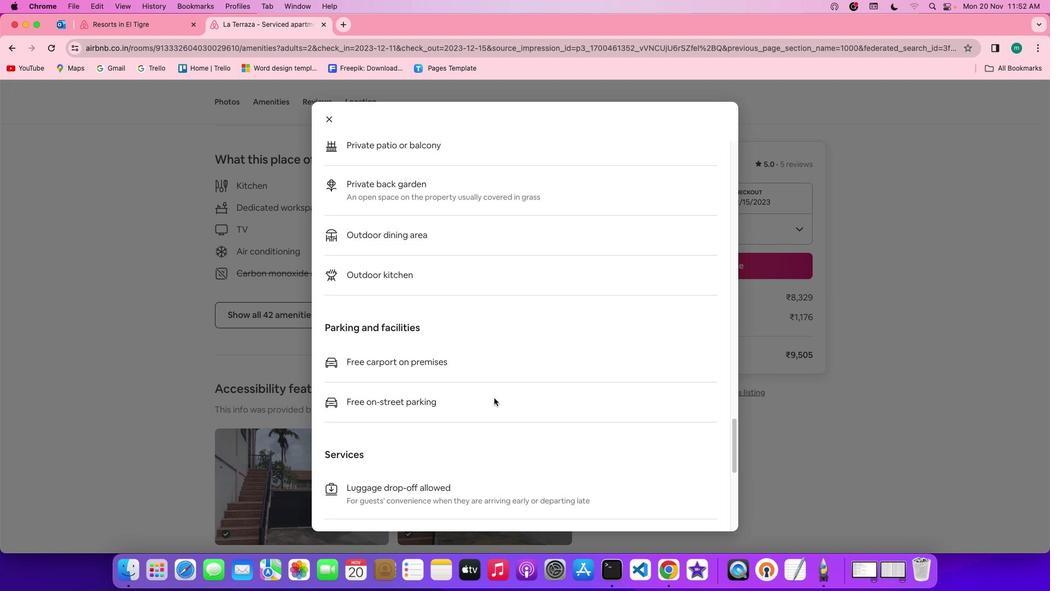 
Action: Mouse scrolled (494, 397) with delta (0, -2)
Screenshot: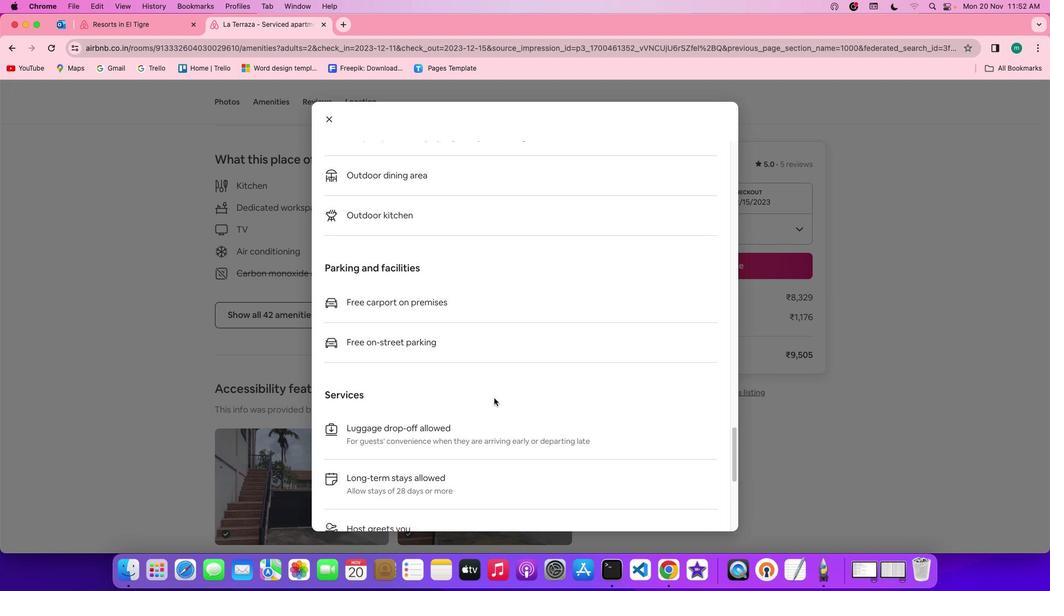 
Action: Mouse scrolled (494, 397) with delta (0, -2)
Screenshot: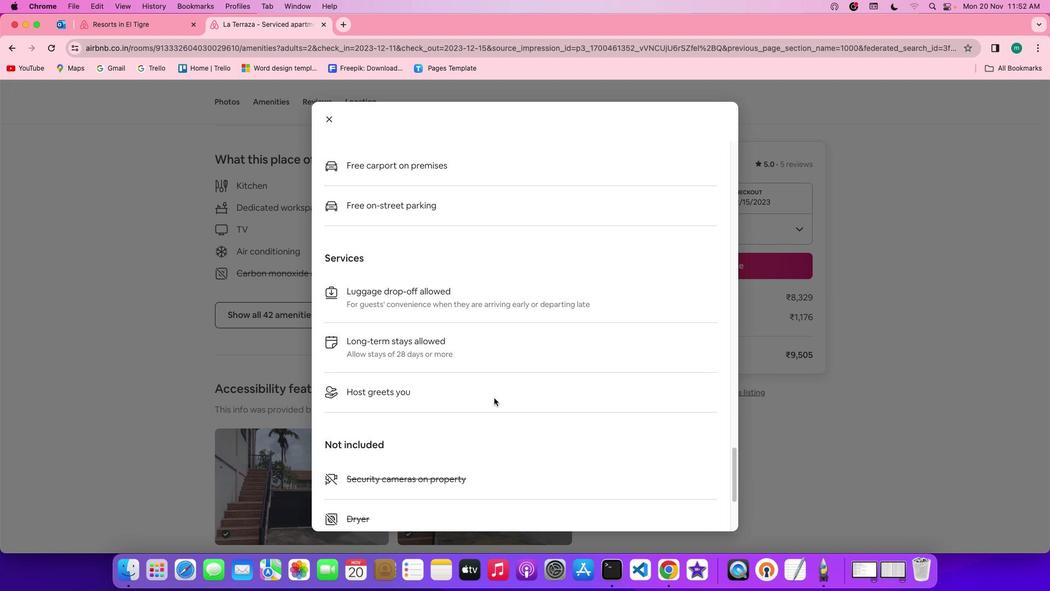 
Action: Mouse scrolled (494, 397) with delta (0, 0)
Screenshot: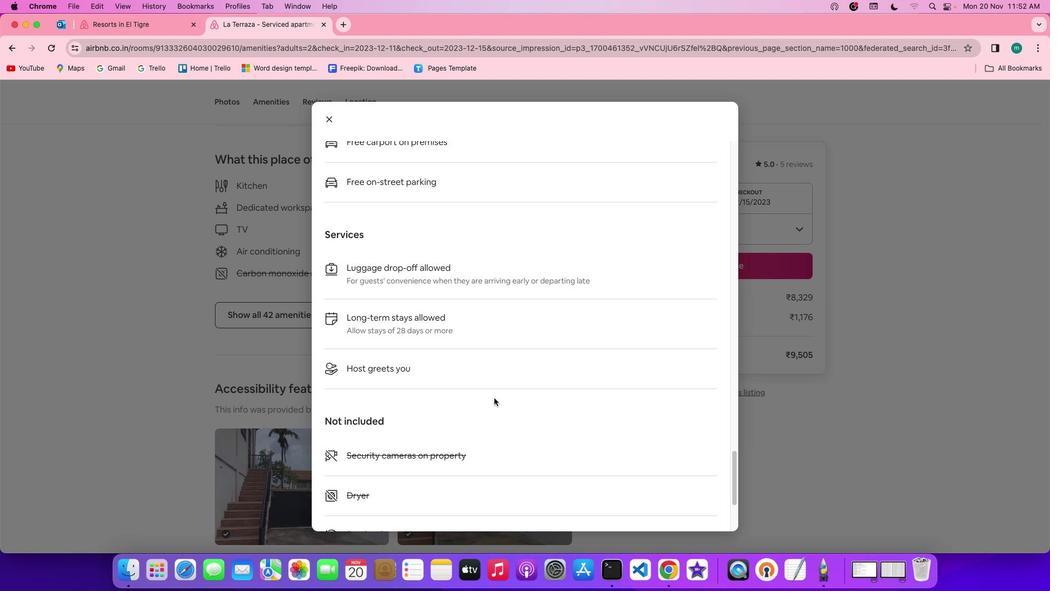 
Action: Mouse scrolled (494, 397) with delta (0, 0)
Screenshot: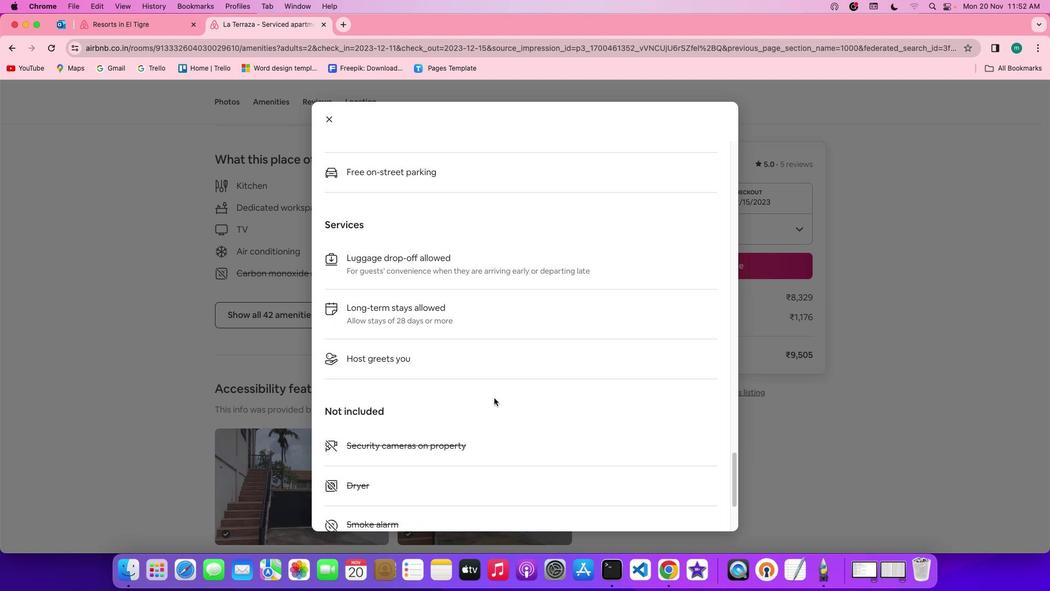 
Action: Mouse scrolled (494, 397) with delta (0, 0)
Screenshot: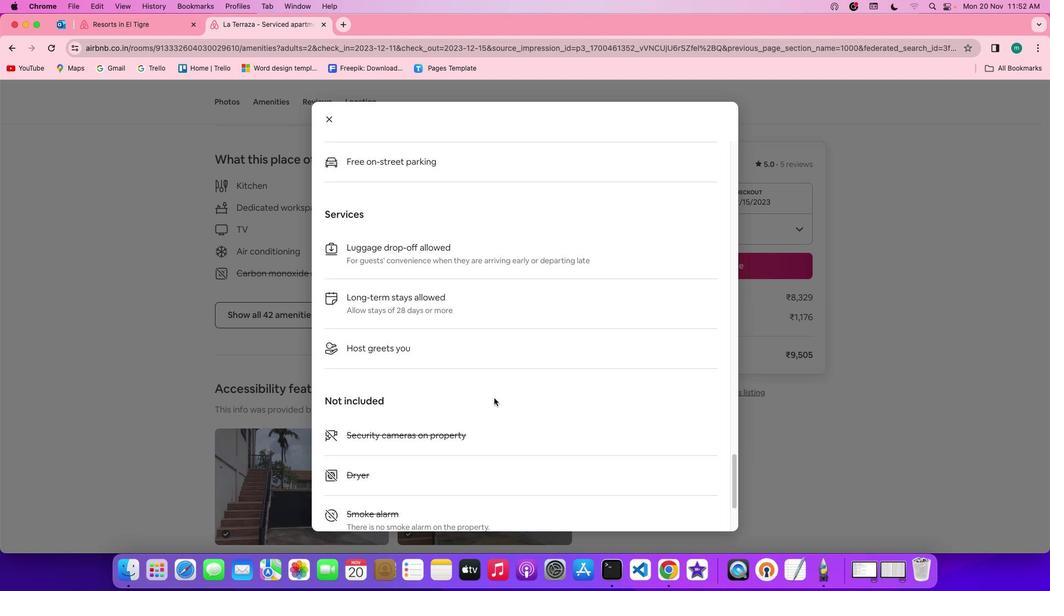 
Action: Mouse scrolled (494, 397) with delta (0, -1)
Screenshot: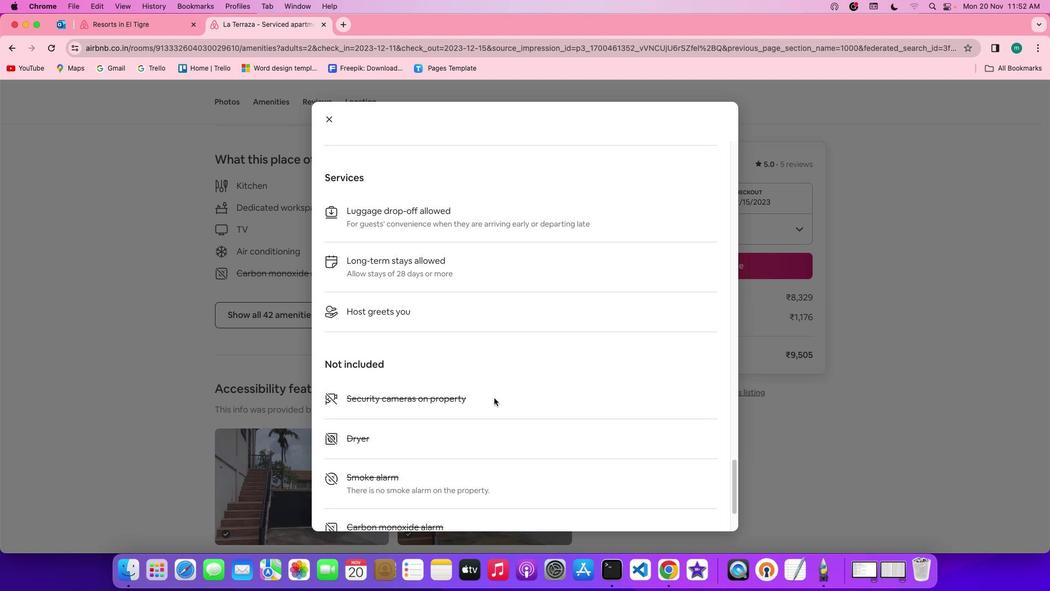 
Action: Mouse scrolled (494, 397) with delta (0, 0)
Screenshot: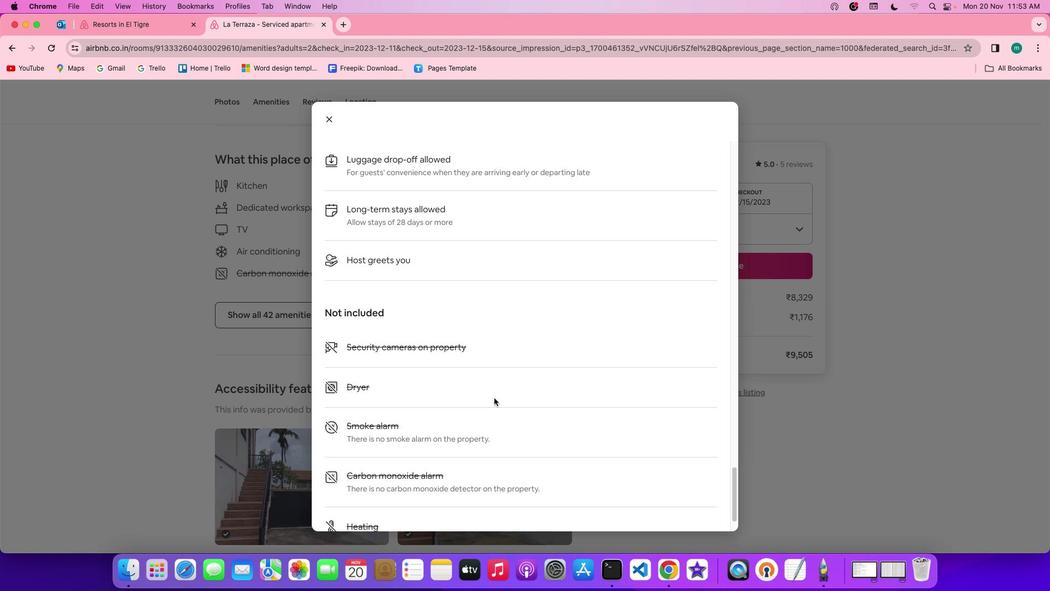 
Action: Mouse scrolled (494, 397) with delta (0, 0)
Screenshot: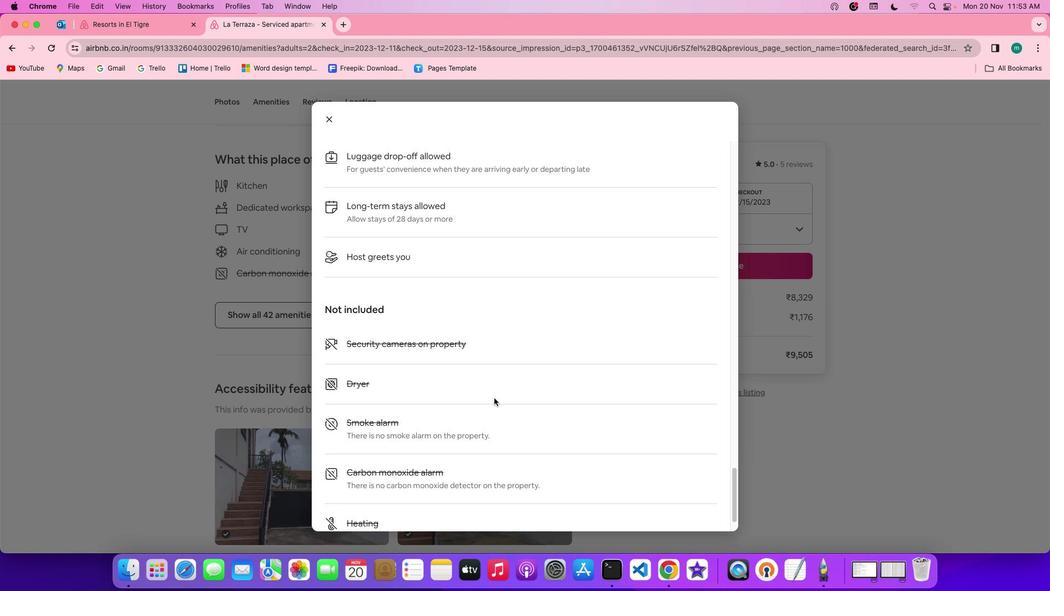 
Action: Mouse scrolled (494, 397) with delta (0, -1)
Screenshot: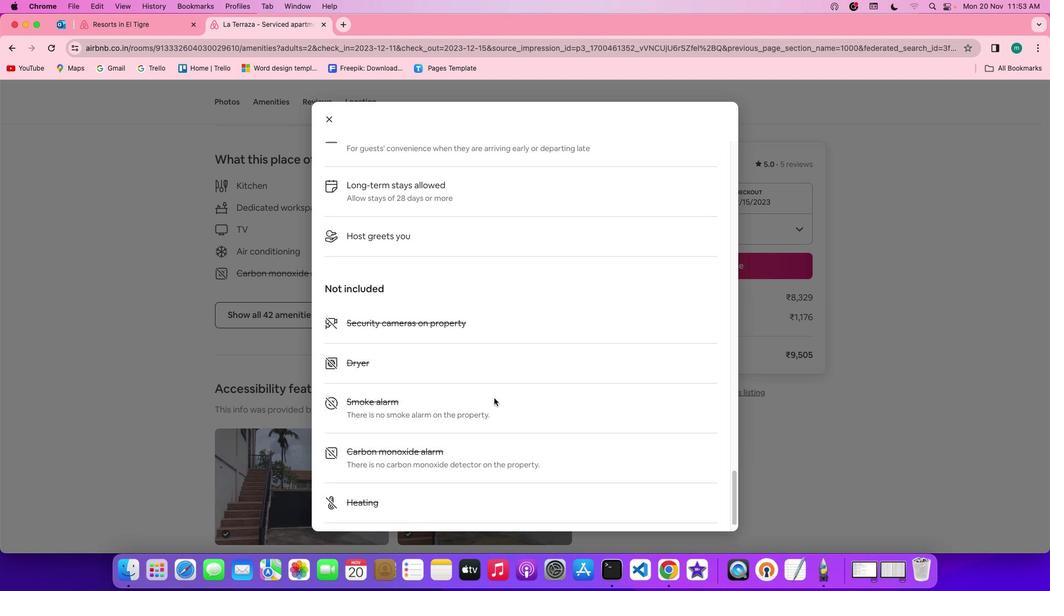 
Action: Mouse scrolled (494, 397) with delta (0, 0)
Screenshot: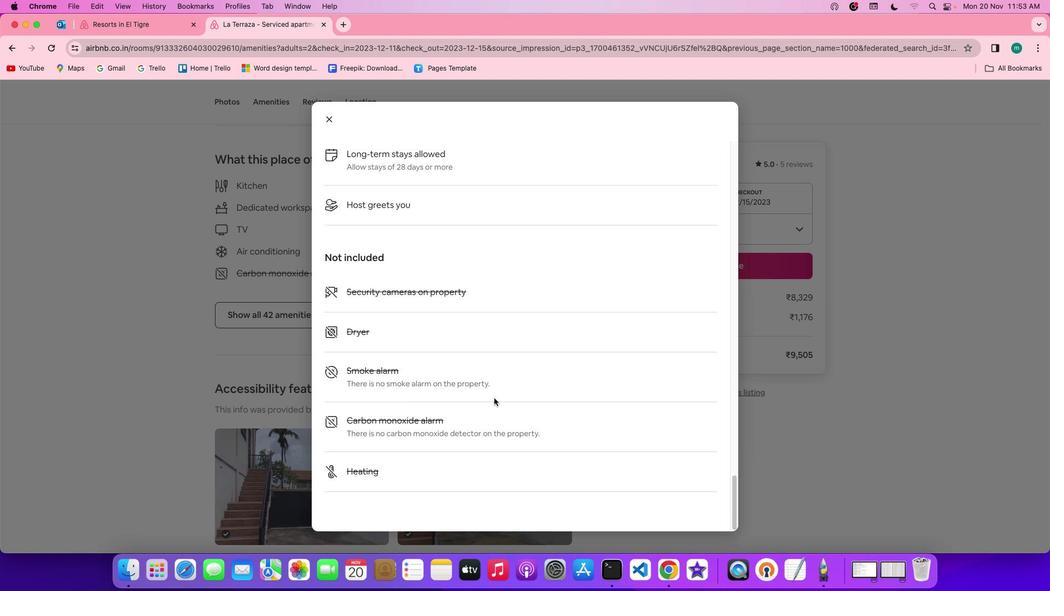 
Action: Mouse scrolled (494, 397) with delta (0, 0)
Screenshot: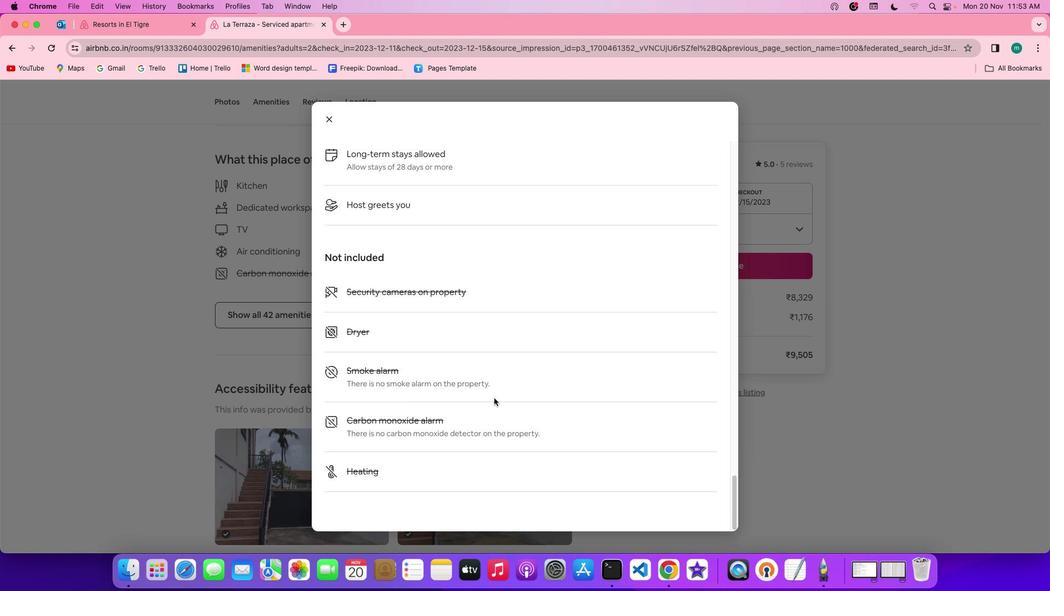 
Action: Mouse scrolled (494, 397) with delta (0, 0)
Screenshot: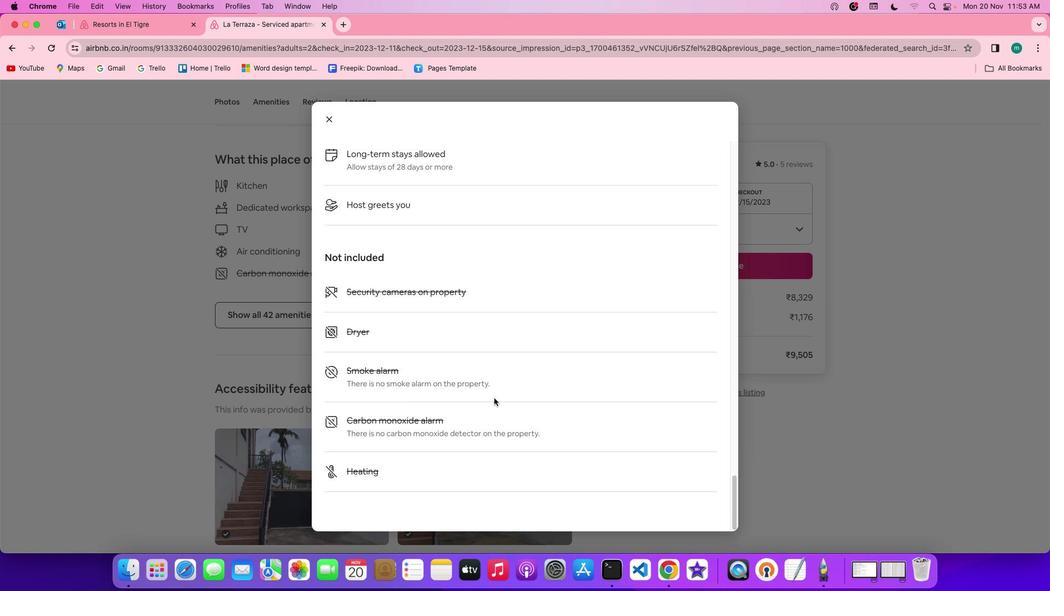 
Action: Mouse scrolled (494, 397) with delta (0, 0)
Screenshot: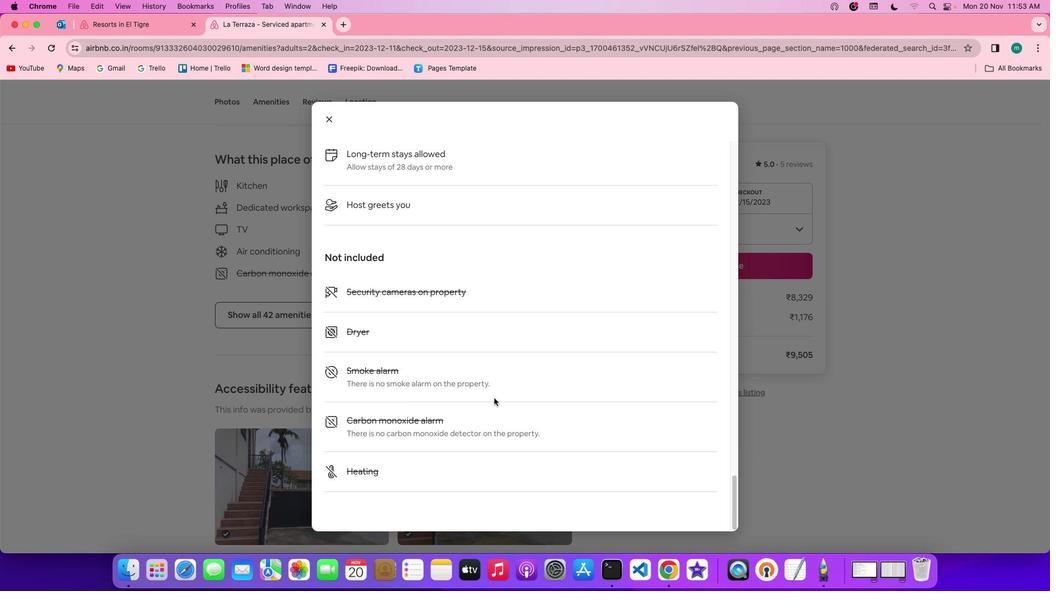 
Action: Mouse scrolled (494, 397) with delta (0, 0)
Screenshot: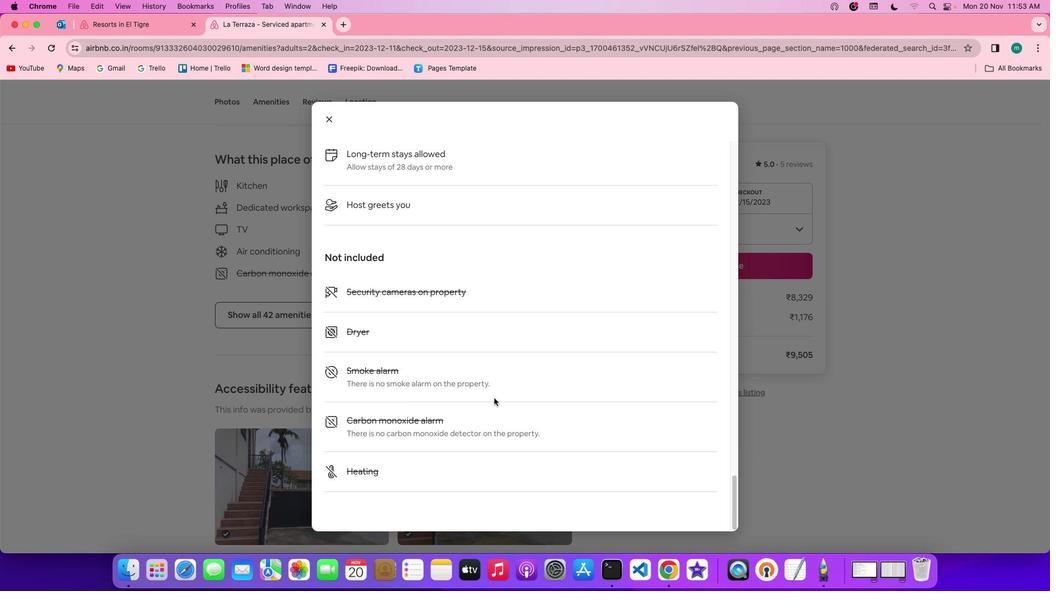 
Action: Mouse scrolled (494, 397) with delta (0, 0)
Screenshot: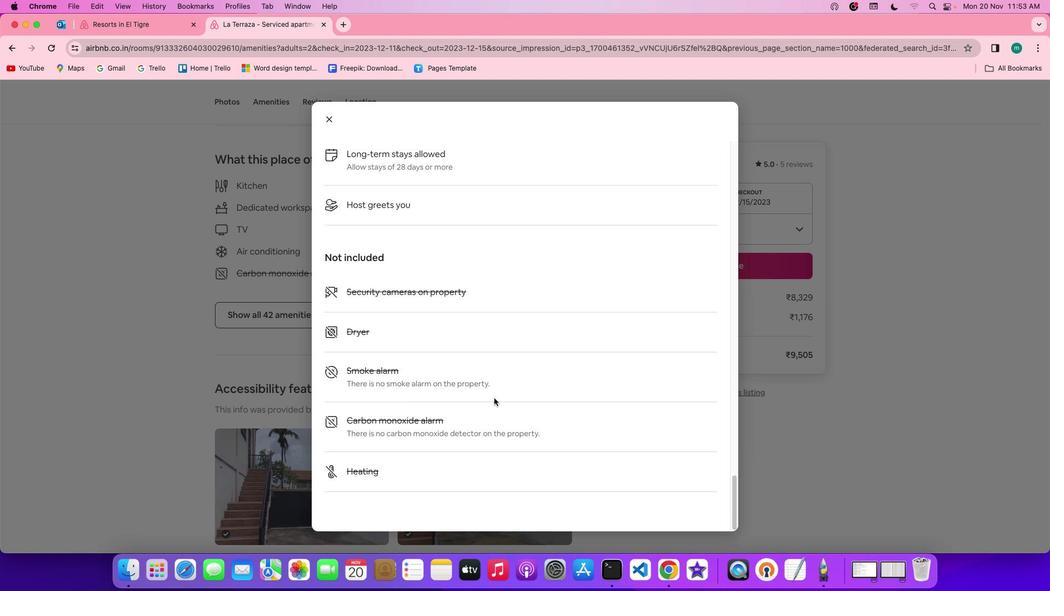 
Action: Mouse scrolled (494, 397) with delta (0, 0)
Screenshot: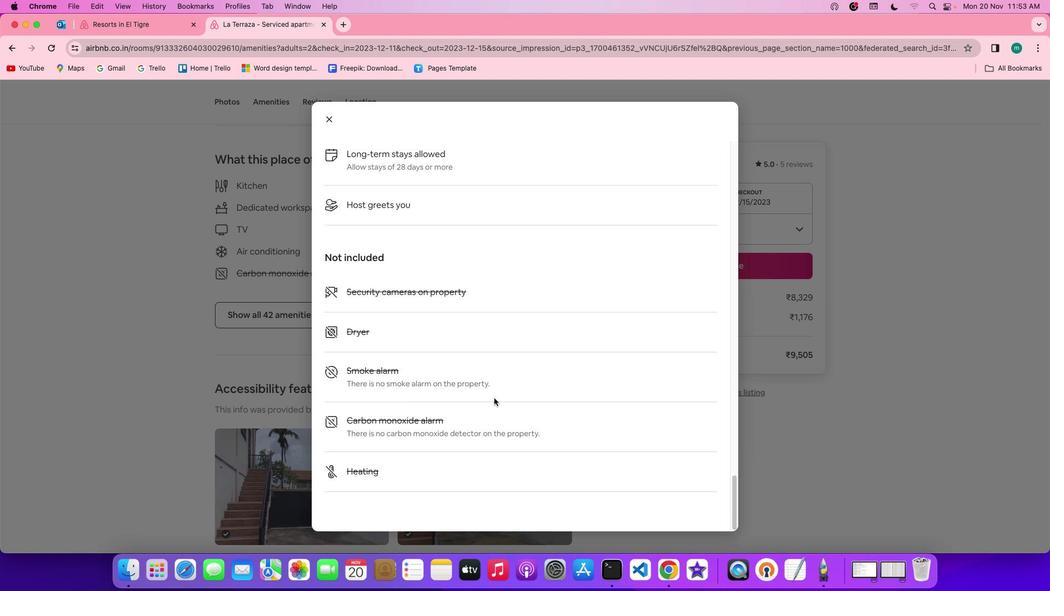 
Action: Mouse scrolled (494, 397) with delta (0, 0)
Screenshot: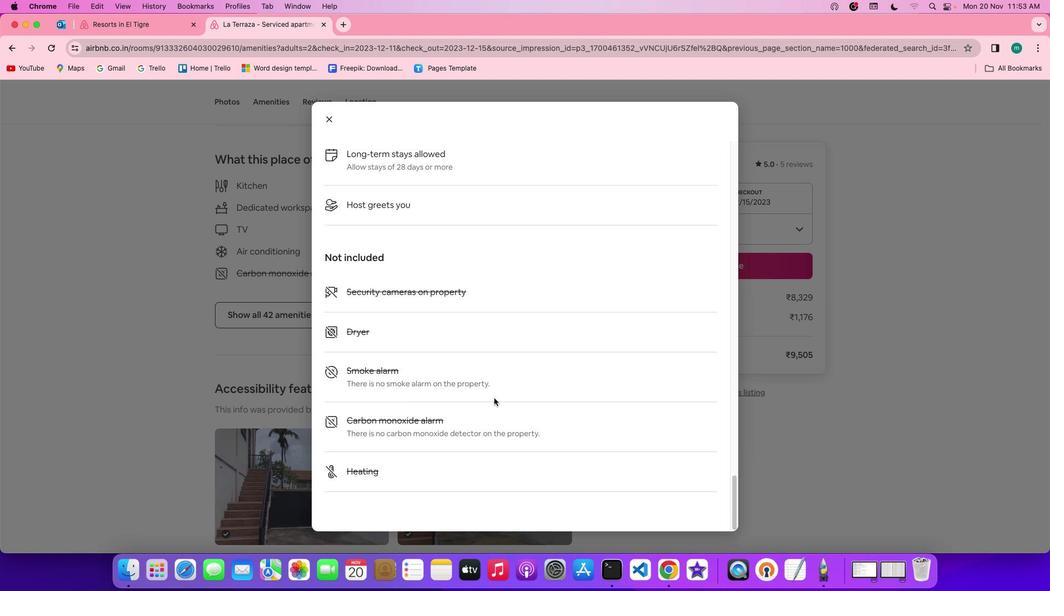 
Action: Mouse scrolled (494, 397) with delta (0, 0)
Screenshot: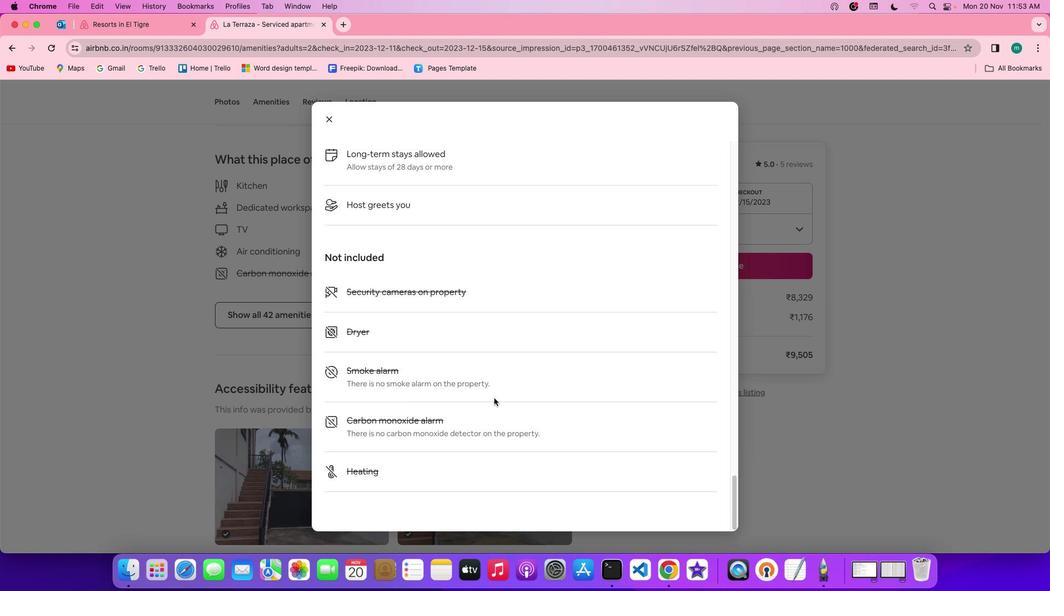 
Action: Mouse scrolled (494, 397) with delta (0, -1)
Screenshot: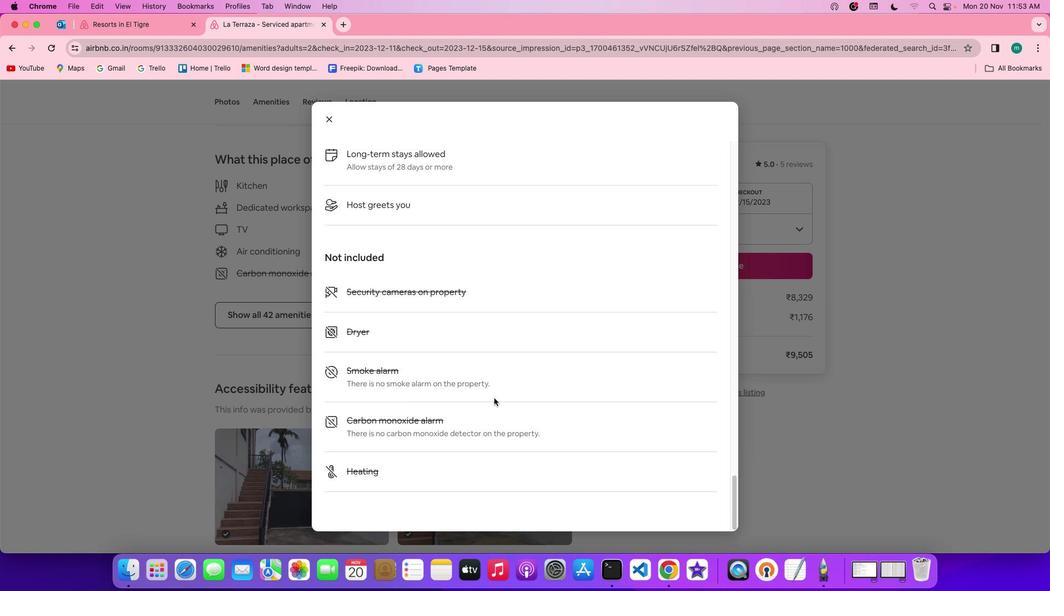 
Action: Mouse scrolled (494, 397) with delta (0, 0)
Screenshot: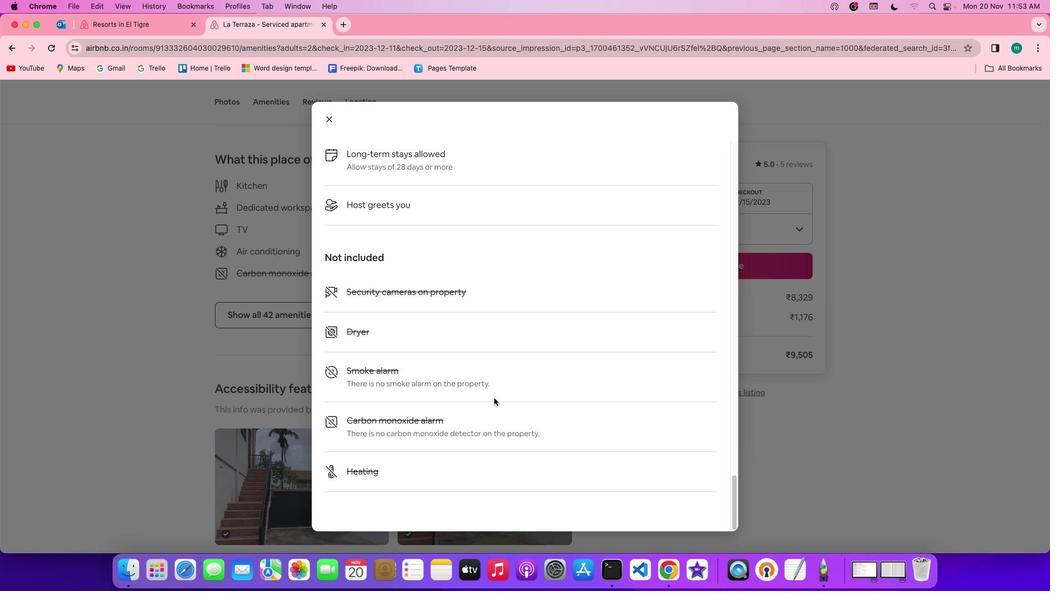 
Action: Mouse scrolled (494, 397) with delta (0, 0)
Screenshot: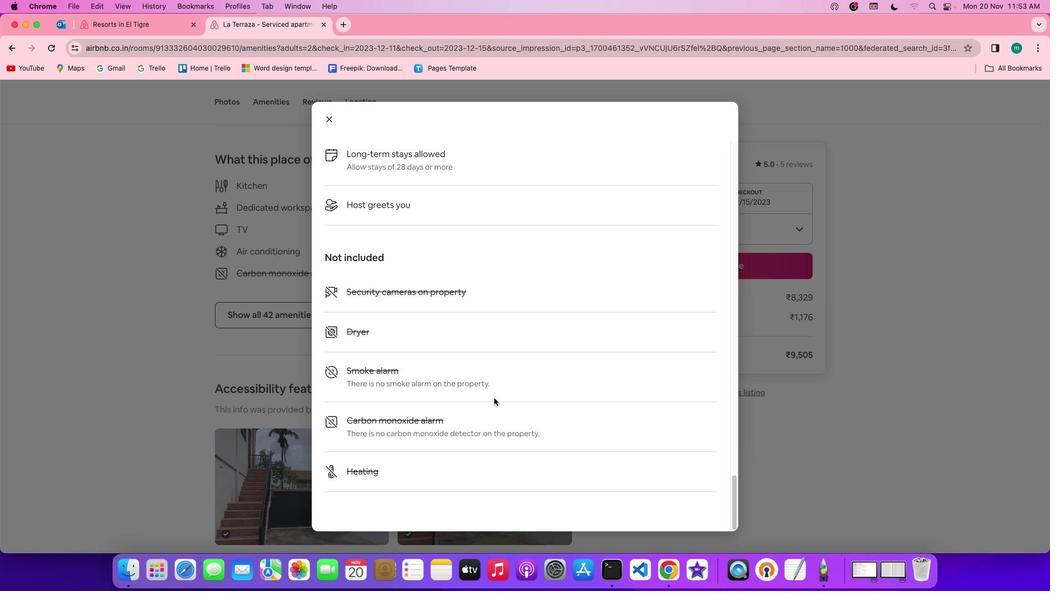 
Action: Mouse scrolled (494, 397) with delta (0, 0)
Screenshot: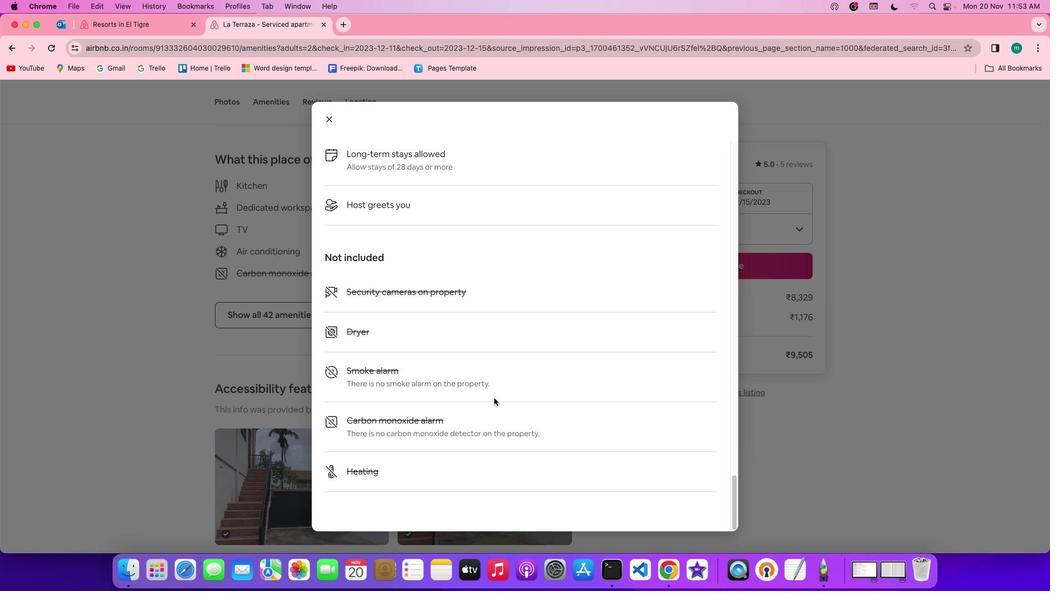 
Action: Mouse scrolled (494, 397) with delta (0, 0)
Screenshot: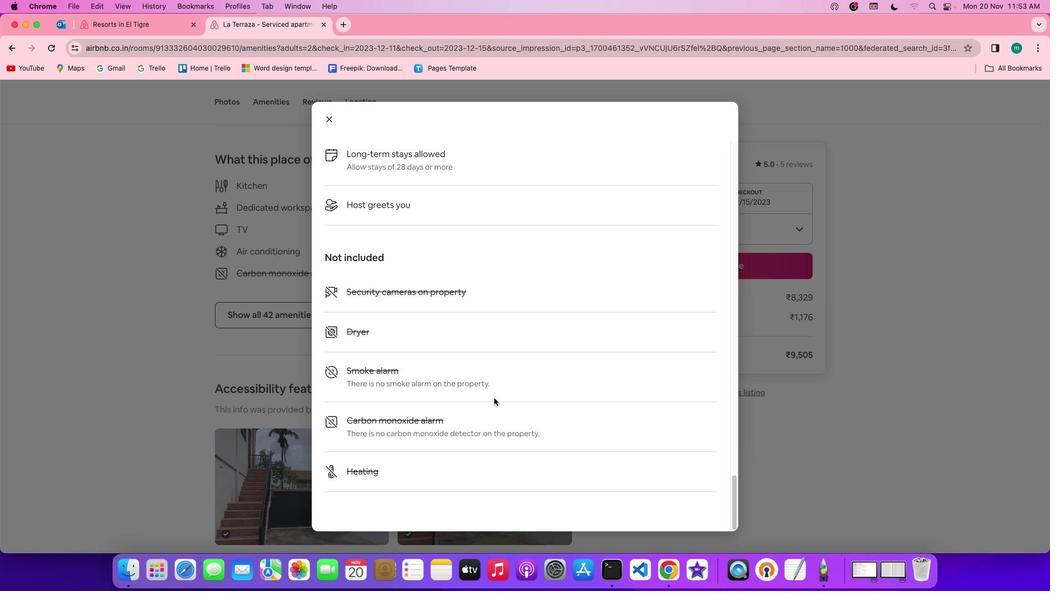 
Action: Mouse scrolled (494, 397) with delta (0, -1)
Screenshot: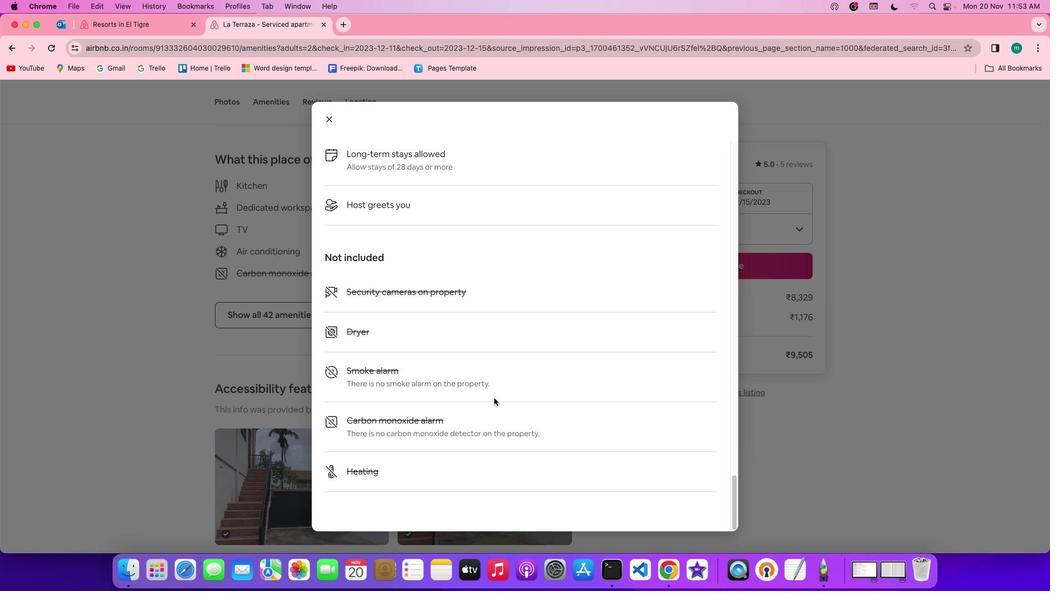 
Action: Mouse scrolled (494, 397) with delta (0, -2)
Screenshot: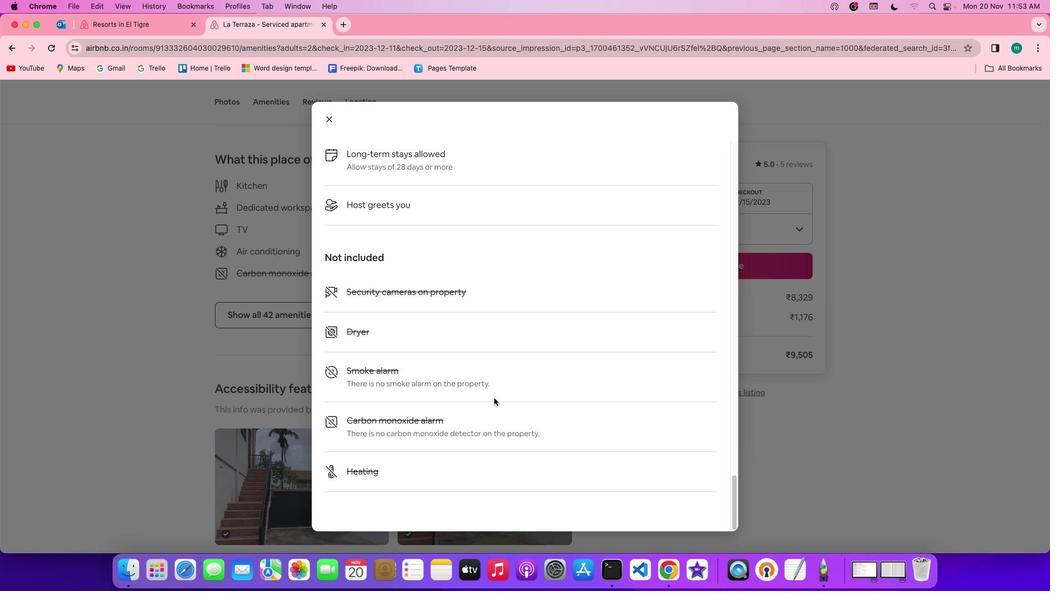 
Action: Mouse scrolled (494, 397) with delta (0, -2)
Screenshot: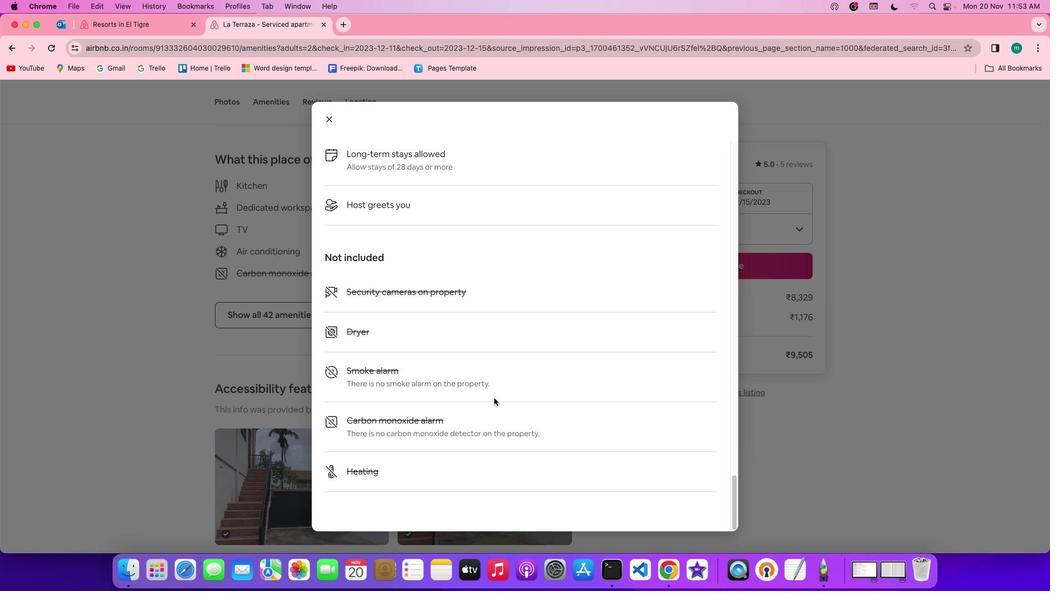 
Action: Mouse scrolled (494, 397) with delta (0, -2)
Screenshot: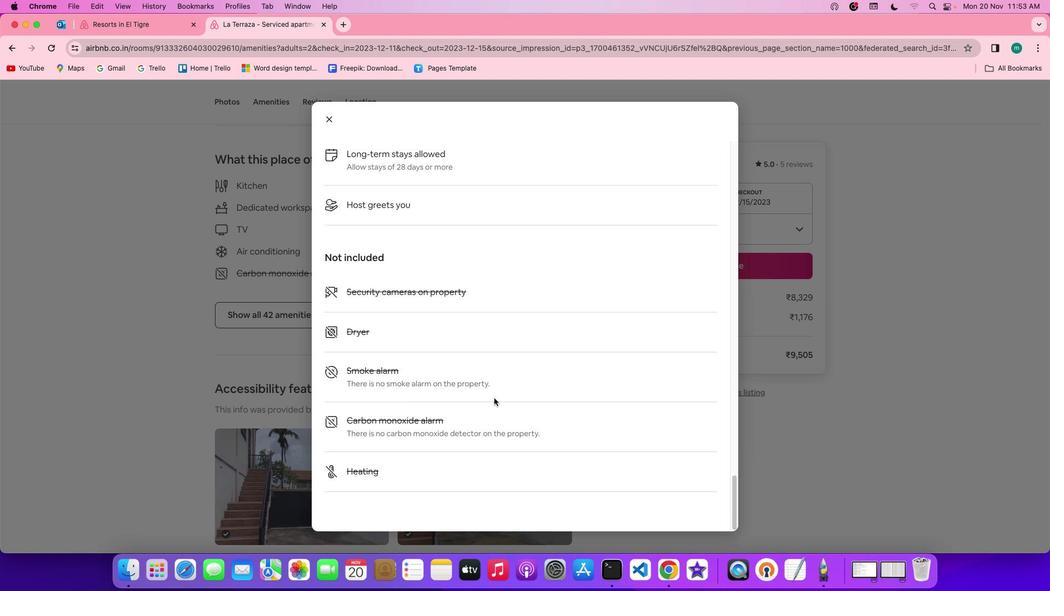 
Action: Mouse moved to (330, 116)
Screenshot: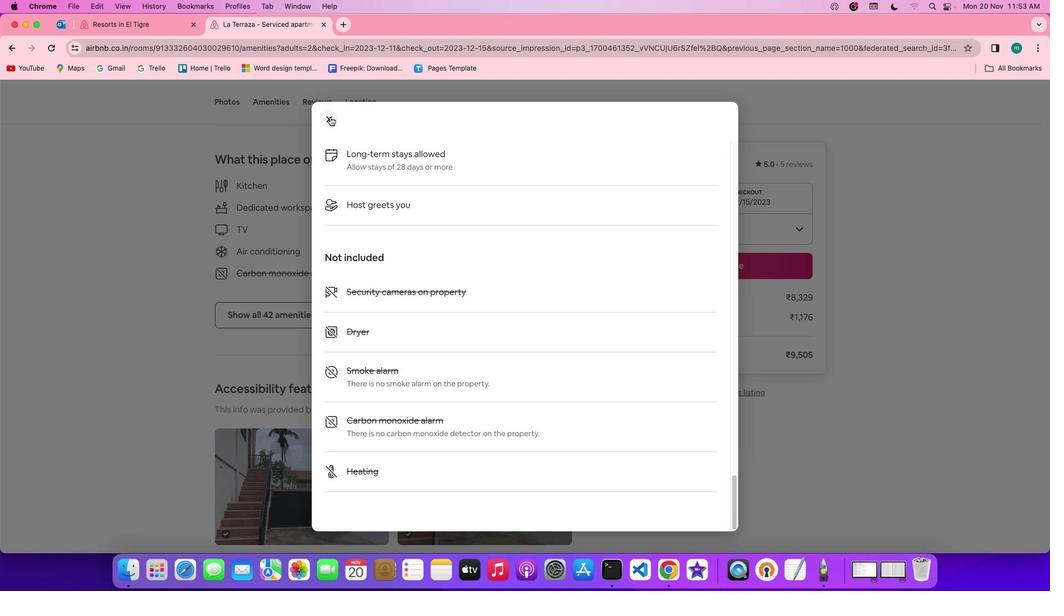 
Action: Mouse pressed left at (330, 116)
Screenshot: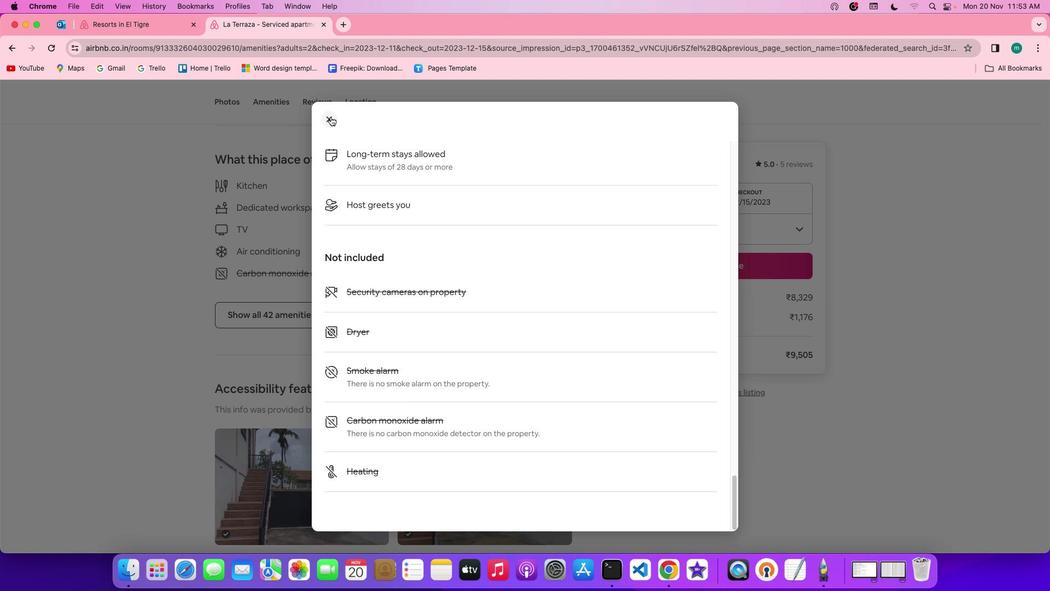 
Action: Mouse moved to (457, 390)
Screenshot: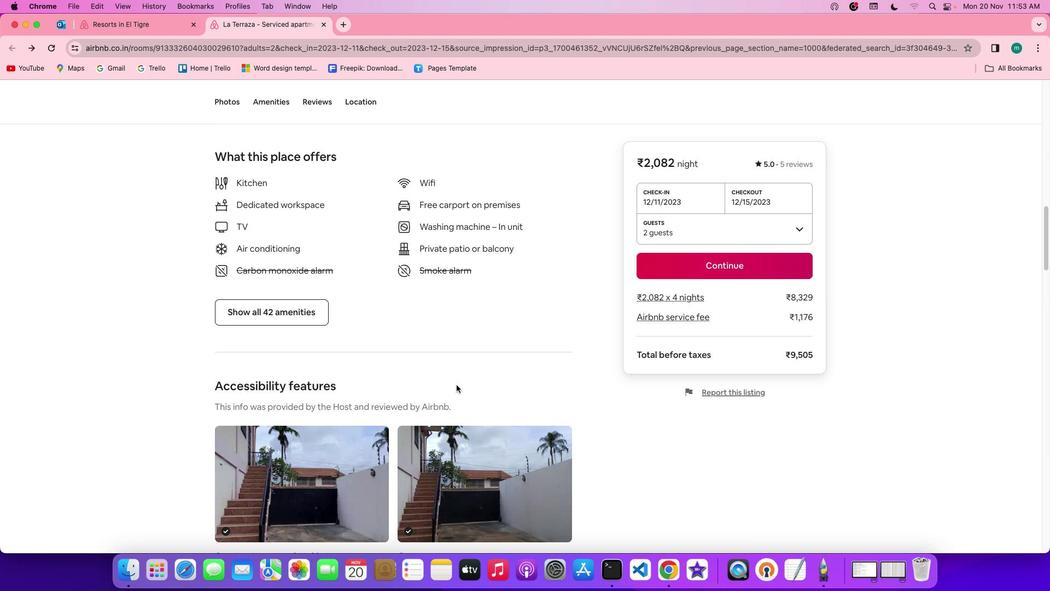 
Action: Mouse scrolled (457, 390) with delta (0, 0)
Screenshot: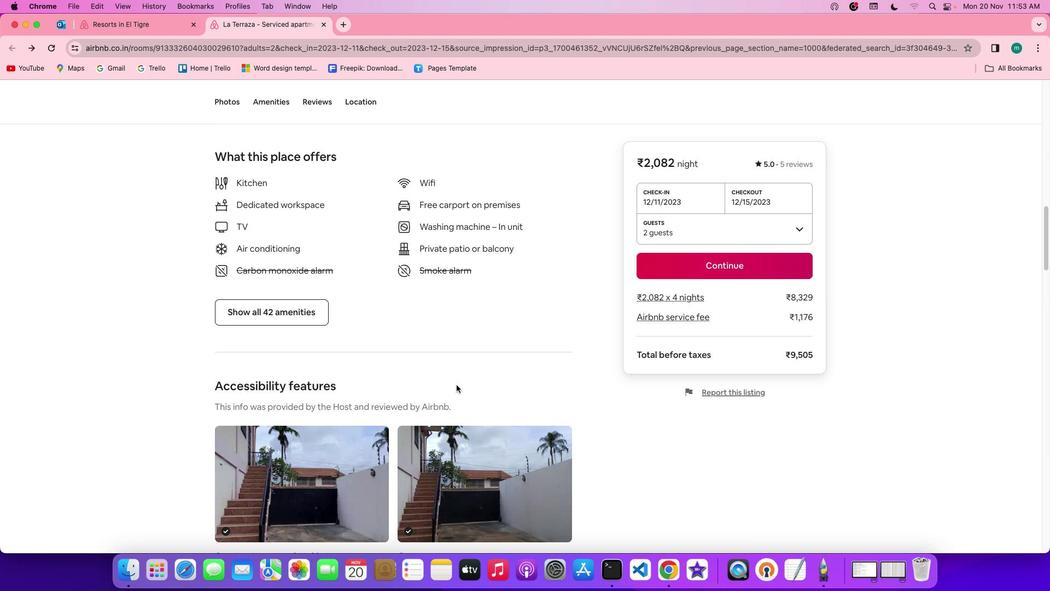 
Action: Mouse moved to (457, 388)
Screenshot: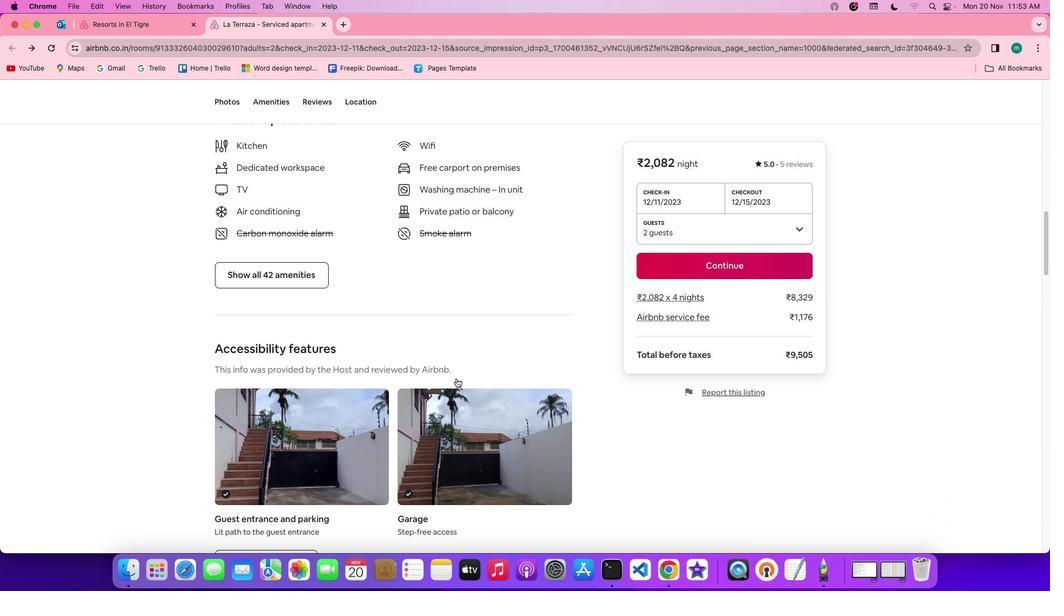 
Action: Mouse scrolled (457, 388) with delta (0, 0)
Screenshot: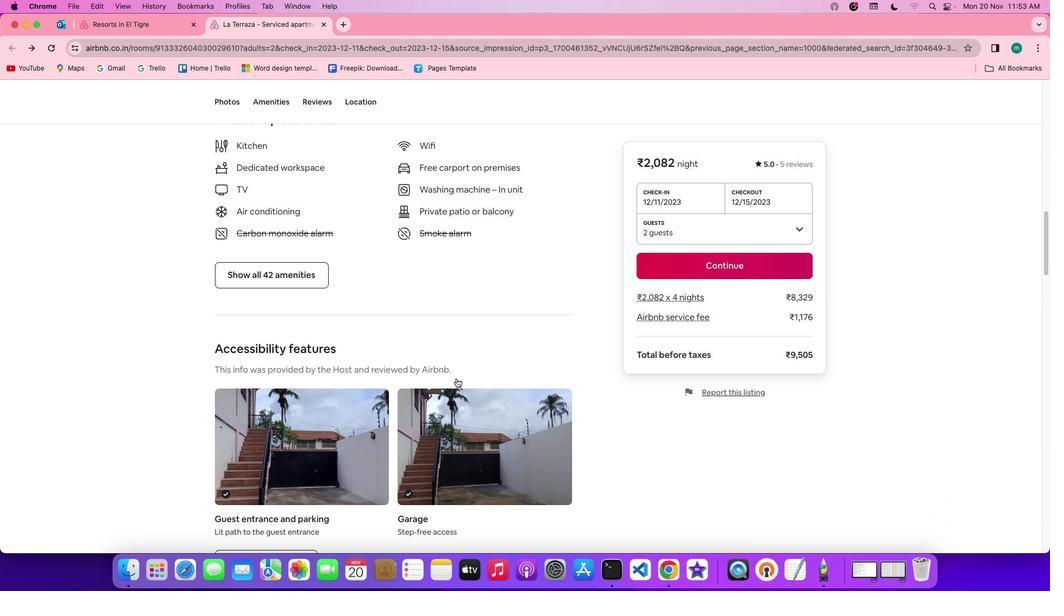 
Action: Mouse moved to (457, 388)
Screenshot: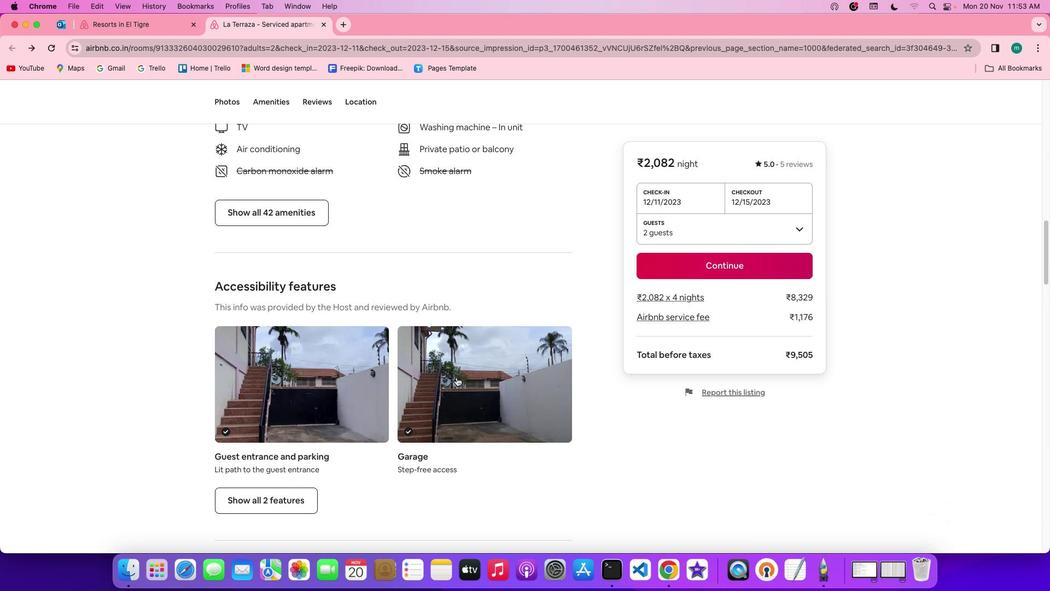 
Action: Mouse scrolled (457, 388) with delta (0, -1)
Screenshot: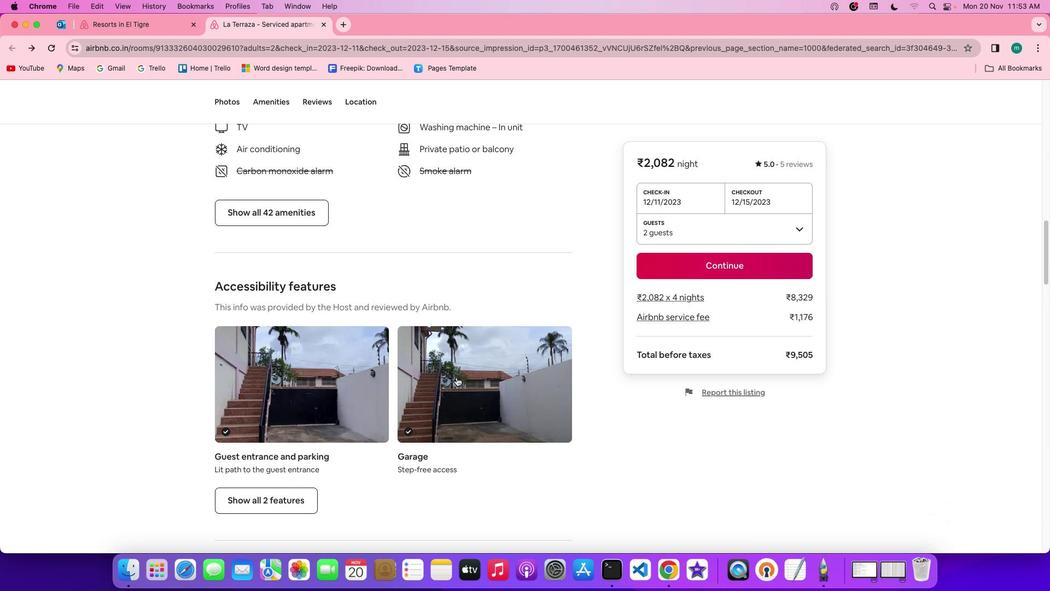 
Action: Mouse moved to (456, 385)
Screenshot: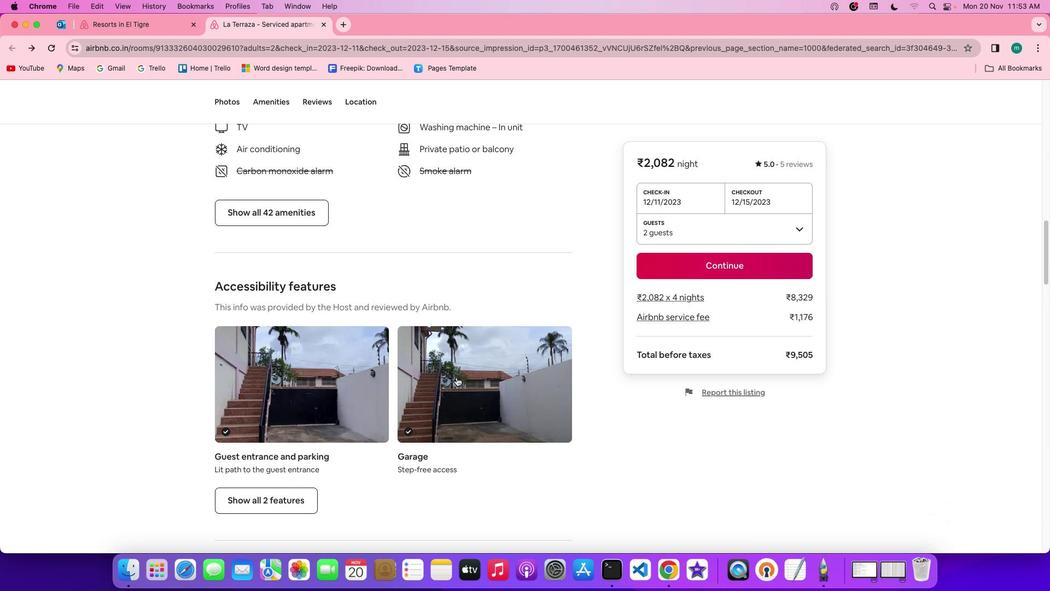 
Action: Mouse scrolled (456, 385) with delta (0, -2)
Screenshot: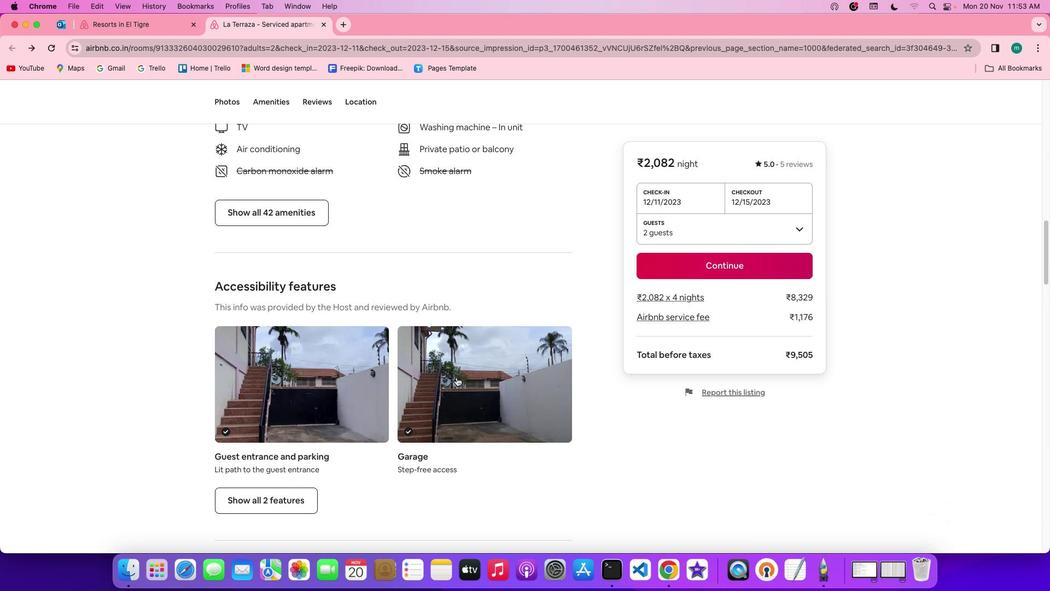 
Action: Mouse moved to (456, 379)
Screenshot: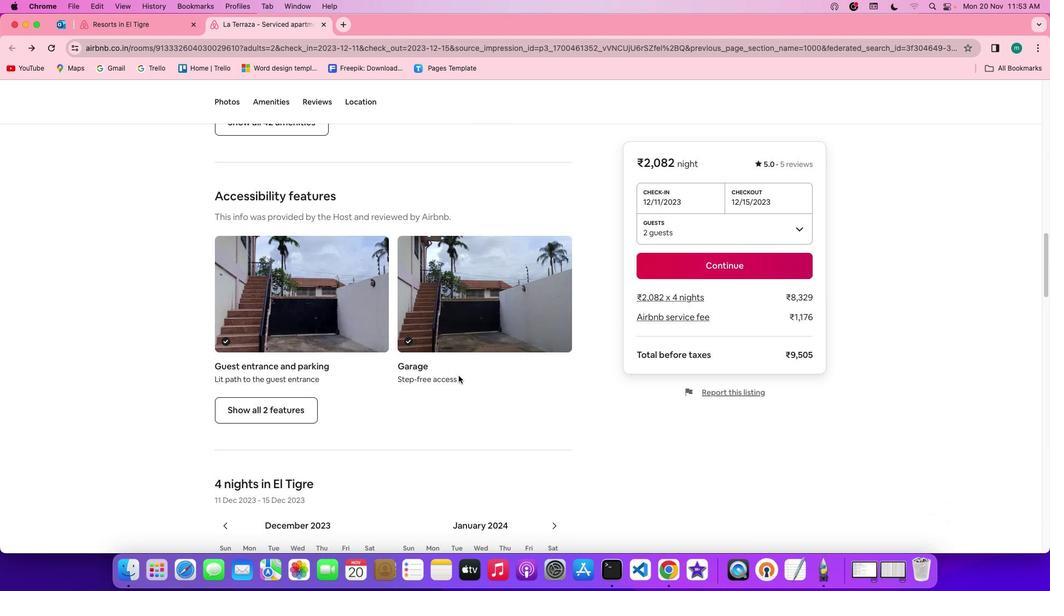 
Action: Mouse scrolled (456, 379) with delta (0, -2)
